 Task: Illustrate a Sci-Fi Spacecraft
Action: Mouse moved to (24, 11)
Screenshot: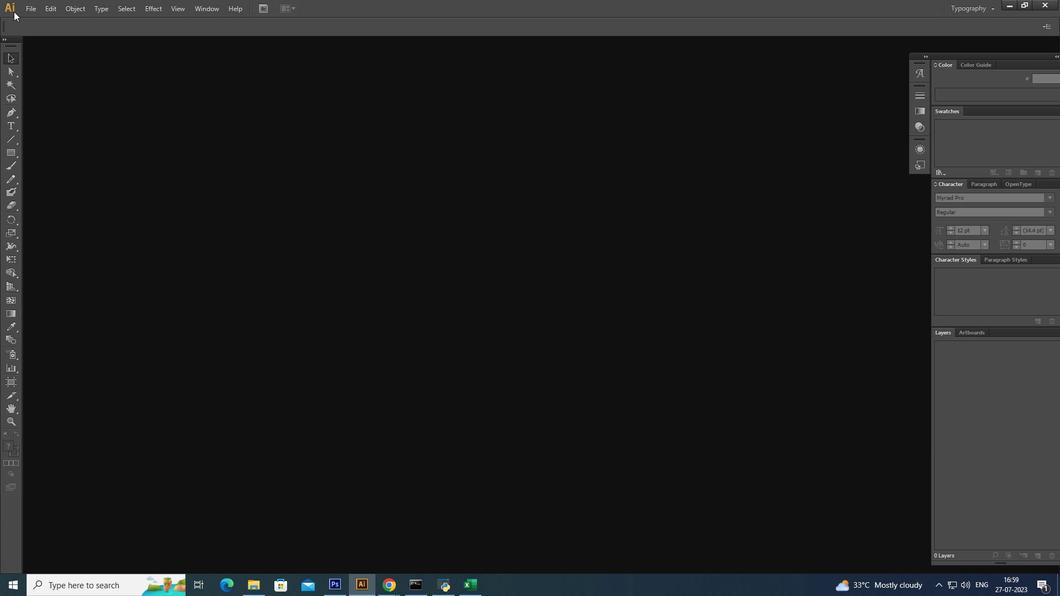 
Action: Mouse pressed left at (24, 11)
Screenshot: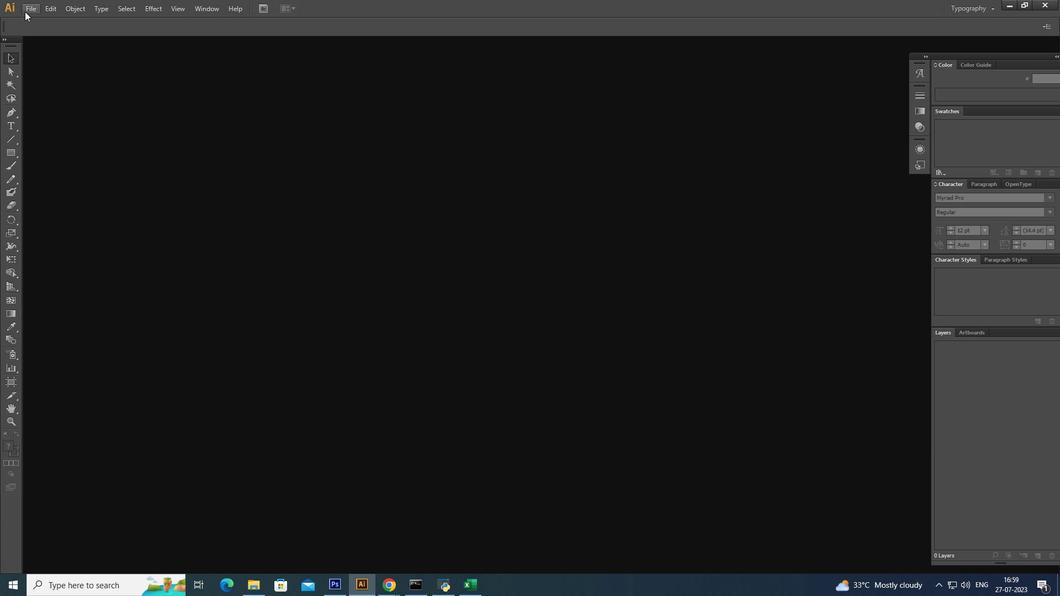 
Action: Mouse moved to (53, 19)
Screenshot: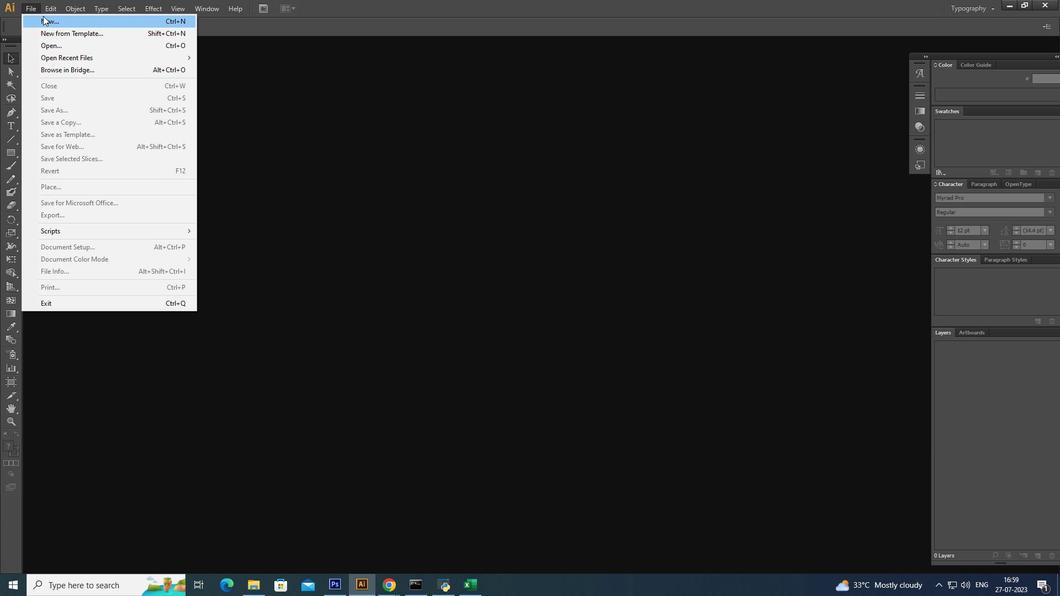 
Action: Mouse pressed left at (53, 19)
Screenshot: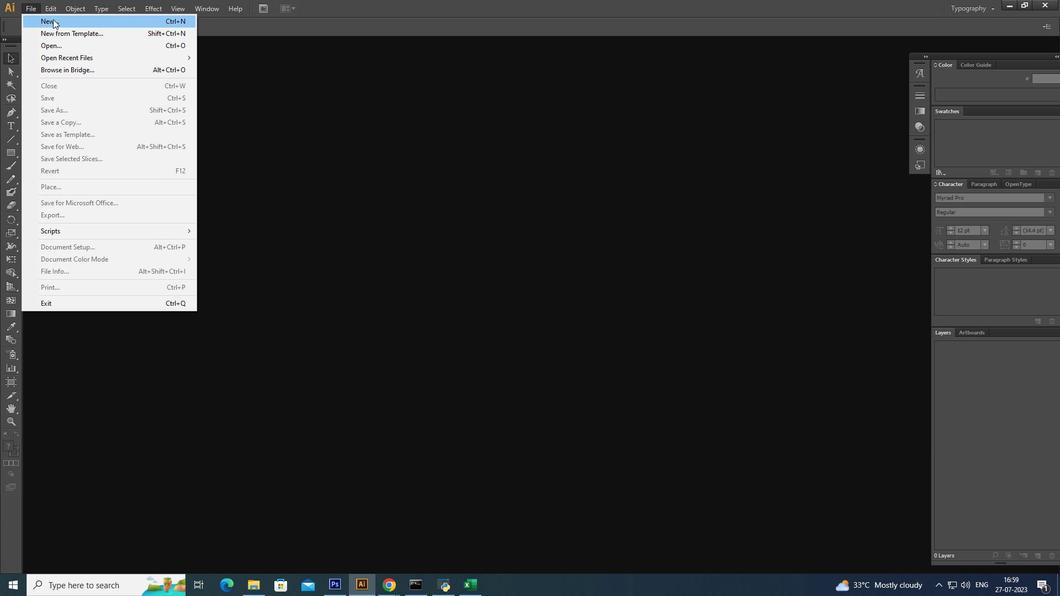 
Action: Mouse moved to (596, 392)
Screenshot: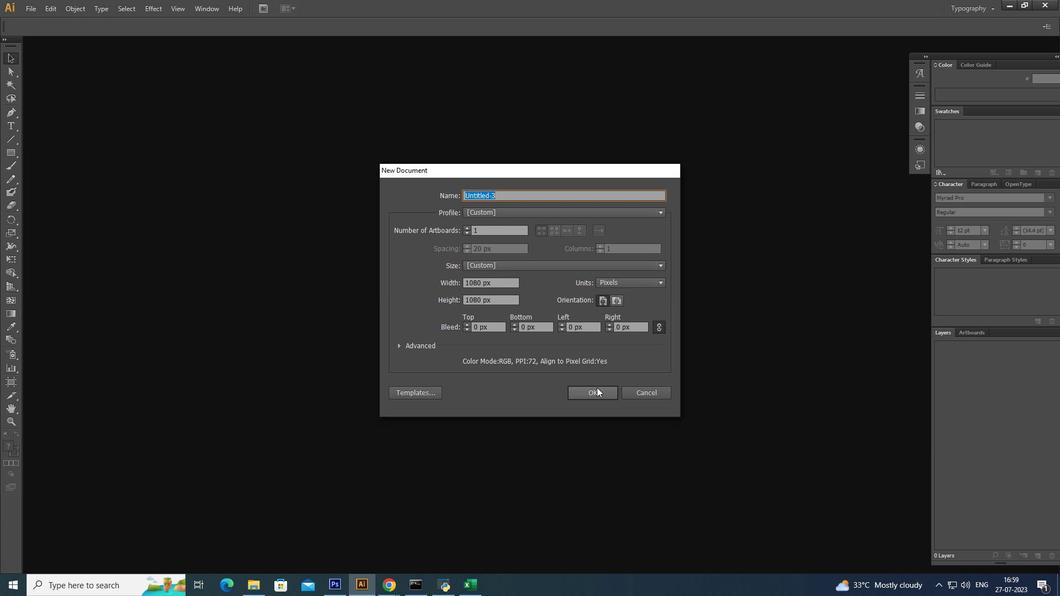 
Action: Mouse pressed left at (596, 392)
Screenshot: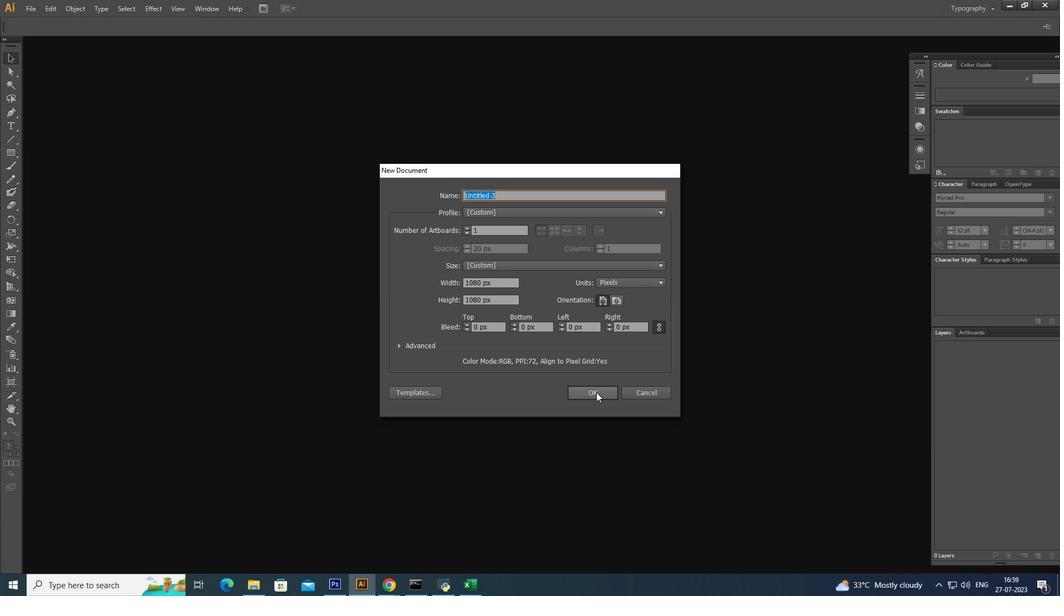 
Action: Mouse moved to (1034, 557)
Screenshot: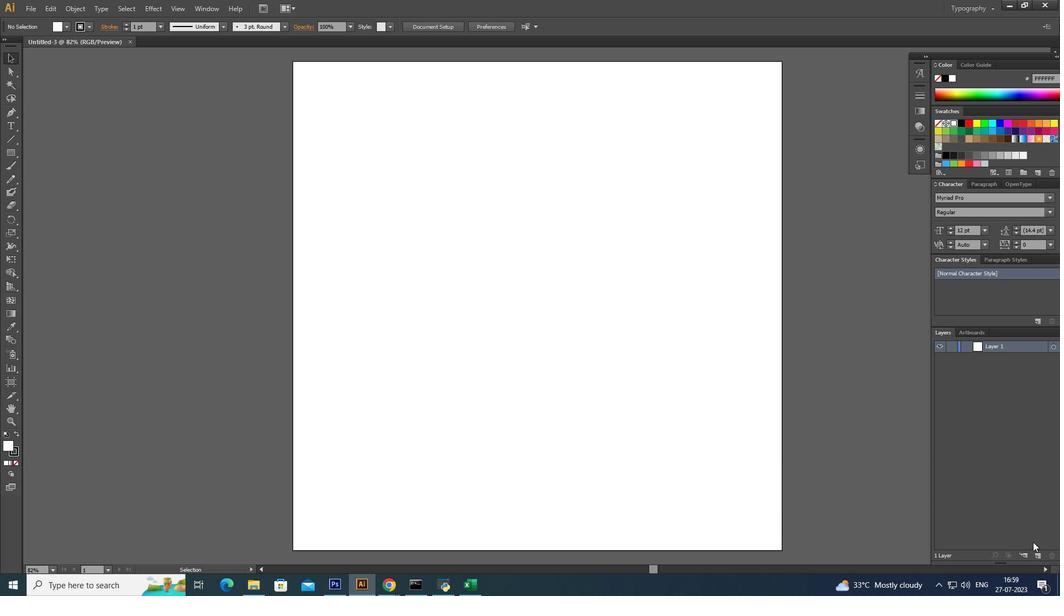 
Action: Mouse pressed left at (1034, 557)
Screenshot: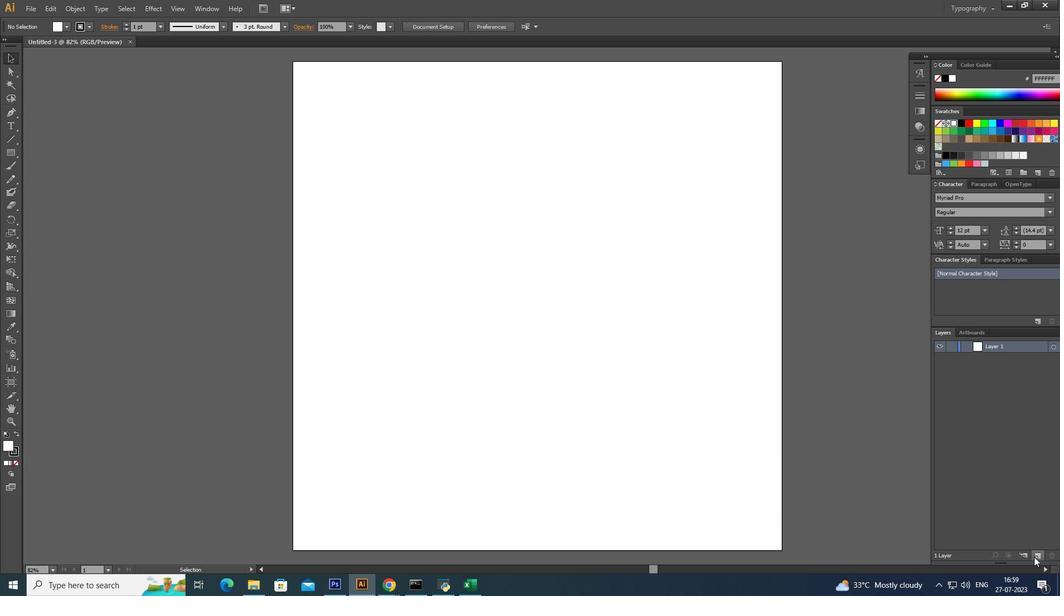 
Action: Mouse moved to (64, 27)
Screenshot: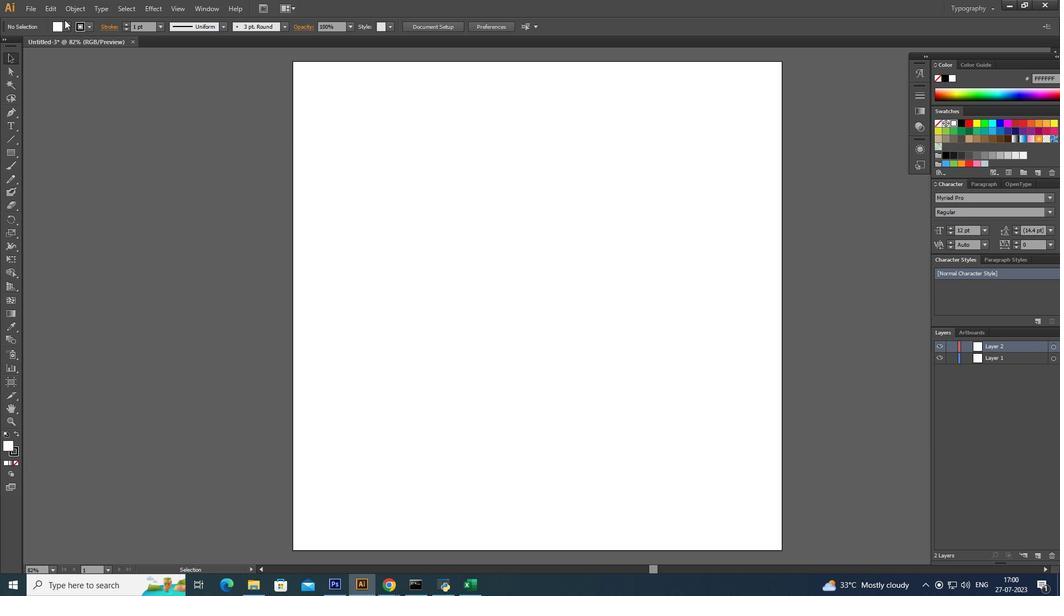 
Action: Mouse pressed left at (64, 27)
Screenshot: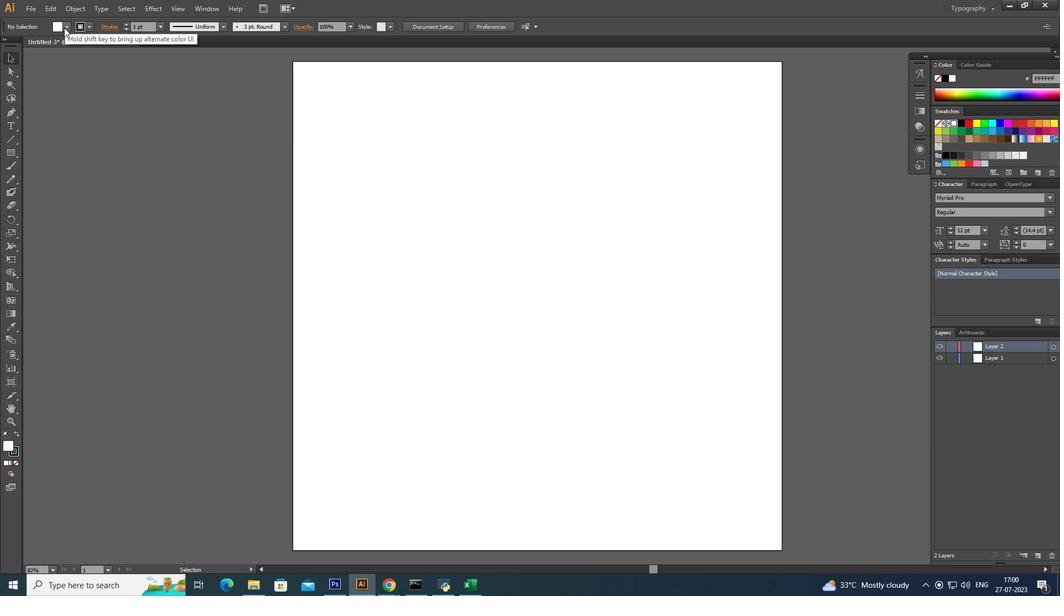 
Action: Mouse moved to (10, 44)
Screenshot: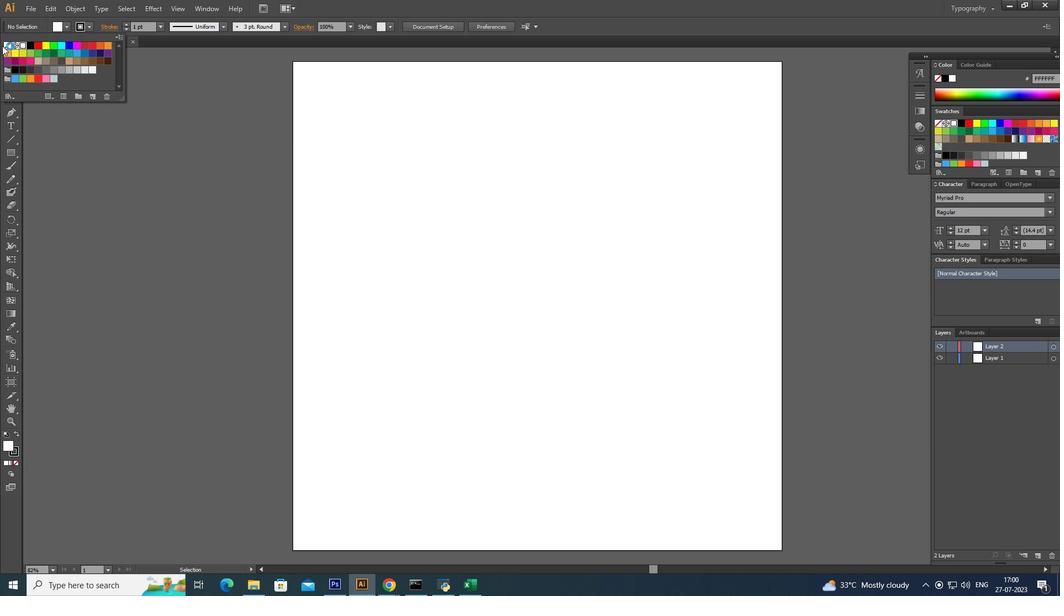 
Action: Mouse pressed left at (10, 44)
Screenshot: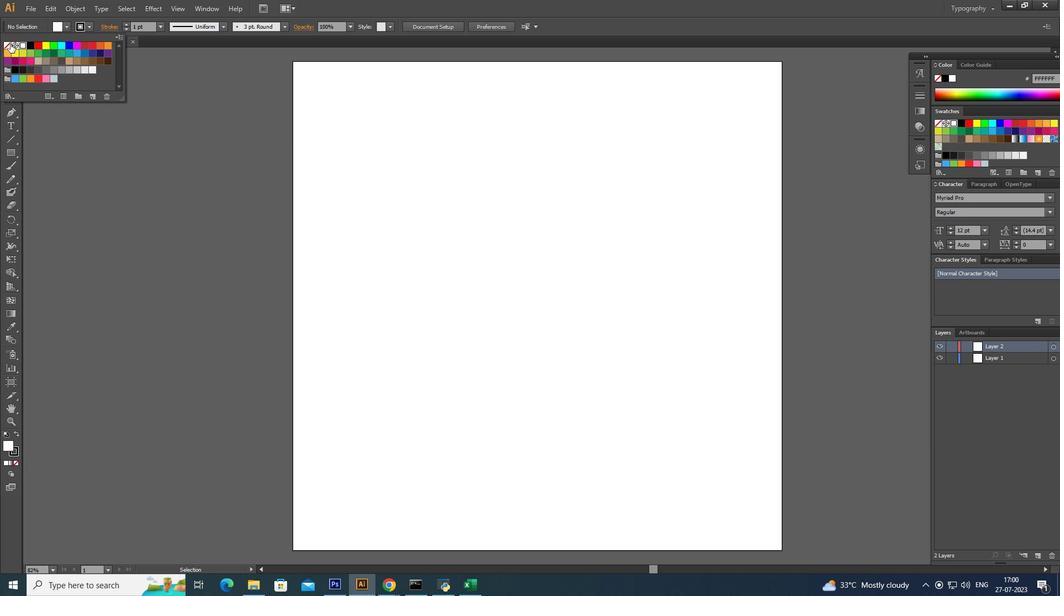 
Action: Mouse moved to (62, 25)
Screenshot: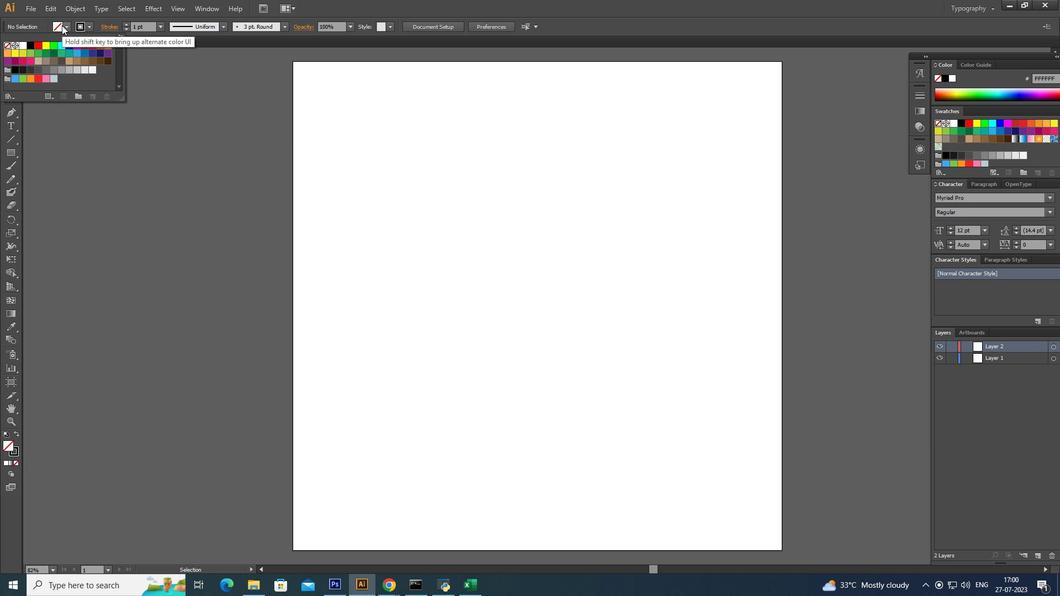 
Action: Mouse pressed left at (62, 25)
Screenshot: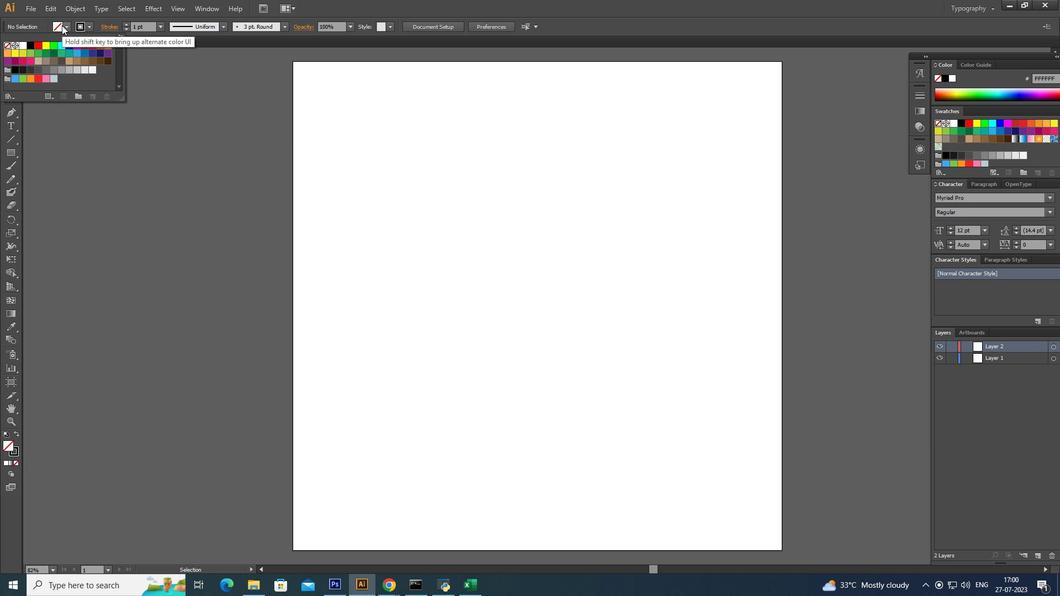 
Action: Mouse moved to (11, 151)
Screenshot: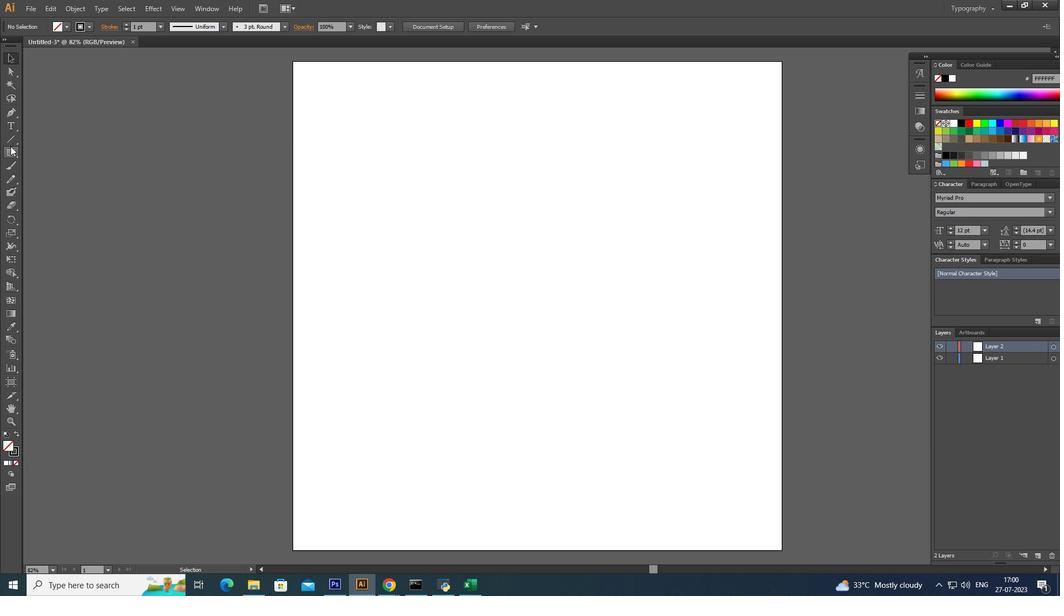 
Action: Mouse pressed left at (11, 151)
Screenshot: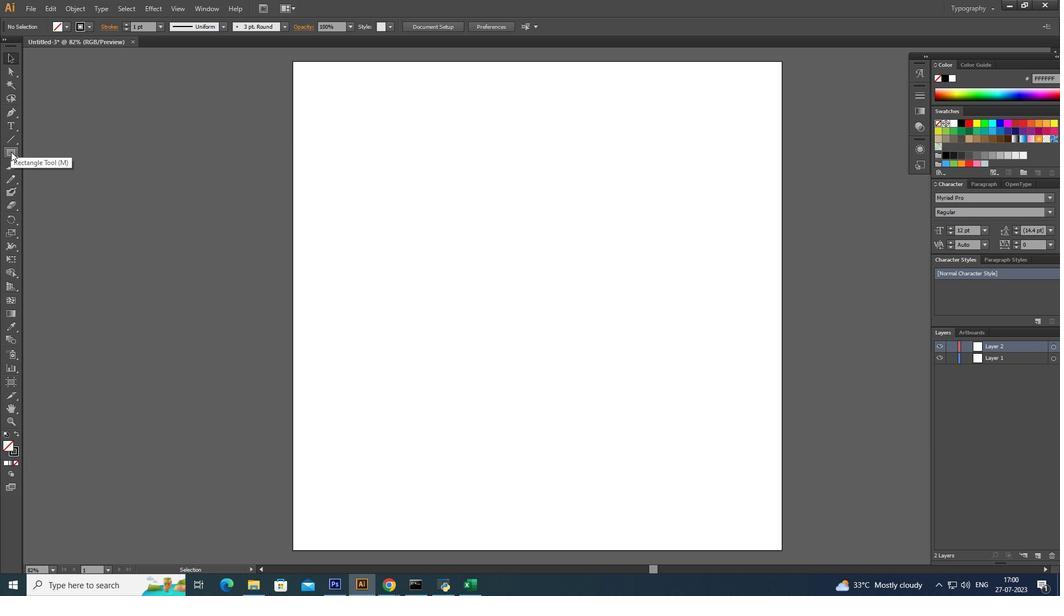 
Action: Mouse moved to (578, 197)
Screenshot: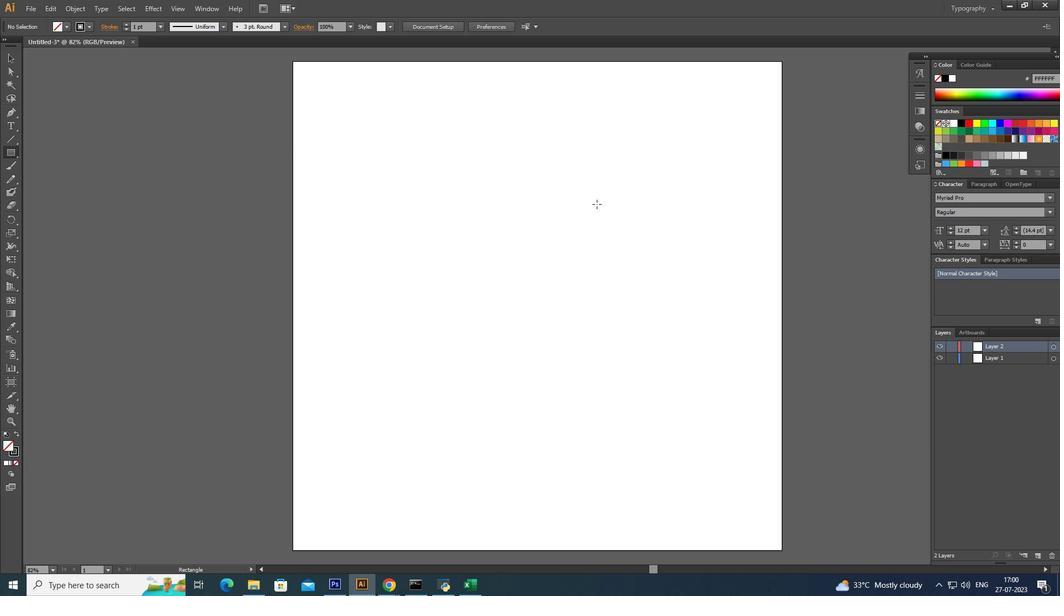 
Action: Mouse pressed left at (578, 197)
Screenshot: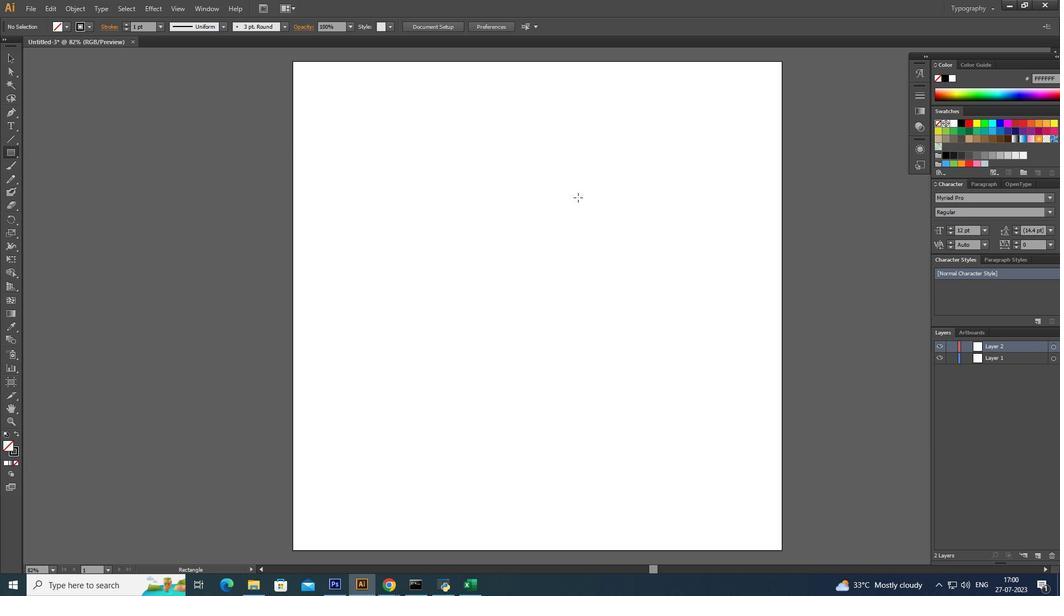 
Action: Mouse moved to (13, 56)
Screenshot: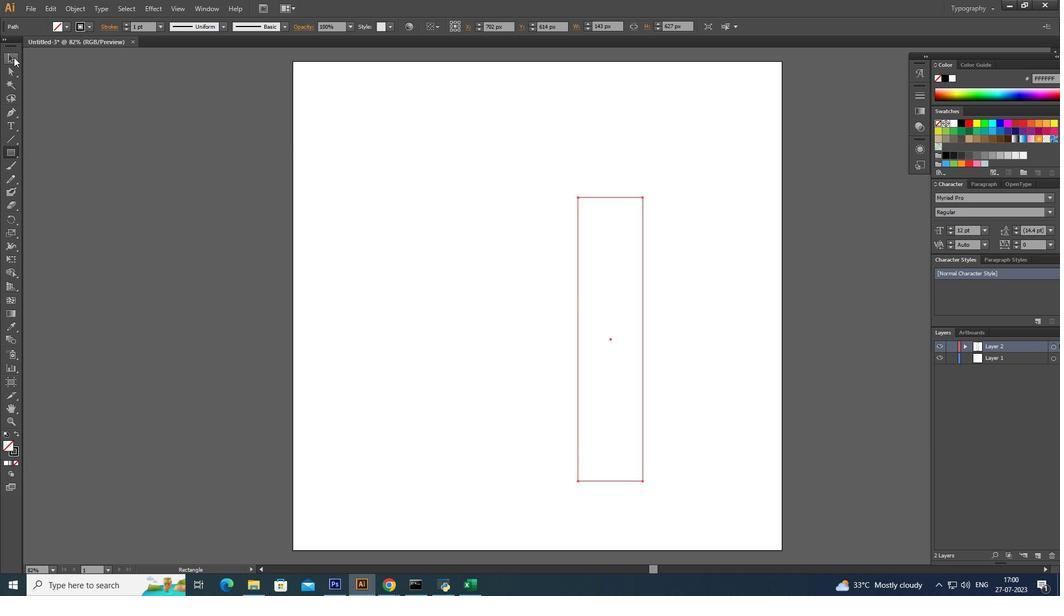 
Action: Mouse pressed left at (13, 56)
Screenshot: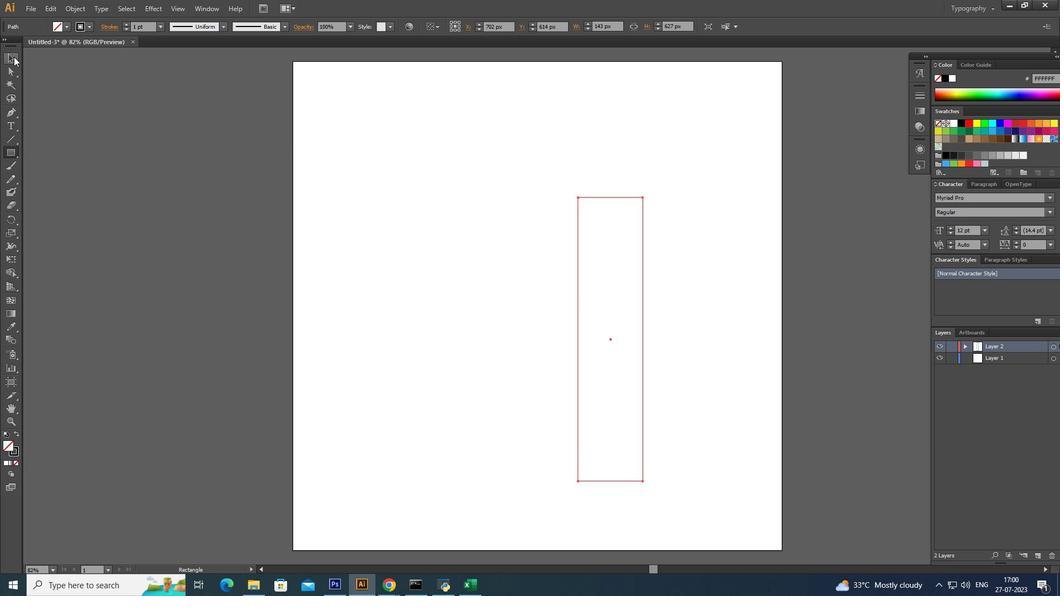 
Action: Mouse moved to (604, 241)
Screenshot: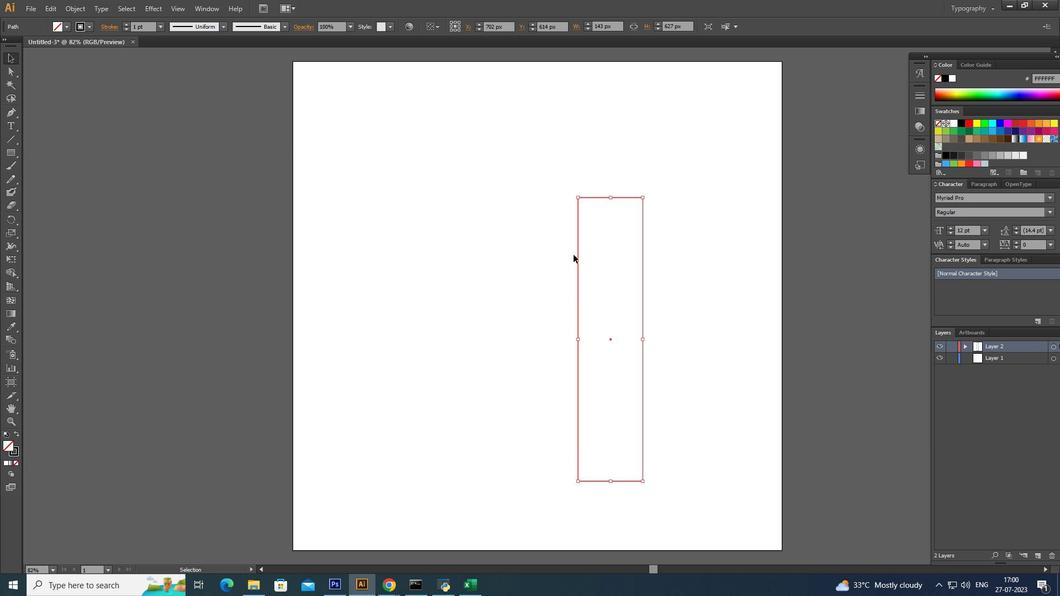 
Action: Mouse pressed left at (604, 241)
Screenshot: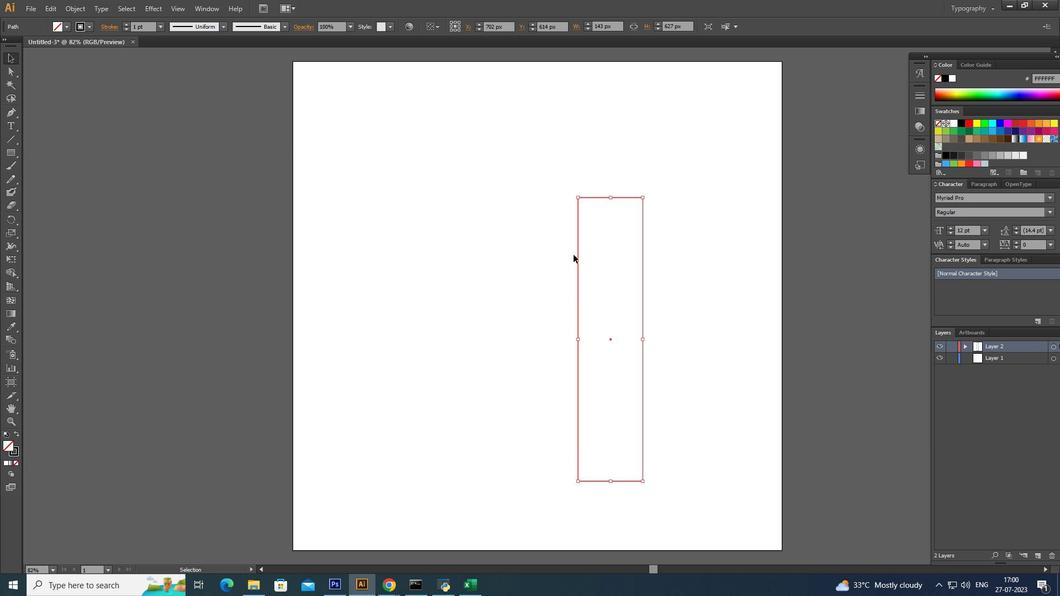 
Action: Mouse moved to (614, 195)
Screenshot: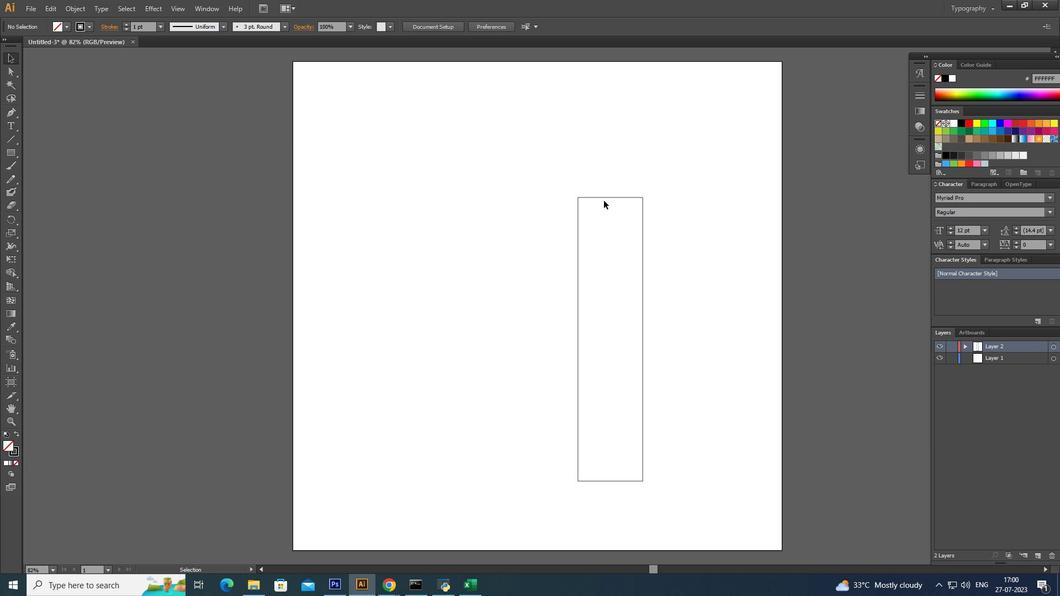 
Action: Mouse pressed left at (614, 195)
Screenshot: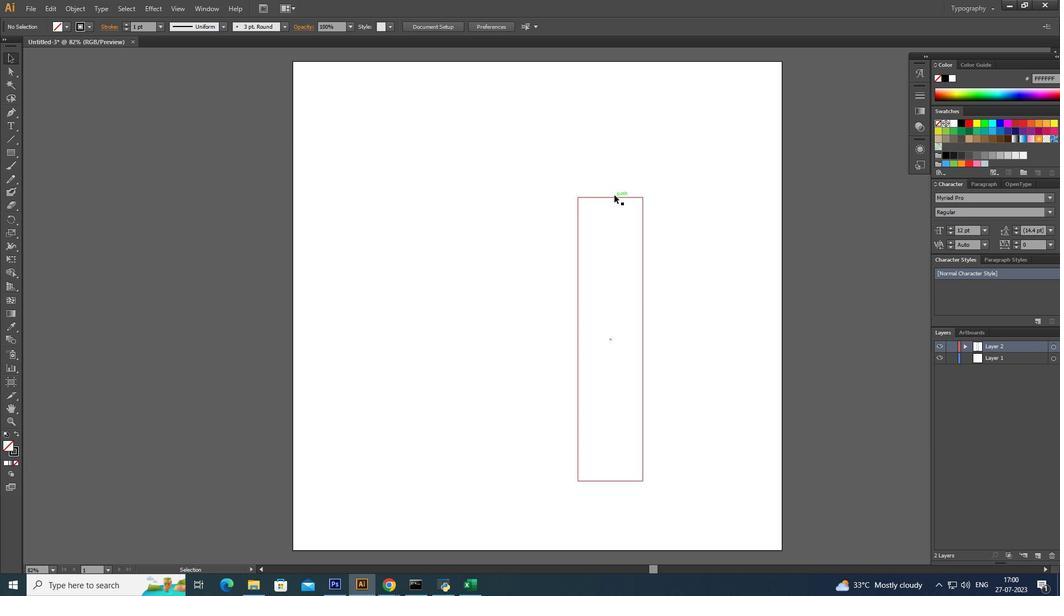 
Action: Mouse moved to (66, 24)
Screenshot: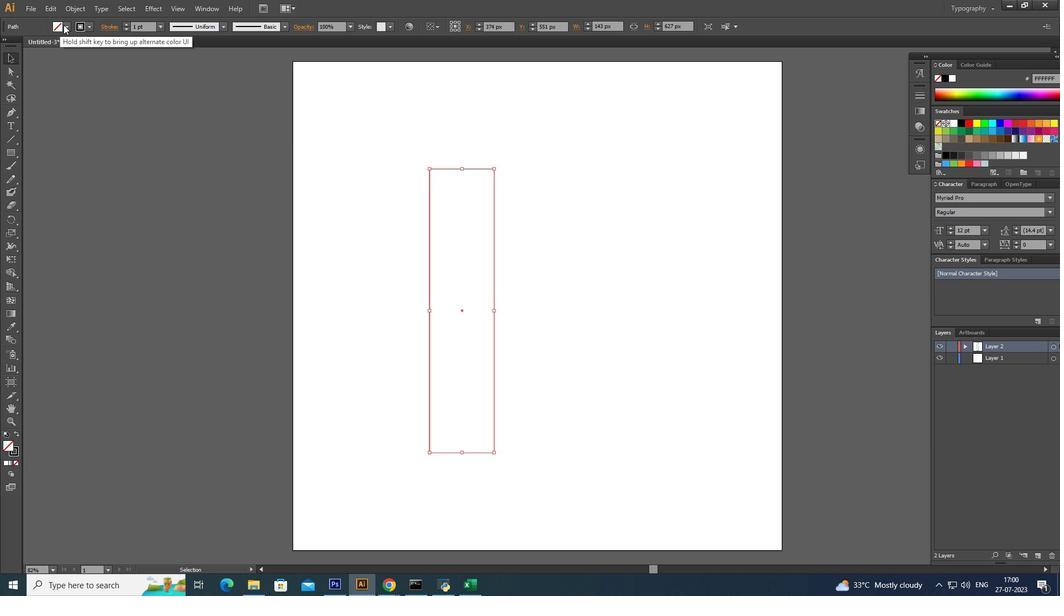 
Action: Mouse pressed left at (66, 24)
Screenshot: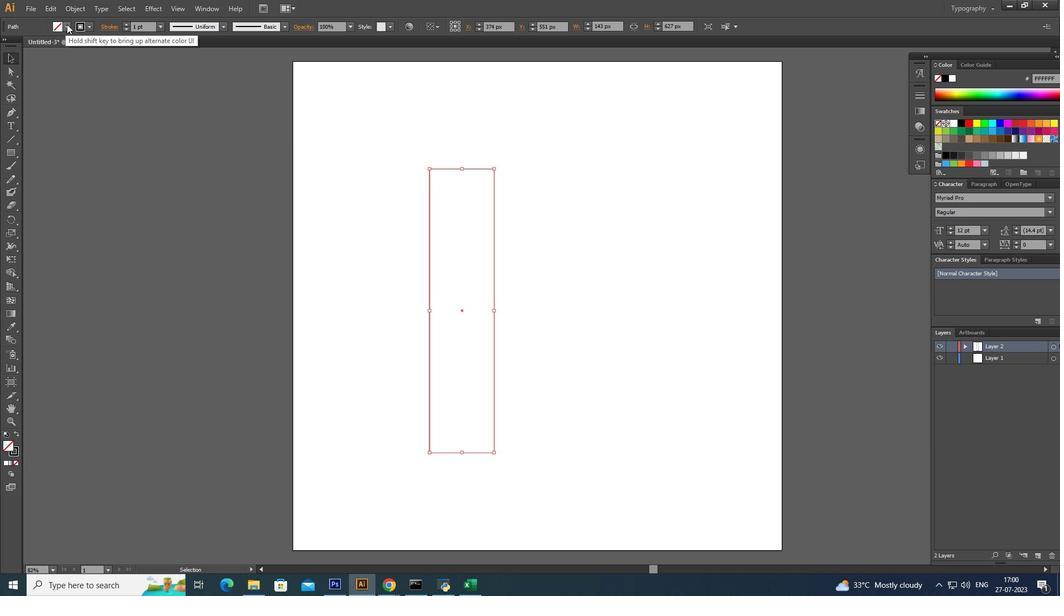 
Action: Mouse moved to (109, 43)
Screenshot: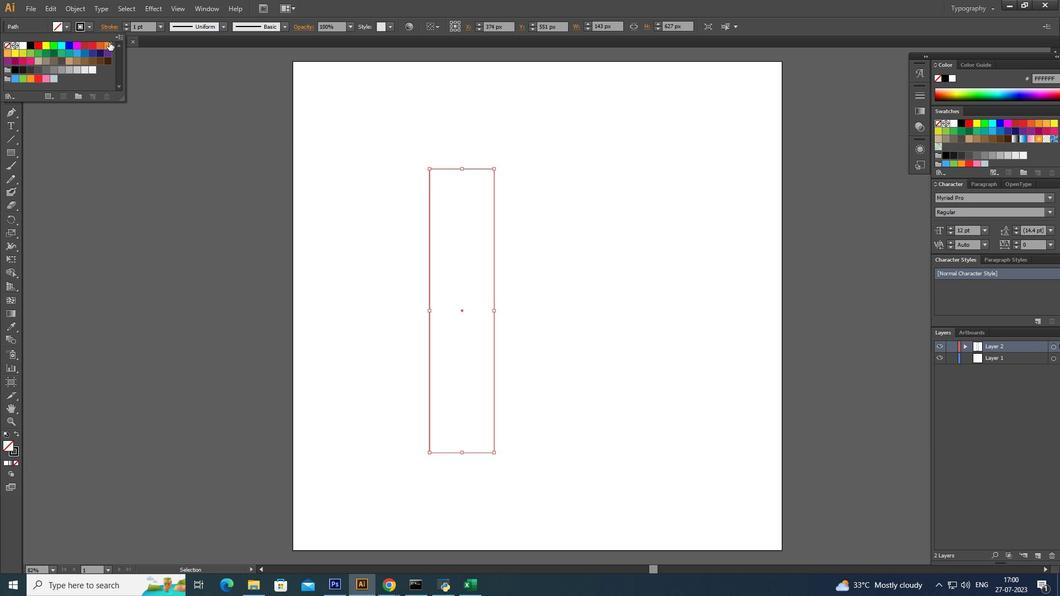 
Action: Mouse pressed left at (109, 43)
Screenshot: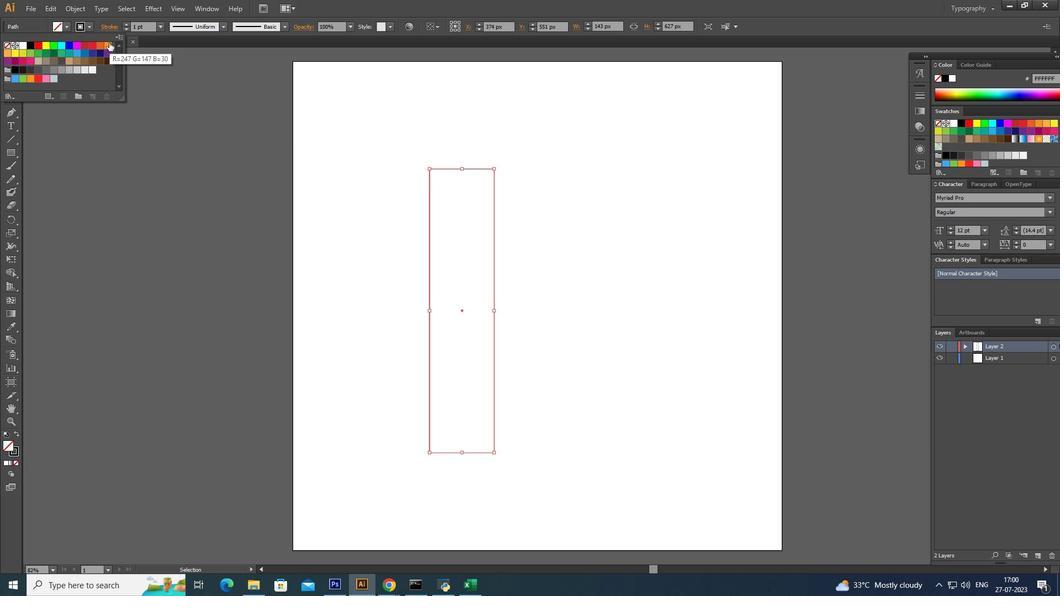 
Action: Mouse moved to (3, 53)
Screenshot: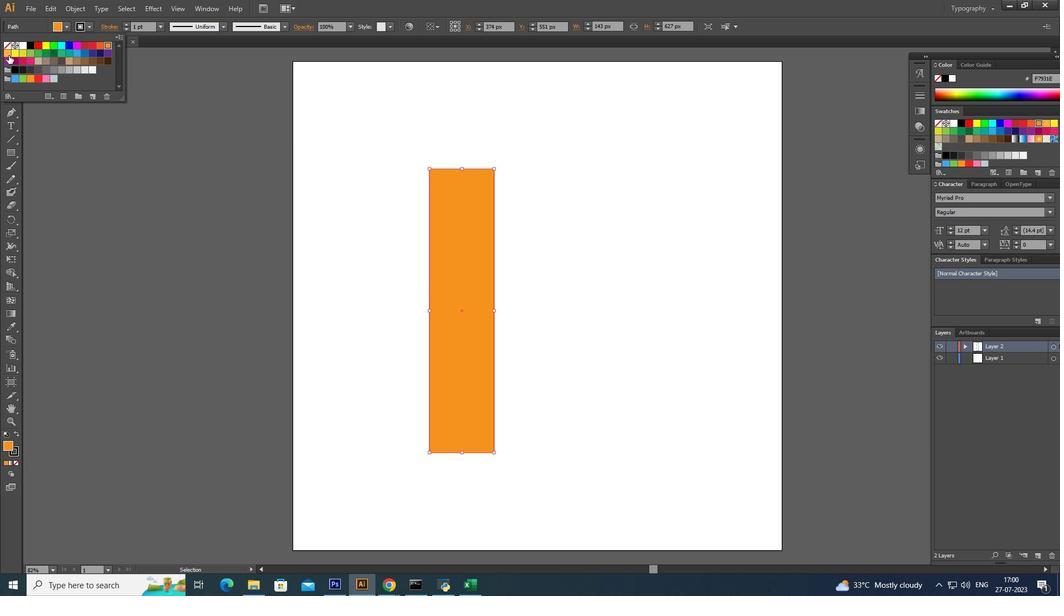 
Action: Mouse pressed left at (3, 53)
Screenshot: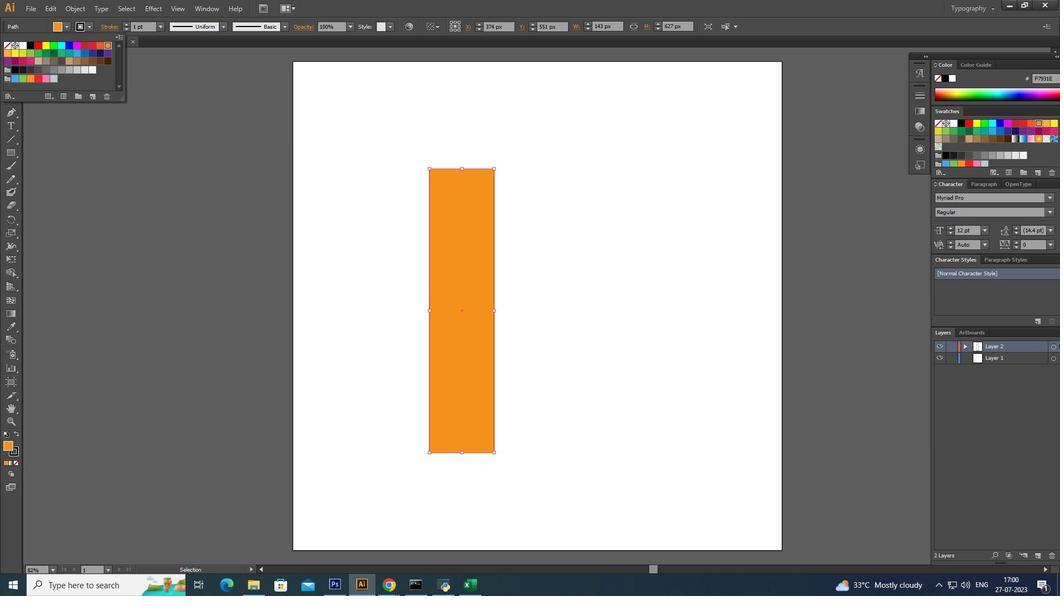
Action: Mouse moved to (66, 27)
Screenshot: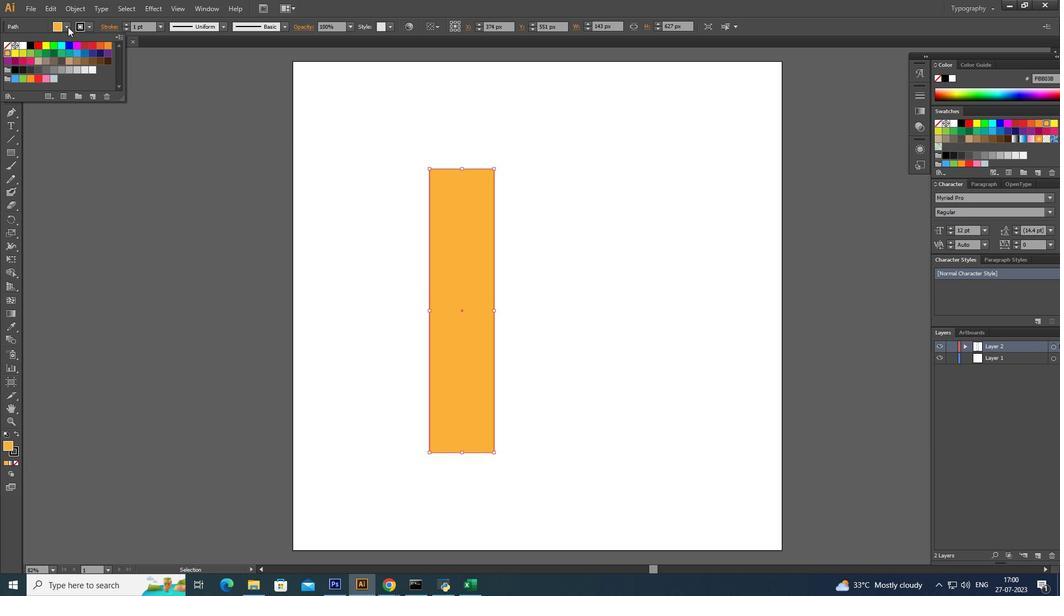 
Action: Mouse pressed left at (66, 27)
Screenshot: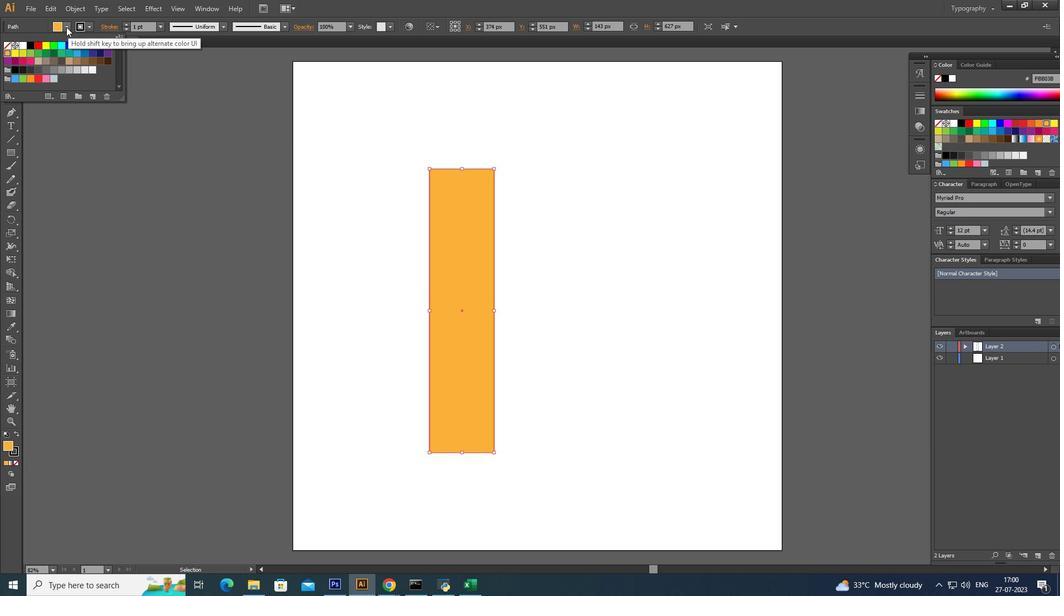
Action: Mouse moved to (87, 28)
Screenshot: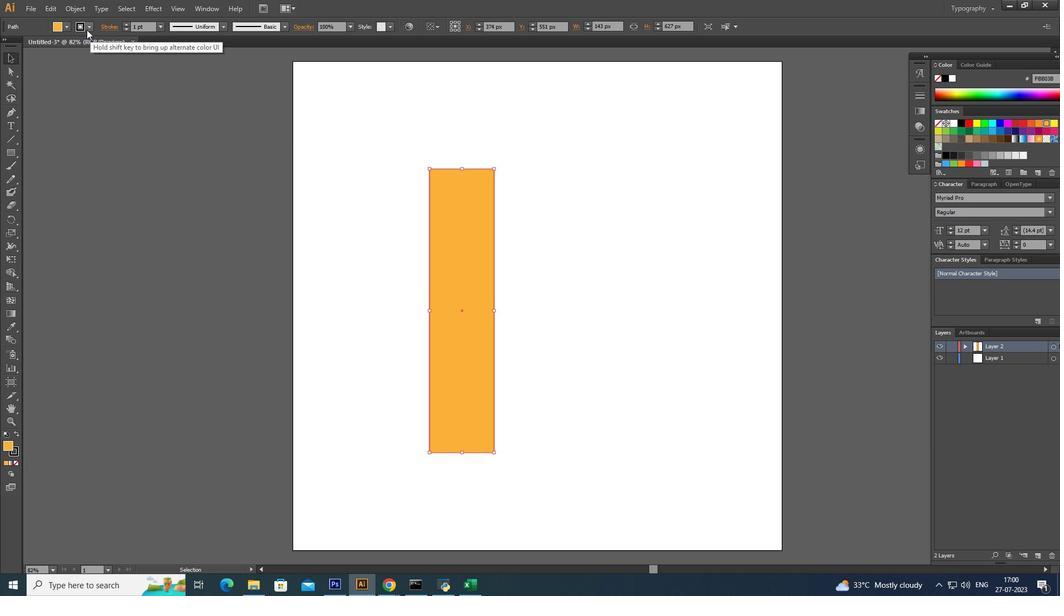 
Action: Mouse pressed left at (87, 28)
Screenshot: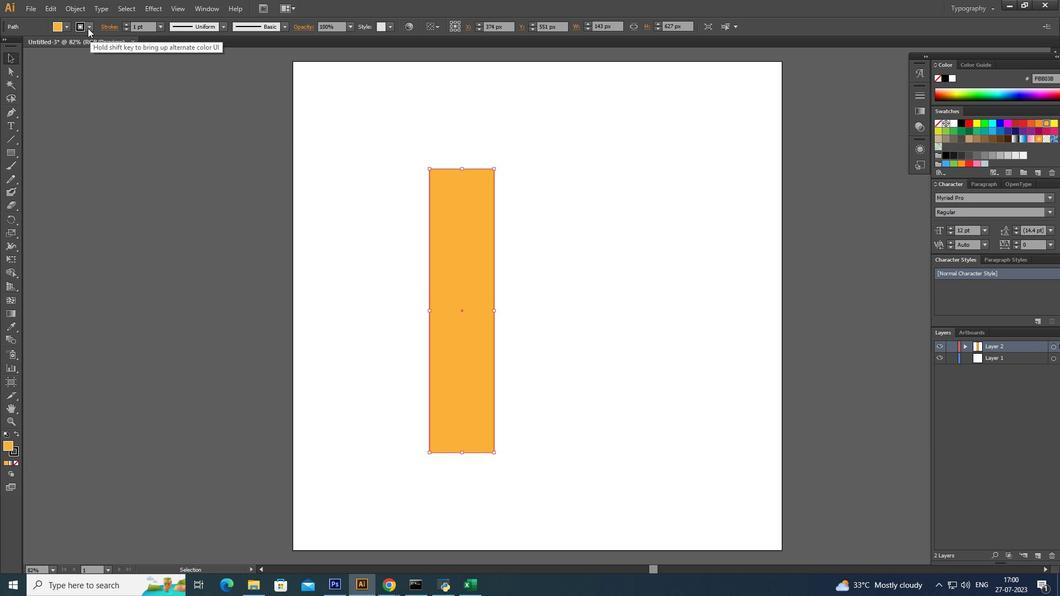
Action: Mouse moved to (5, 46)
Screenshot: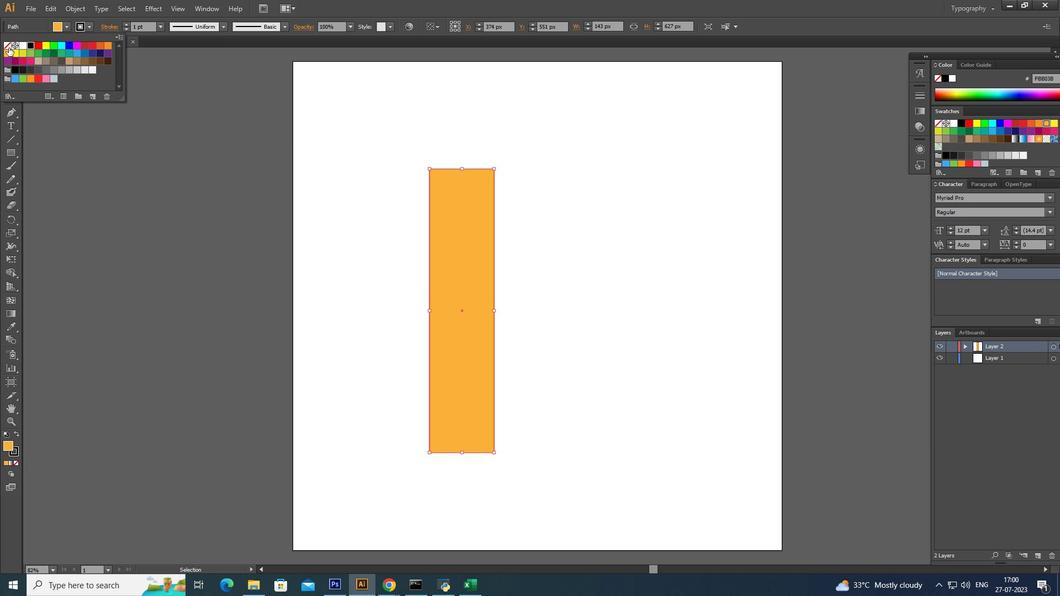 
Action: Mouse pressed left at (5, 46)
Screenshot: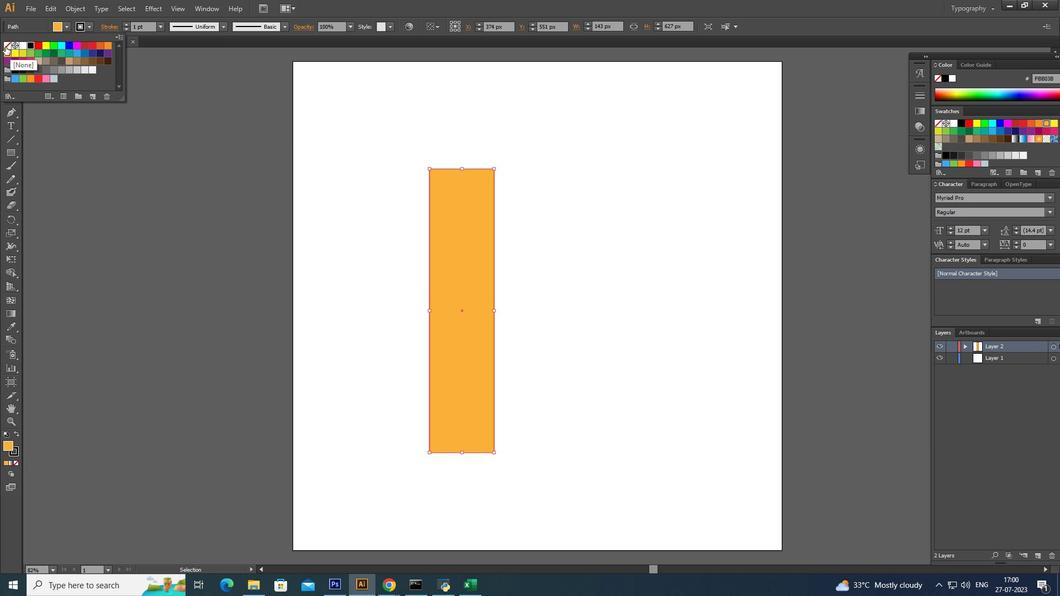 
Action: Mouse moved to (91, 23)
Screenshot: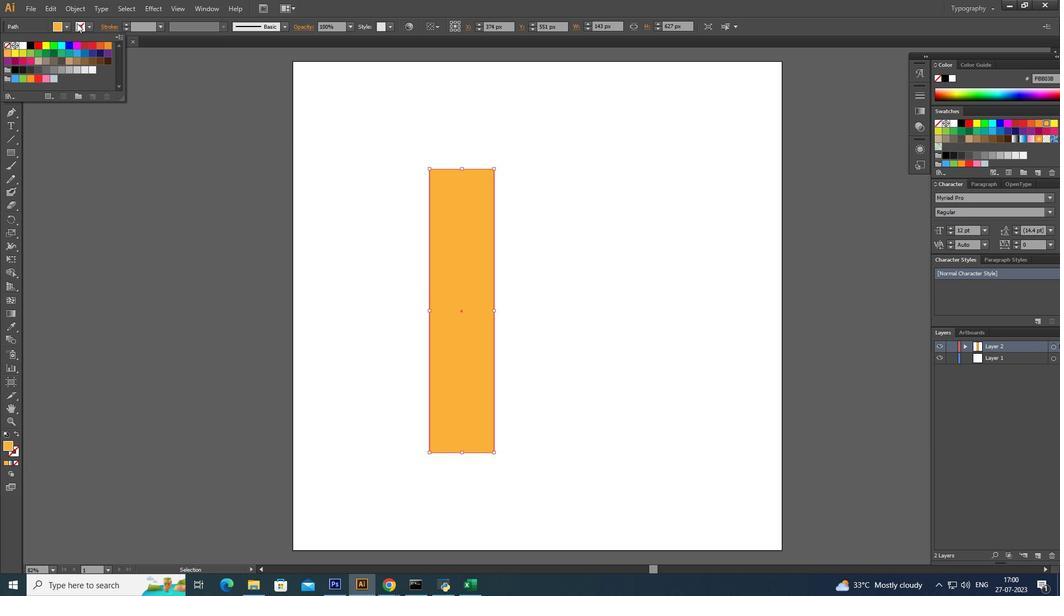 
Action: Mouse pressed left at (91, 23)
Screenshot: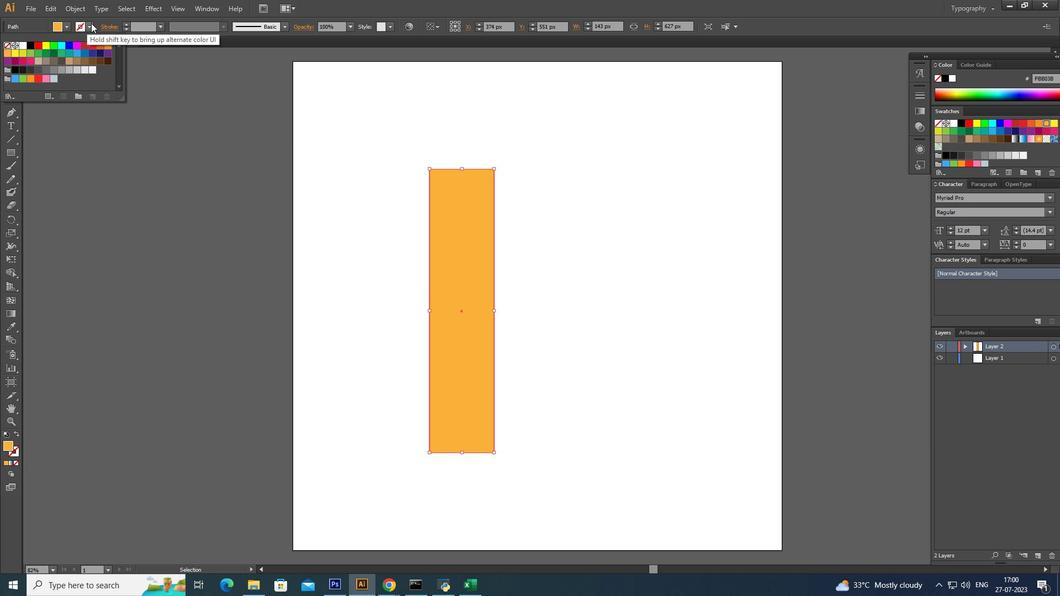 
Action: Mouse moved to (587, 187)
Screenshot: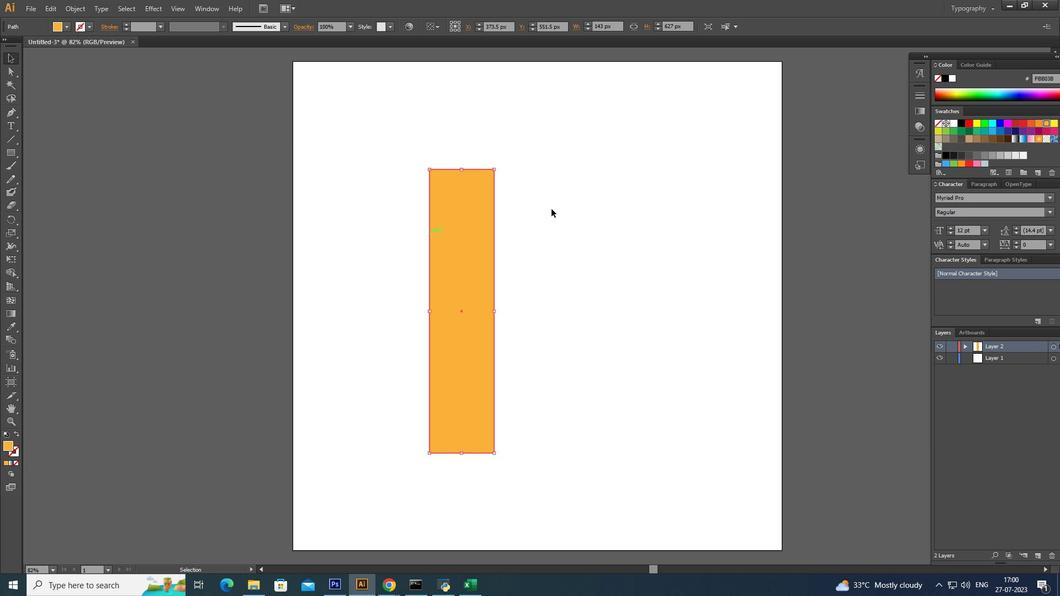 
Action: Mouse pressed left at (587, 187)
Screenshot: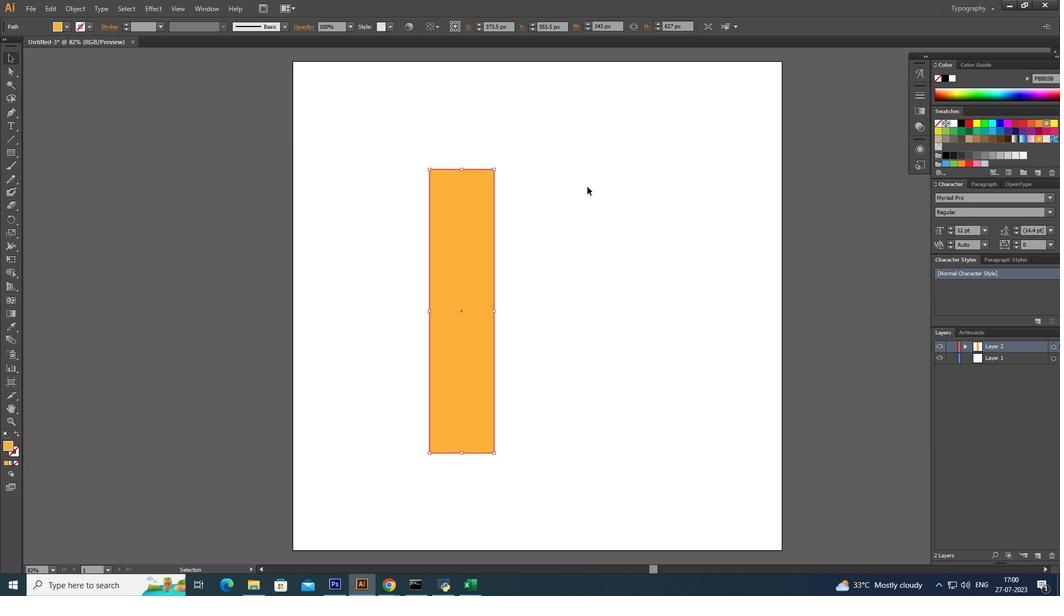 
Action: Mouse moved to (467, 201)
Screenshot: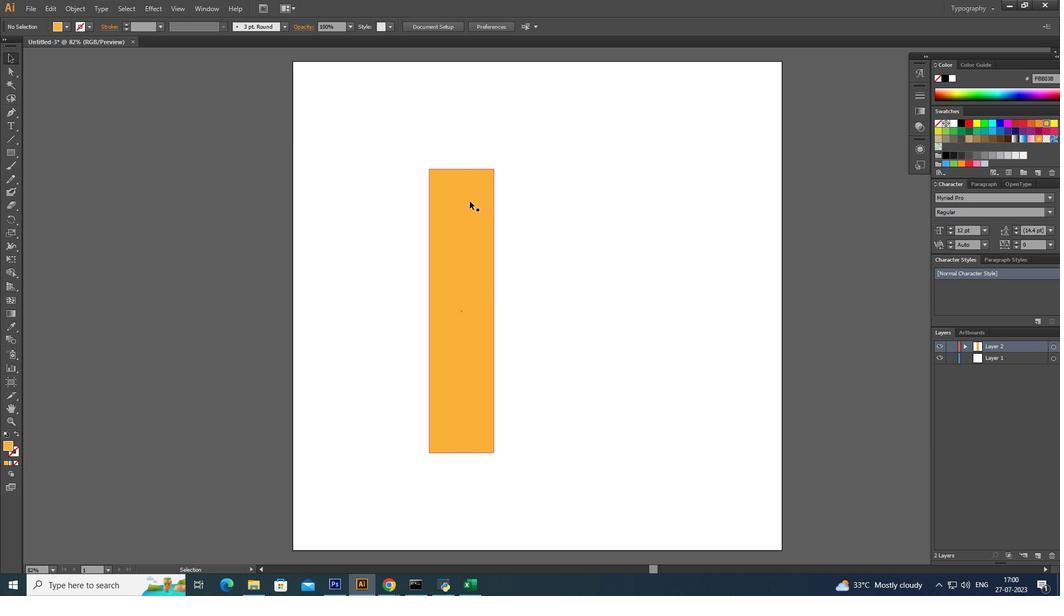 
Action: Key pressed <Key.alt_l>
Screenshot: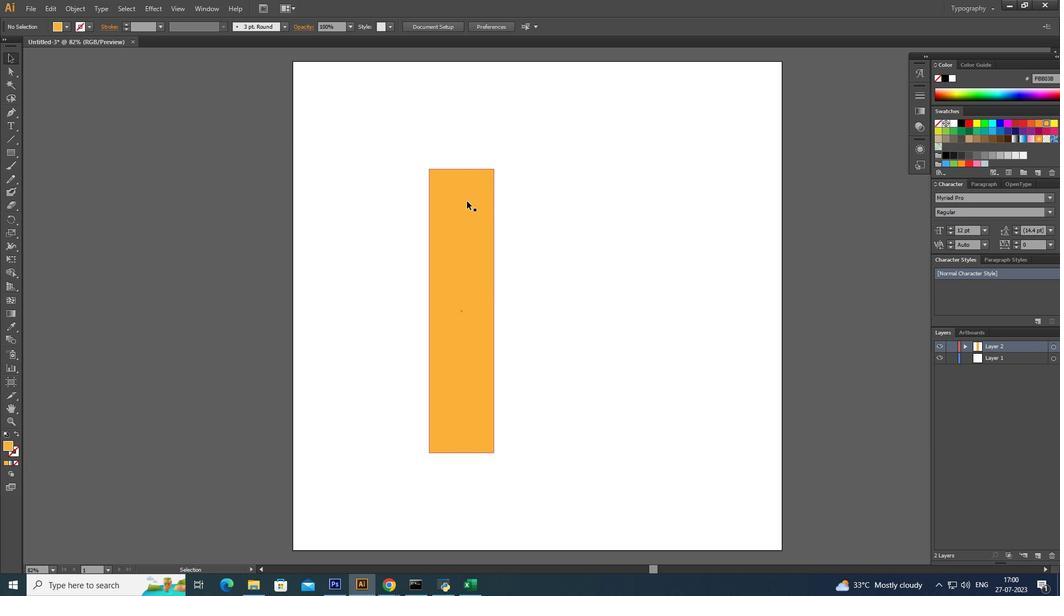 
Action: Mouse pressed left at (467, 201)
Screenshot: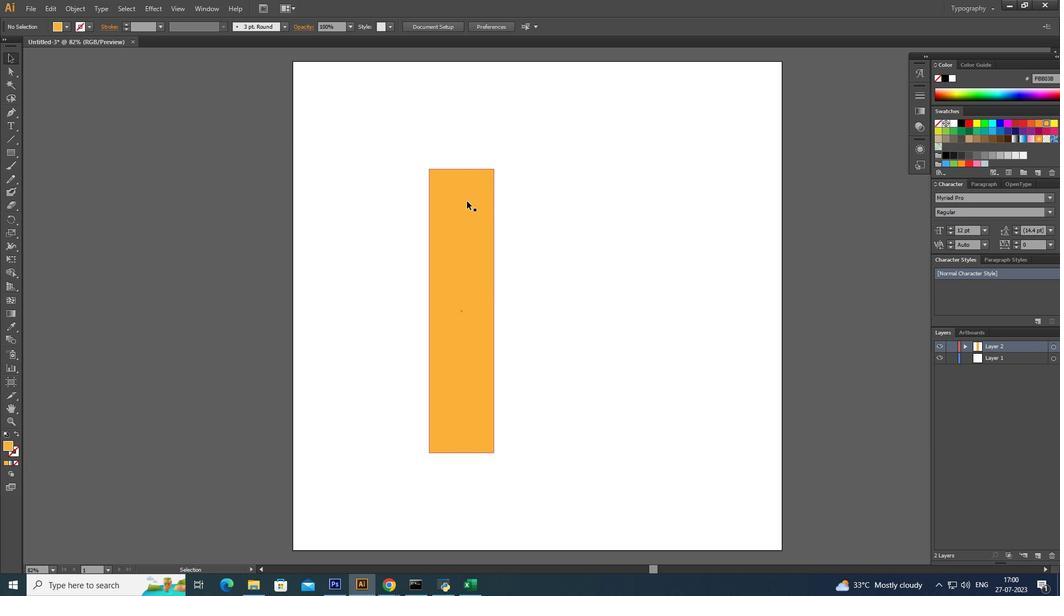 
Action: Mouse moved to (512, 197)
Screenshot: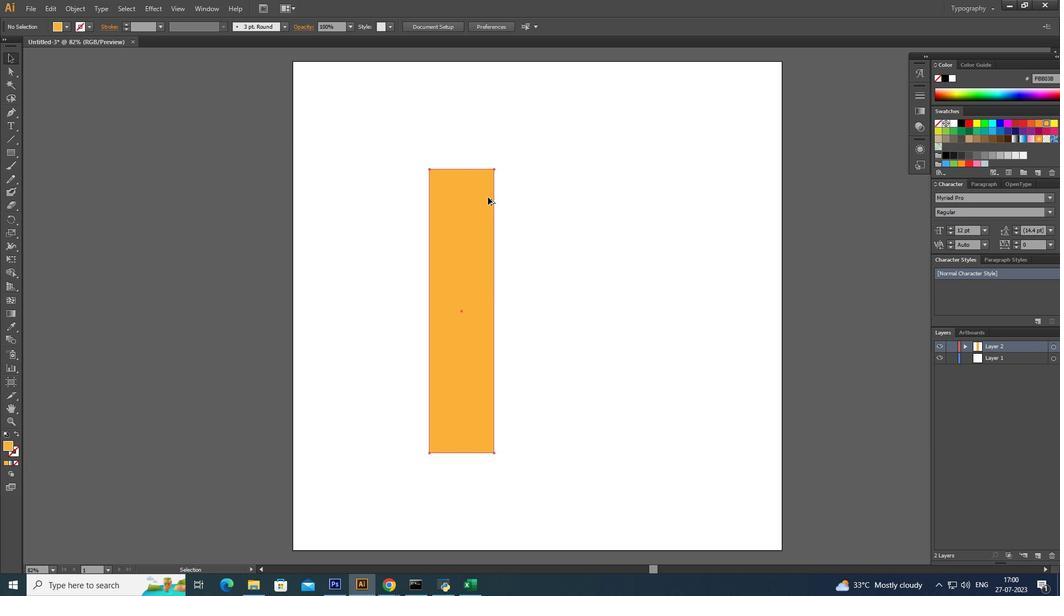 
Action: Key pressed <Key.alt_l>
Screenshot: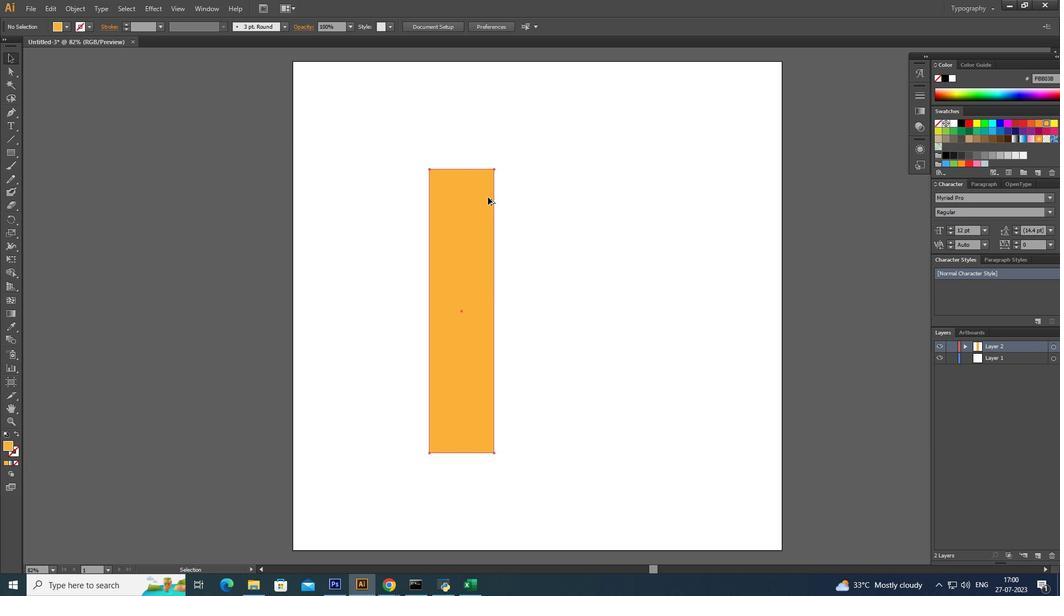 
Action: Mouse moved to (523, 197)
Screenshot: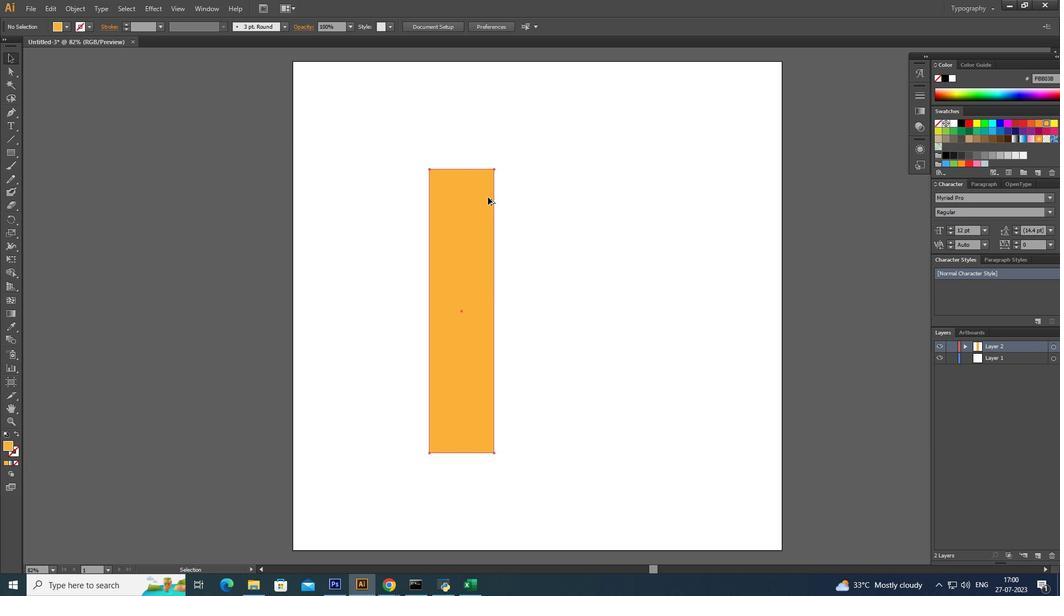 
Action: Key pressed <Key.alt_l>
Screenshot: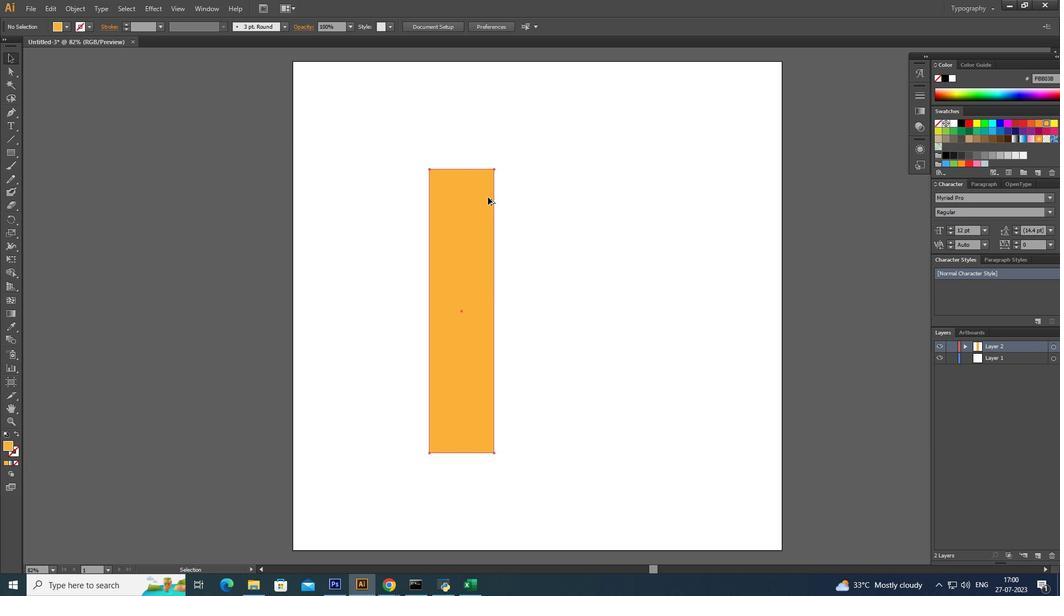 
Action: Mouse moved to (551, 197)
Screenshot: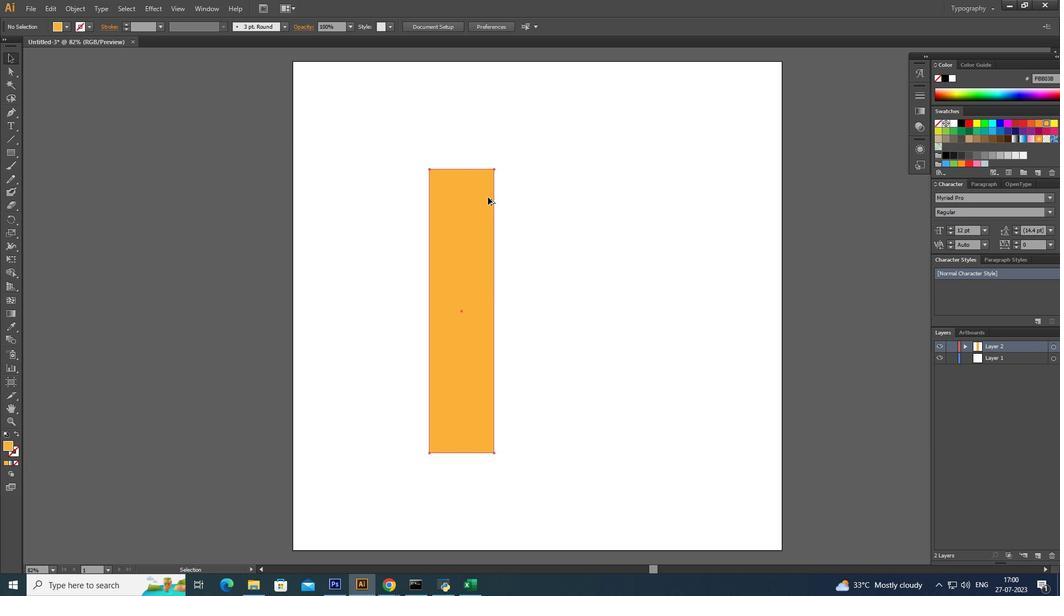 
Action: Key pressed <Key.alt_l>
Screenshot: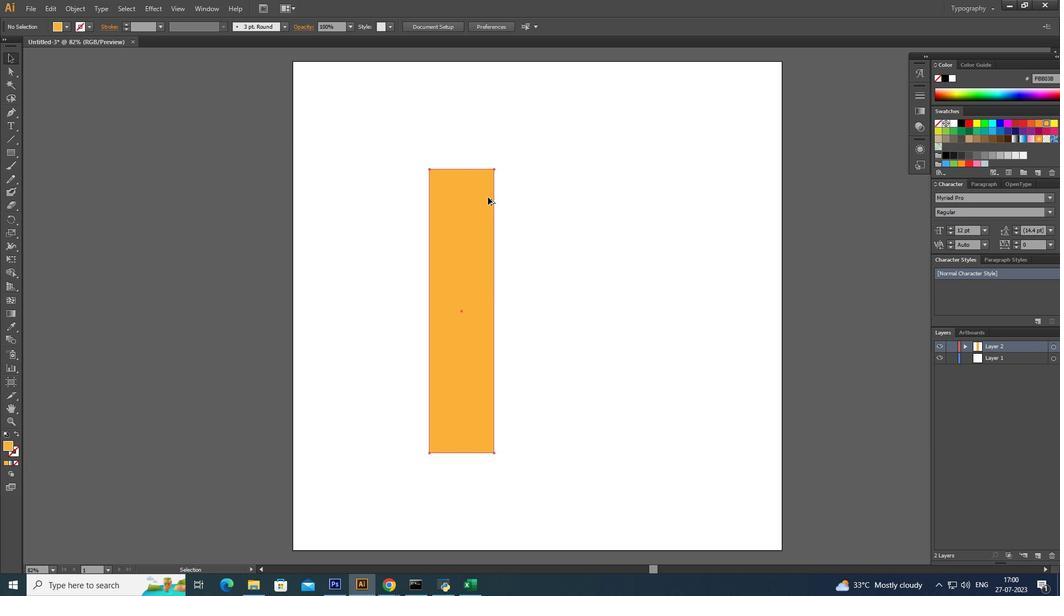 
Action: Mouse moved to (555, 197)
Screenshot: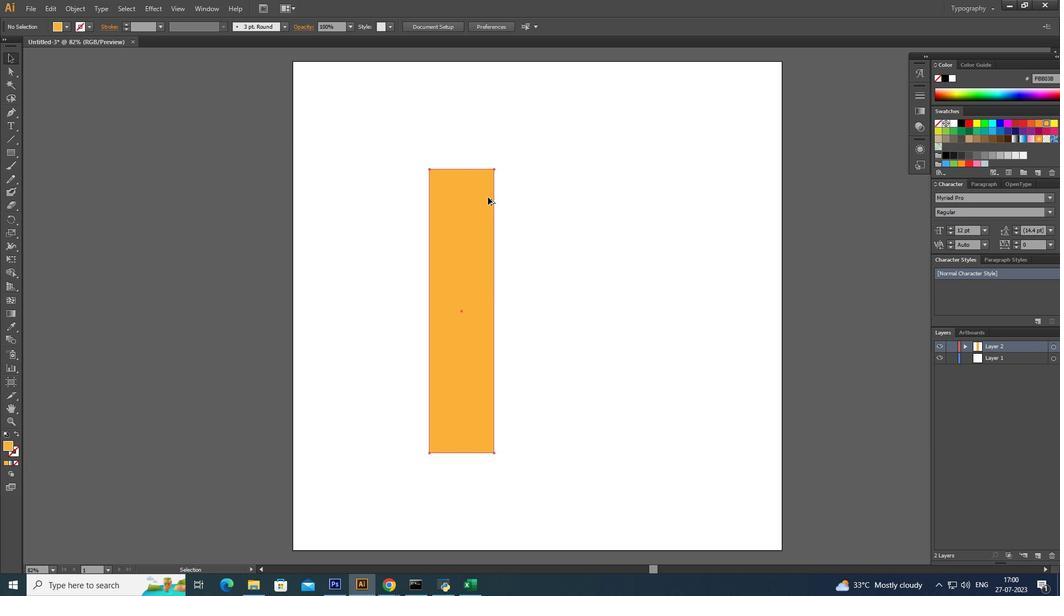
Action: Key pressed <Key.alt_l>
Screenshot: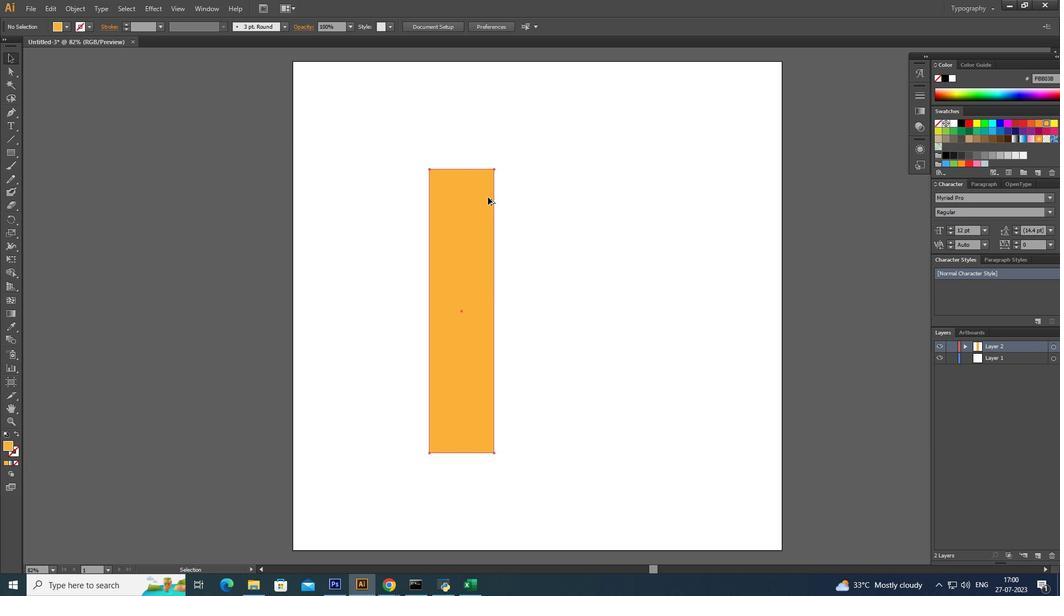 
Action: Mouse moved to (558, 197)
Screenshot: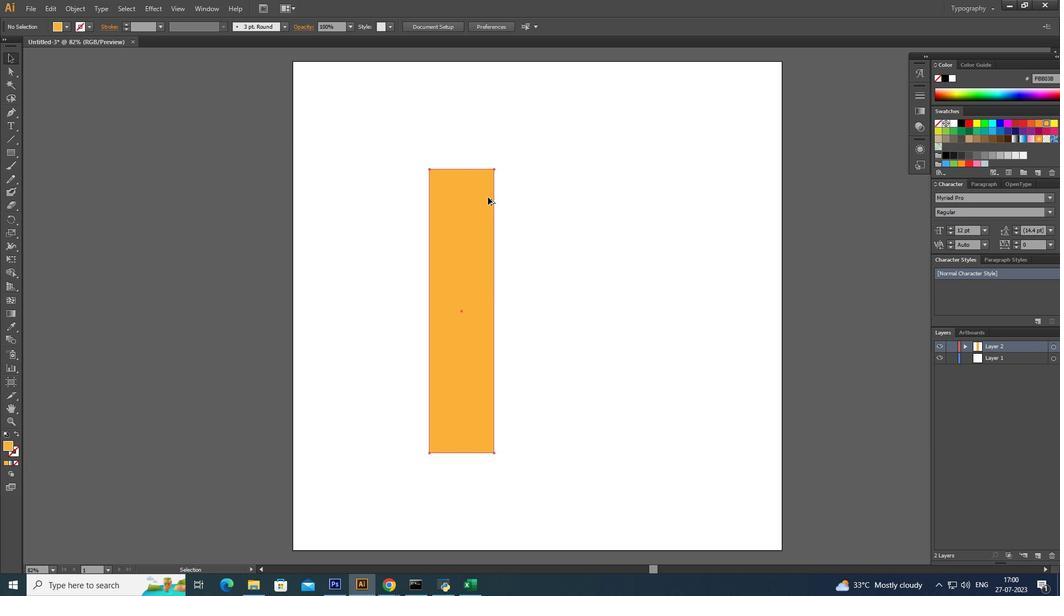 
Action: Key pressed <Key.alt_l><Key.alt_l><Key.alt_l><Key.alt_l><Key.alt_l><Key.alt_l><Key.alt_l><Key.alt_l><Key.alt_l><Key.alt_l><Key.alt_l><Key.alt_l><Key.alt_l><Key.alt_l><Key.alt_l><Key.alt_l><Key.alt_l><Key.alt_l><Key.alt_l><Key.alt_l><Key.alt_l><Key.alt_l><Key.alt_l><Key.alt_l><Key.alt_l><Key.alt_l><Key.alt_l><Key.alt_l><Key.alt_l><Key.alt_l>
Screenshot: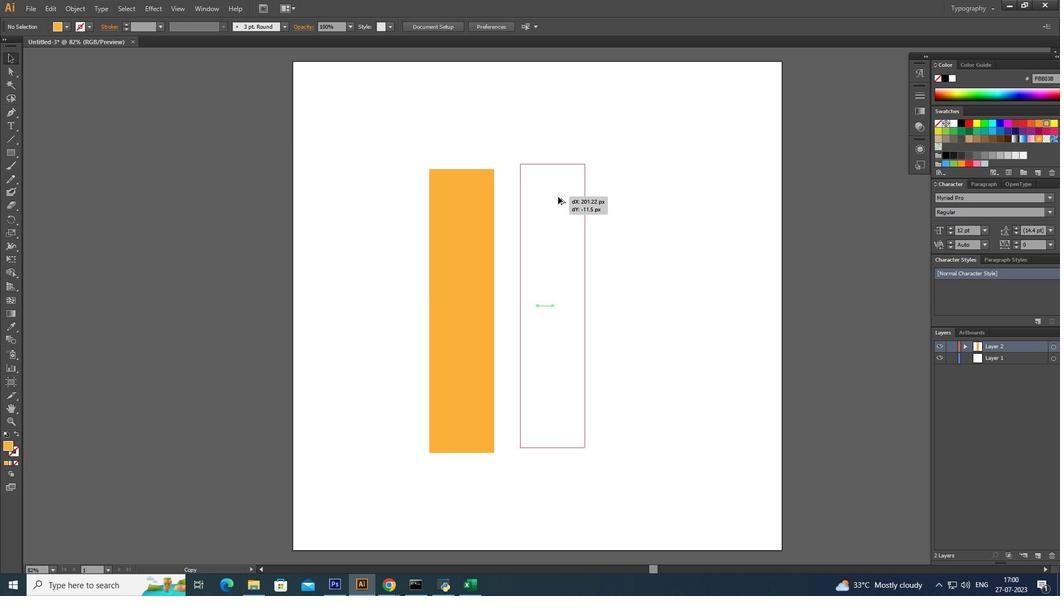 
Action: Mouse moved to (558, 197)
Screenshot: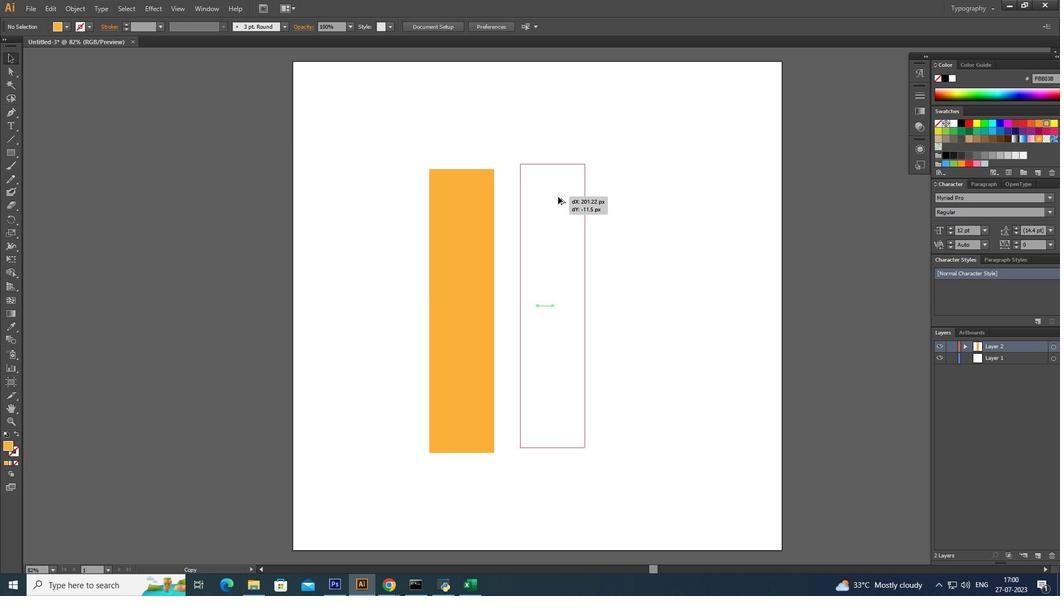 
Action: Key pressed <Key.alt_l>
Screenshot: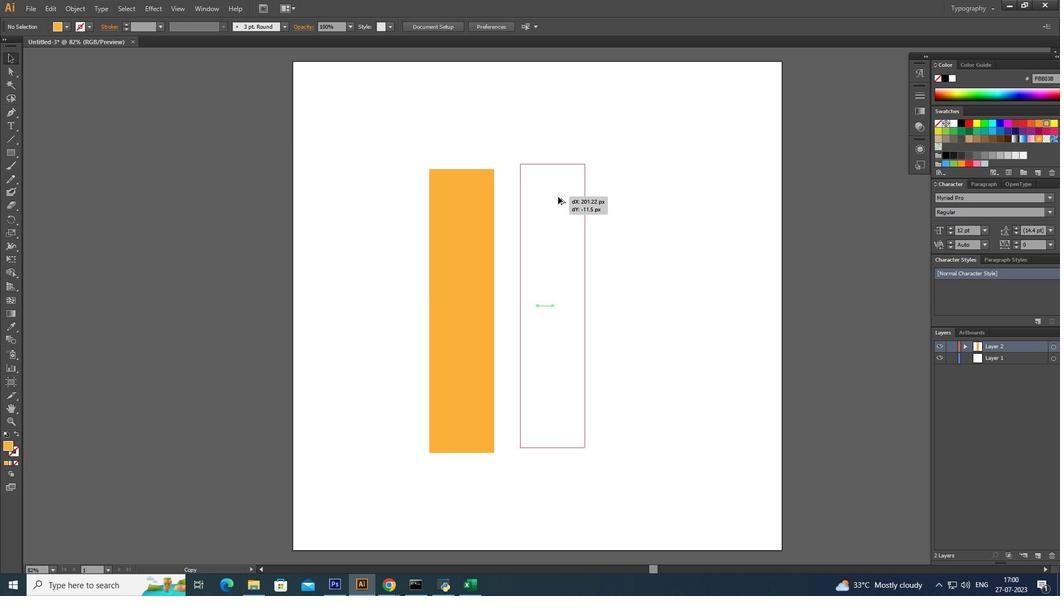 
Action: Mouse moved to (558, 200)
Screenshot: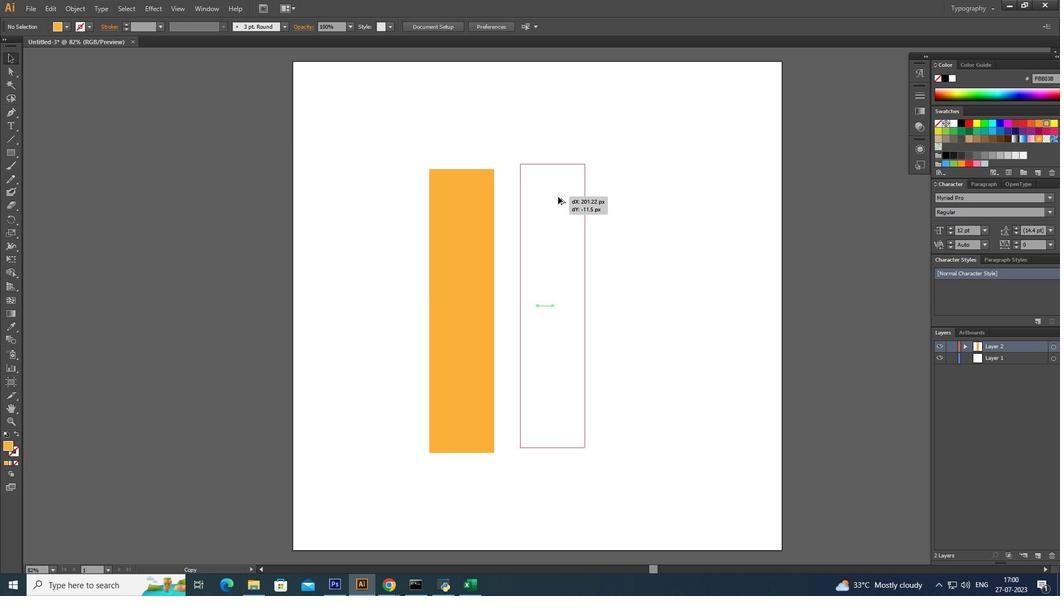 
Action: Key pressed <Key.alt_l>
Screenshot: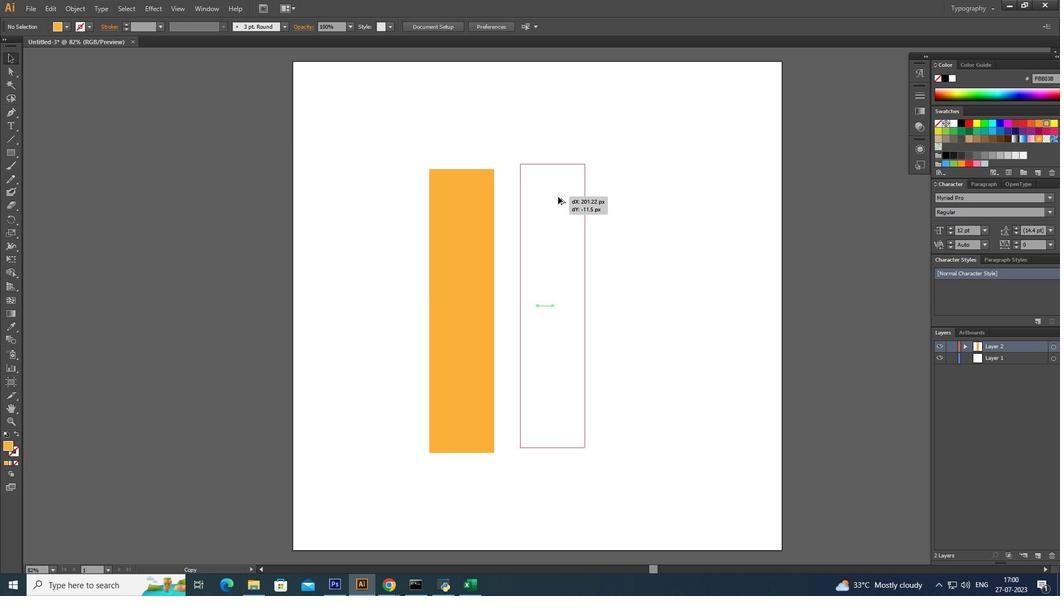 
Action: Mouse moved to (559, 200)
Screenshot: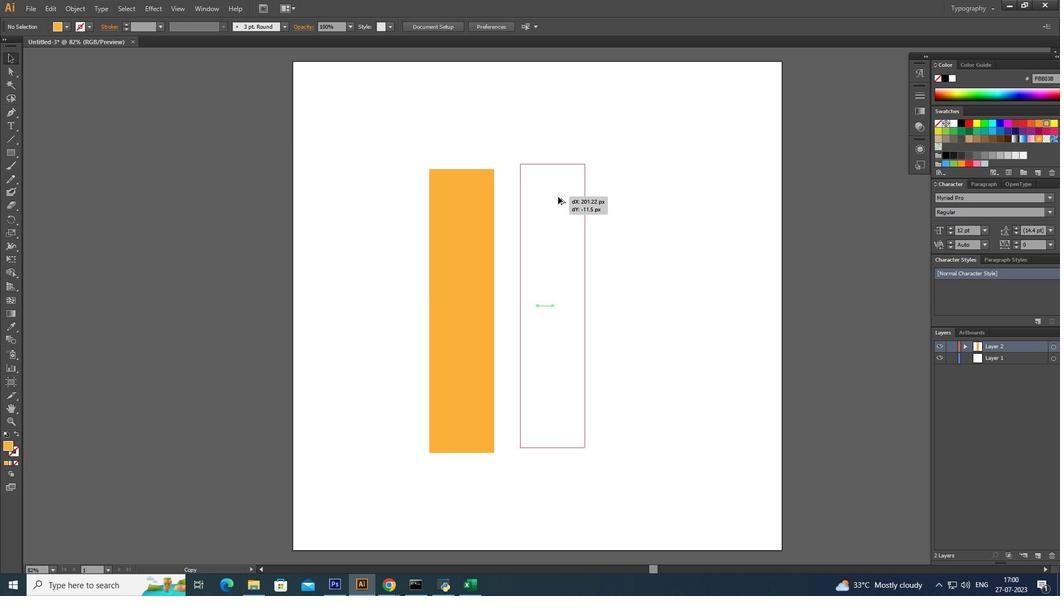 
Action: Key pressed <Key.alt_l><Key.alt_l><Key.alt_l><Key.alt_l><Key.alt_l><Key.alt_l><Key.alt_l><Key.alt_l><Key.alt_l><Key.alt_l><Key.alt_l><Key.alt_l><Key.alt_l><Key.alt_l><Key.alt_l><Key.alt_l><Key.alt_l><Key.alt_l><Key.alt_l><Key.alt_l><Key.alt_l><Key.alt_l><Key.alt_l><Key.alt_l>
Screenshot: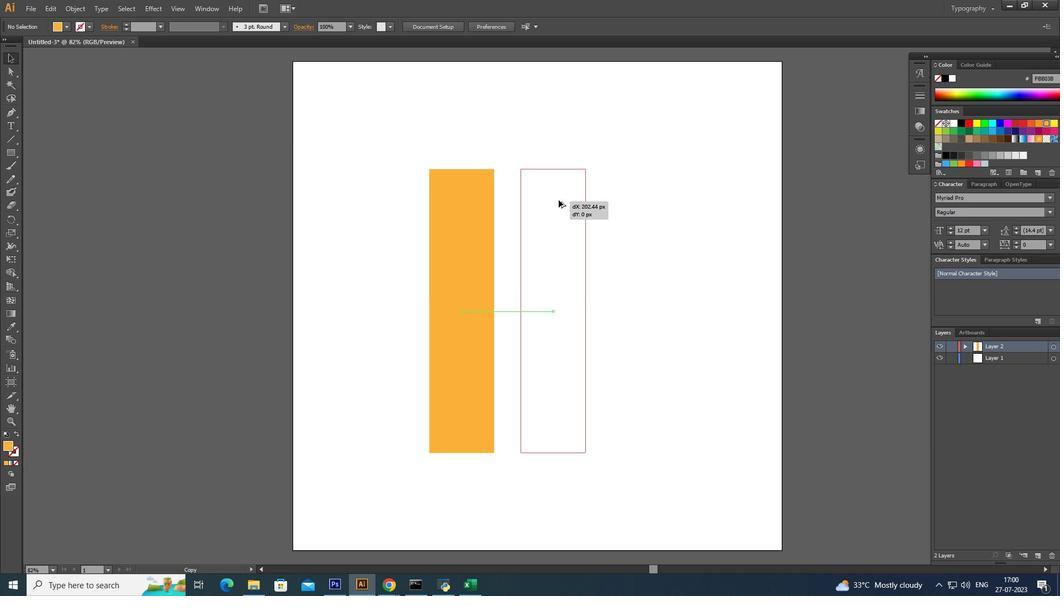 
Action: Mouse moved to (704, 188)
Screenshot: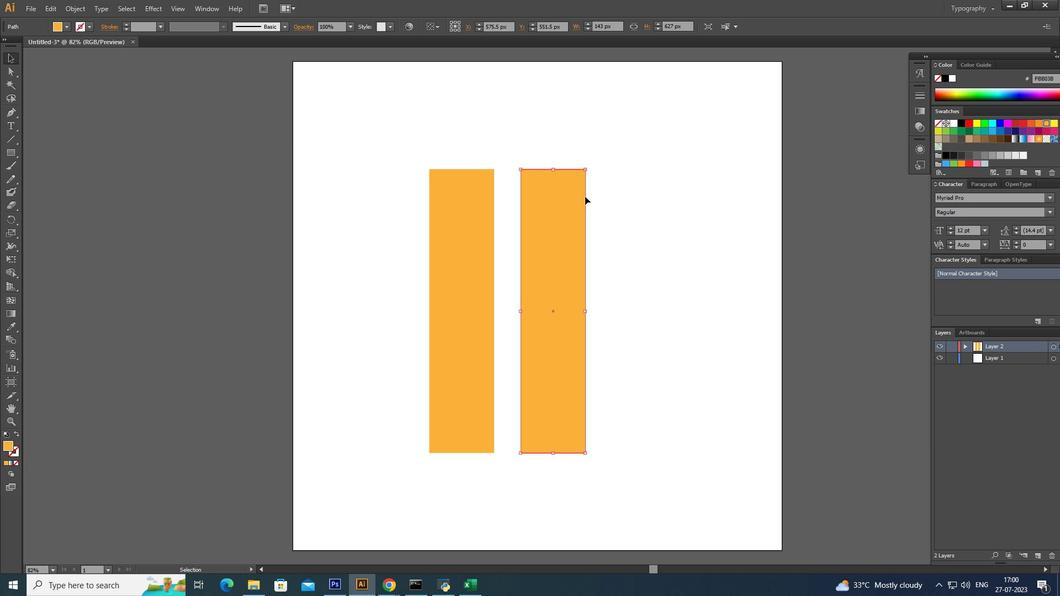 
Action: Mouse pressed left at (704, 188)
Screenshot: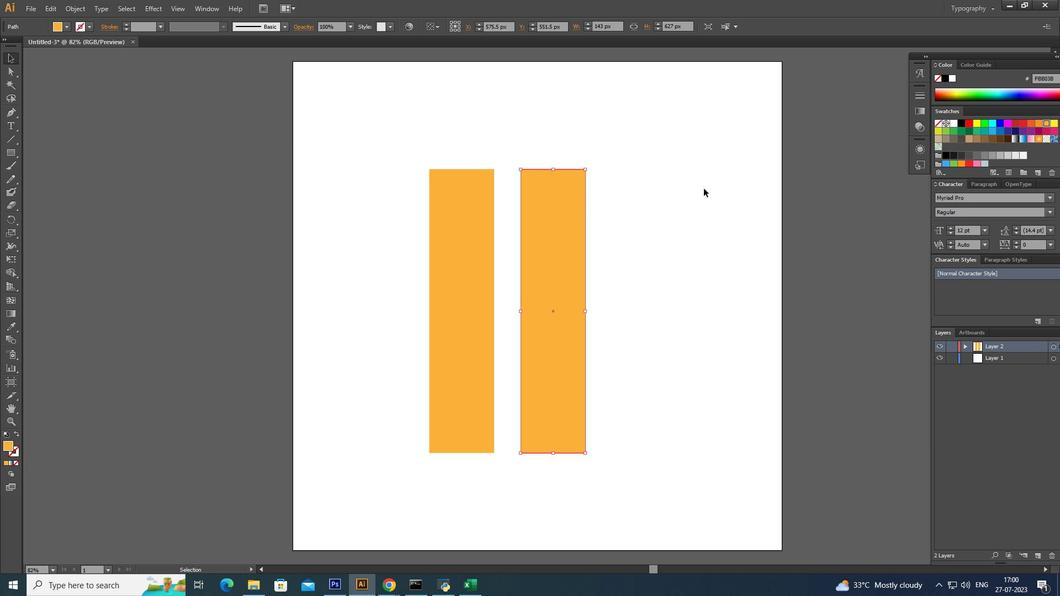 
Action: Mouse moved to (557, 180)
Screenshot: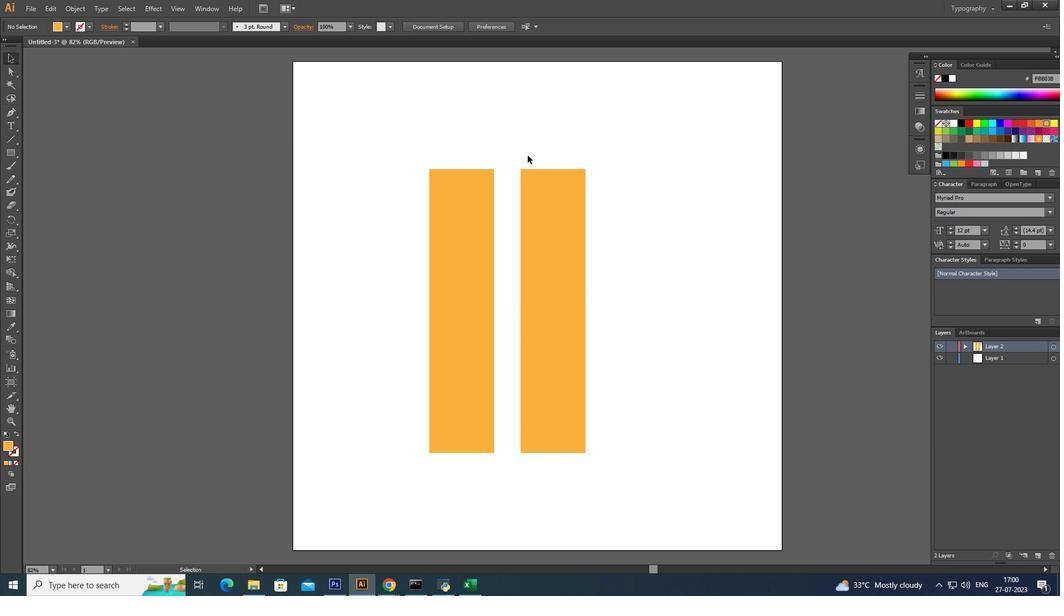 
Action: Mouse pressed left at (557, 180)
Screenshot: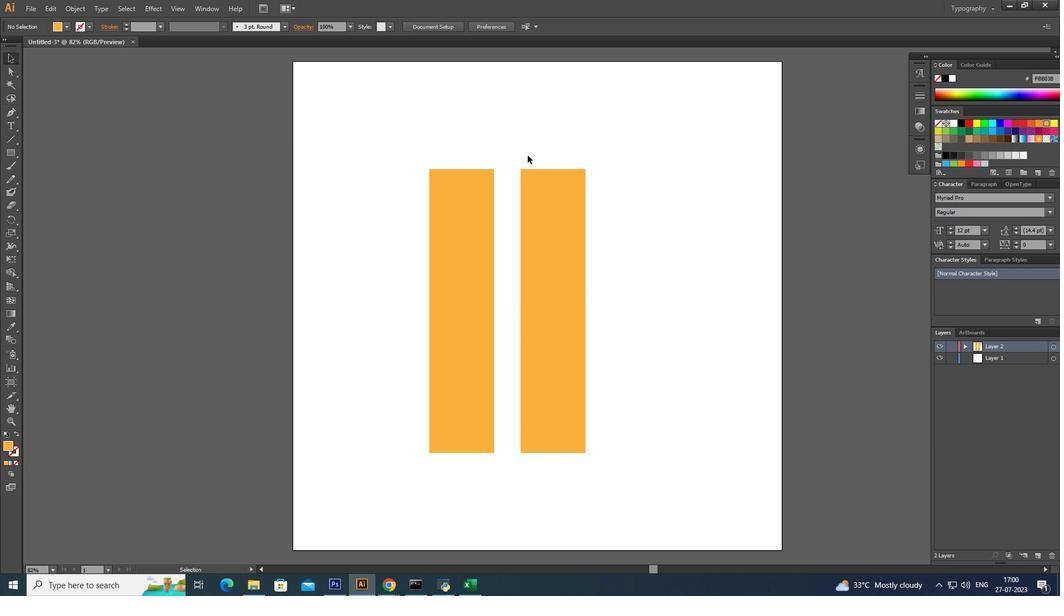 
Action: Mouse moved to (728, 190)
Screenshot: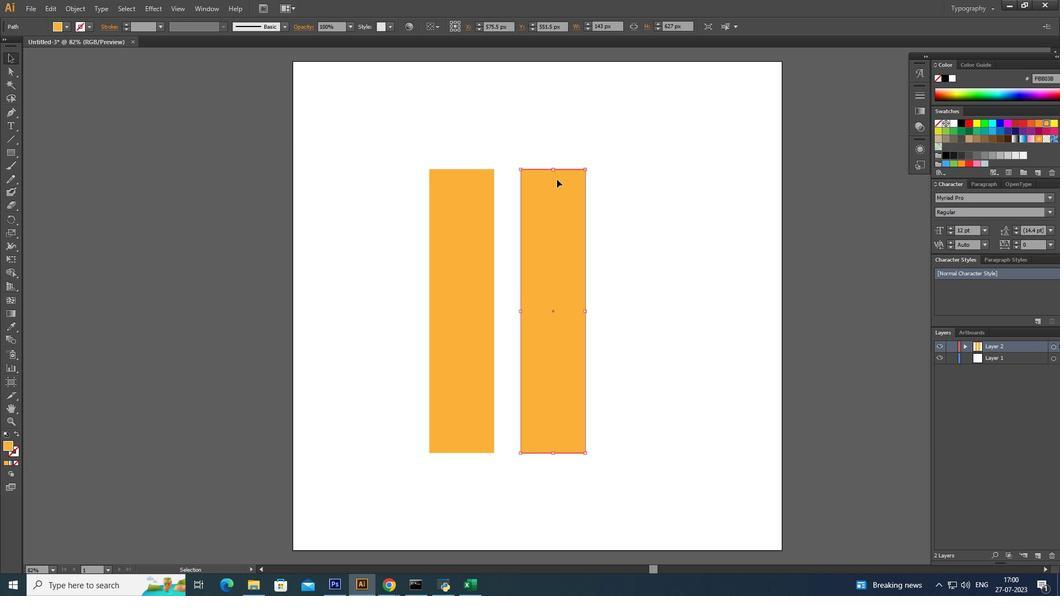 
Action: Key pressed ctrl+Z
Screenshot: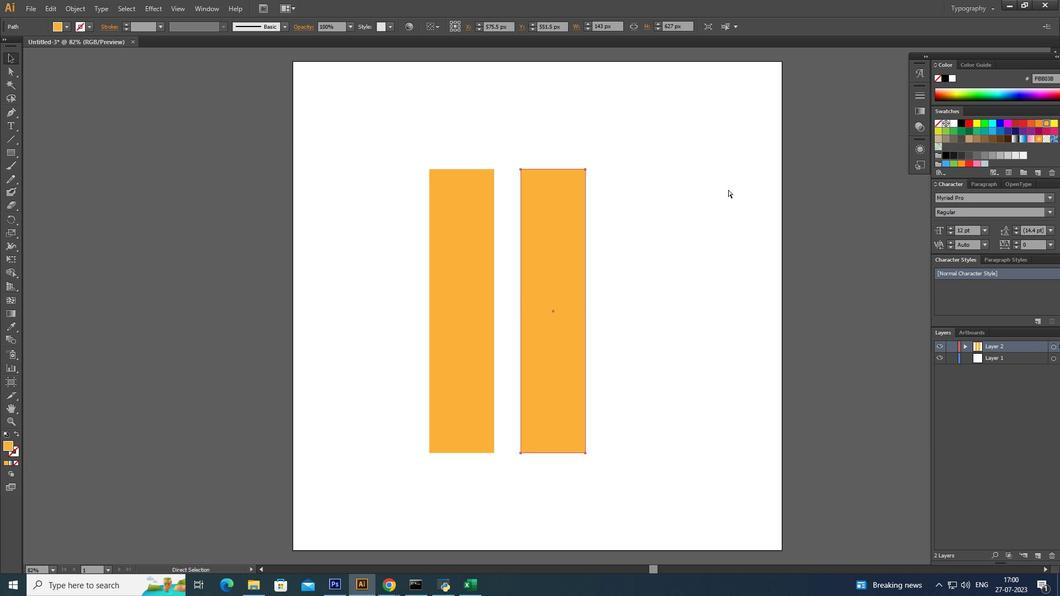 
Action: Mouse moved to (1039, 559)
Screenshot: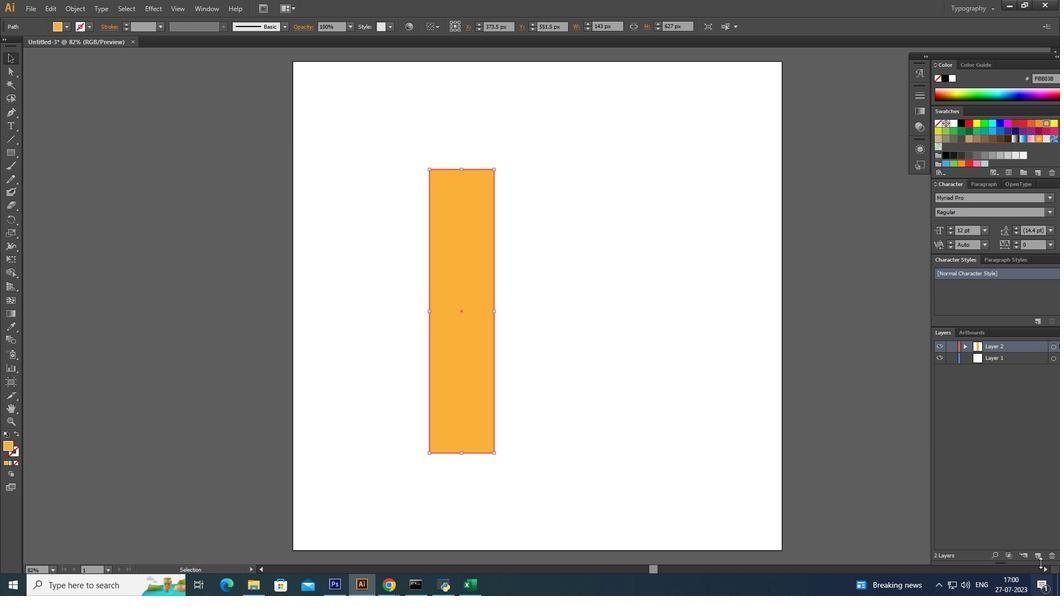 
Action: Mouse pressed left at (1039, 559)
Screenshot: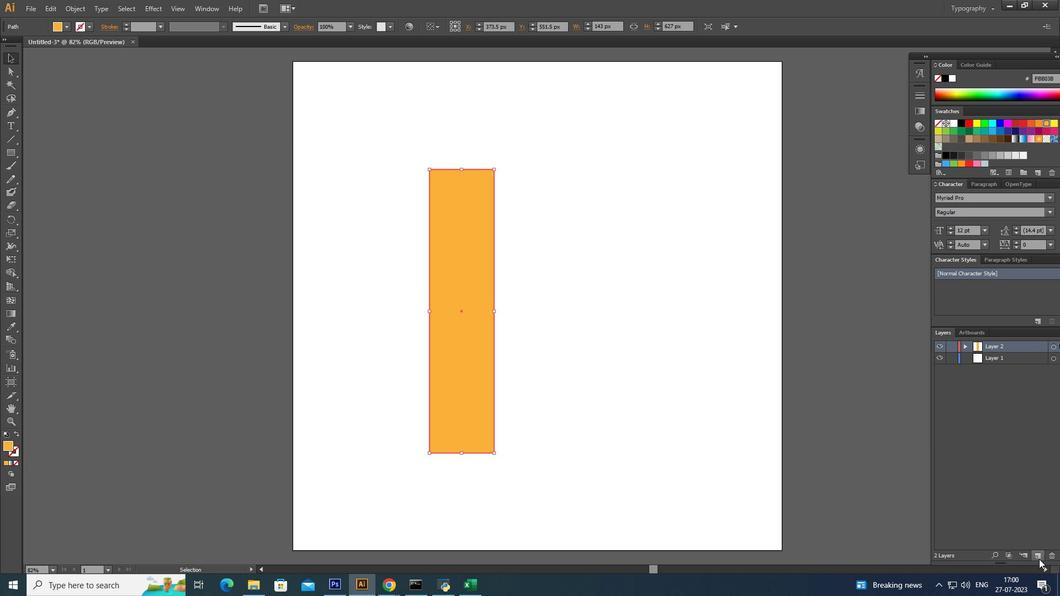 
Action: Mouse moved to (454, 282)
Screenshot: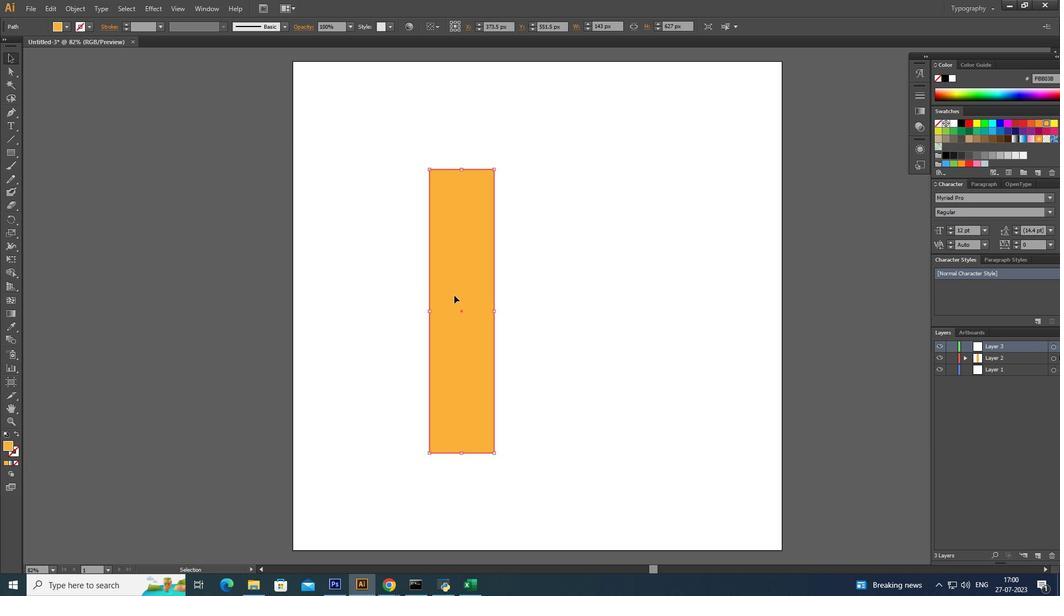 
Action: Mouse pressed left at (454, 282)
Screenshot: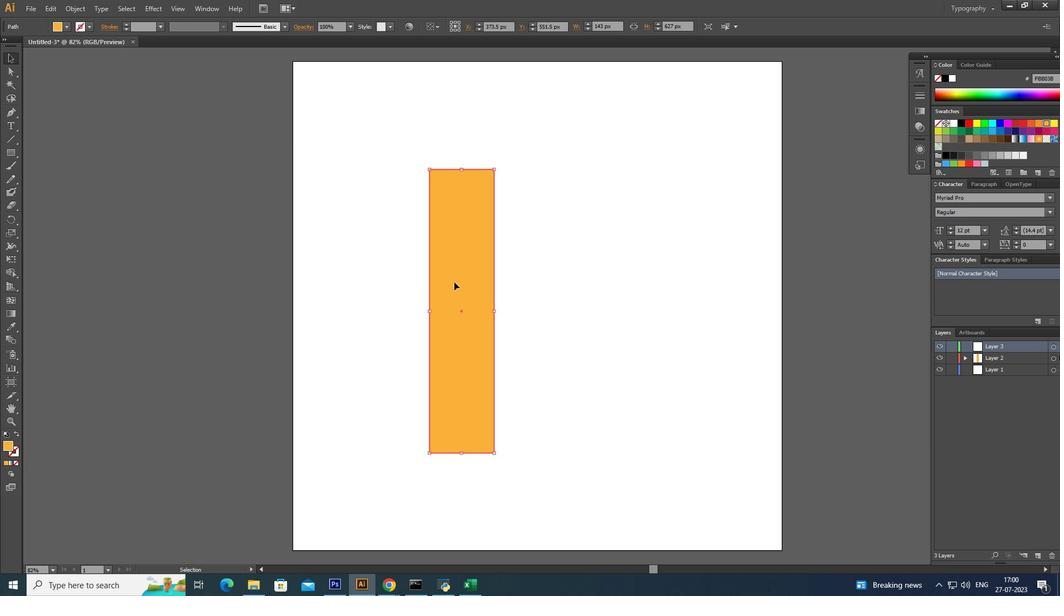 
Action: Key pressed <Key.alt_l>
Screenshot: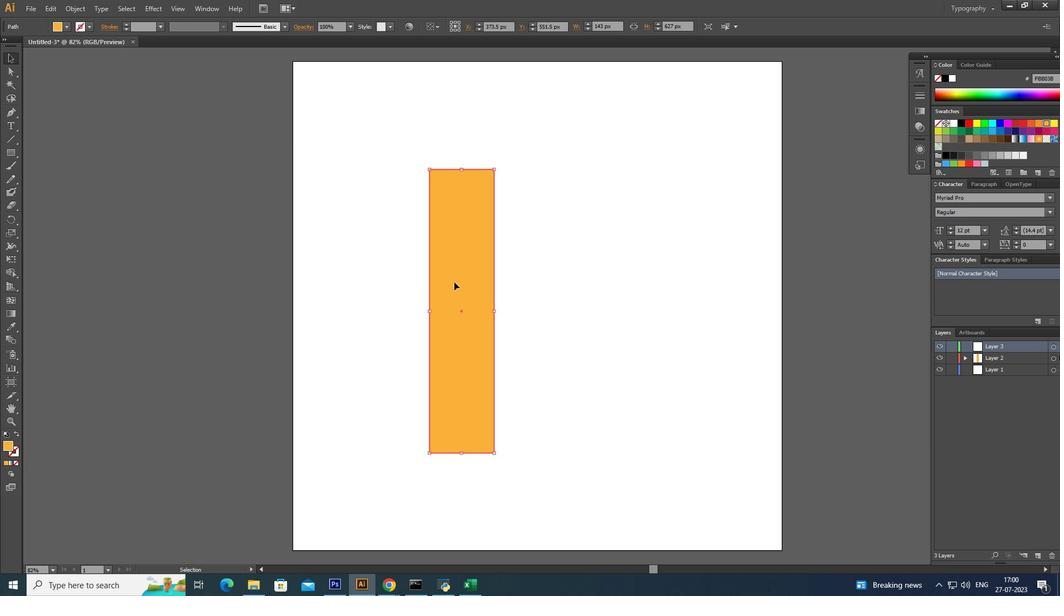 
Action: Mouse moved to (560, 272)
Screenshot: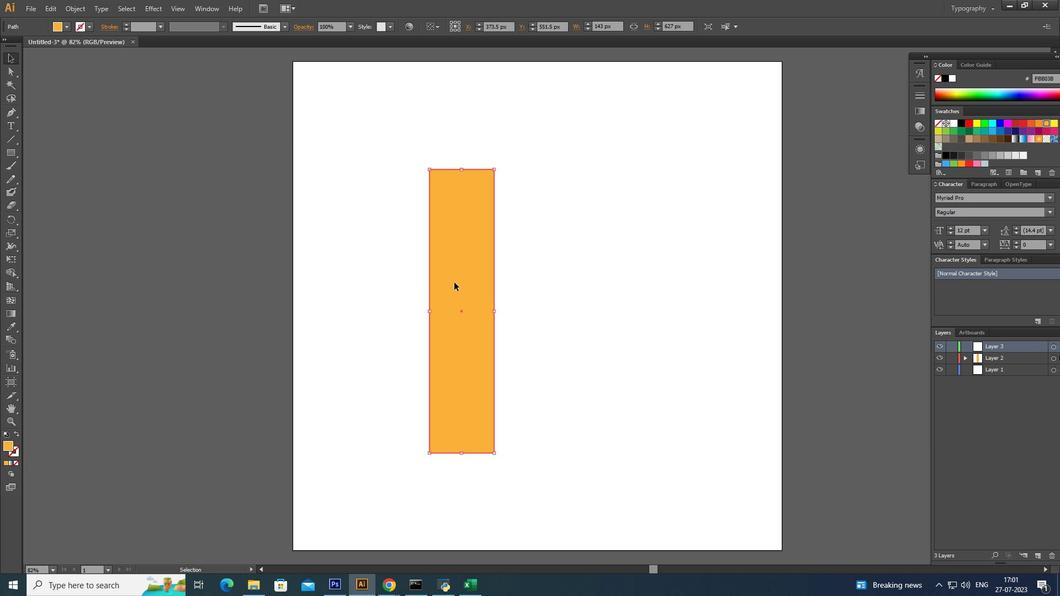 
Action: Key pressed <Key.alt_l><Key.alt_l><Key.alt_l><Key.alt_l><Key.alt_l><Key.alt_l><Key.alt_l><Key.alt_l><Key.alt_l><Key.alt_l><Key.alt_l><Key.alt_l><Key.alt_l><Key.alt_l><Key.alt_l><Key.alt_l><Key.alt_l><Key.alt_l><Key.alt_l><Key.alt_l><Key.alt_l>
Screenshot: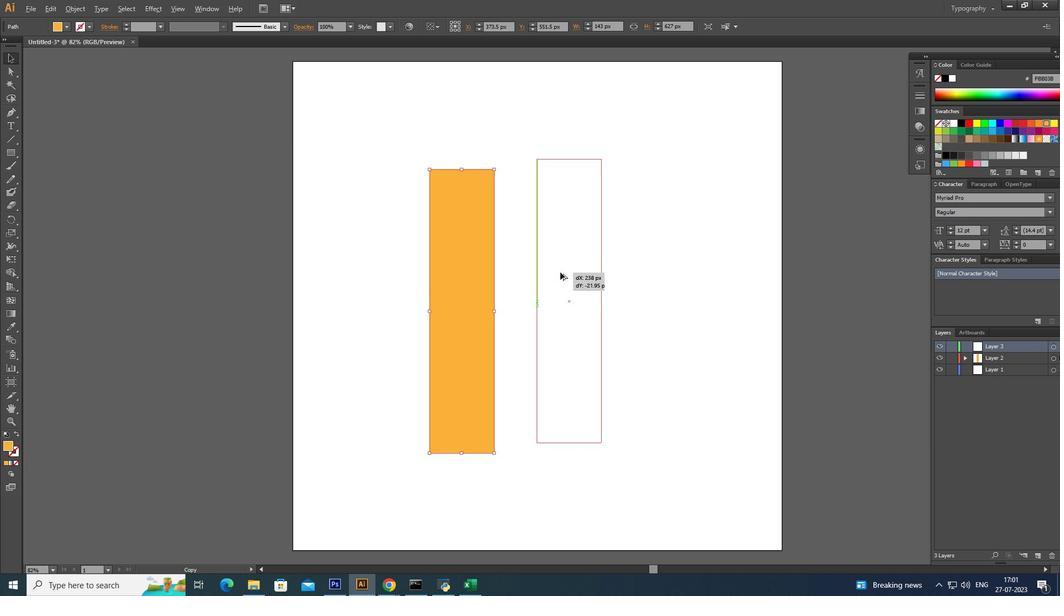 
Action: Mouse moved to (560, 272)
Screenshot: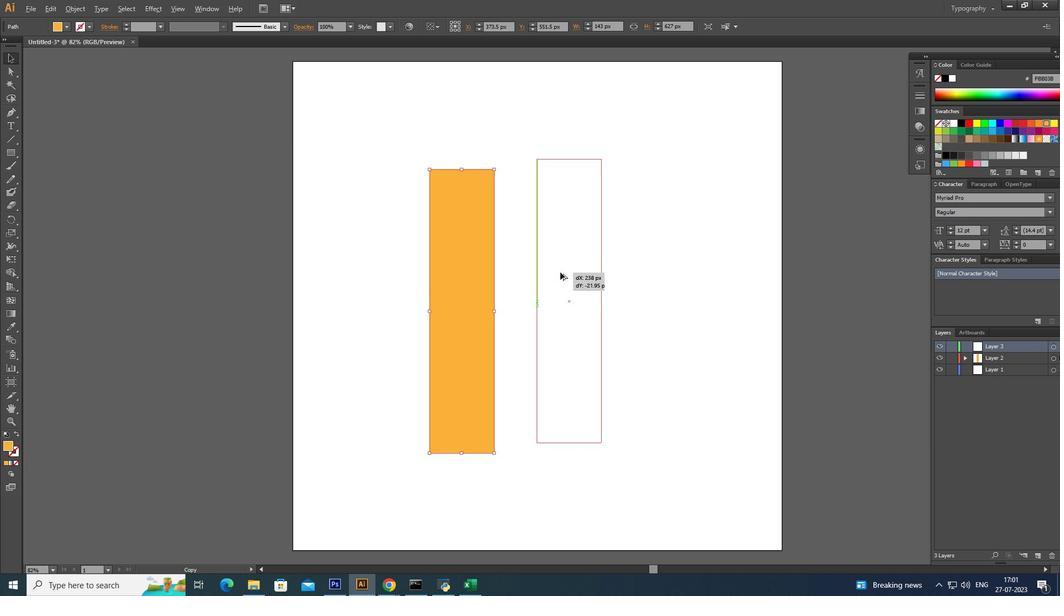 
Action: Key pressed <Key.alt_l>
Screenshot: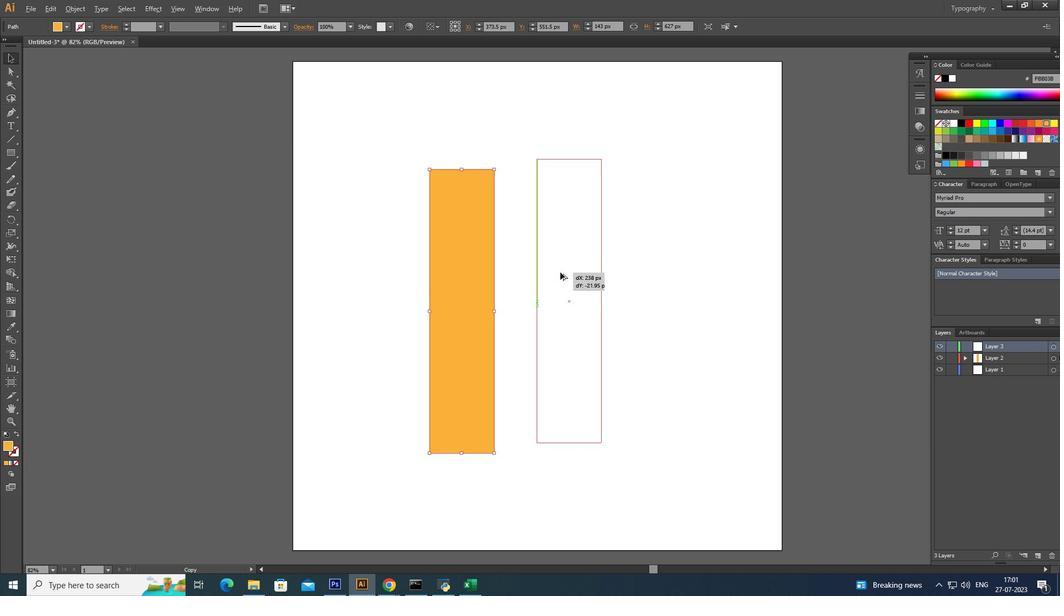
Action: Mouse moved to (560, 275)
Screenshot: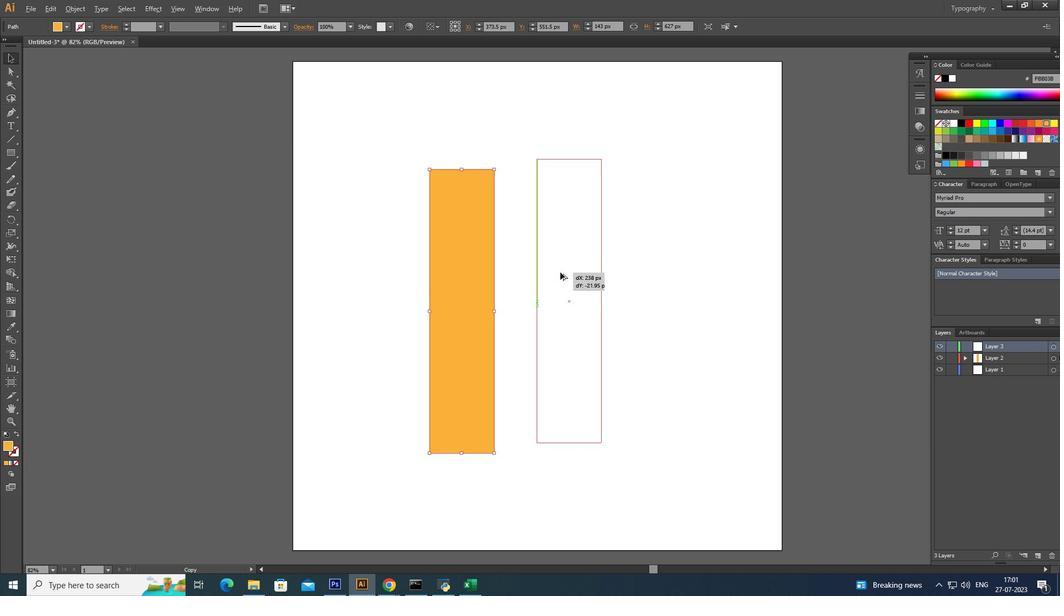 
Action: Key pressed <Key.alt_l><Key.alt_l>
Screenshot: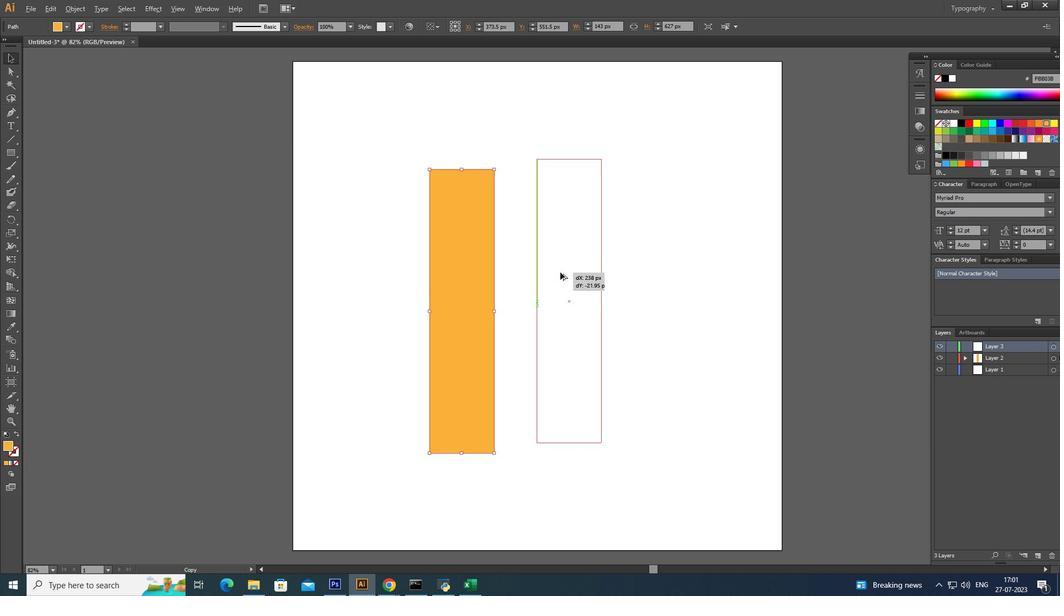 
Action: Mouse moved to (560, 277)
Screenshot: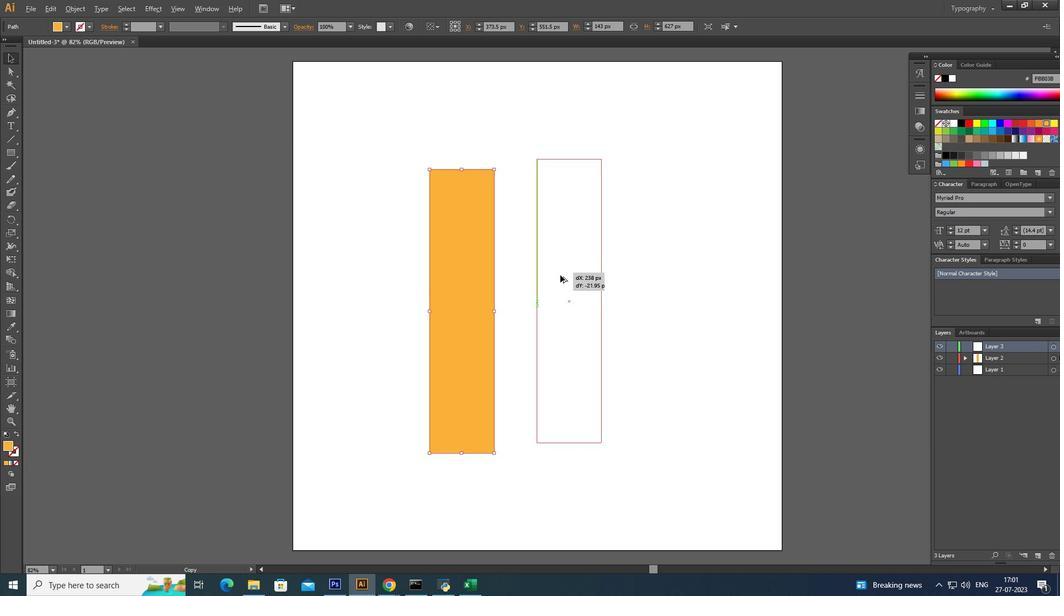 
Action: Key pressed <Key.alt_l><Key.alt_l><Key.alt_l><Key.alt_l><Key.alt_l><Key.alt_l><Key.alt_l><Key.alt_l><Key.alt_l><Key.alt_l>ctrl+Z
Screenshot: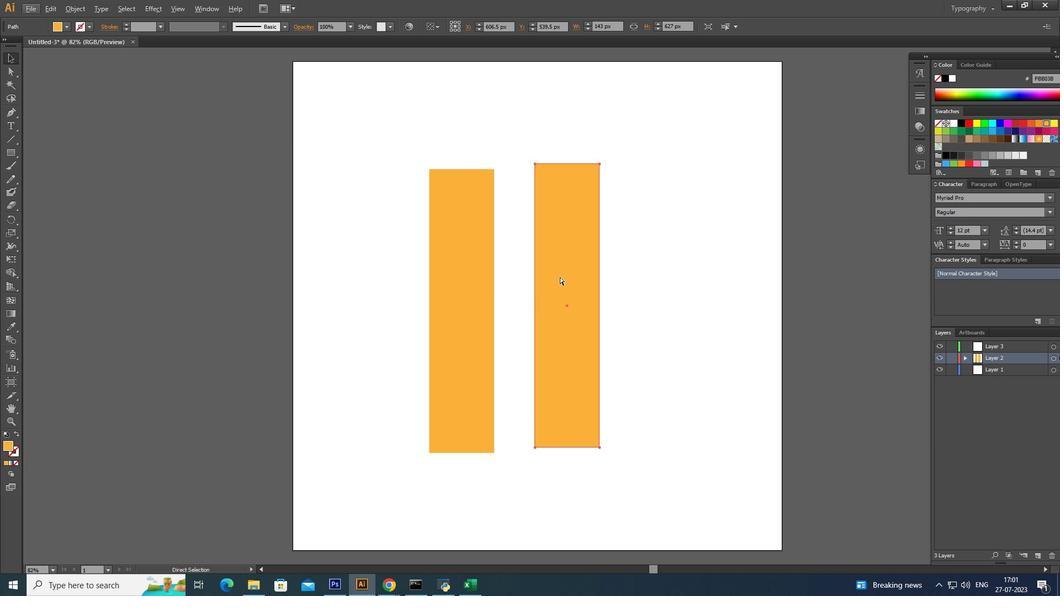 
Action: Mouse moved to (1001, 355)
Screenshot: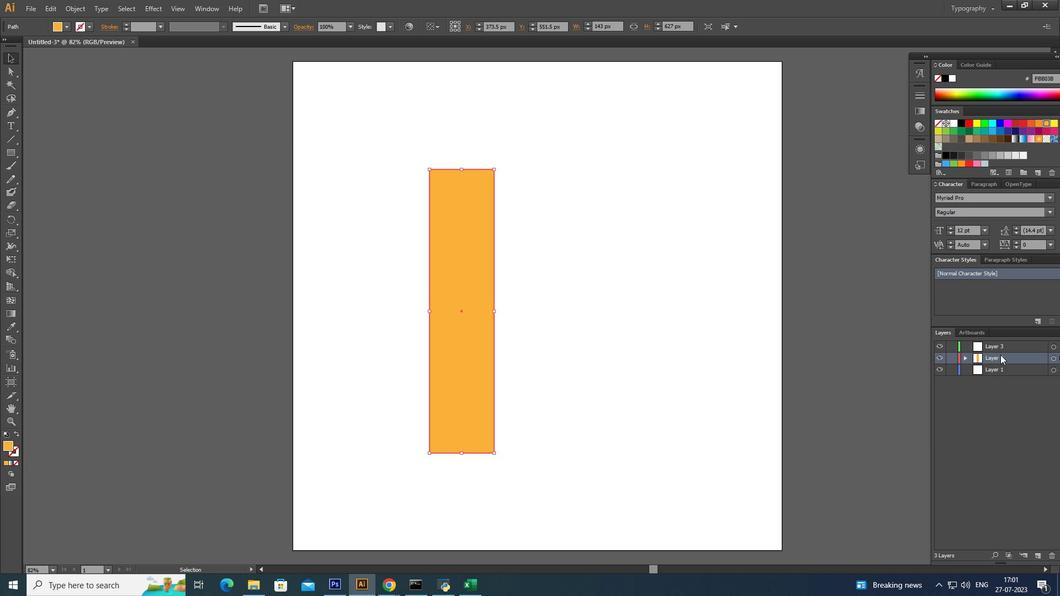 
Action: Mouse pressed left at (1001, 355)
Screenshot: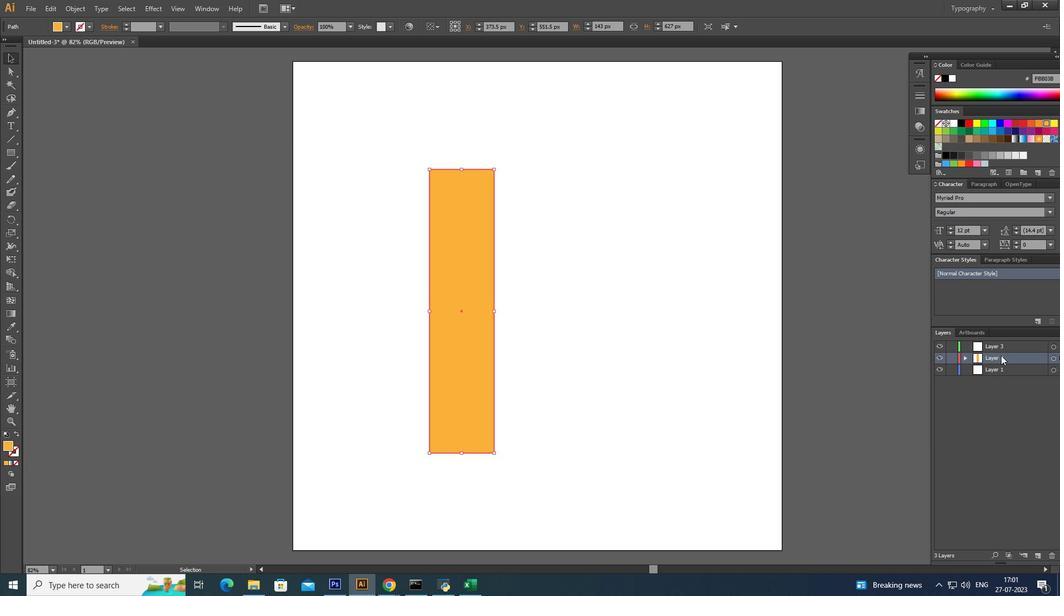 
Action: Mouse moved to (460, 262)
Screenshot: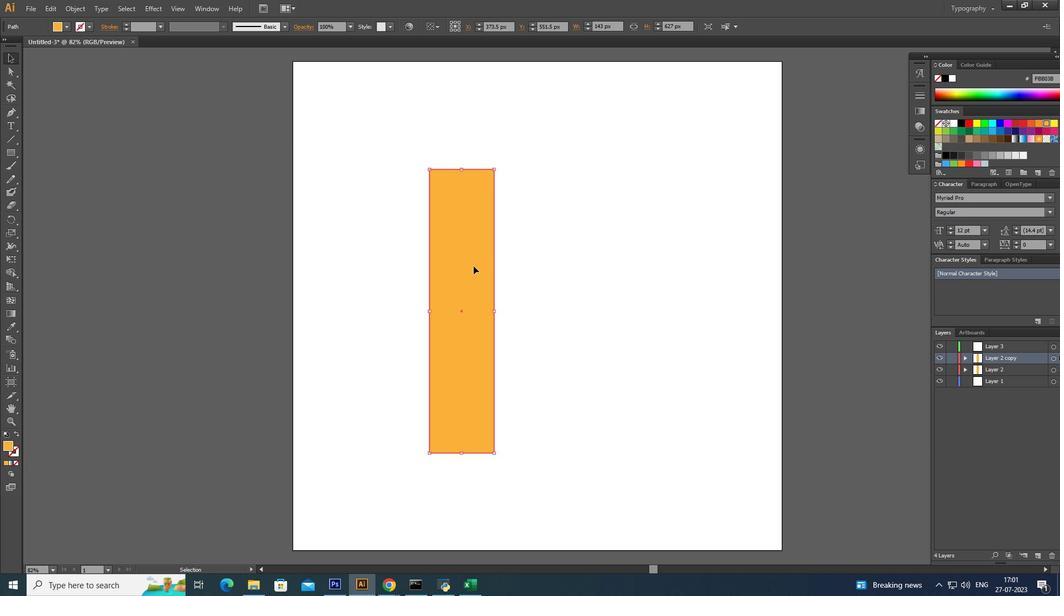 
Action: Mouse pressed left at (460, 262)
Screenshot: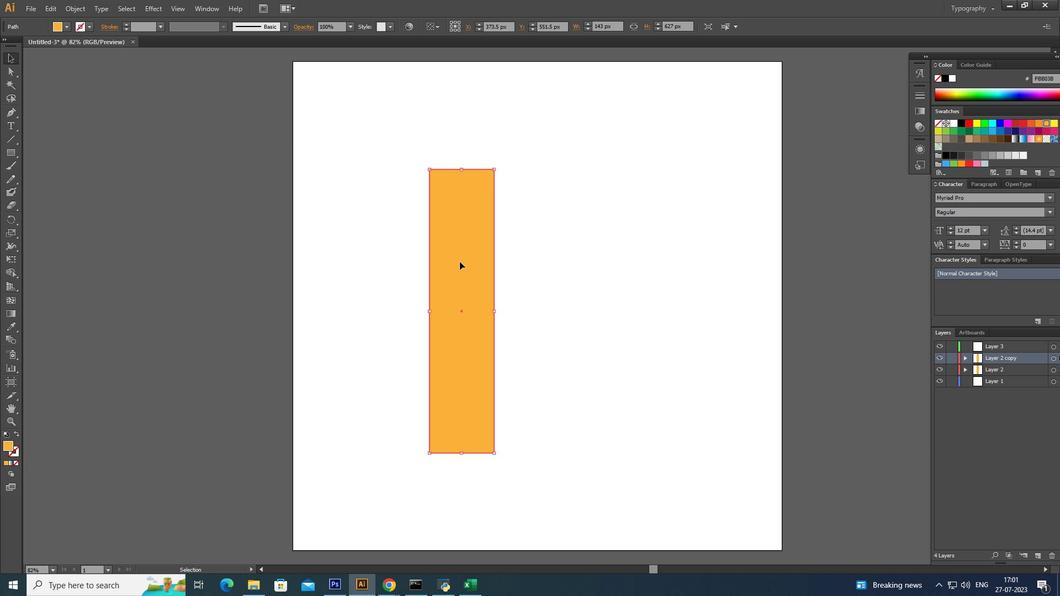 
Action: Mouse moved to (590, 313)
Screenshot: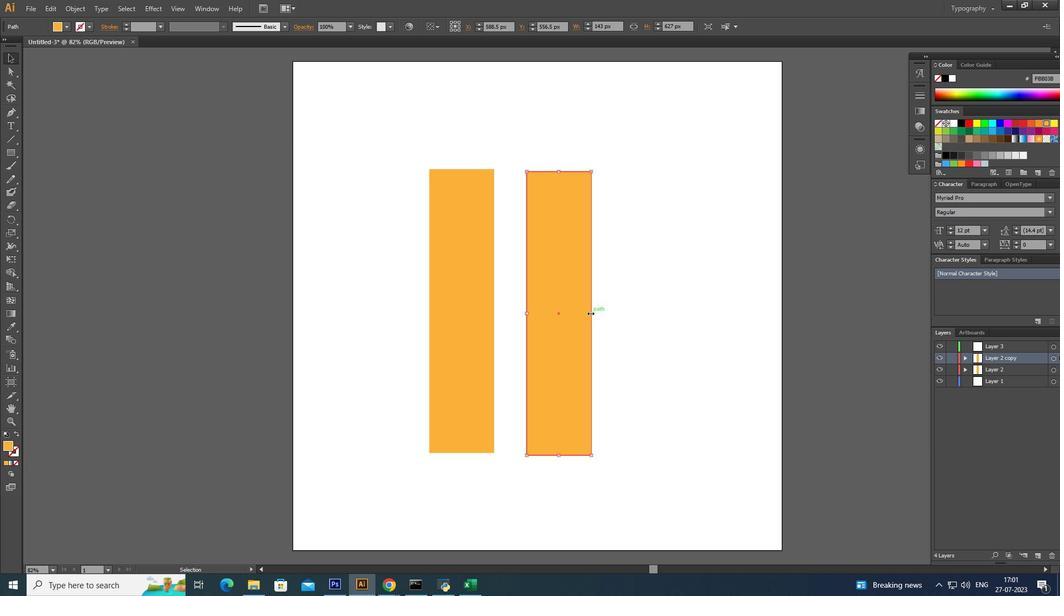 
Action: Mouse pressed left at (590, 313)
Screenshot: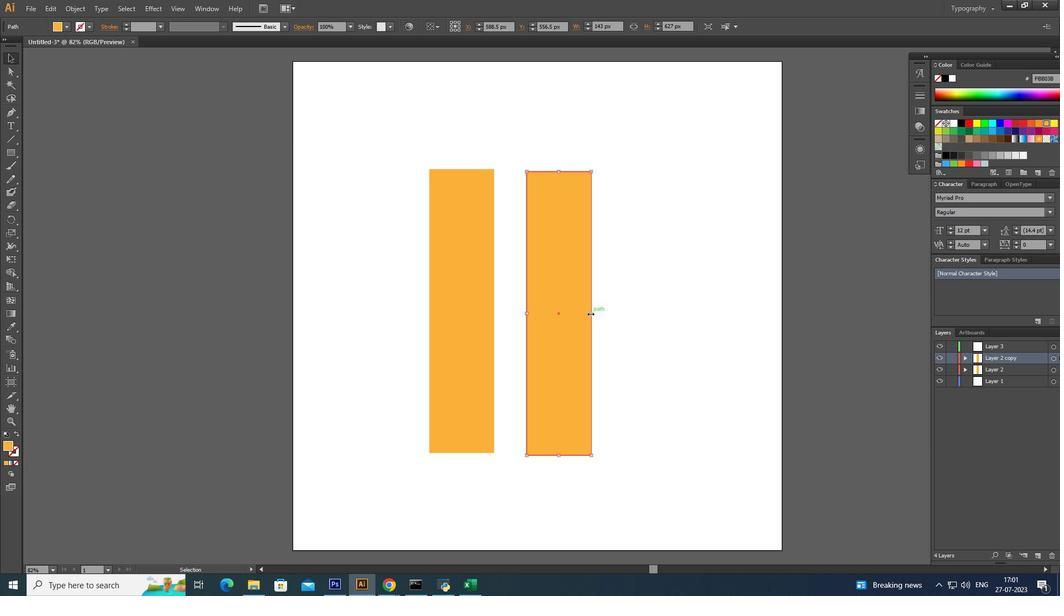 
Action: Mouse moved to (535, 261)
Screenshot: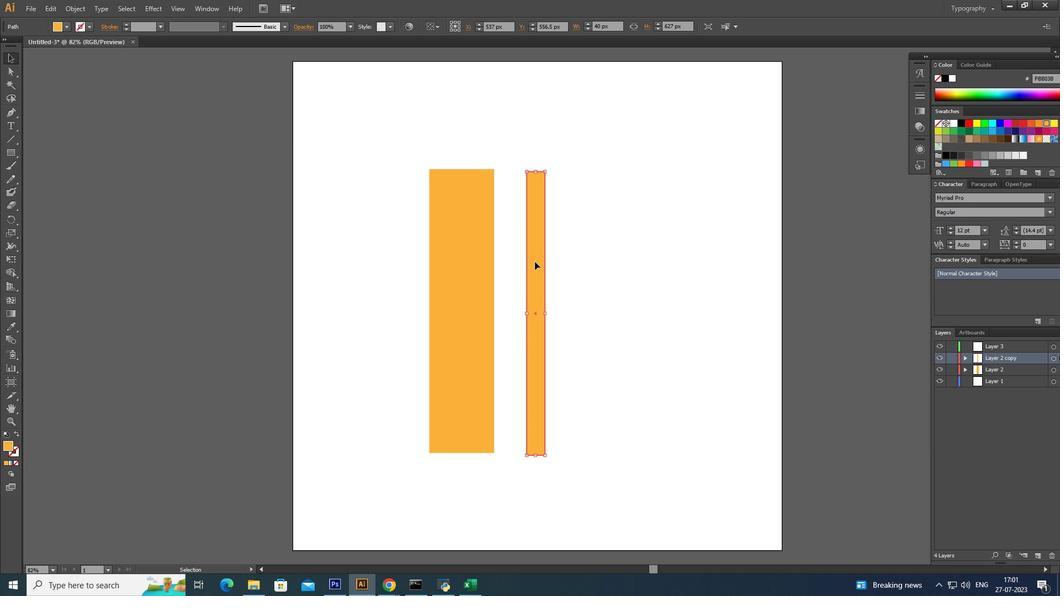 
Action: Mouse pressed left at (535, 261)
Screenshot: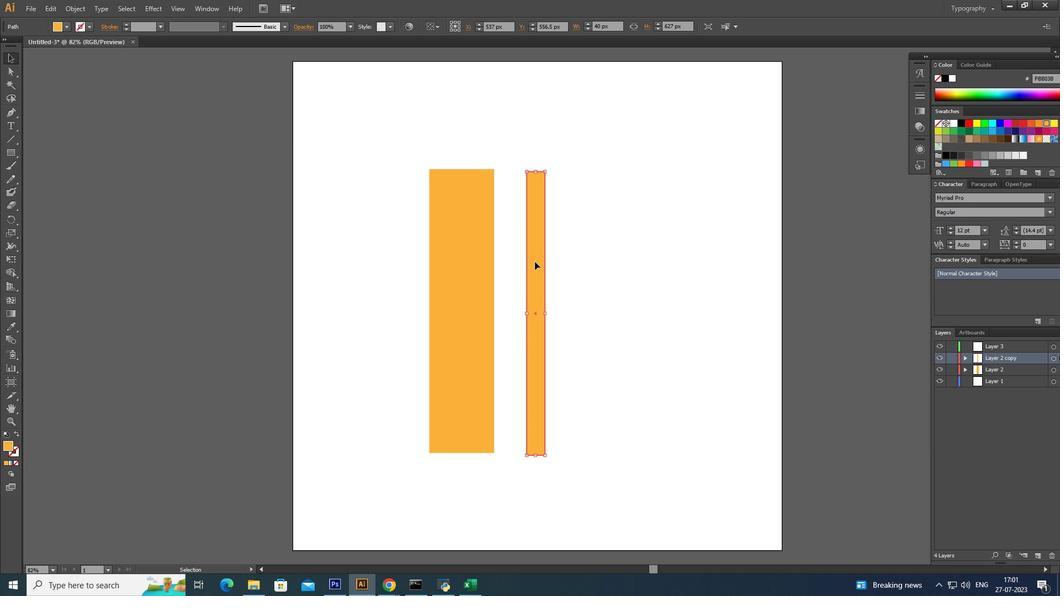 
Action: Mouse moved to (483, 260)
Screenshot: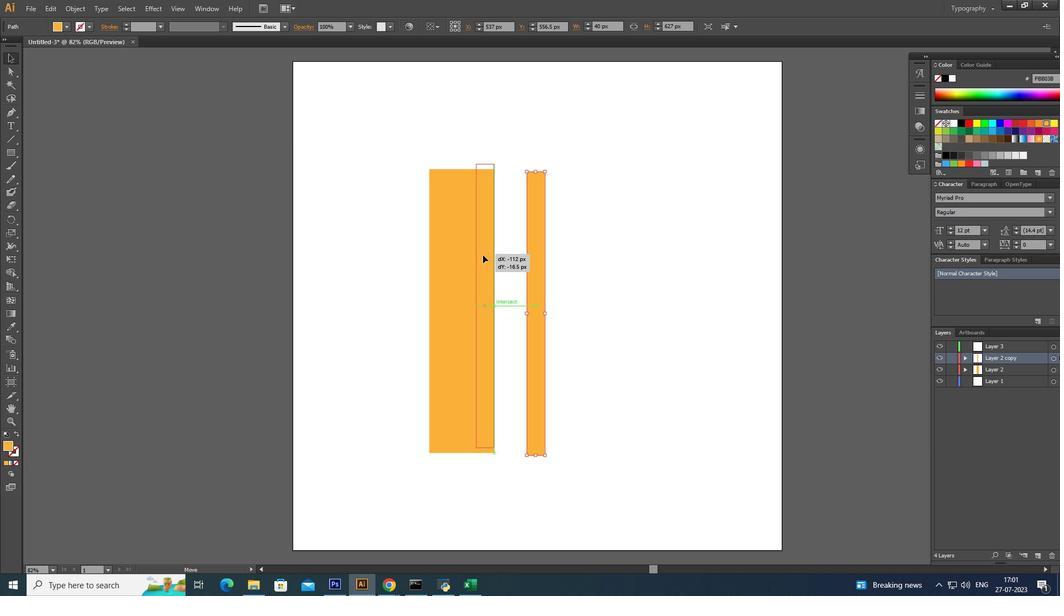 
Action: Mouse pressed left at (483, 260)
Screenshot: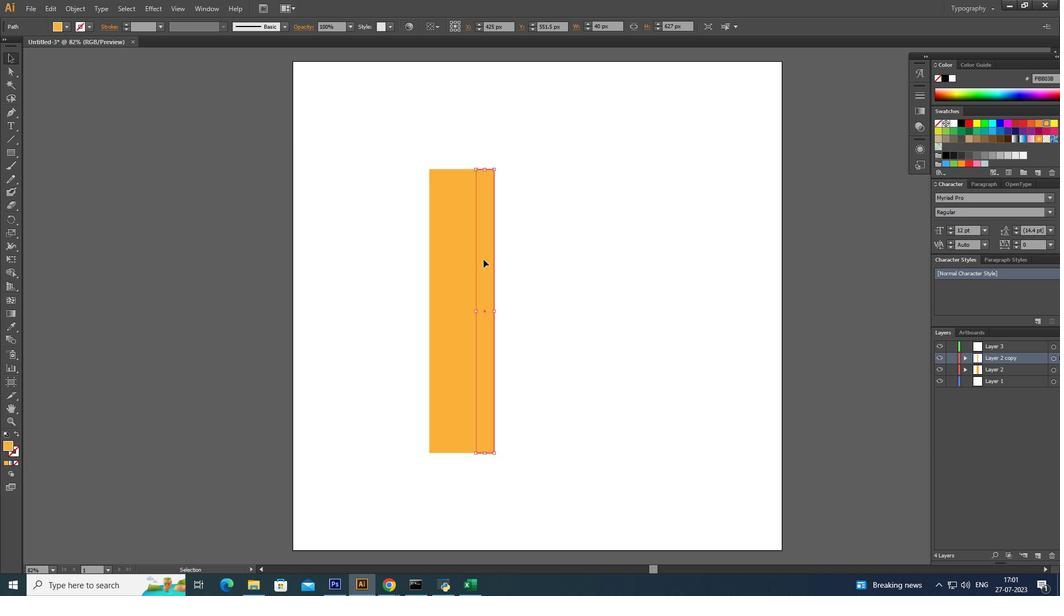 
Action: Mouse moved to (1010, 356)
Screenshot: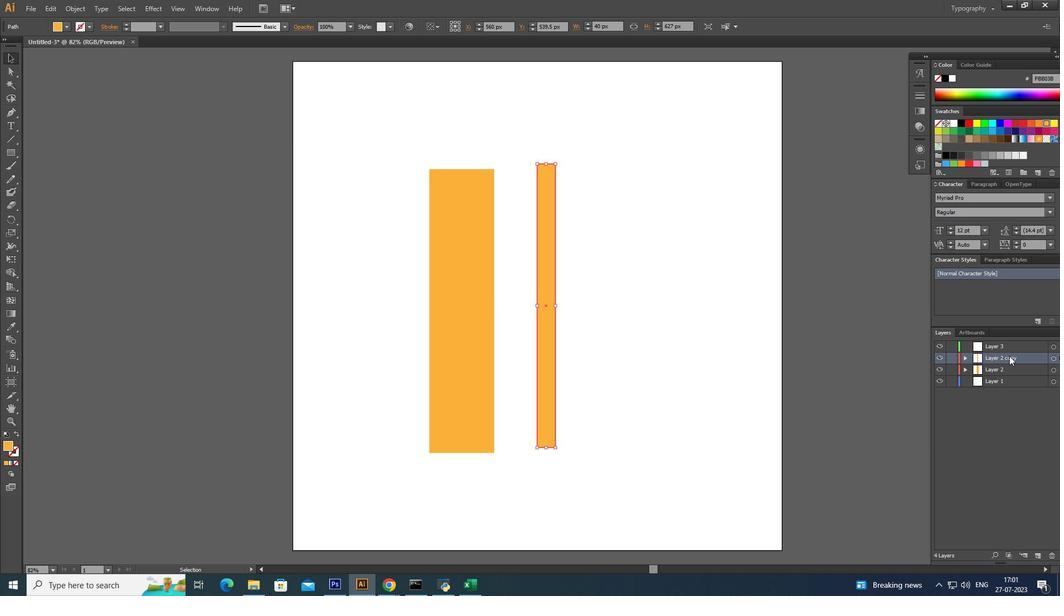 
Action: Mouse pressed left at (1010, 356)
Screenshot: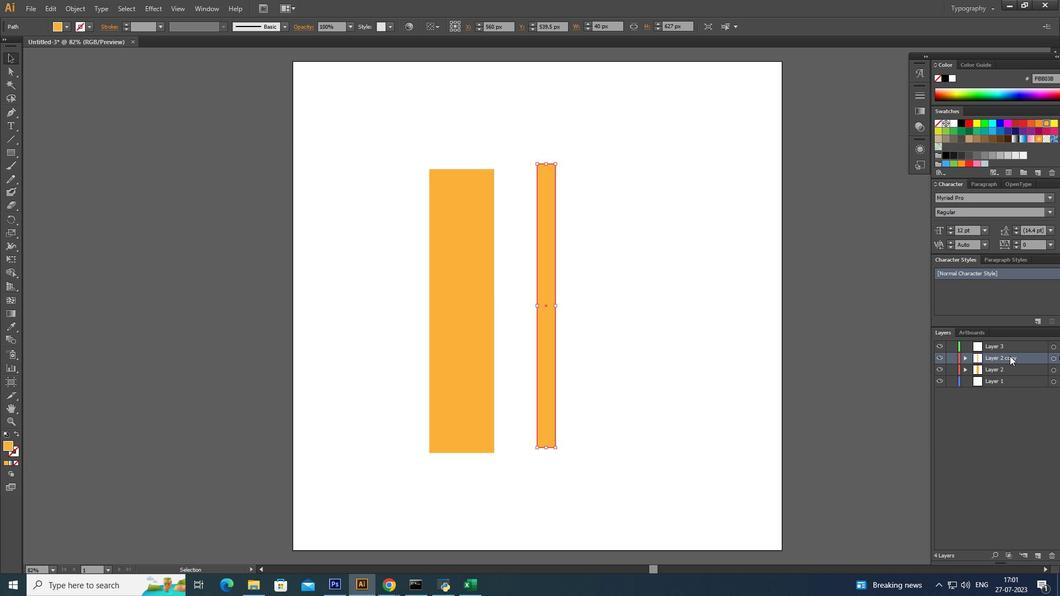 
Action: Mouse moved to (545, 251)
Screenshot: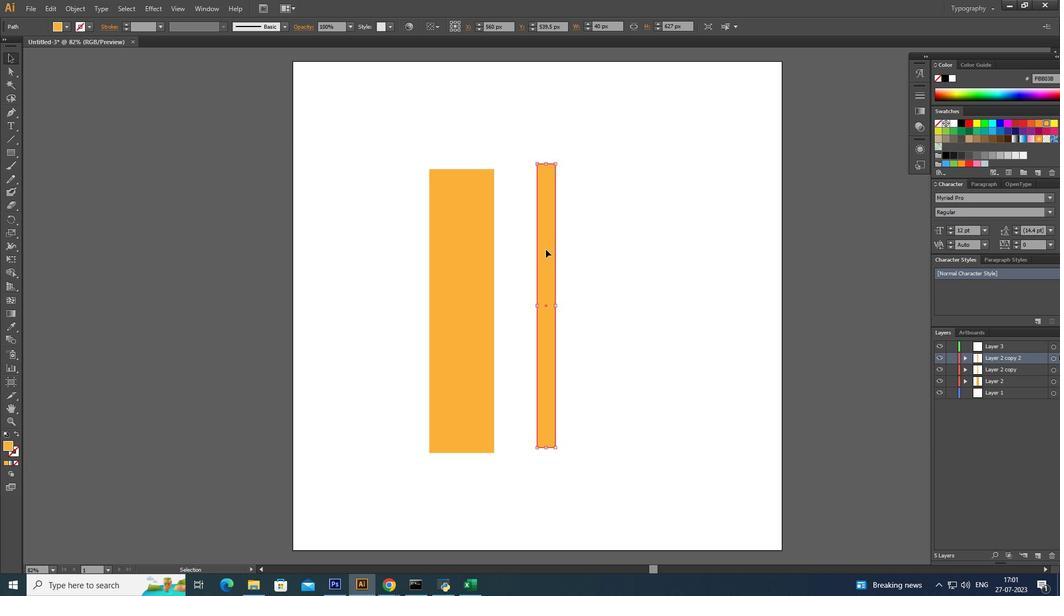 
Action: Mouse pressed left at (545, 251)
Screenshot: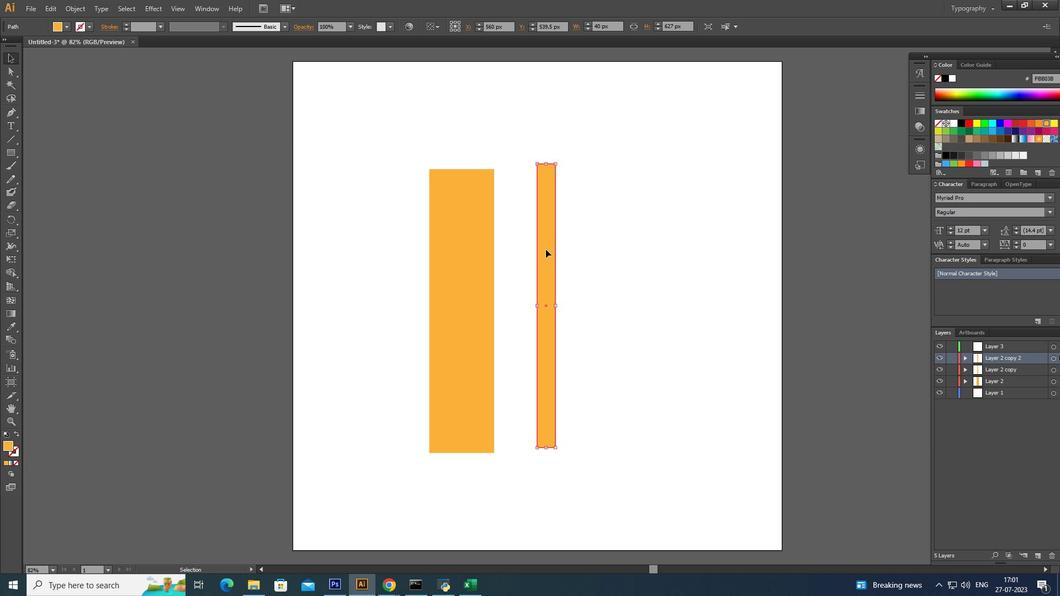 
Action: Mouse moved to (64, 25)
Screenshot: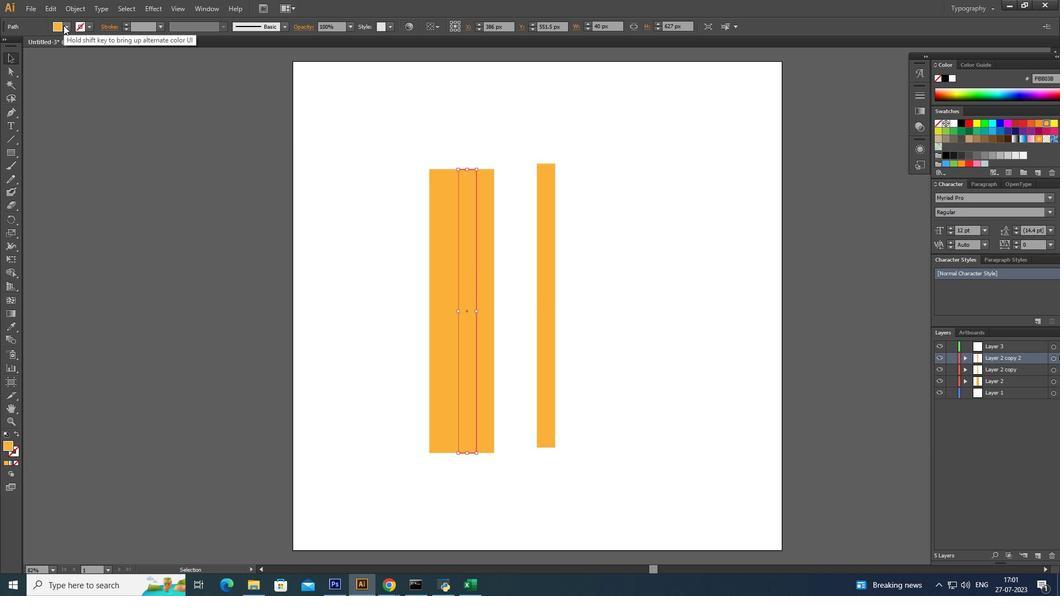 
Action: Mouse pressed left at (64, 25)
Screenshot: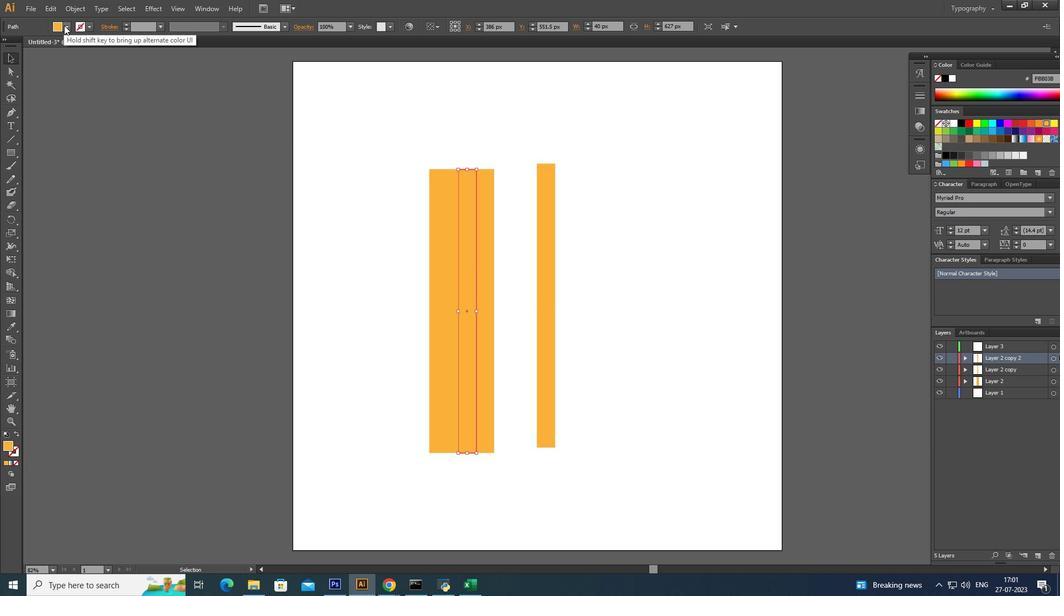 
Action: Mouse moved to (108, 47)
Screenshot: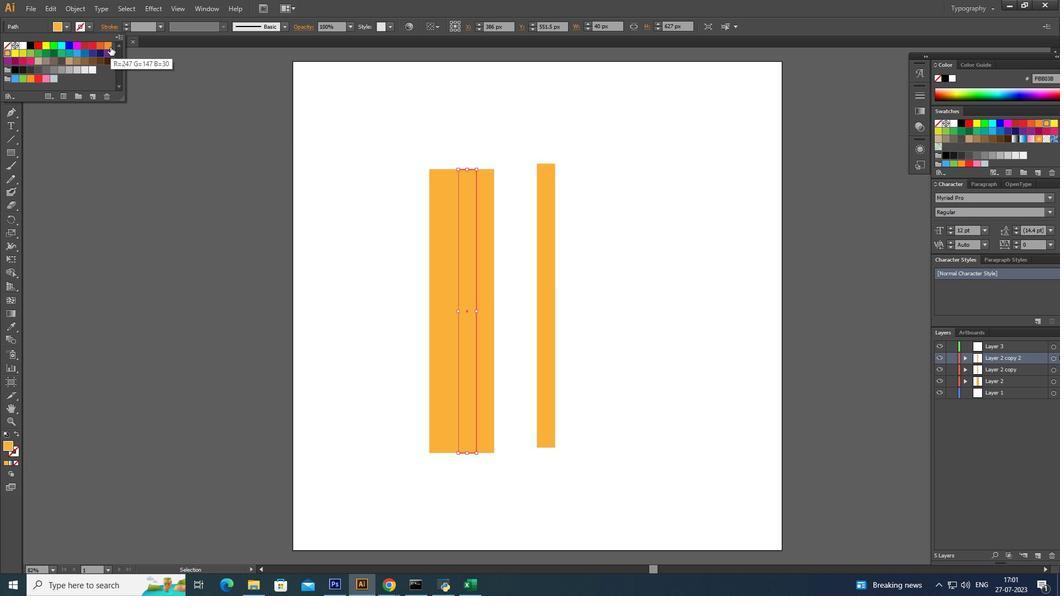 
Action: Mouse pressed left at (108, 47)
Screenshot: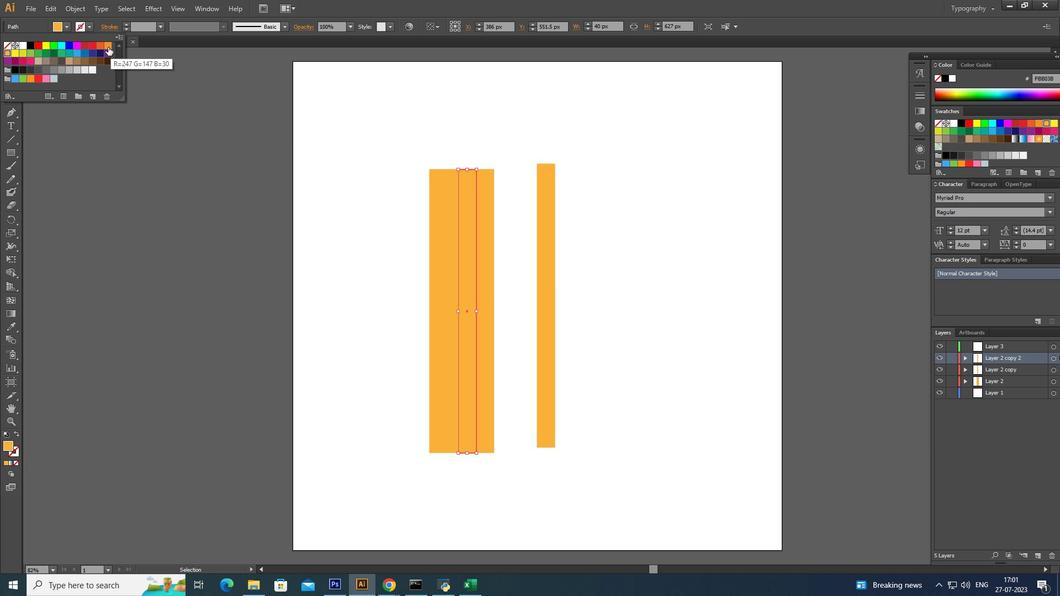 
Action: Mouse moved to (602, 168)
Screenshot: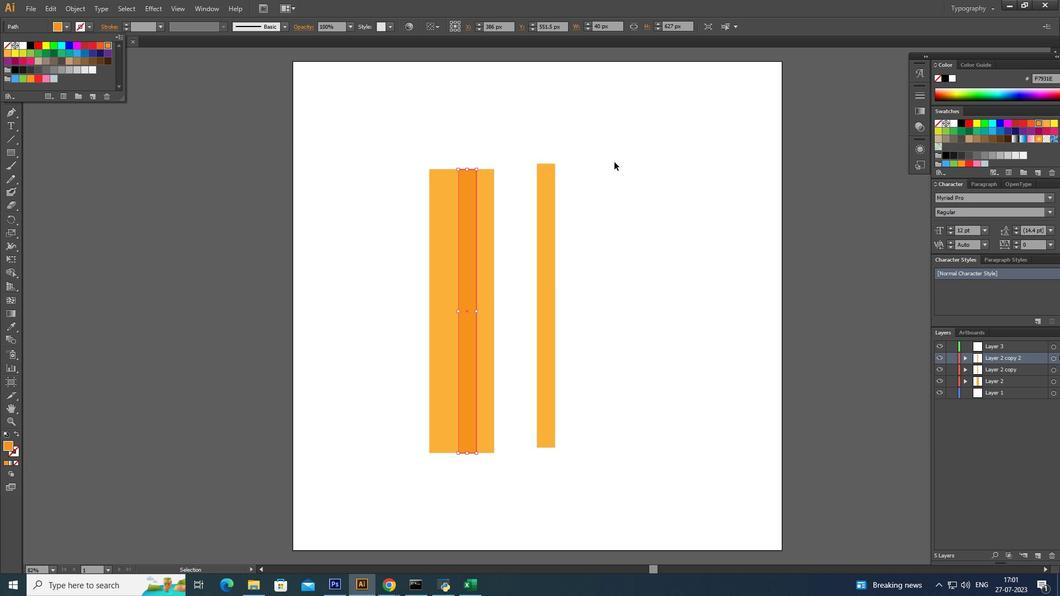 
Action: Mouse pressed left at (602, 168)
Screenshot: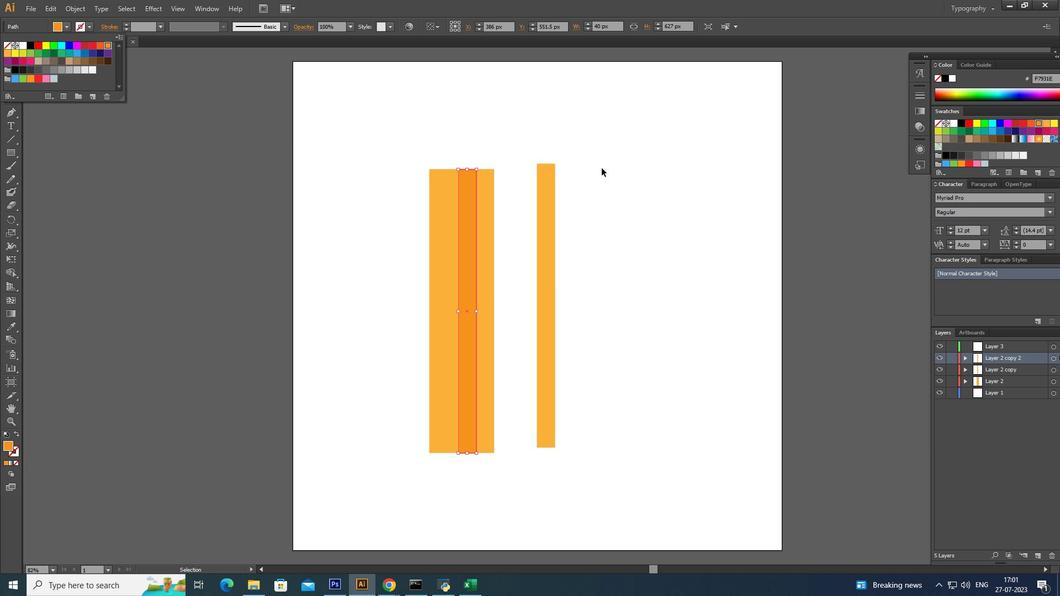 
Action: Mouse moved to (549, 225)
Screenshot: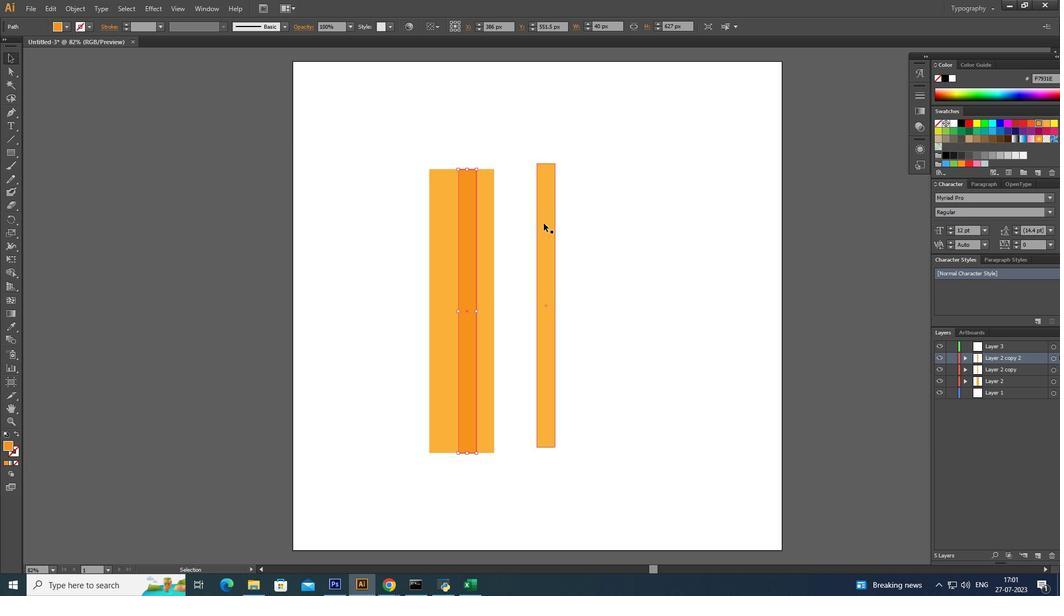 
Action: Mouse pressed left at (549, 225)
Screenshot: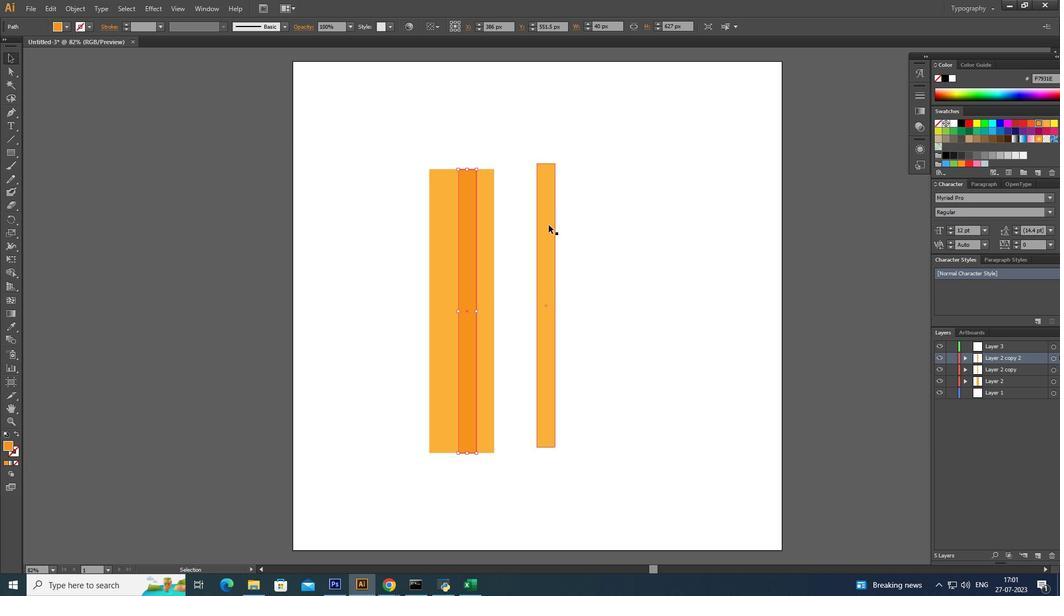 
Action: Mouse moved to (70, 23)
Screenshot: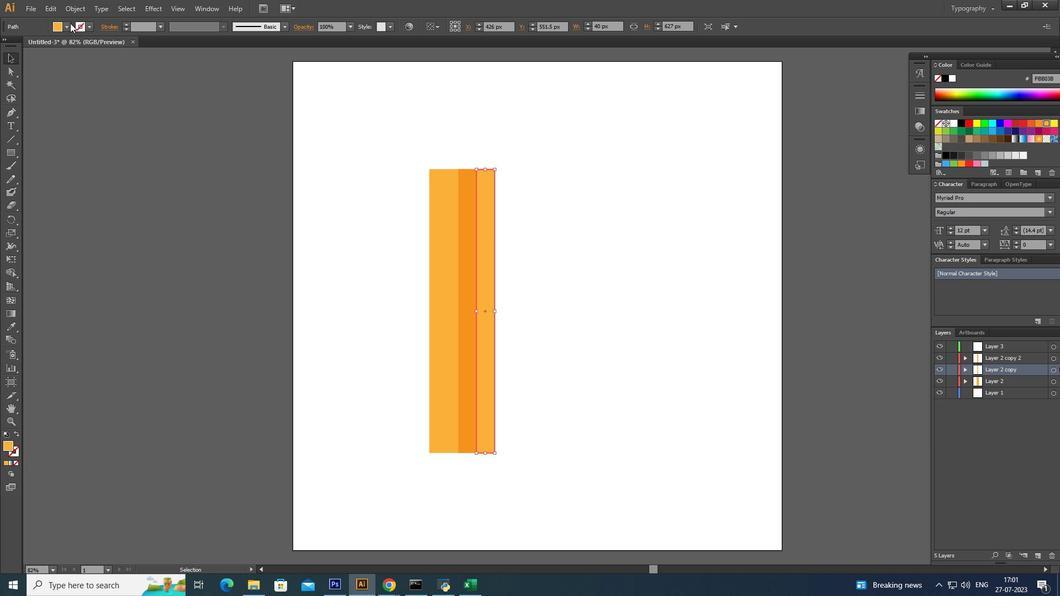 
Action: Mouse pressed left at (70, 23)
Screenshot: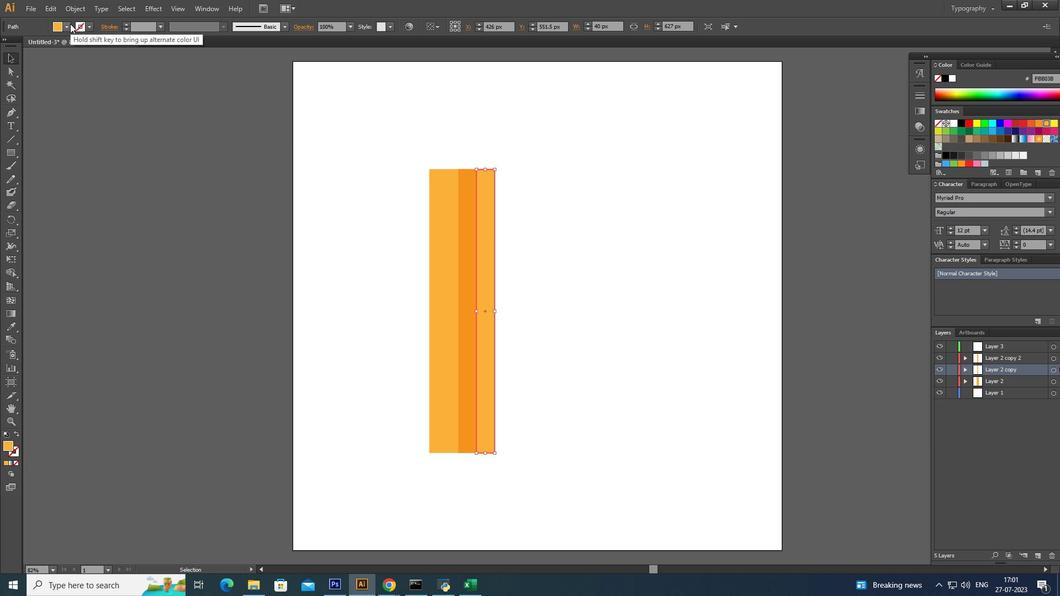 
Action: Mouse moved to (99, 45)
Screenshot: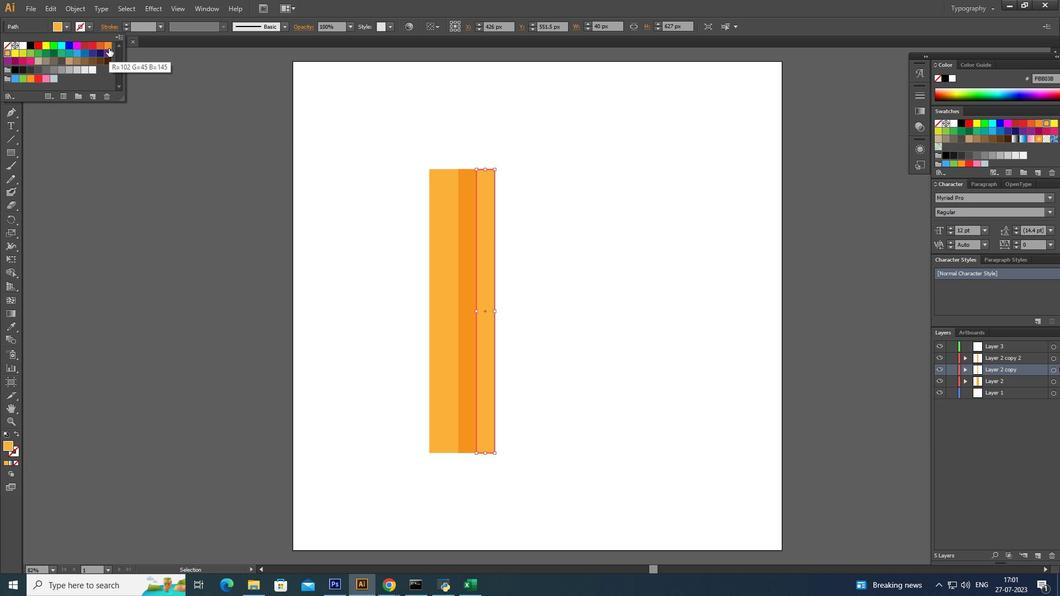 
Action: Mouse pressed left at (99, 45)
Screenshot: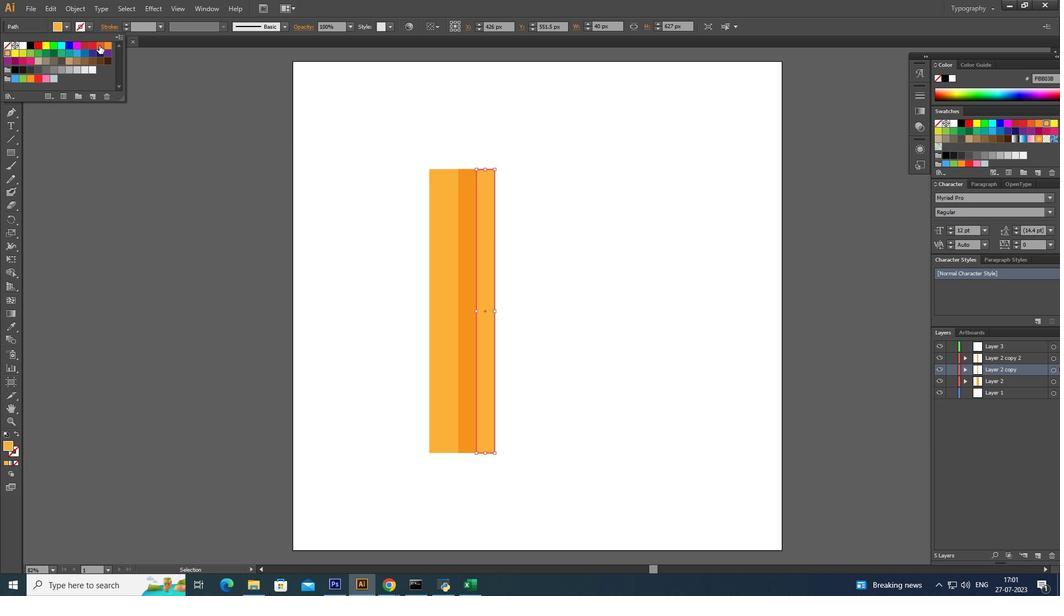 
Action: Mouse moved to (106, 46)
Screenshot: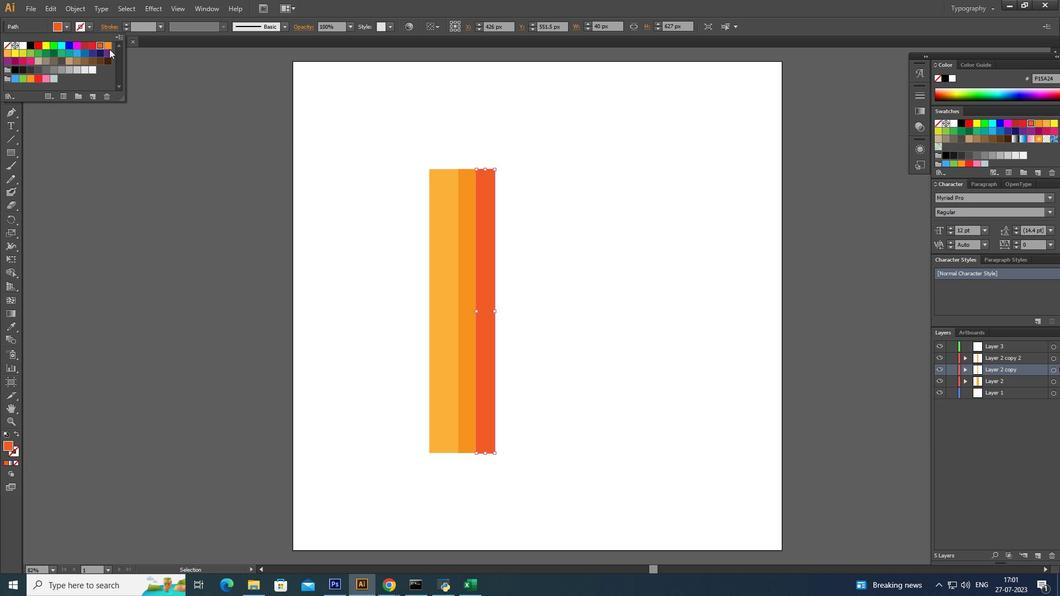 
Action: Mouse pressed left at (106, 46)
Screenshot: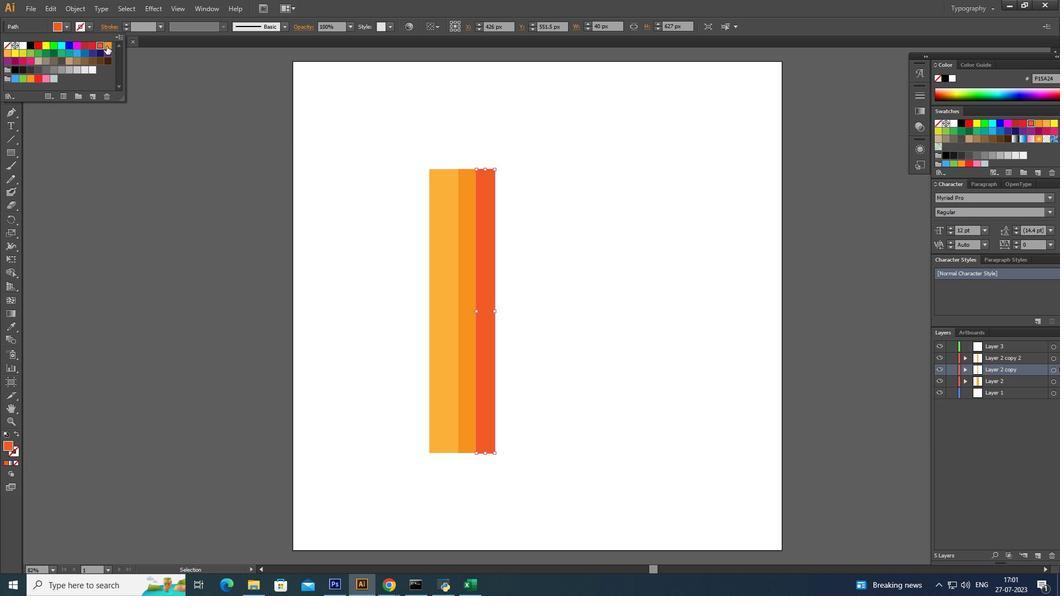 
Action: Mouse pressed left at (106, 46)
Screenshot: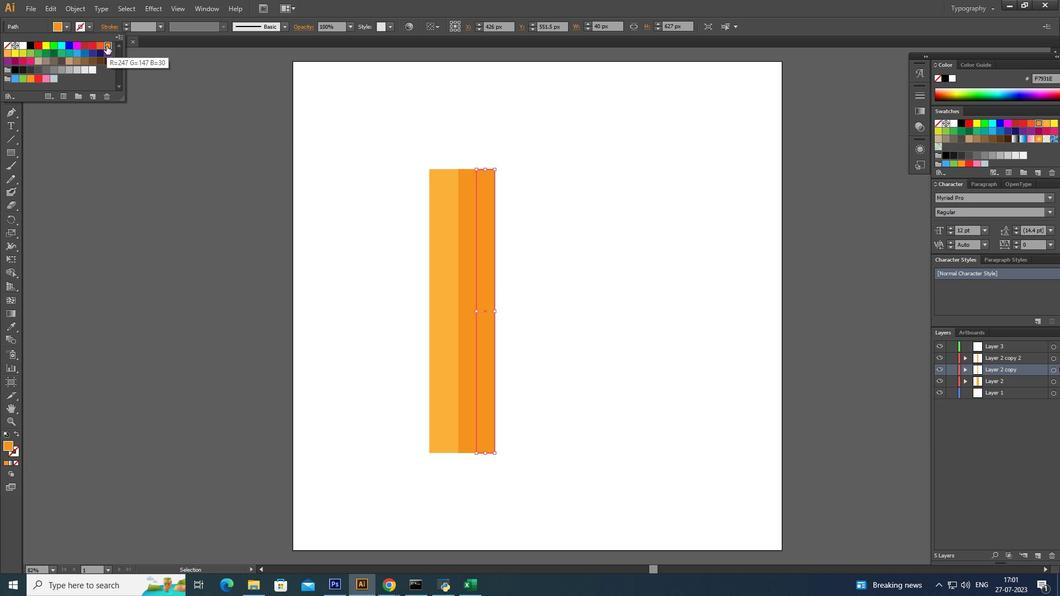 
Action: Mouse pressed left at (106, 46)
Screenshot: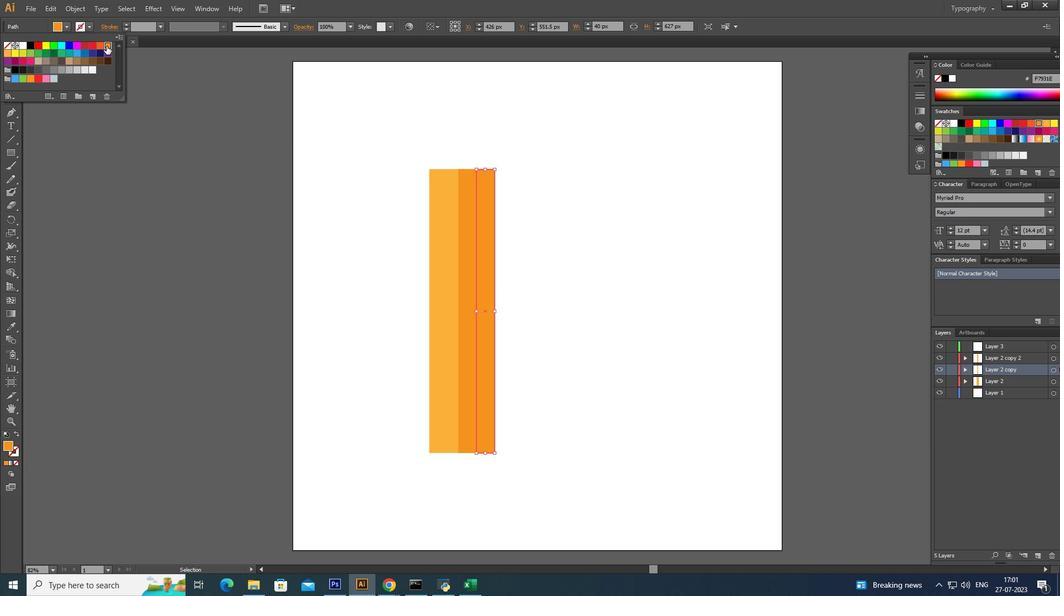 
Action: Mouse pressed left at (106, 46)
Screenshot: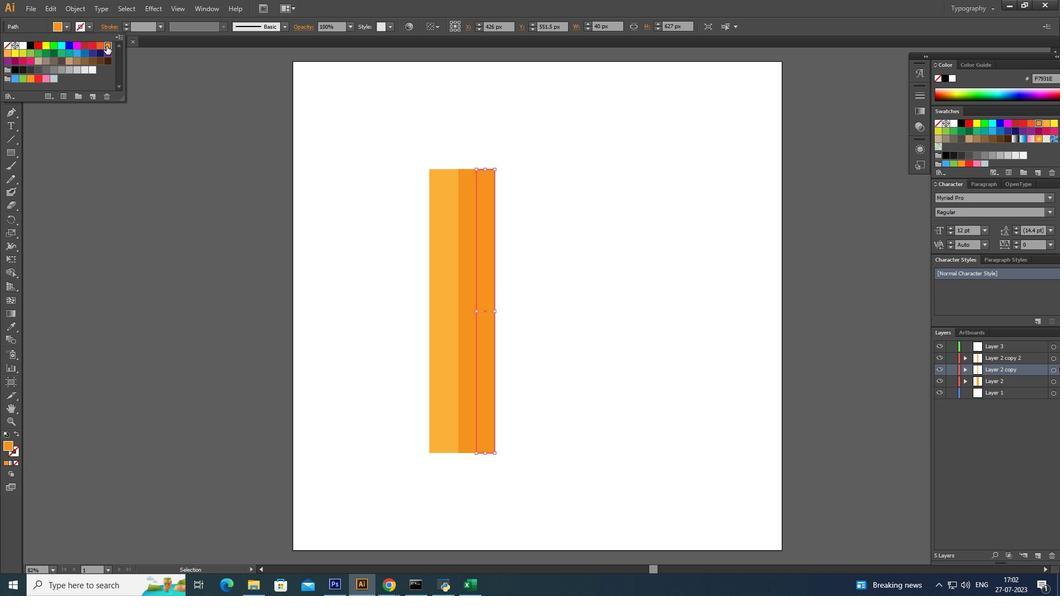 
Action: Mouse pressed left at (106, 46)
Screenshot: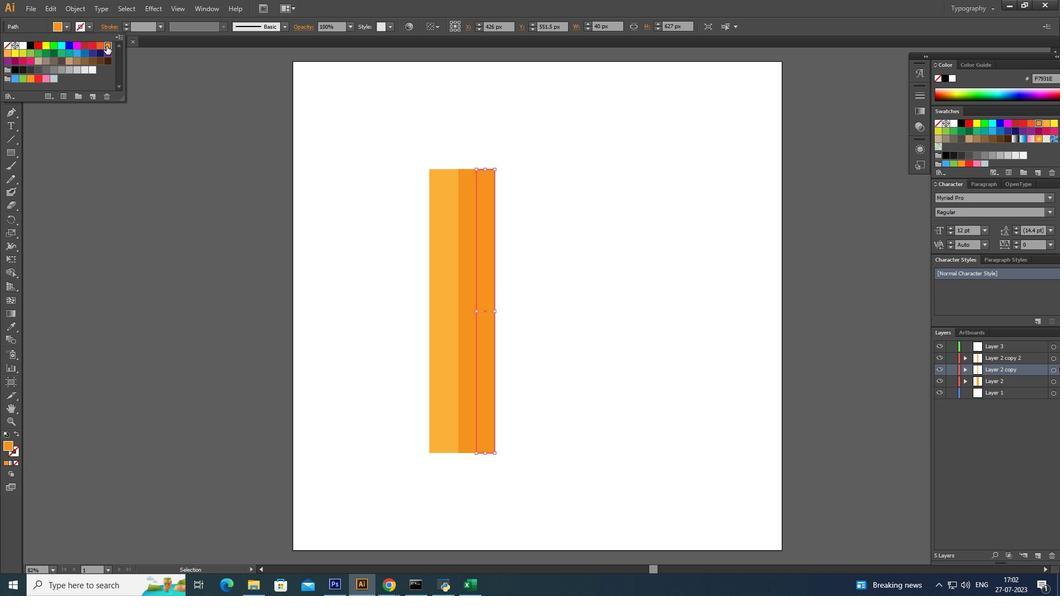 
Action: Mouse moved to (469, 289)
Screenshot: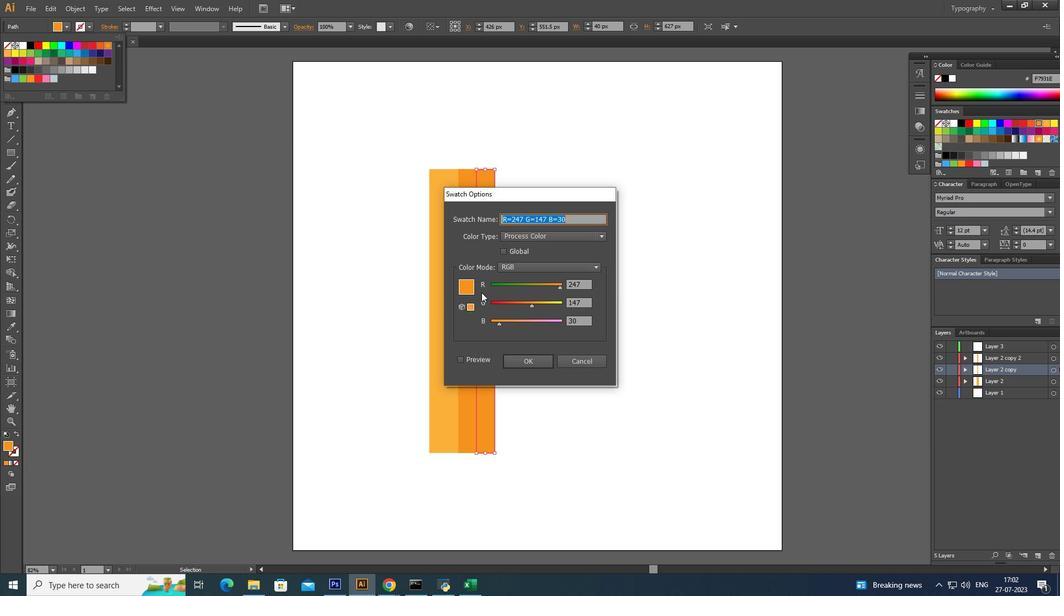 
Action: Mouse pressed left at (469, 289)
Screenshot: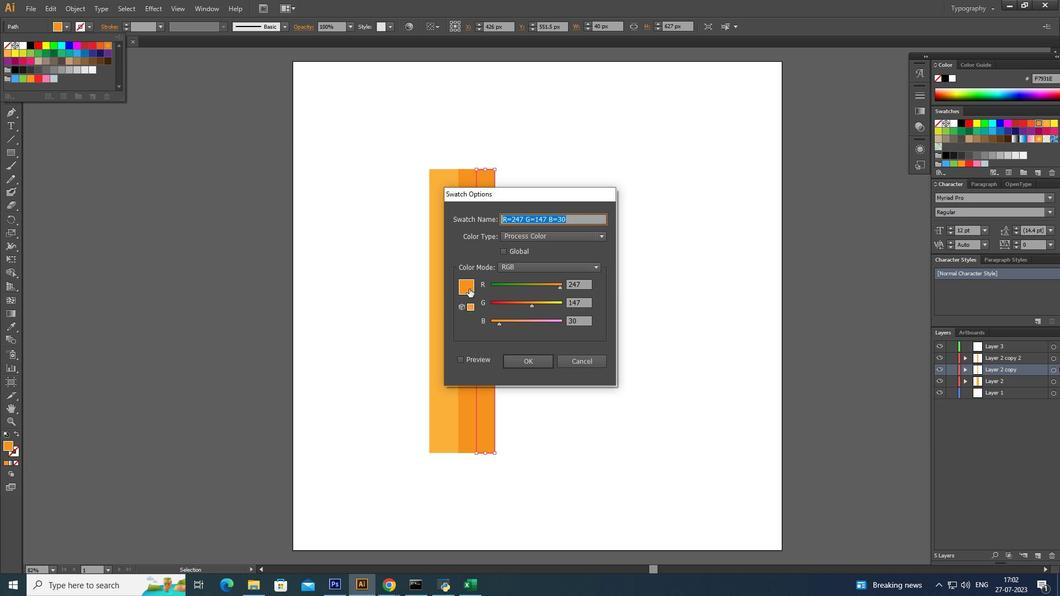 
Action: Mouse pressed left at (469, 289)
Screenshot: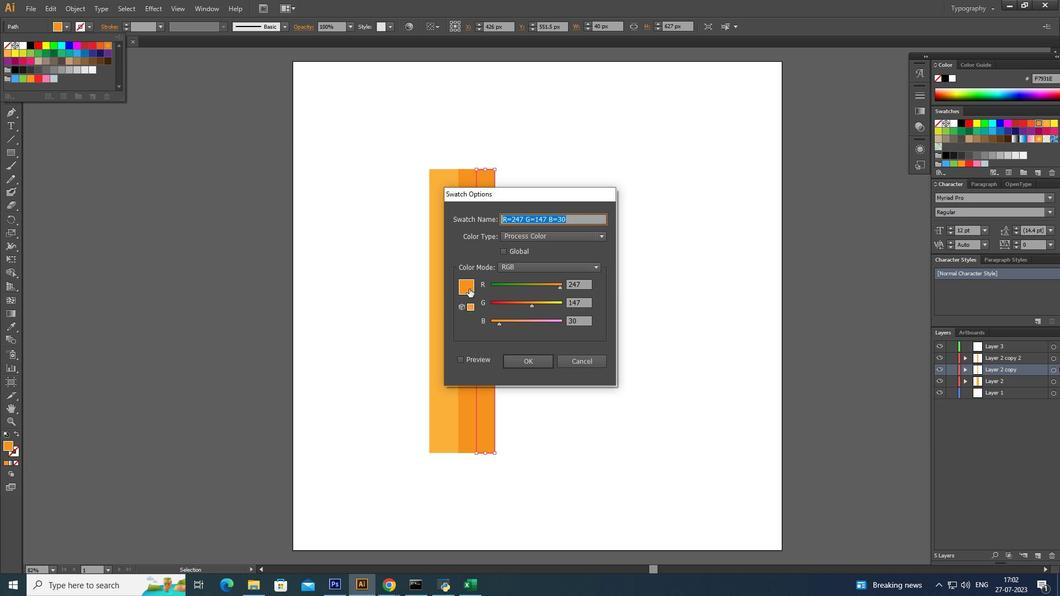 
Action: Mouse moved to (591, 361)
Screenshot: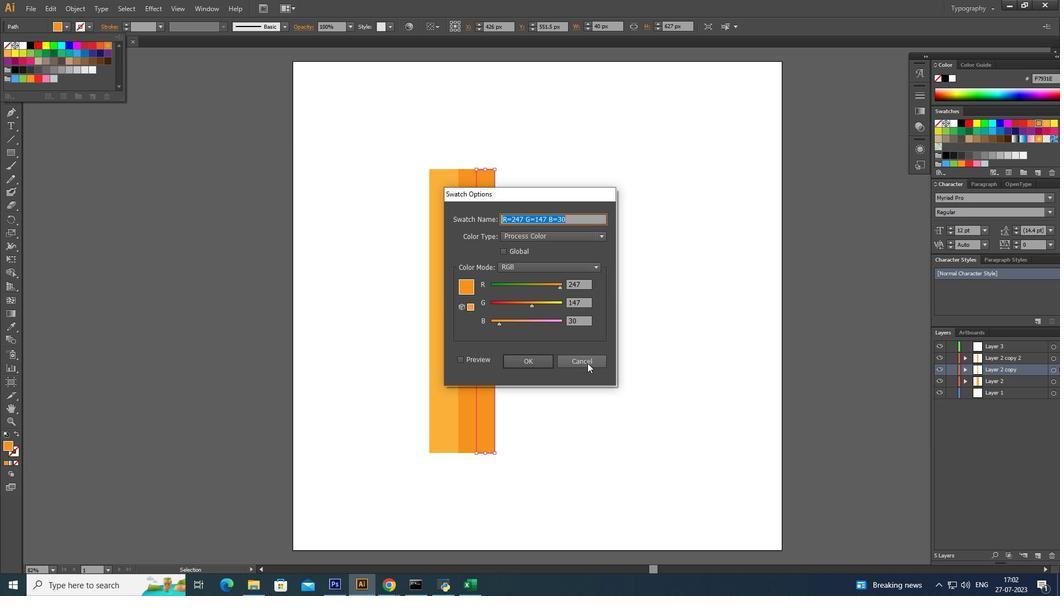 
Action: Mouse pressed left at (591, 361)
Screenshot: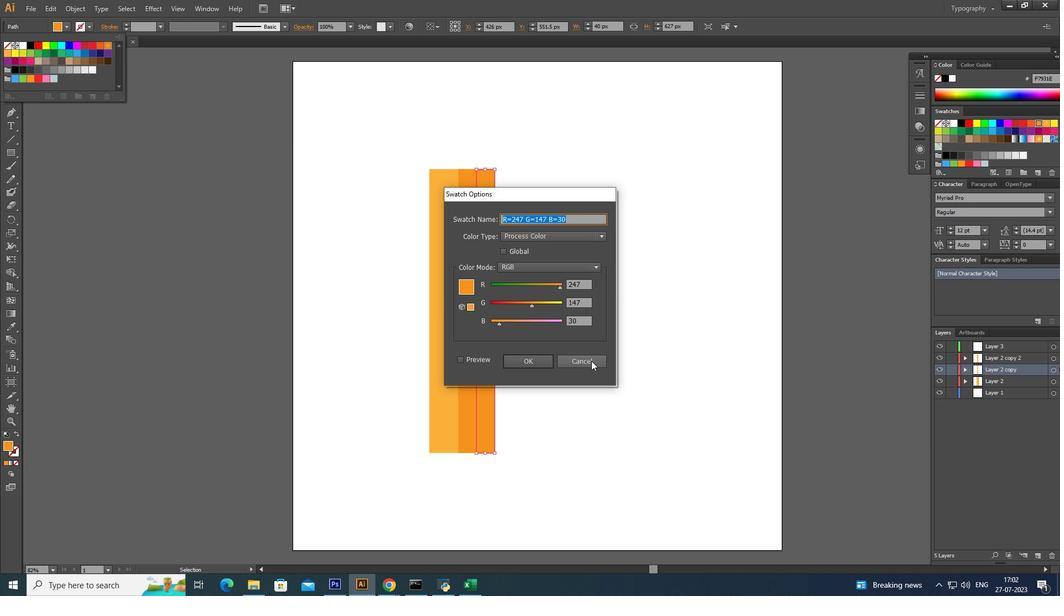 
Action: Mouse moved to (954, 93)
Screenshot: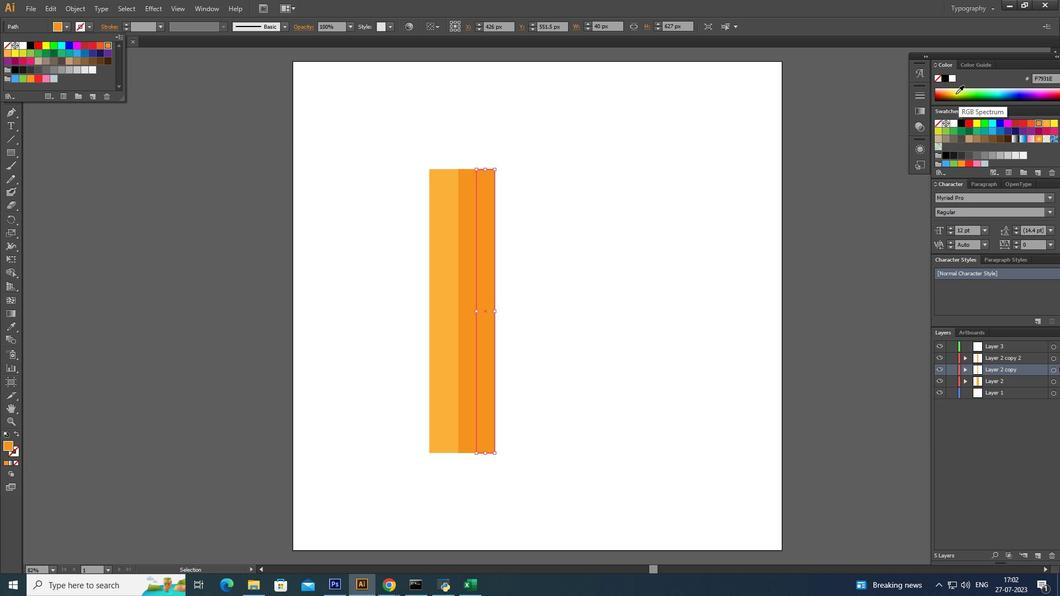 
Action: Mouse pressed left at (954, 93)
Screenshot: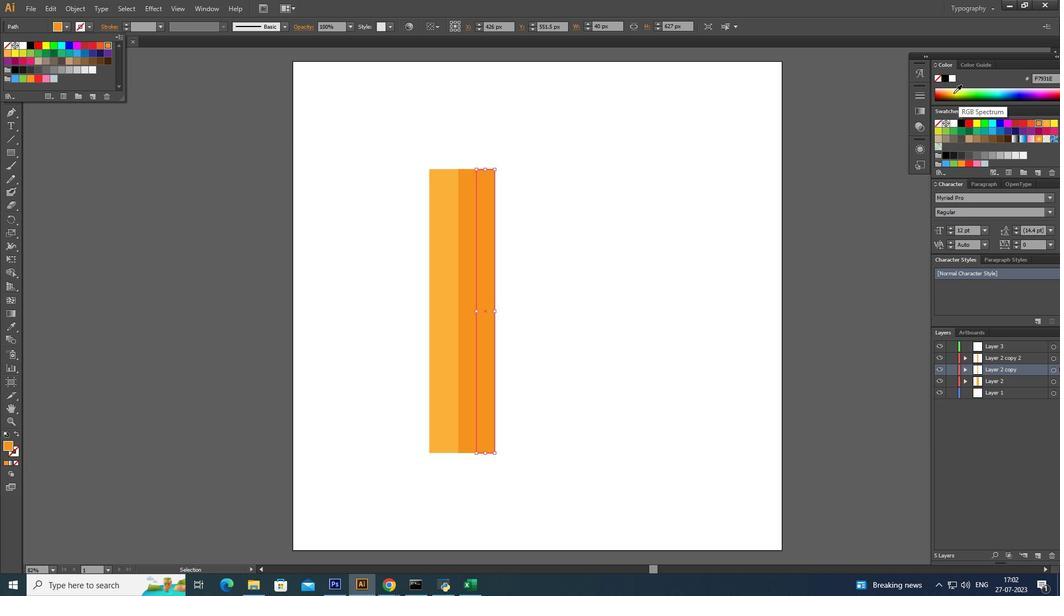 
Action: Mouse moved to (944, 95)
Screenshot: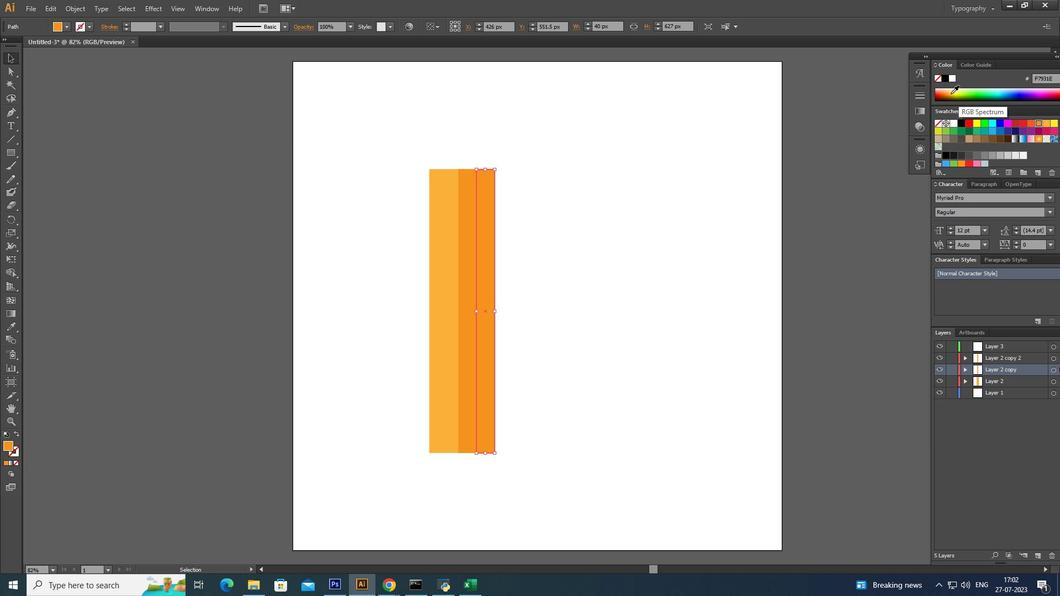 
Action: Mouse pressed left at (944, 95)
Screenshot: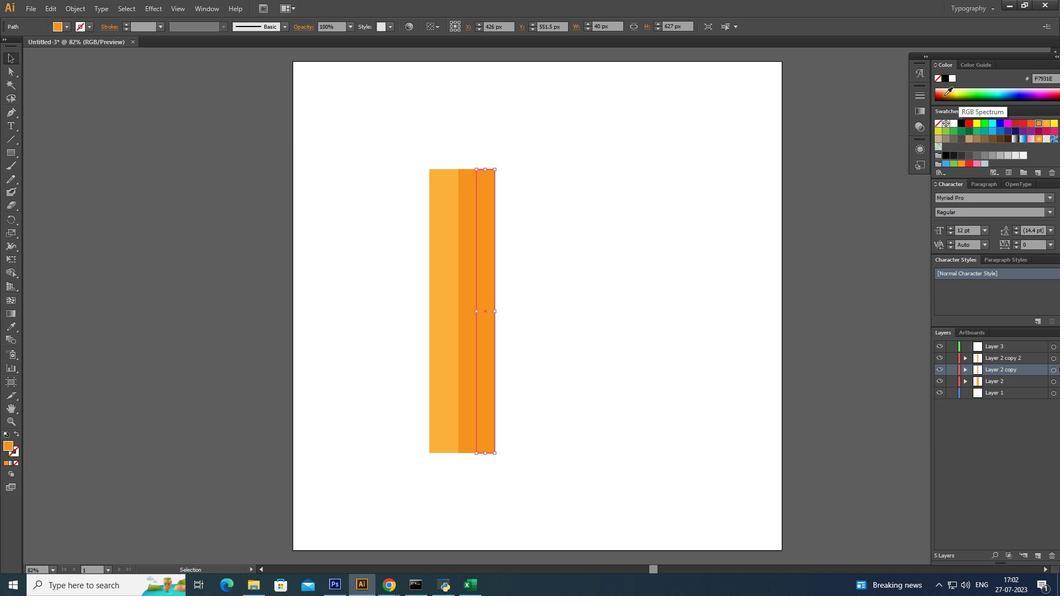 
Action: Mouse moved to (945, 95)
Screenshot: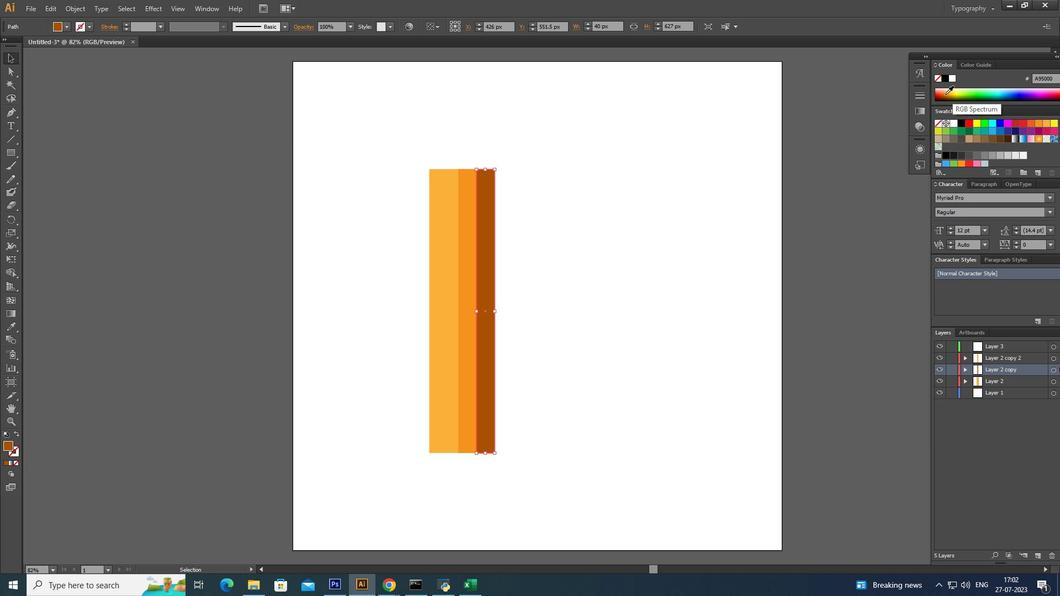 
Action: Mouse pressed left at (945, 95)
Screenshot: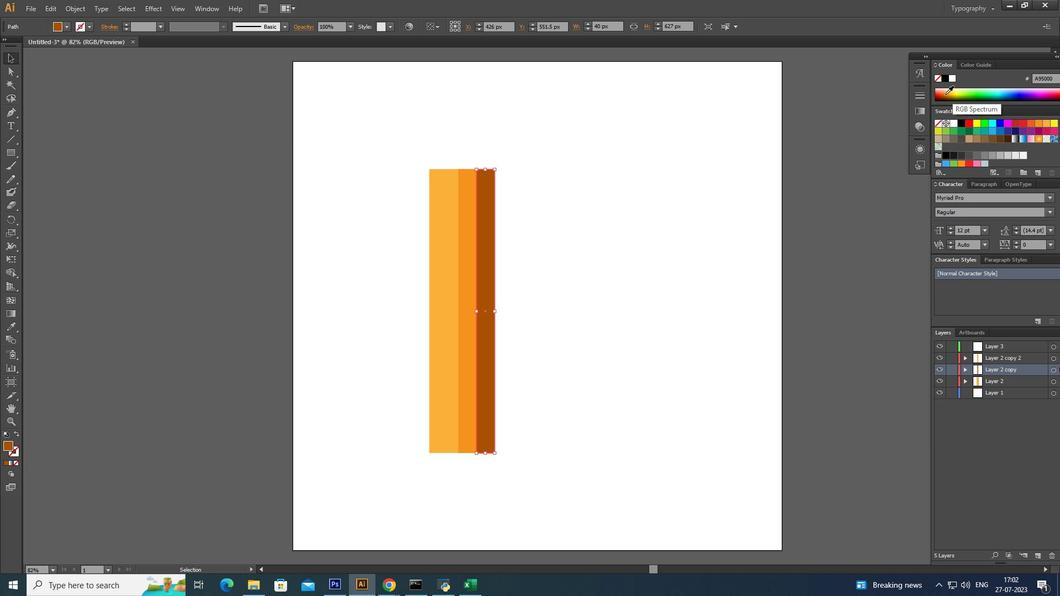 
Action: Mouse moved to (949, 95)
Screenshot: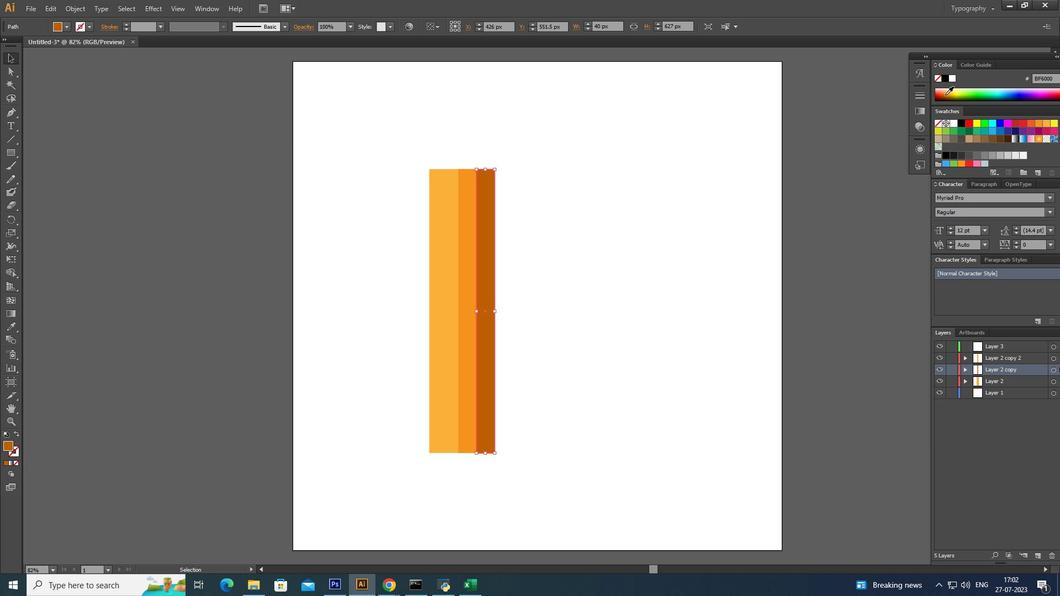
Action: Mouse pressed left at (949, 95)
Screenshot: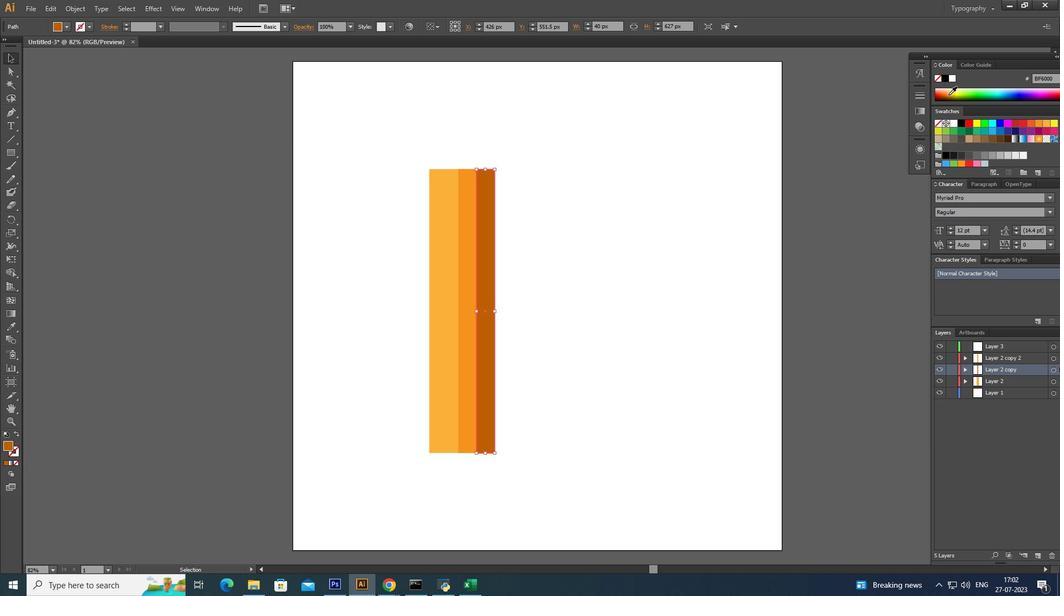 
Action: Mouse pressed left at (949, 95)
Screenshot: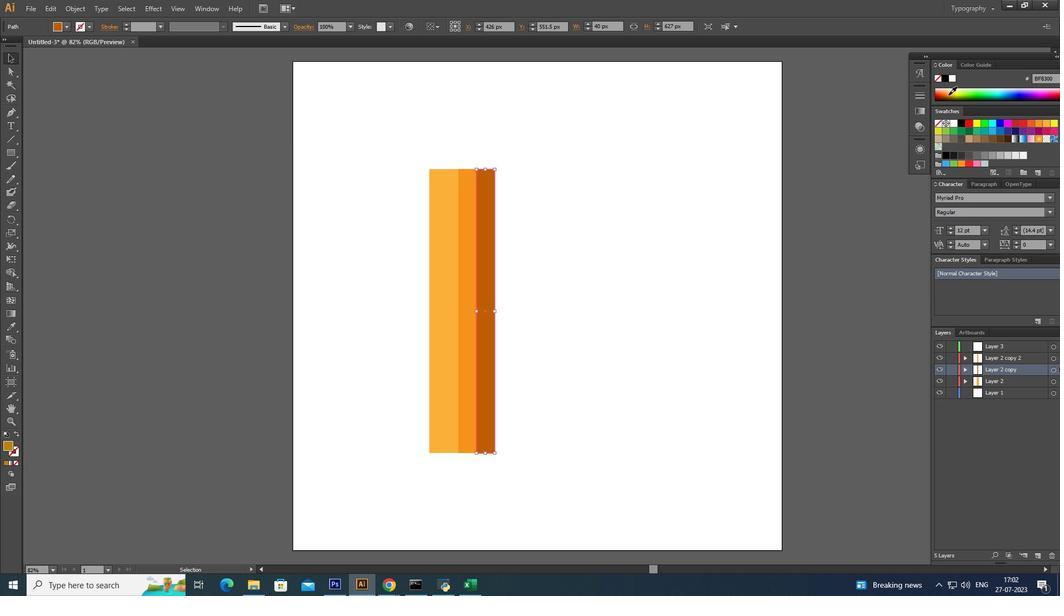 
Action: Mouse moved to (1039, 126)
Screenshot: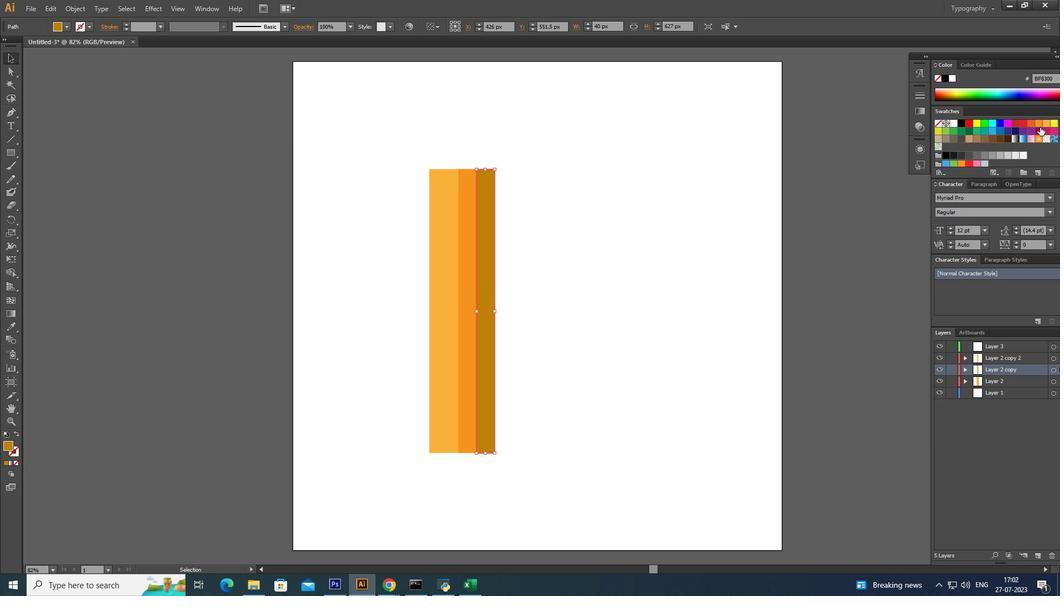 
Action: Mouse pressed left at (1039, 126)
Screenshot: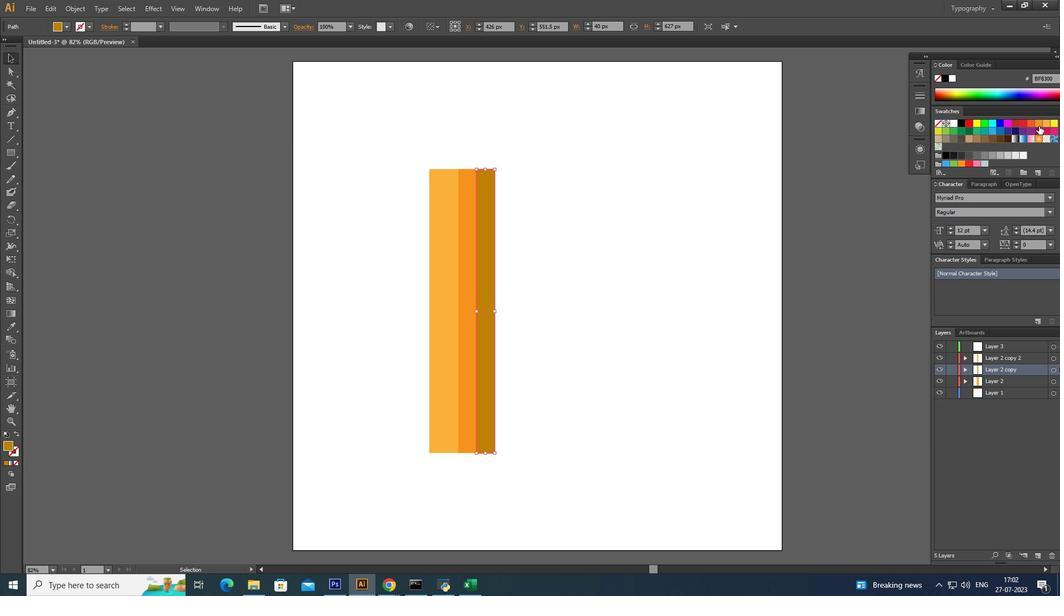 
Action: Mouse moved to (1030, 123)
Screenshot: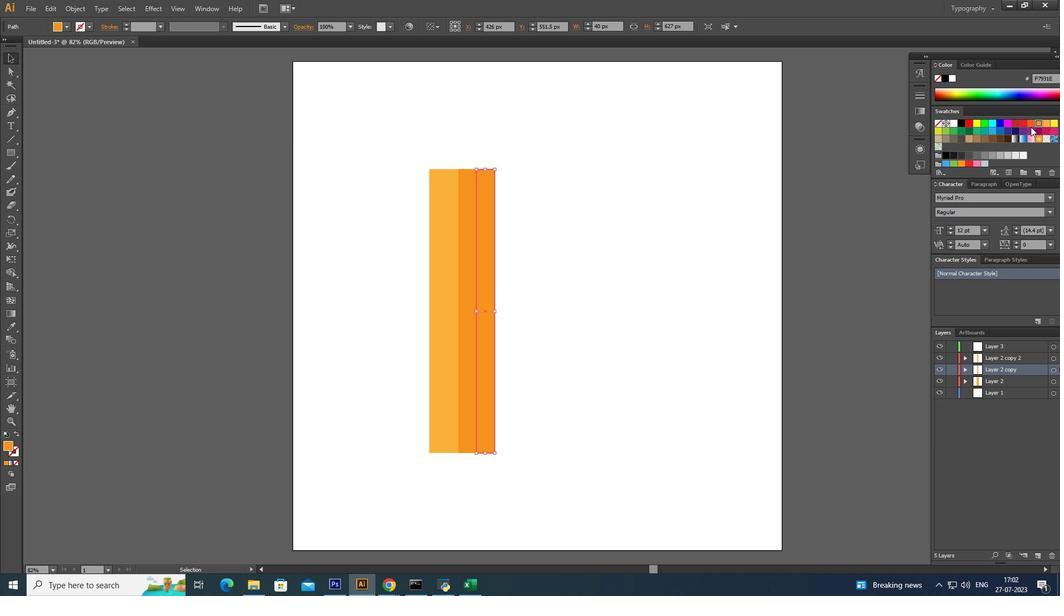 
Action: Mouse pressed left at (1030, 123)
Screenshot: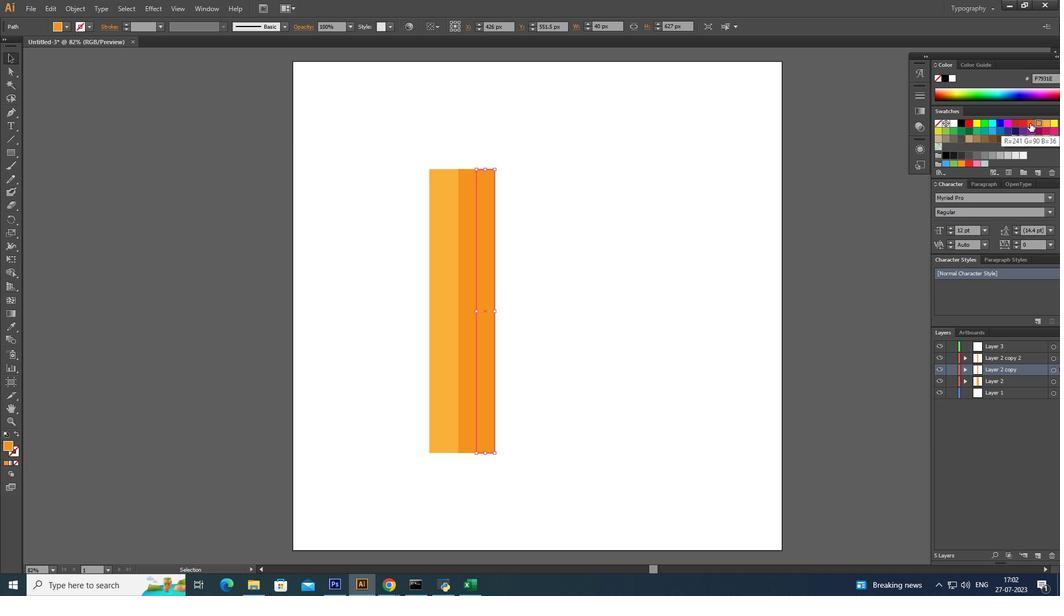 
Action: Mouse moved to (946, 96)
Screenshot: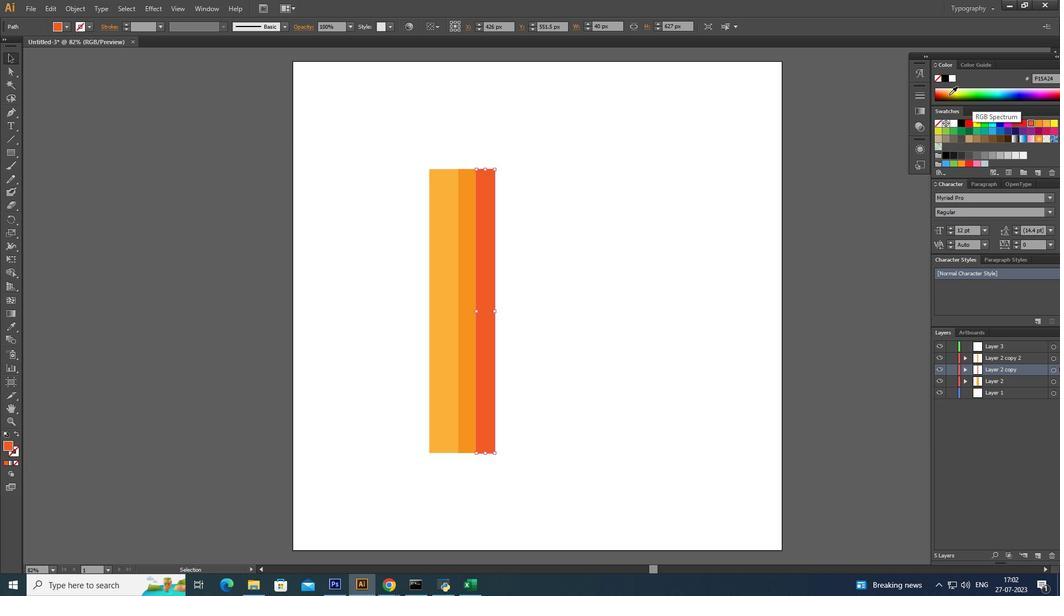 
Action: Mouse pressed left at (946, 96)
Screenshot: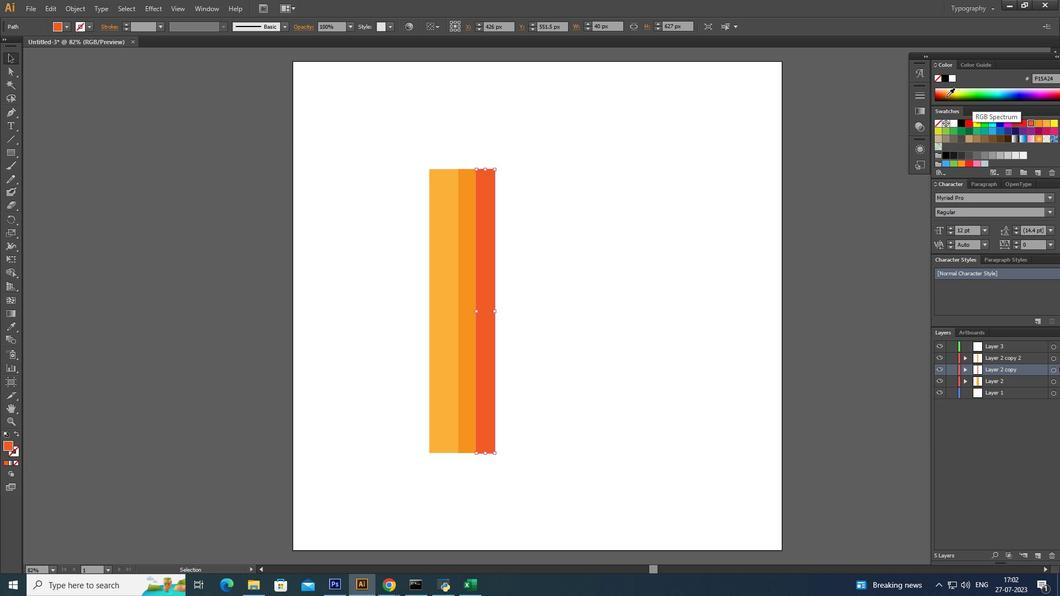 
Action: Mouse moved to (951, 92)
Screenshot: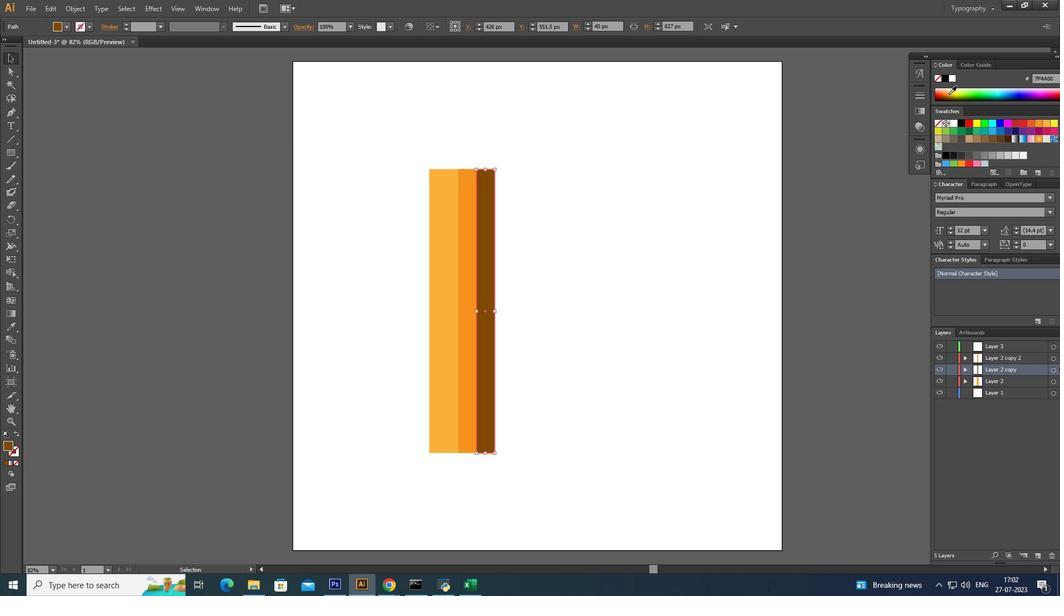 
Action: Mouse pressed left at (951, 92)
Screenshot: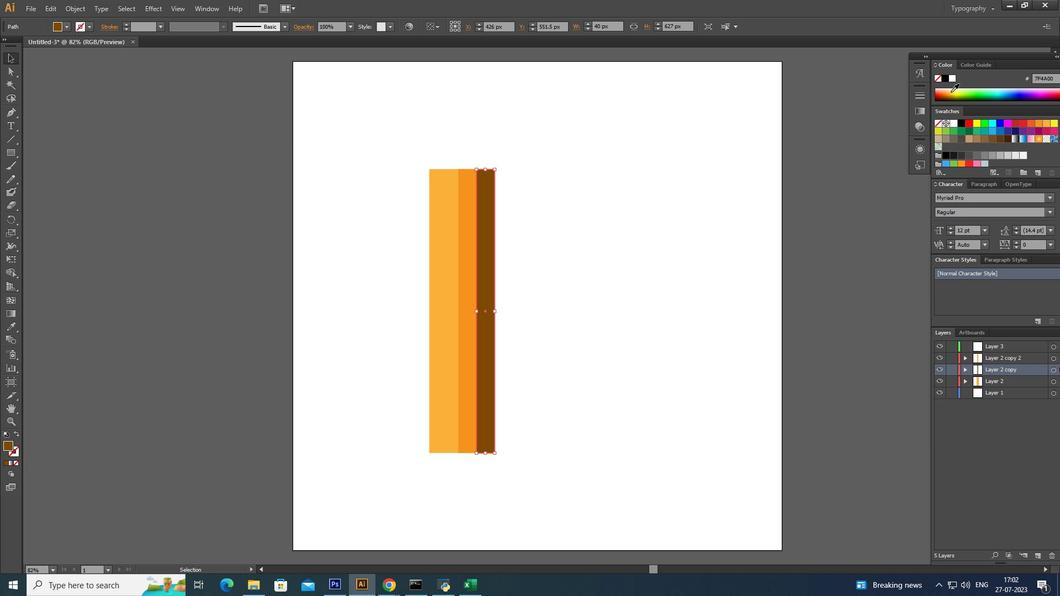 
Action: Mouse moved to (945, 92)
Screenshot: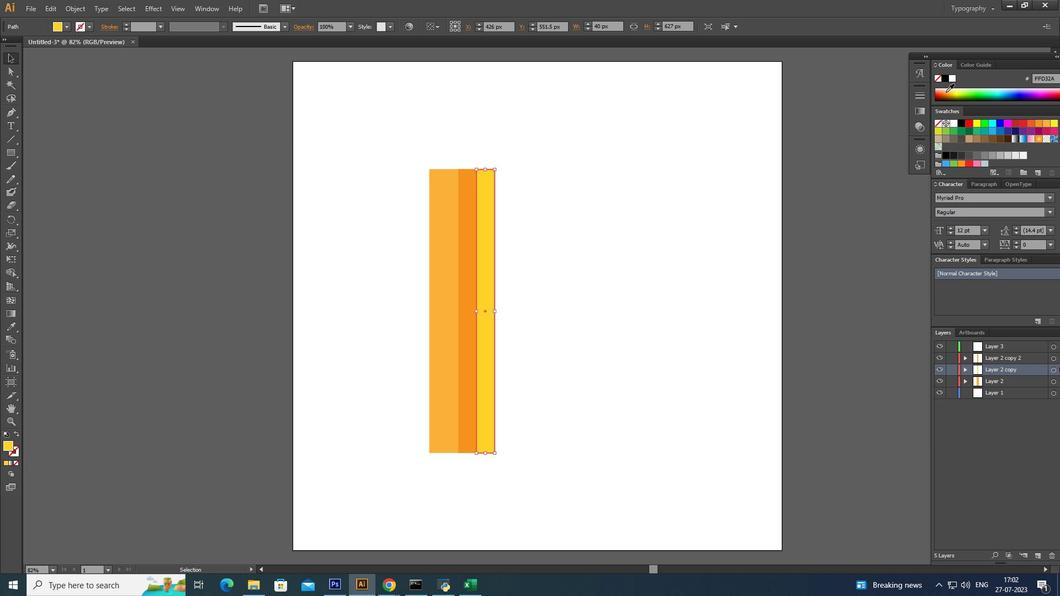 
Action: Mouse pressed left at (945, 92)
Screenshot: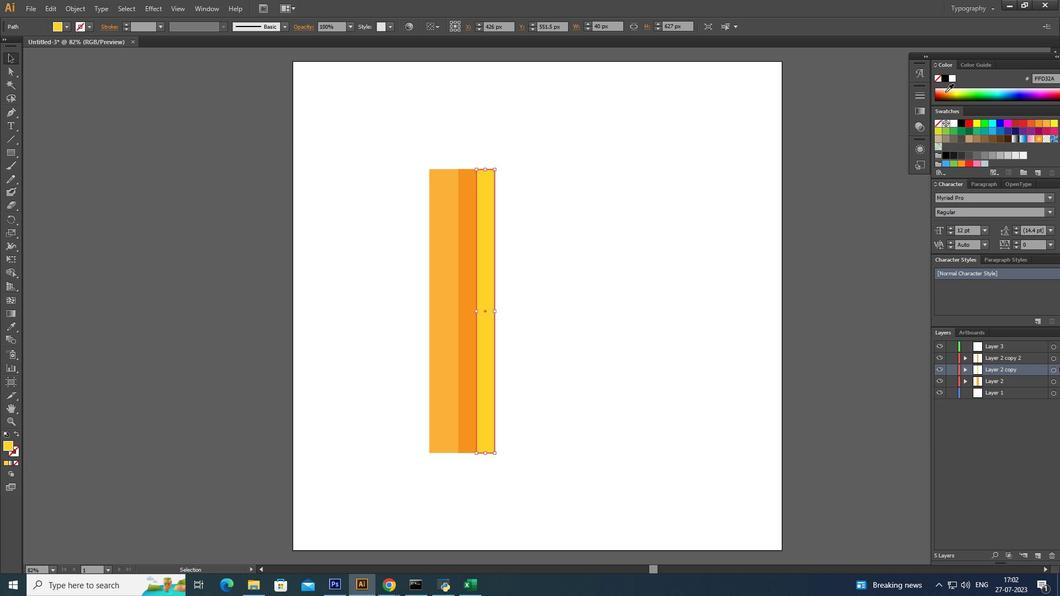 
Action: Mouse moved to (946, 90)
Screenshot: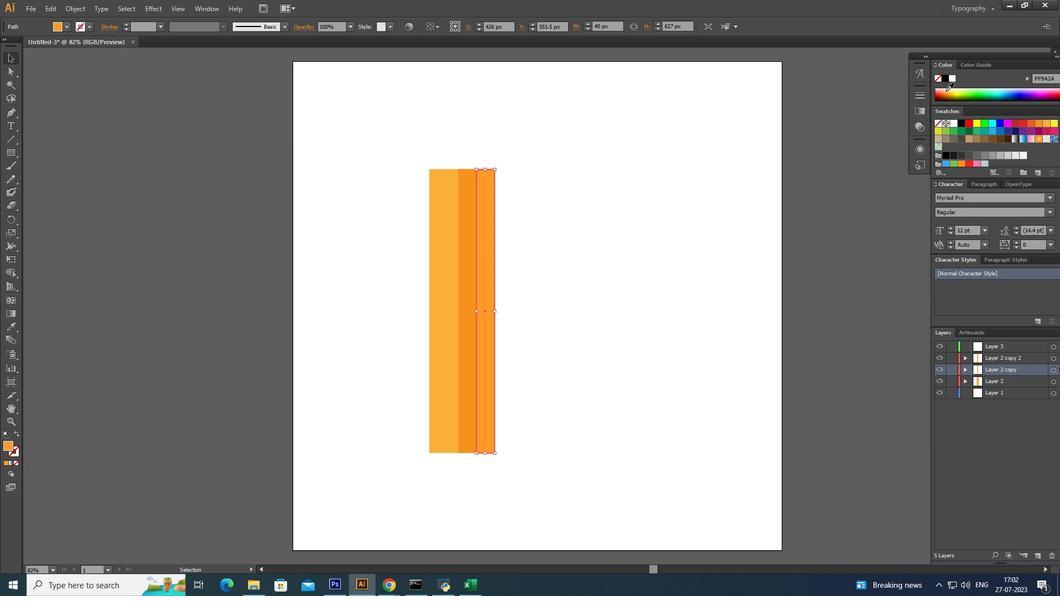 
Action: Mouse pressed left at (946, 90)
Screenshot: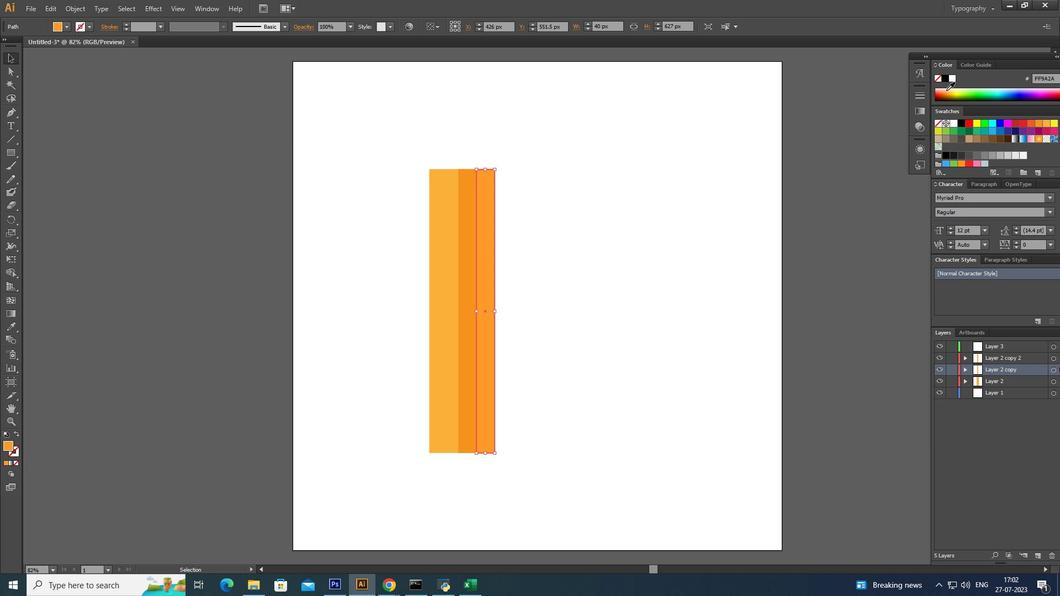 
Action: Mouse moved to (947, 95)
Screenshot: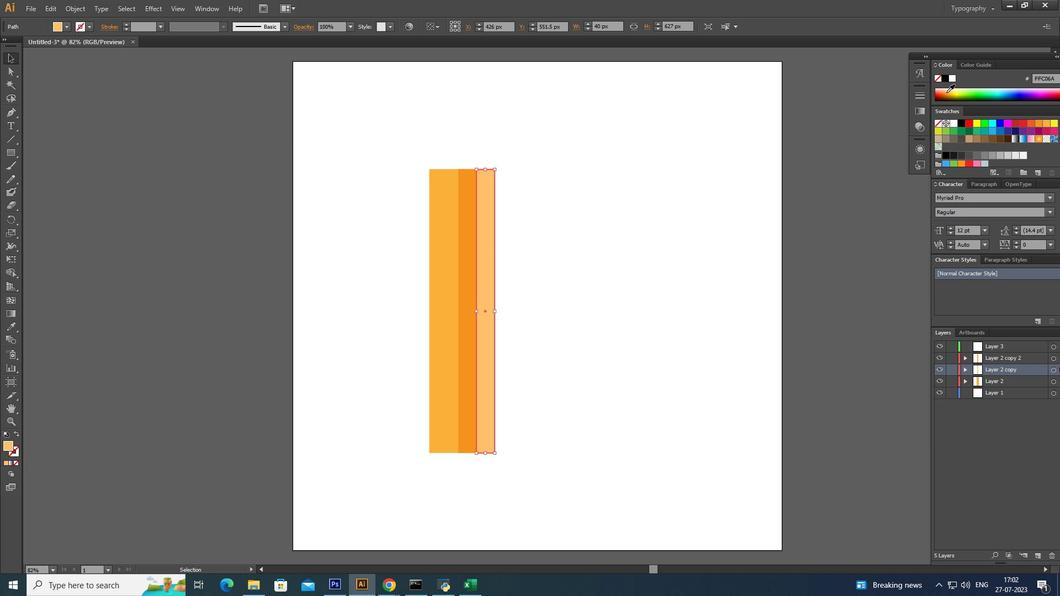 
Action: Mouse pressed left at (947, 95)
Screenshot: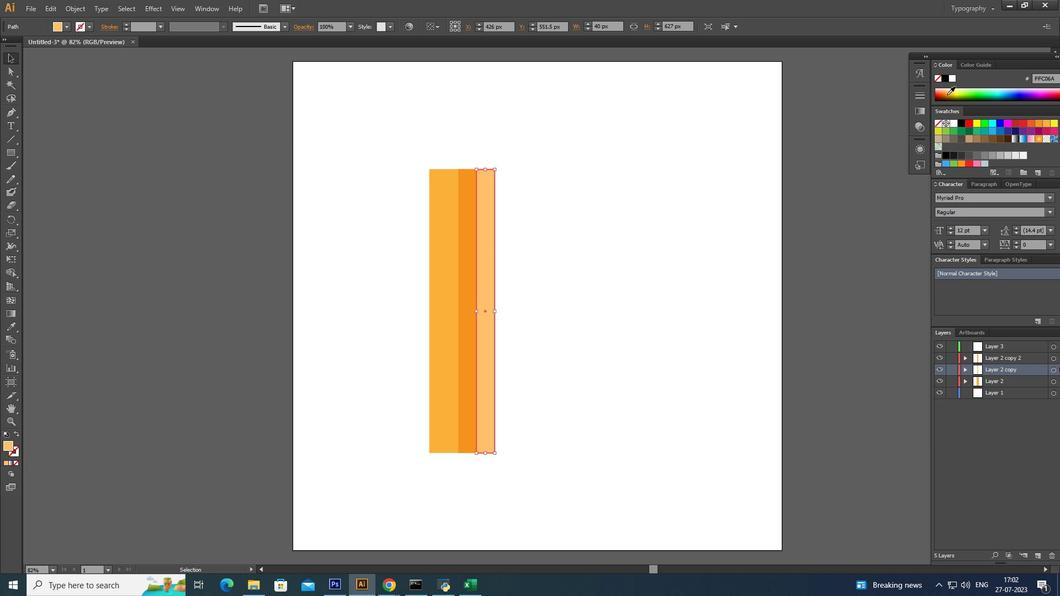 
Action: Mouse moved to (702, 178)
Screenshot: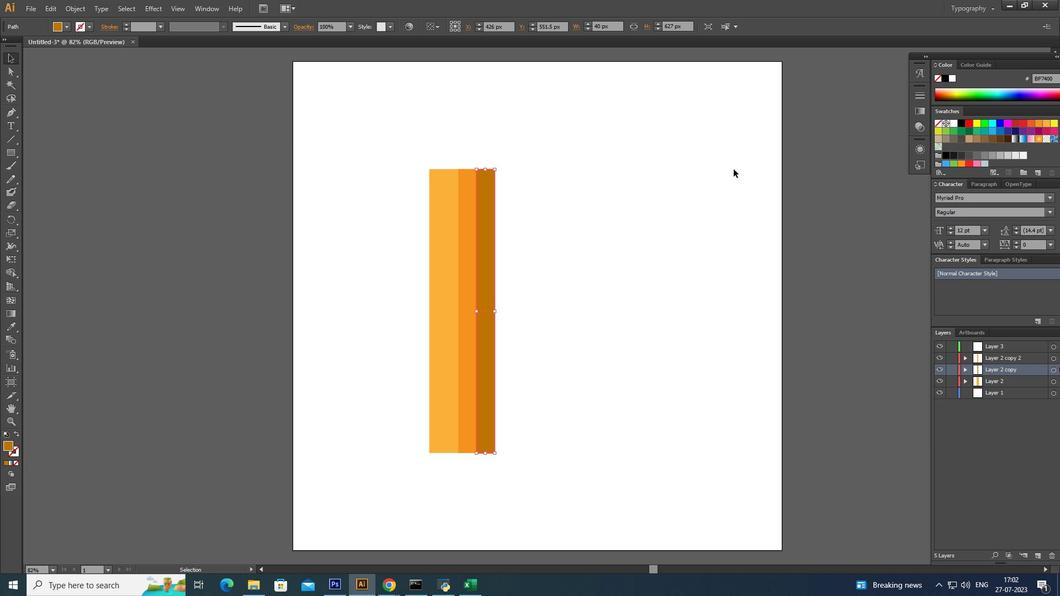 
Action: Mouse pressed left at (702, 178)
Screenshot: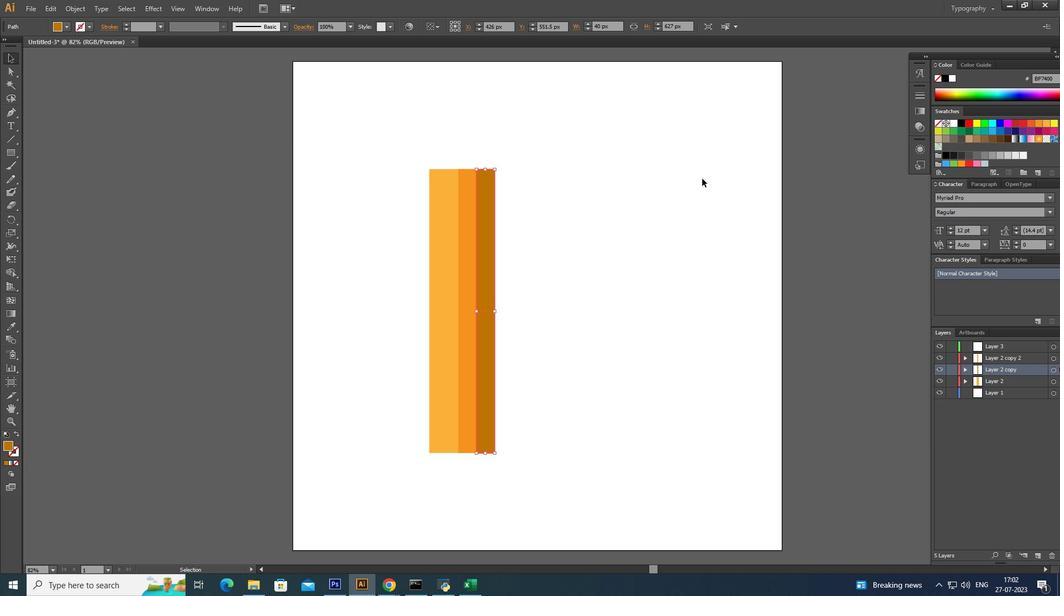
Action: Mouse moved to (407, 159)
Screenshot: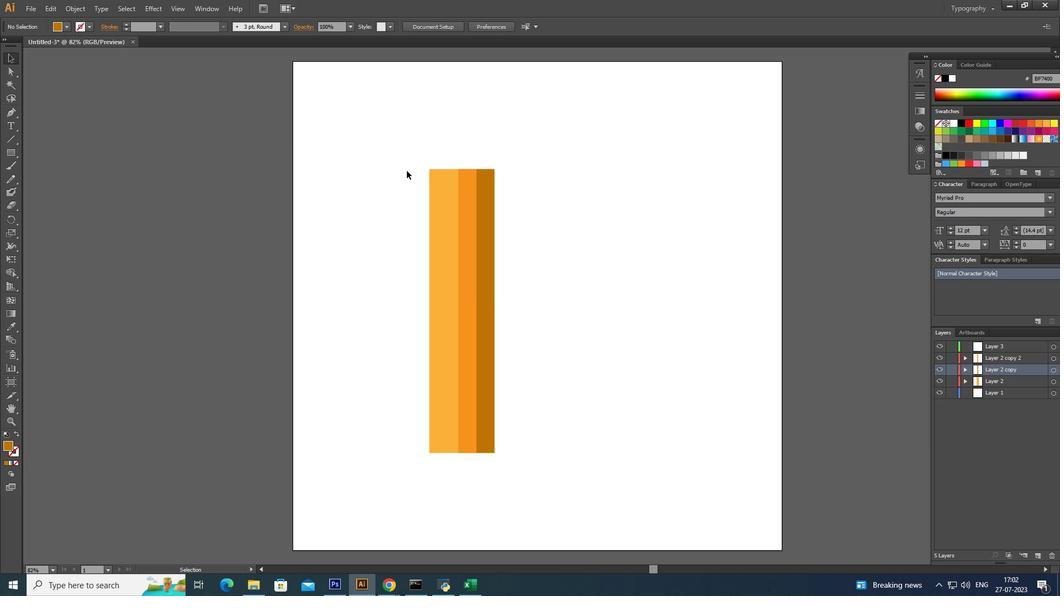 
Action: Mouse pressed left at (407, 159)
Screenshot: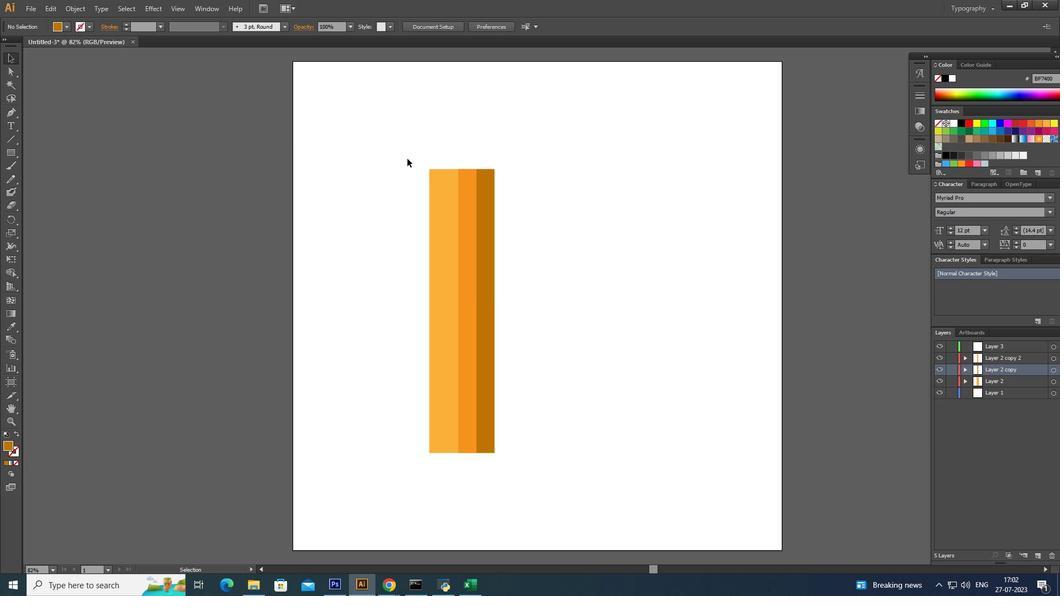 
Action: Mouse moved to (463, 216)
Screenshot: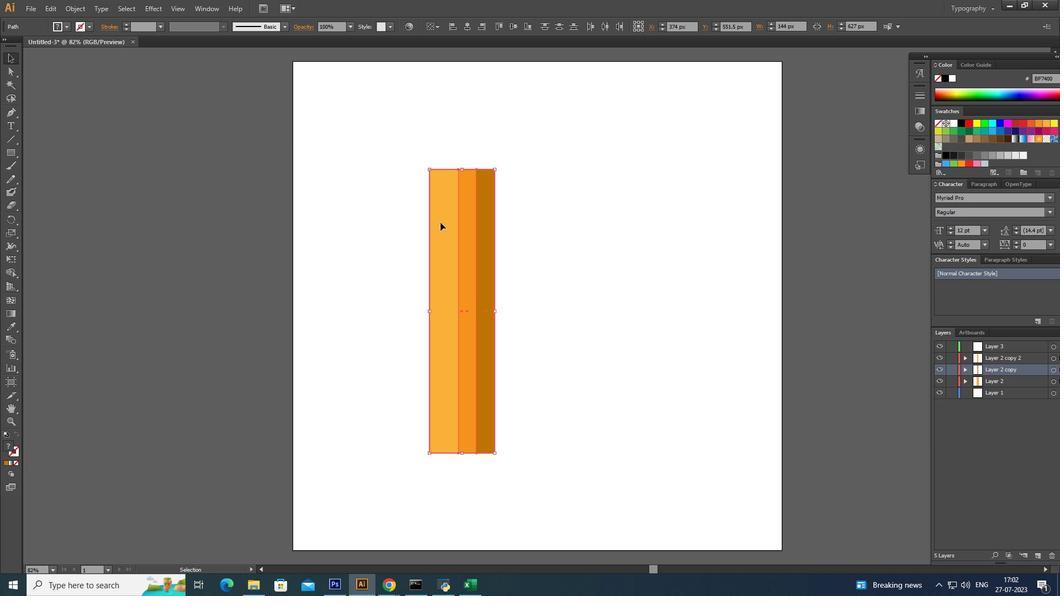 
Action: Mouse pressed left at (463, 216)
Screenshot: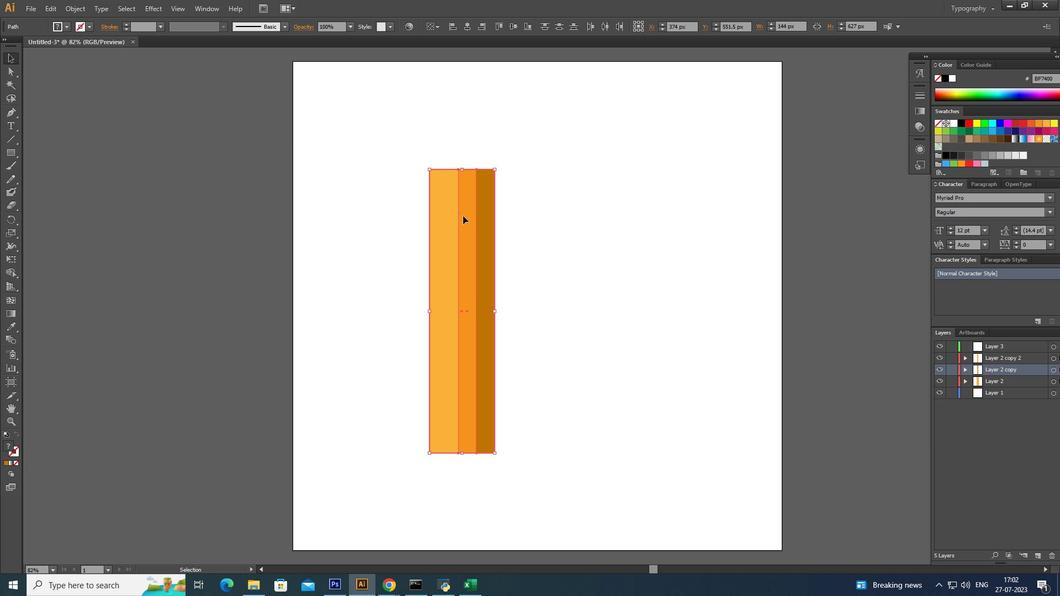 
Action: Key pressed <Key.alt_l>
Screenshot: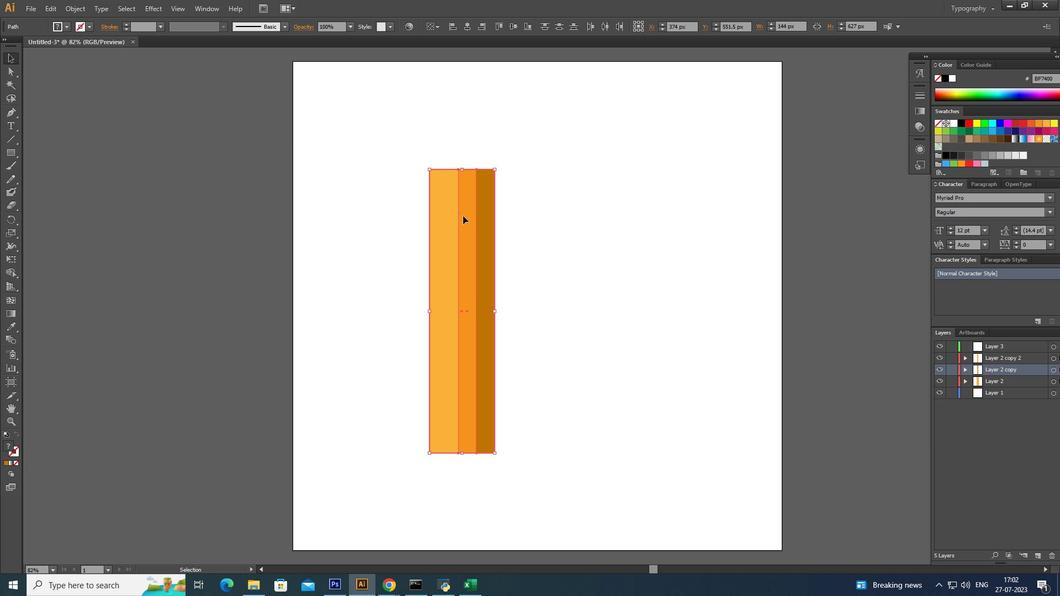 
Action: Mouse moved to (582, 216)
Screenshot: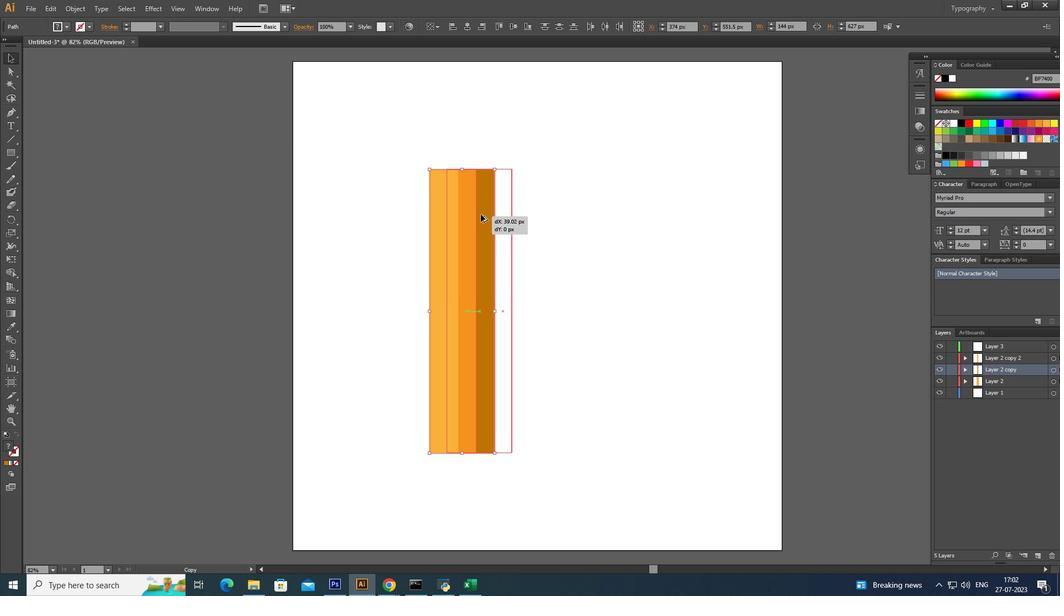 
Action: Key pressed <Key.alt_l>
Screenshot: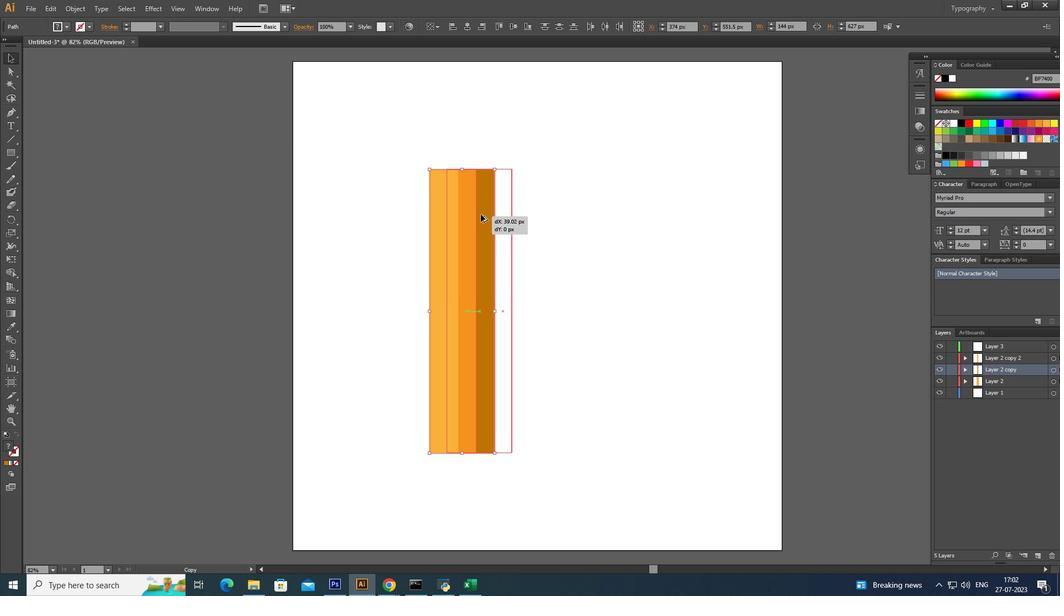
Action: Mouse moved to (596, 216)
Screenshot: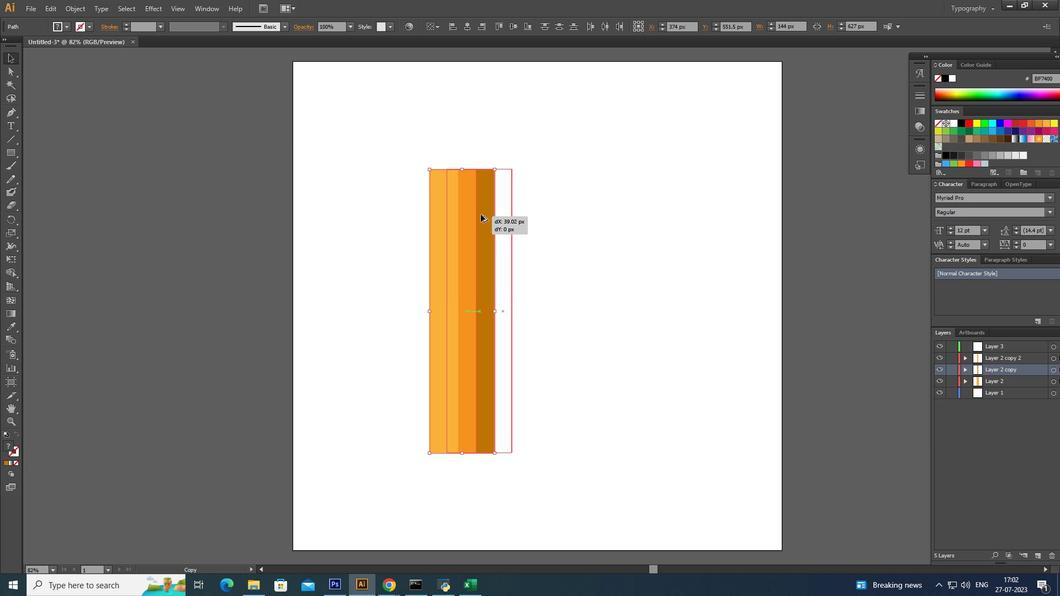 
Action: Key pressed <Key.alt_l>
Screenshot: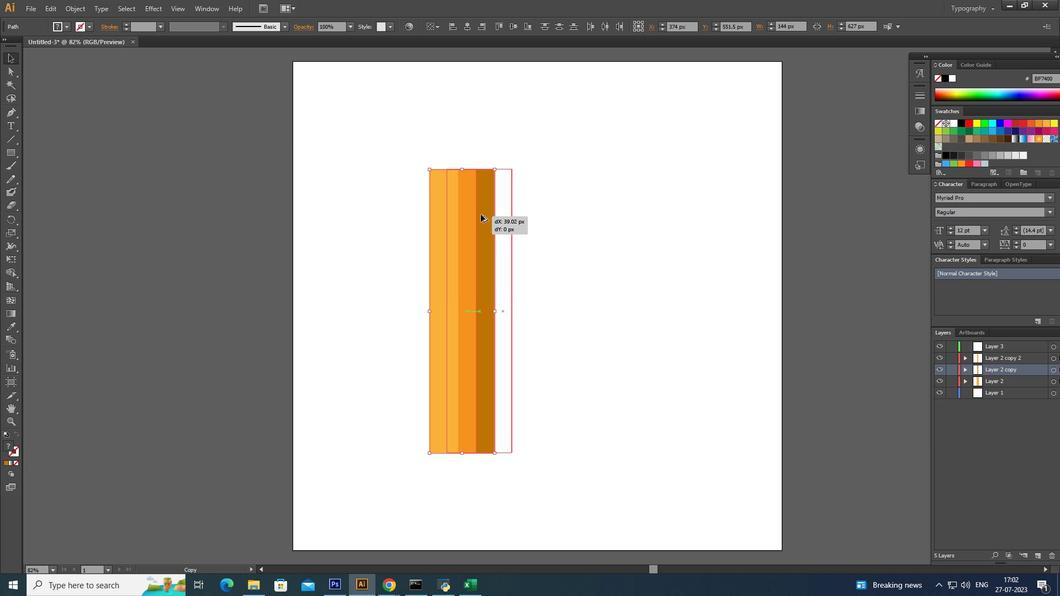 
Action: Mouse moved to (618, 214)
Screenshot: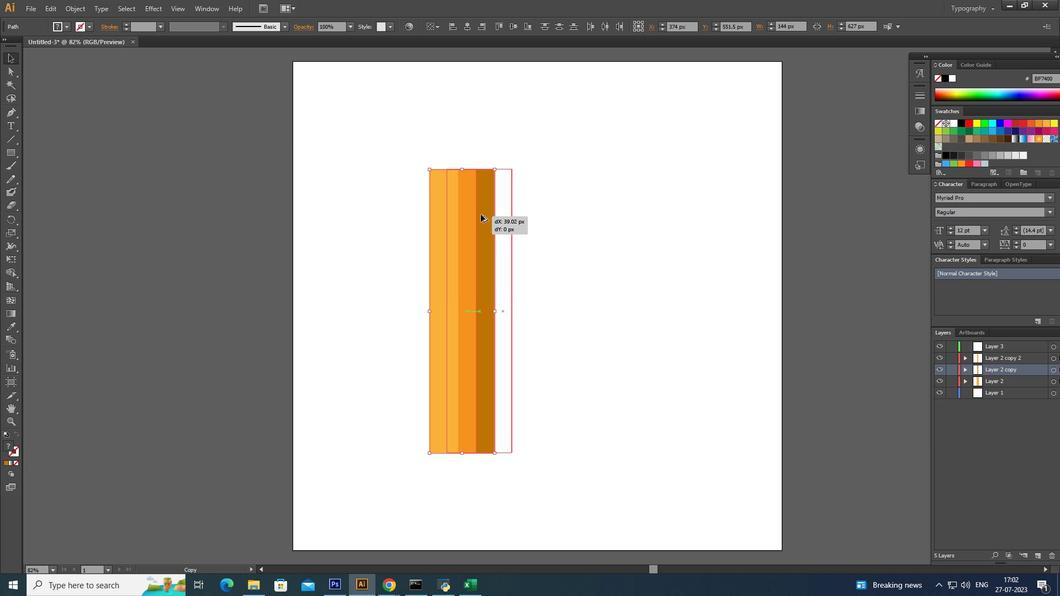 
Action: Key pressed <Key.alt_l>
Screenshot: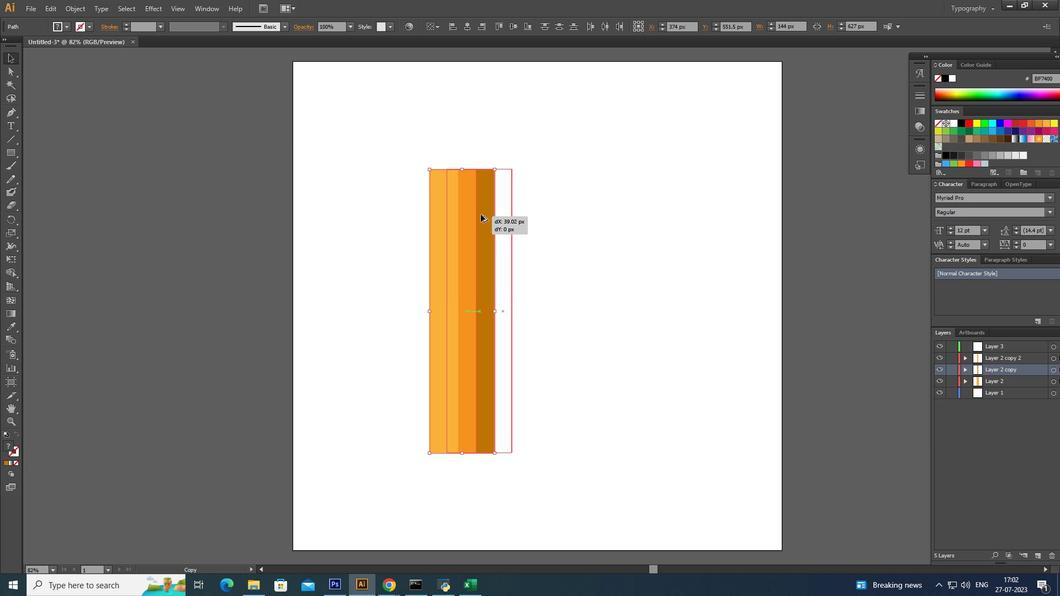 
Action: Mouse moved to (621, 214)
Screenshot: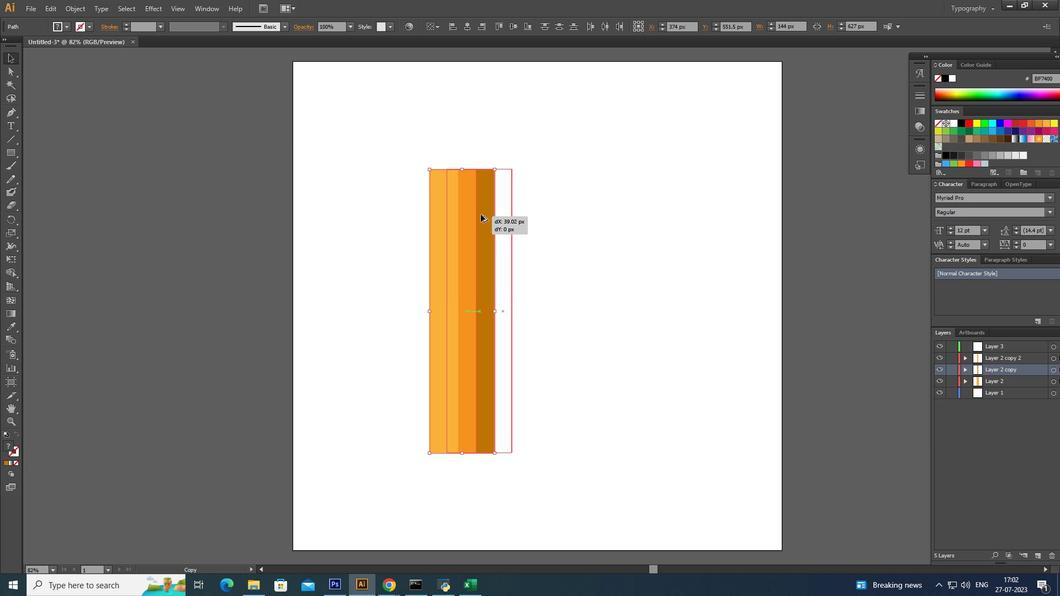 
Action: Key pressed <Key.alt_l><Key.alt_l><Key.alt_l><Key.alt_l><Key.alt_l><Key.alt_l><Key.alt_l><Key.alt_l><Key.alt_l><Key.alt_l><Key.alt_l><Key.alt_l><Key.alt_l><Key.alt_l>
Screenshot: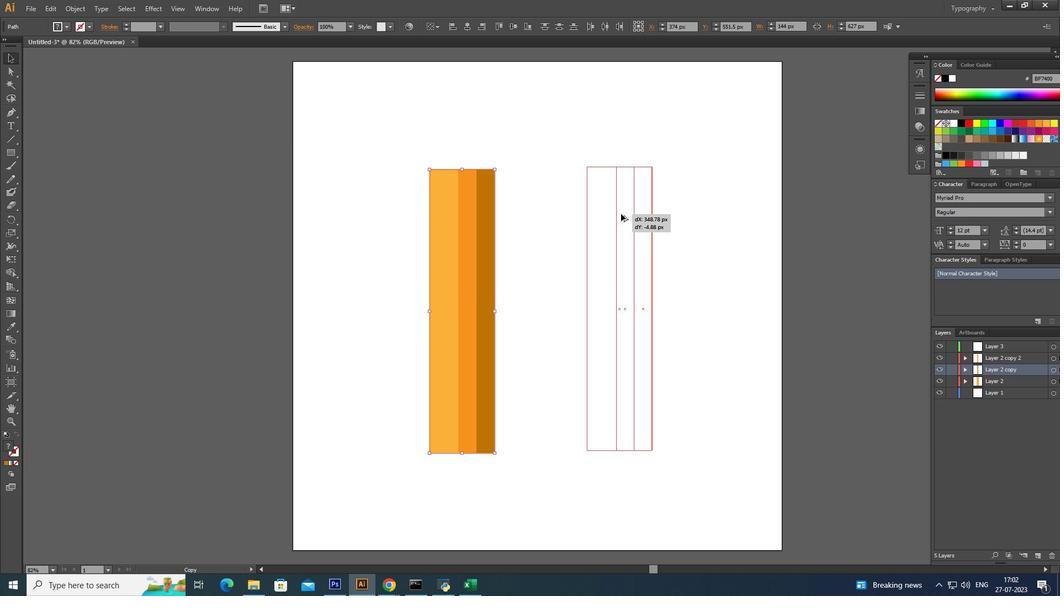 
Action: Mouse moved to (622, 452)
Screenshot: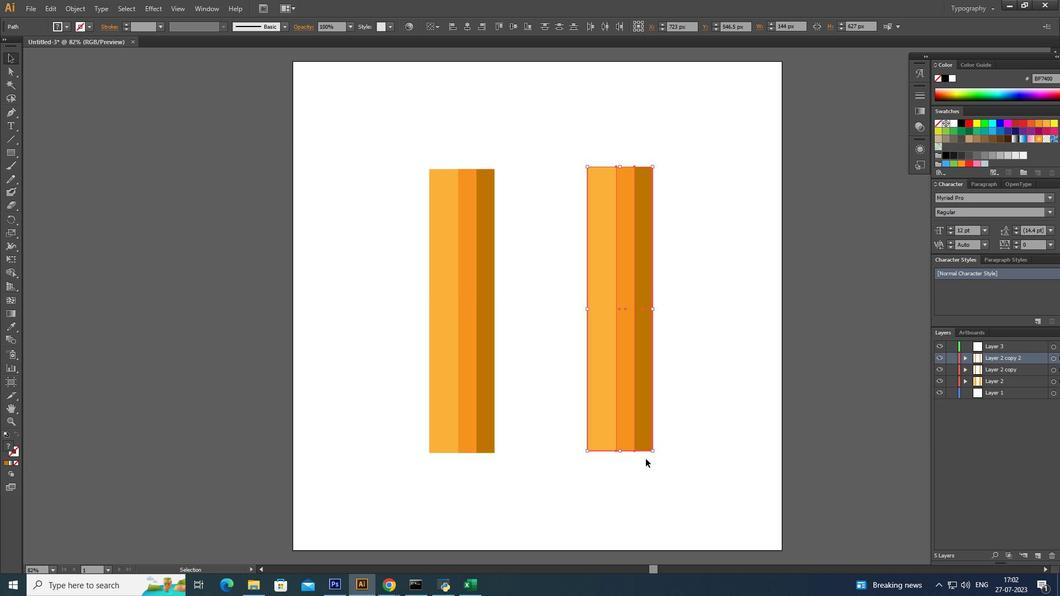 
Action: Mouse pressed left at (622, 452)
Screenshot: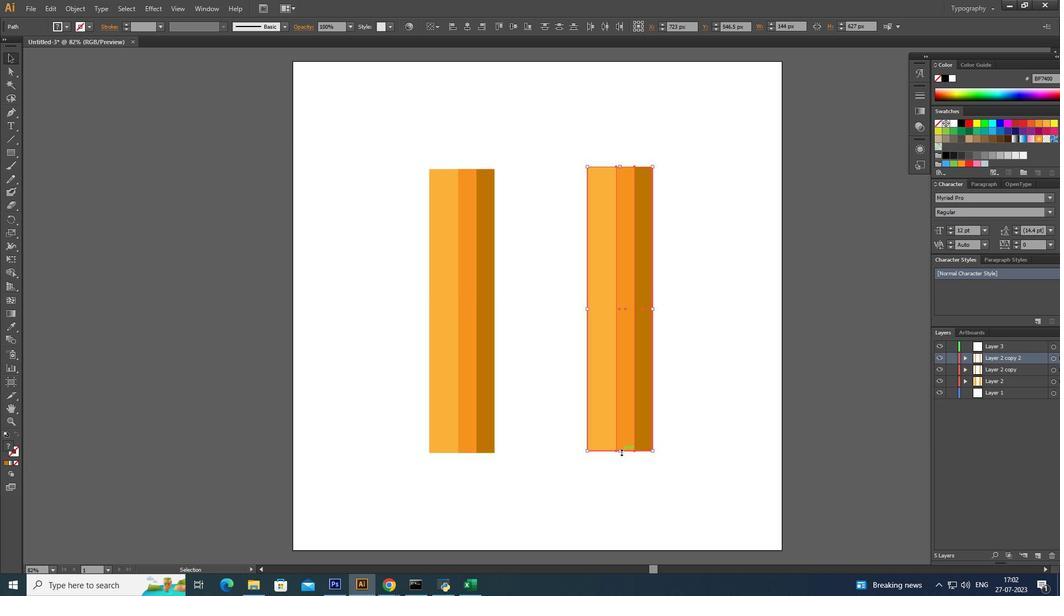 
Action: Mouse moved to (11, 69)
Screenshot: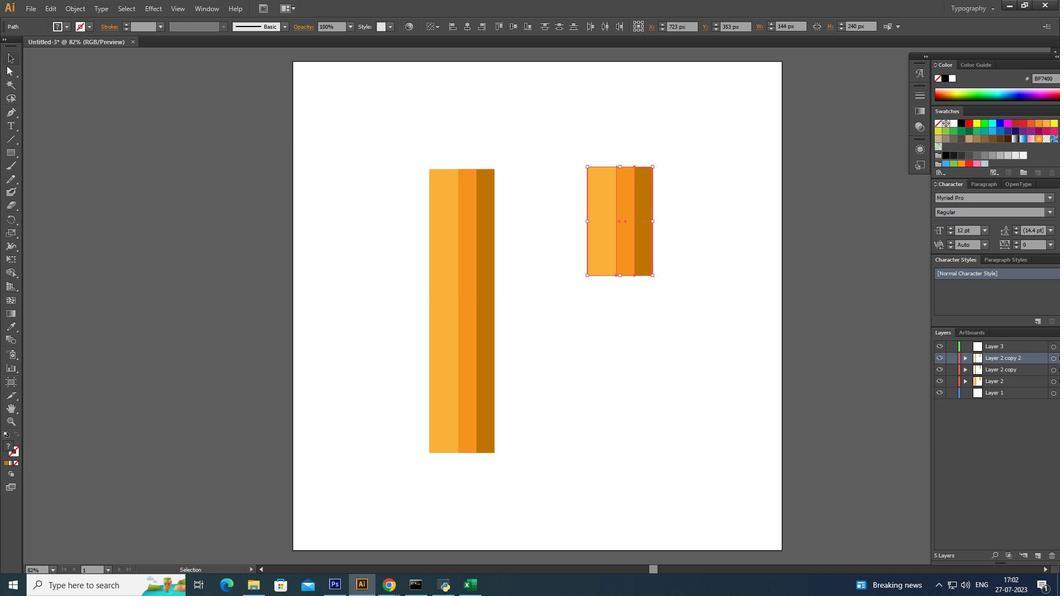 
Action: Mouse pressed left at (11, 69)
Screenshot: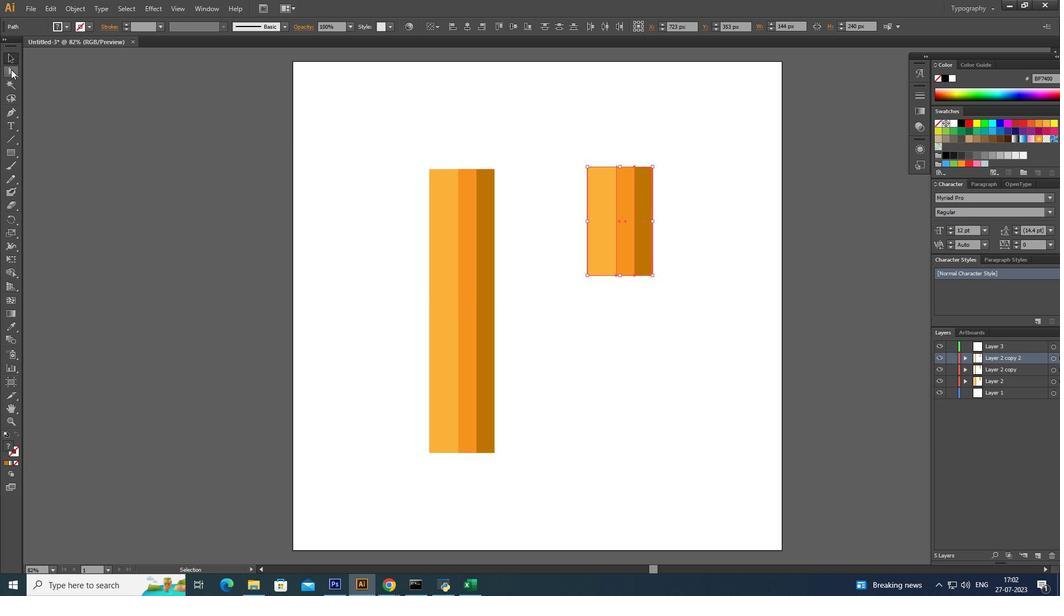 
Action: Mouse moved to (95, 72)
Screenshot: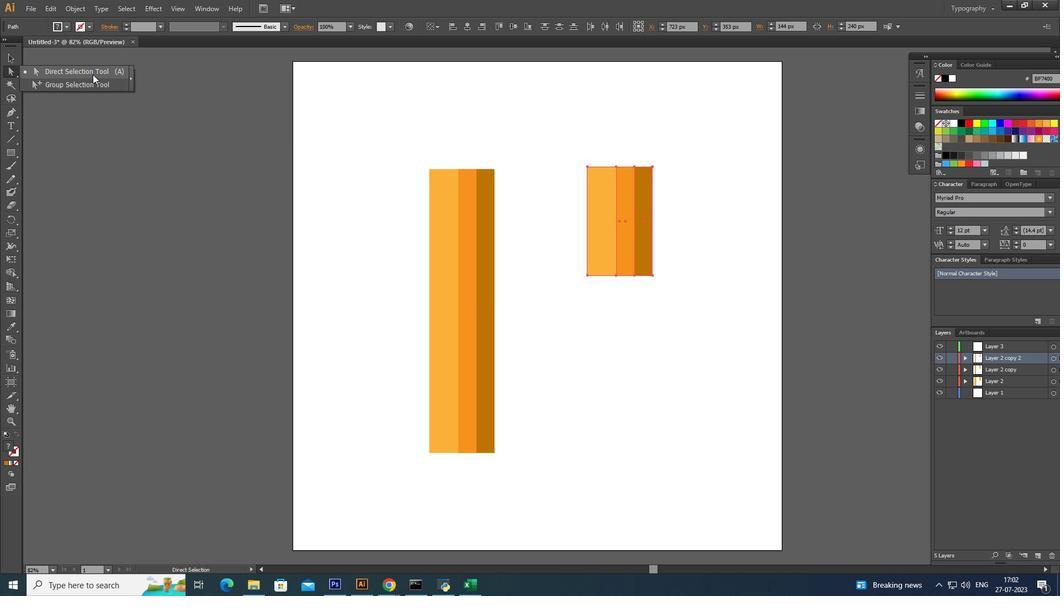 
Action: Mouse pressed left at (95, 72)
Screenshot: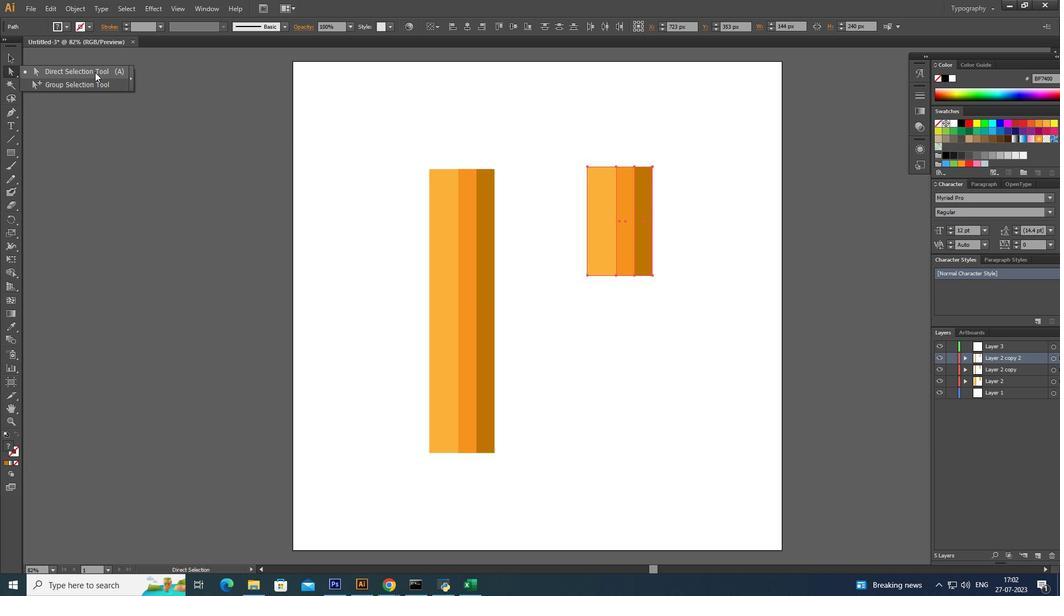 
Action: Mouse moved to (586, 166)
Screenshot: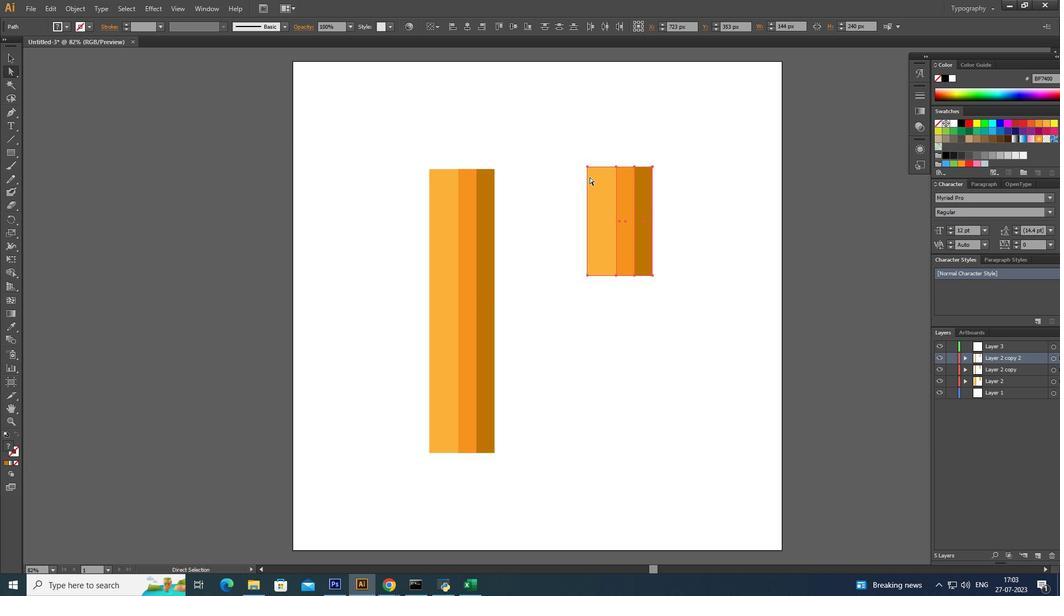 
Action: Mouse pressed left at (586, 166)
Screenshot: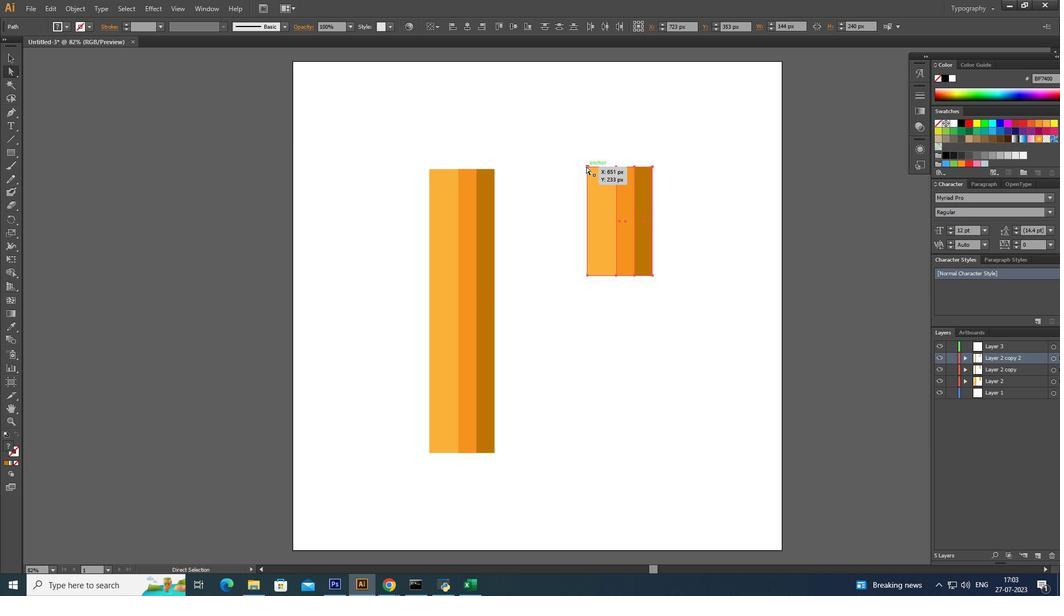 
Action: Mouse moved to (14, 68)
Screenshot: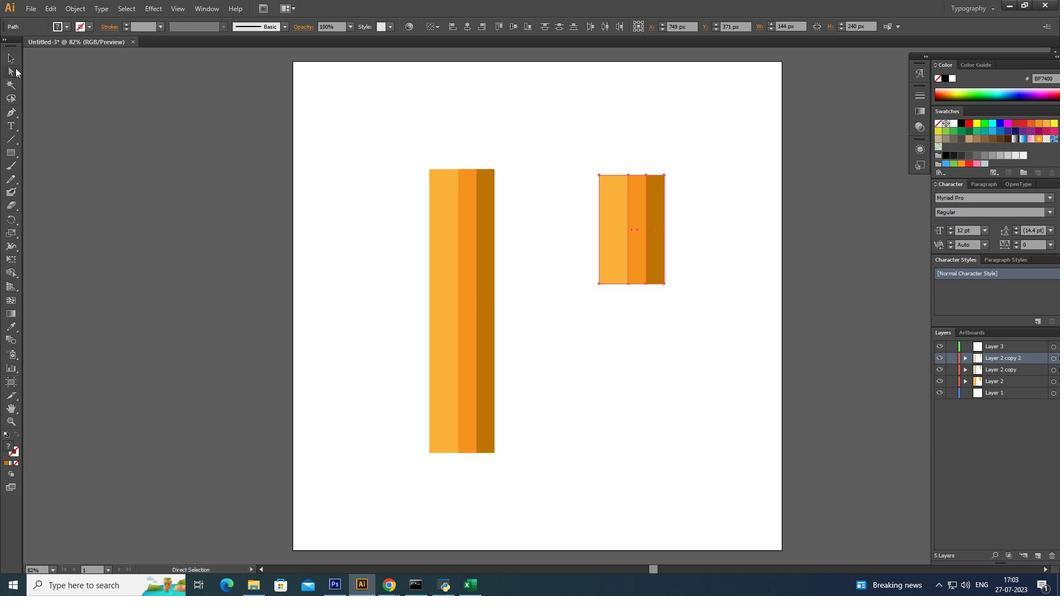 
Action: Mouse pressed left at (14, 68)
Screenshot: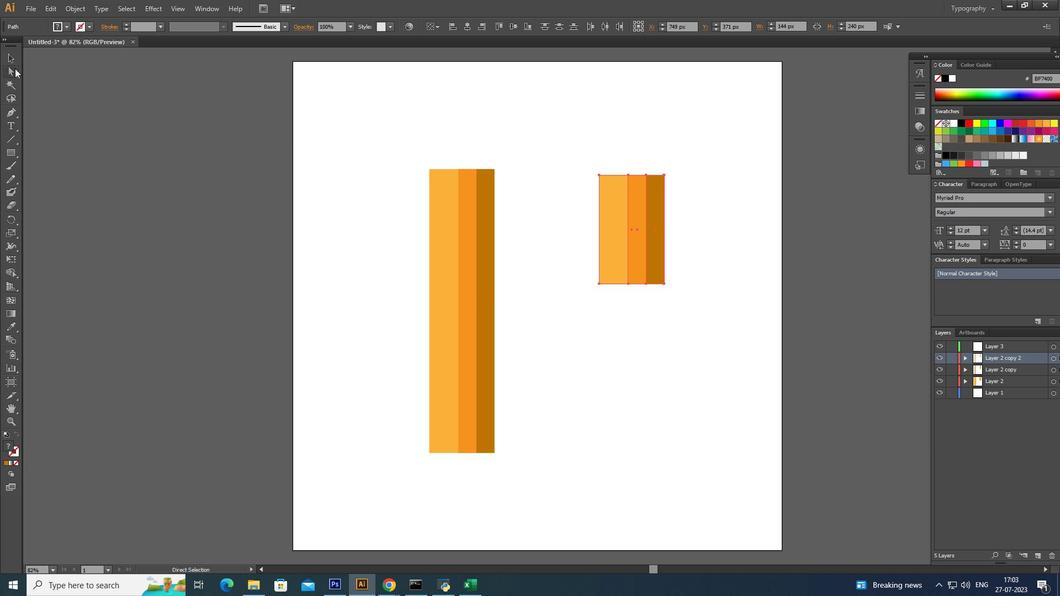 
Action: Mouse moved to (70, 82)
Screenshot: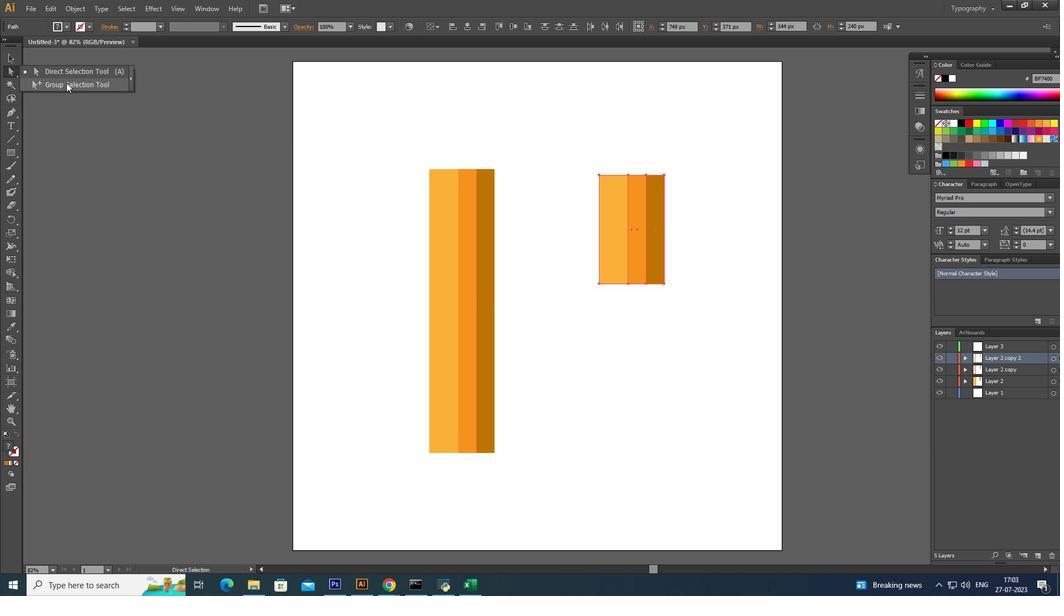 
Action: Mouse pressed left at (70, 82)
Screenshot: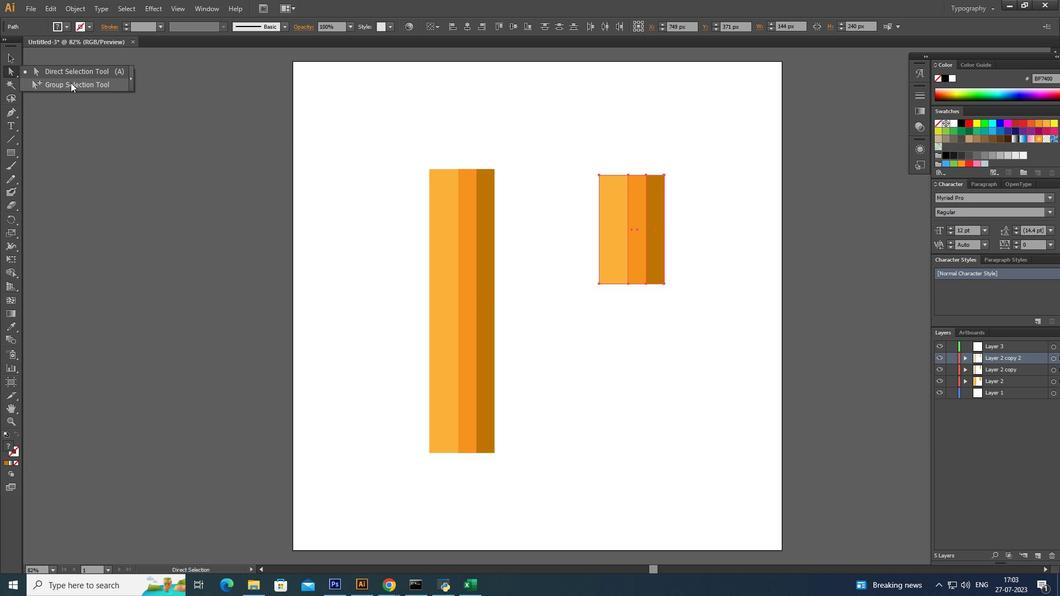 
Action: Mouse moved to (626, 175)
Screenshot: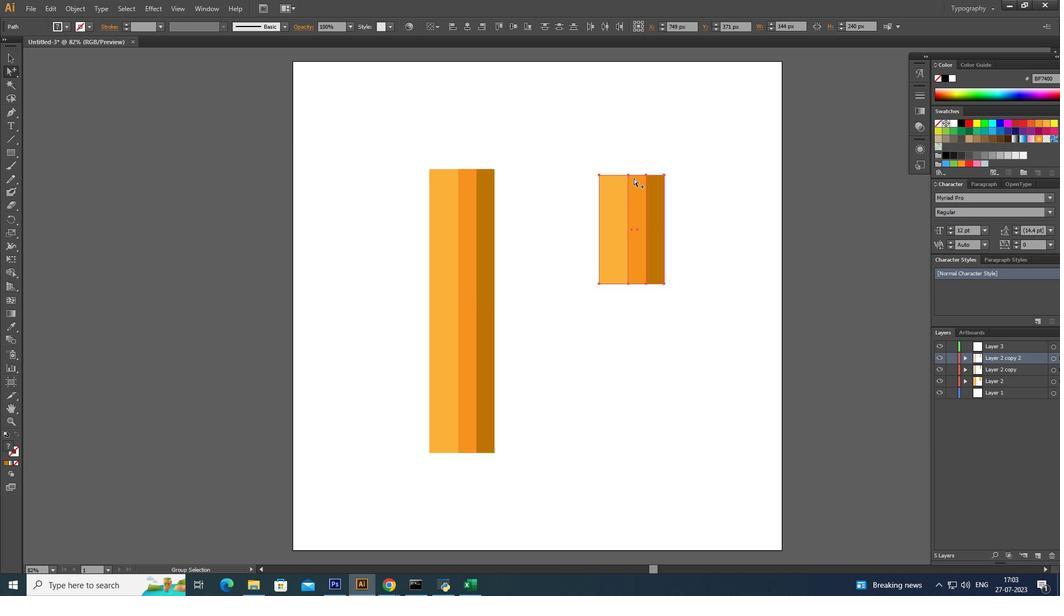 
Action: Mouse pressed left at (626, 175)
Screenshot: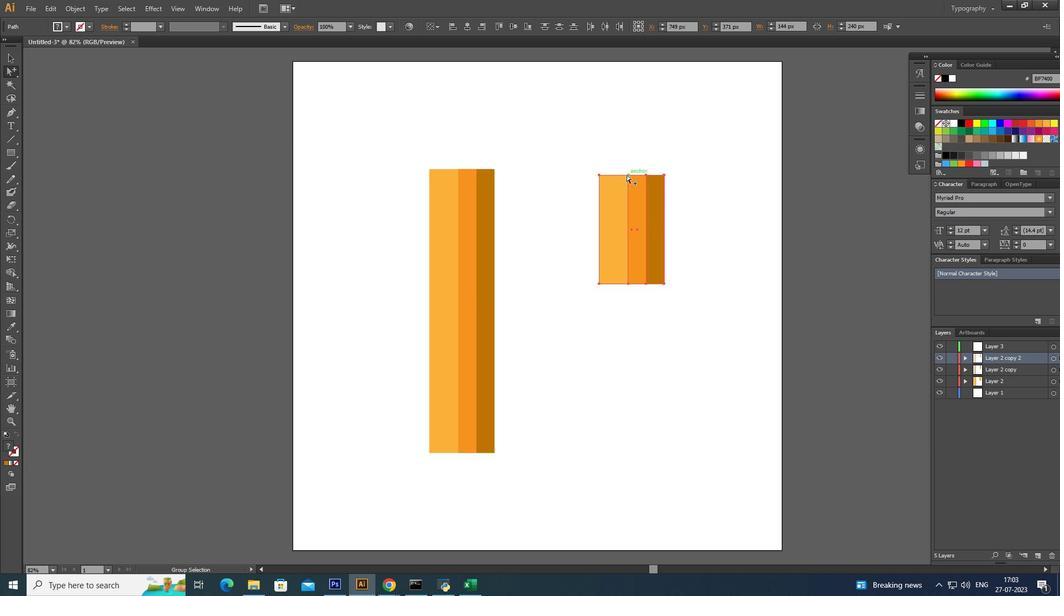 
Action: Mouse moved to (621, 189)
Screenshot: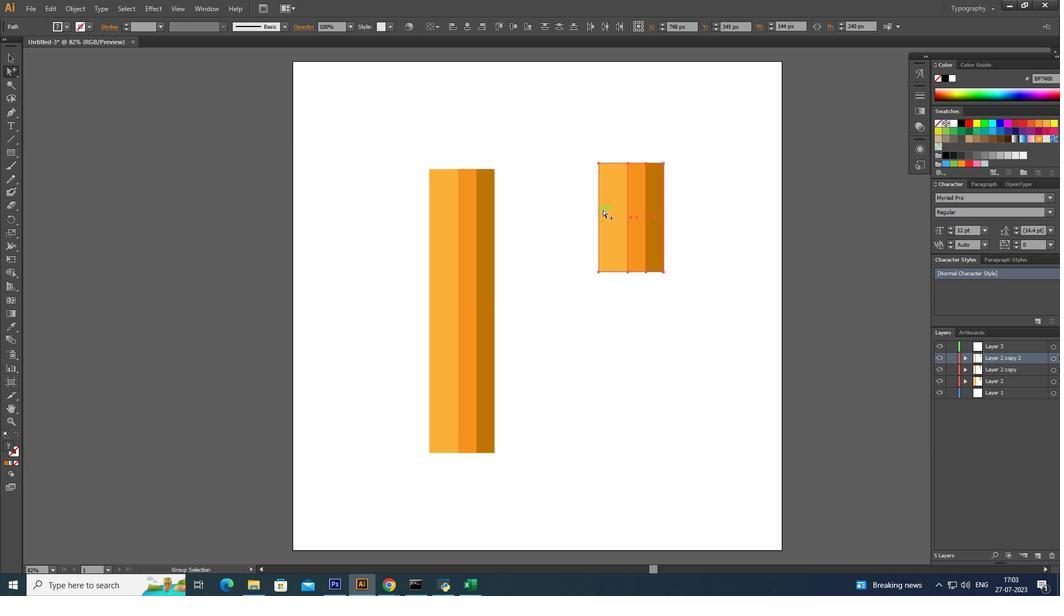 
Action: Mouse pressed left at (621, 189)
Screenshot: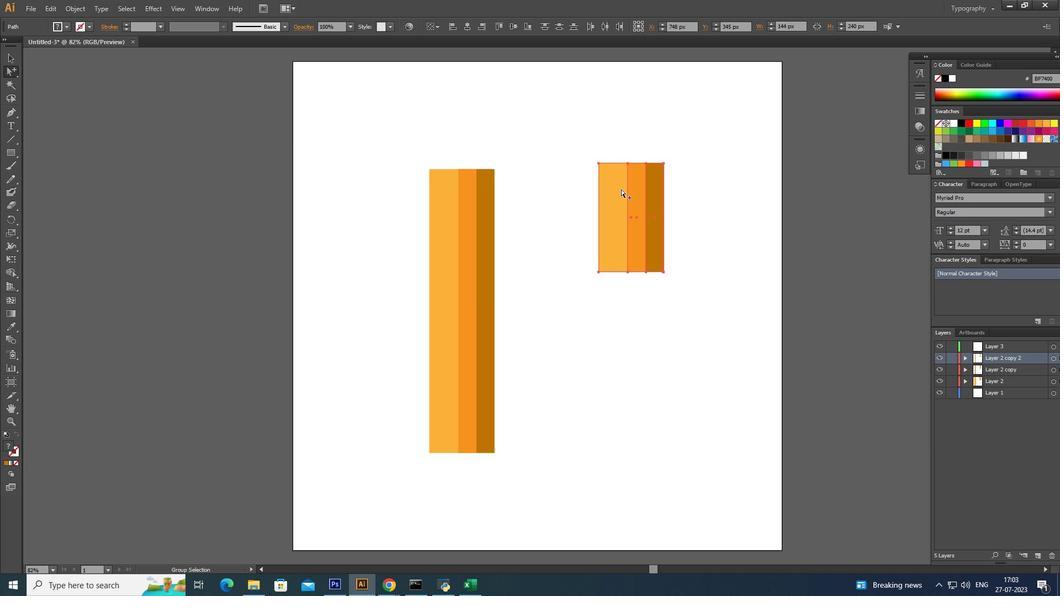 
Action: Mouse pressed left at (621, 189)
Screenshot: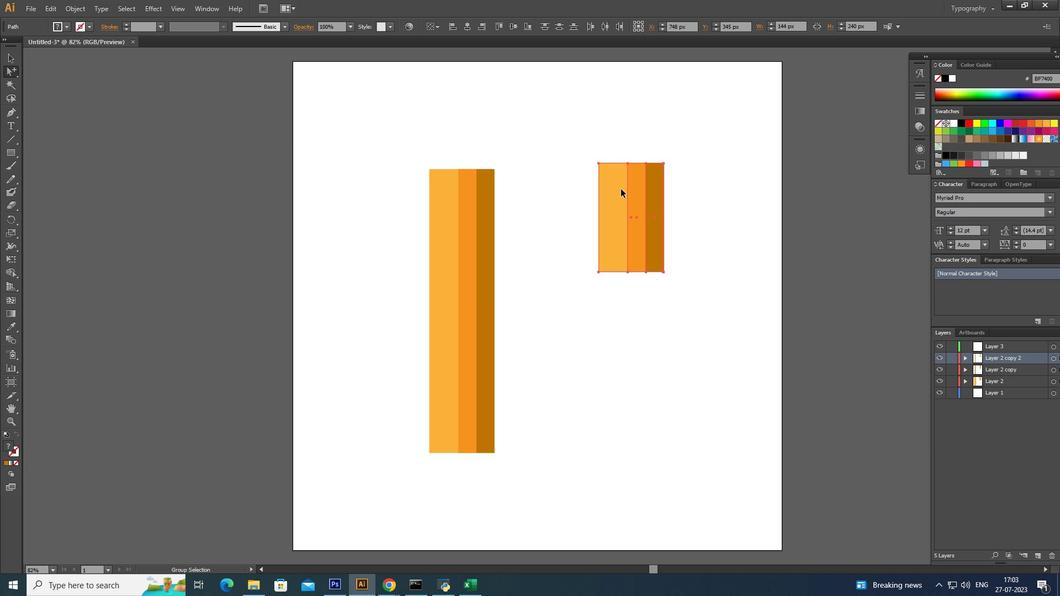 
Action: Mouse moved to (9, 58)
Screenshot: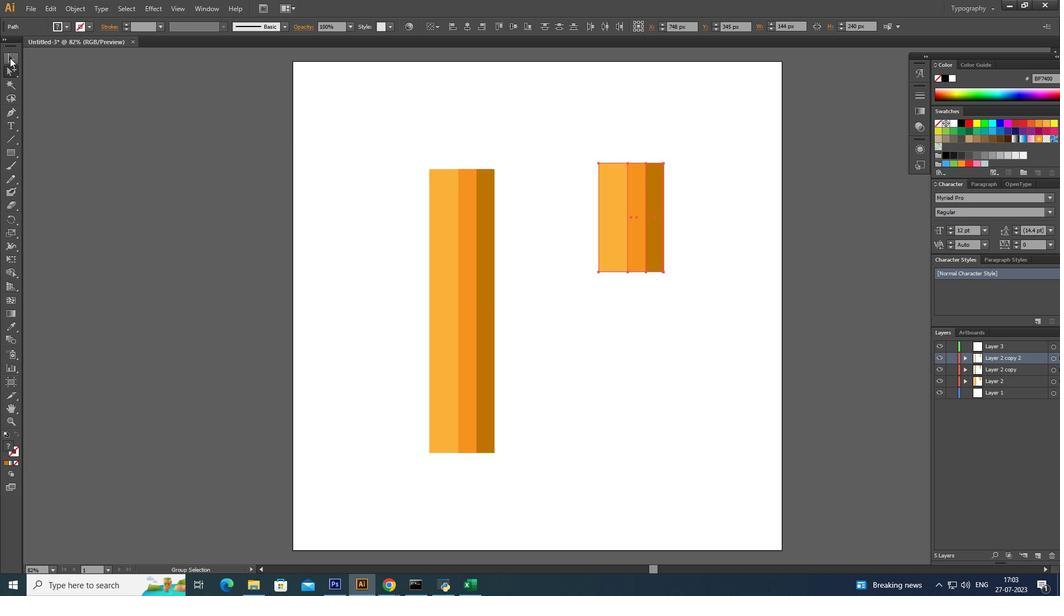 
Action: Mouse pressed left at (9, 58)
Screenshot: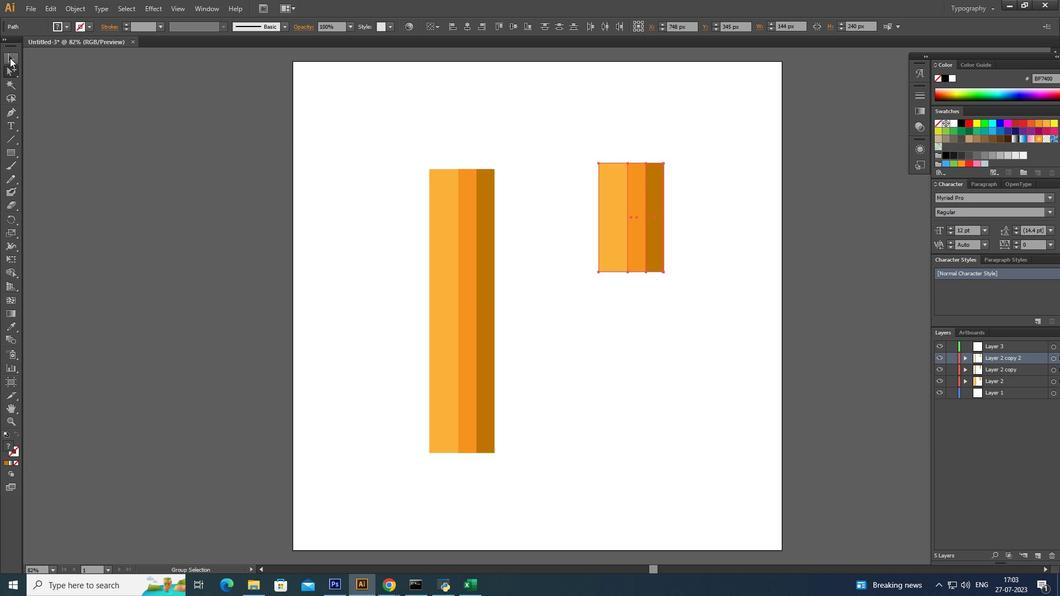 
Action: Mouse moved to (628, 195)
Screenshot: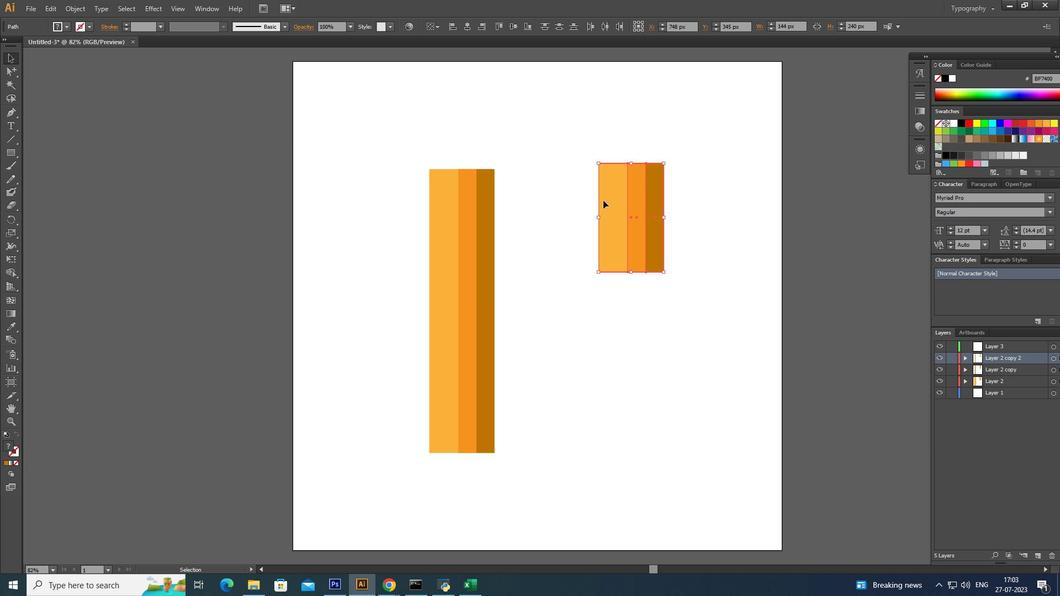 
Action: Mouse pressed left at (628, 195)
Screenshot: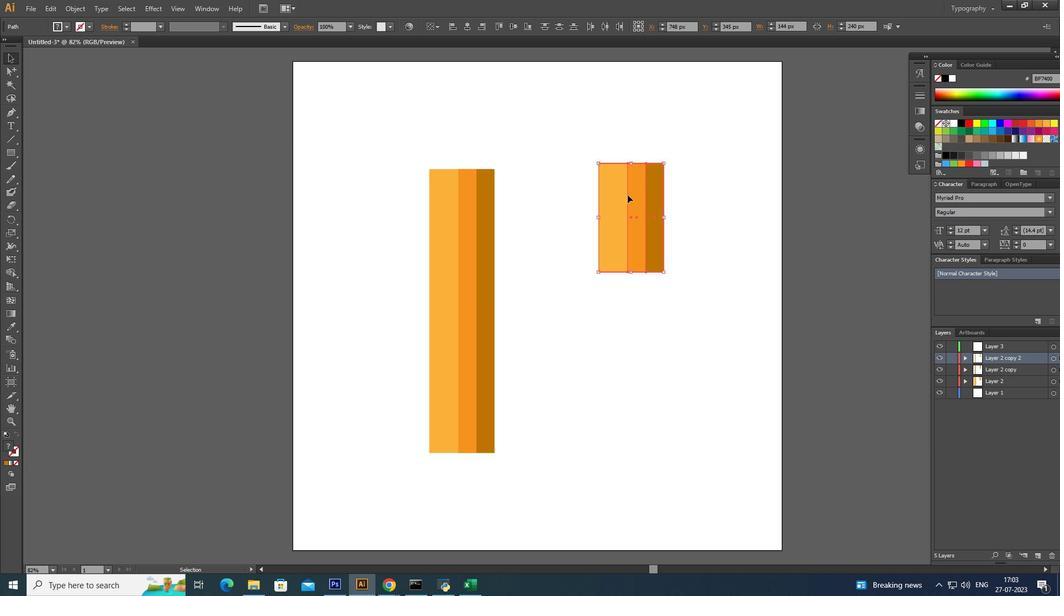 
Action: Mouse moved to (552, 164)
Screenshot: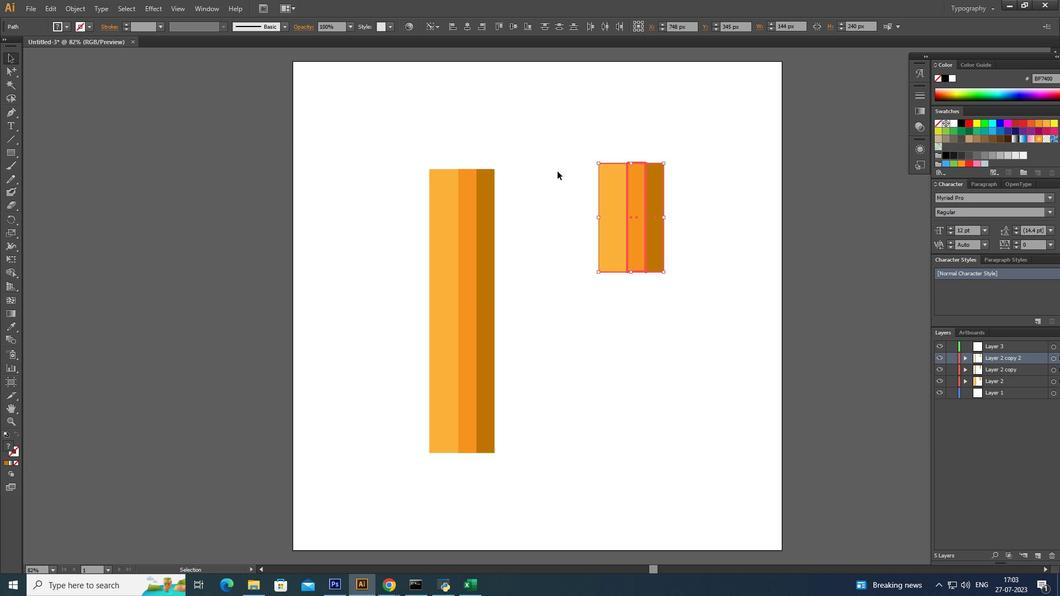 
Action: Key pressed ctrl+Z<'\x1a'><'\x1a'><'\x1a'>
Screenshot: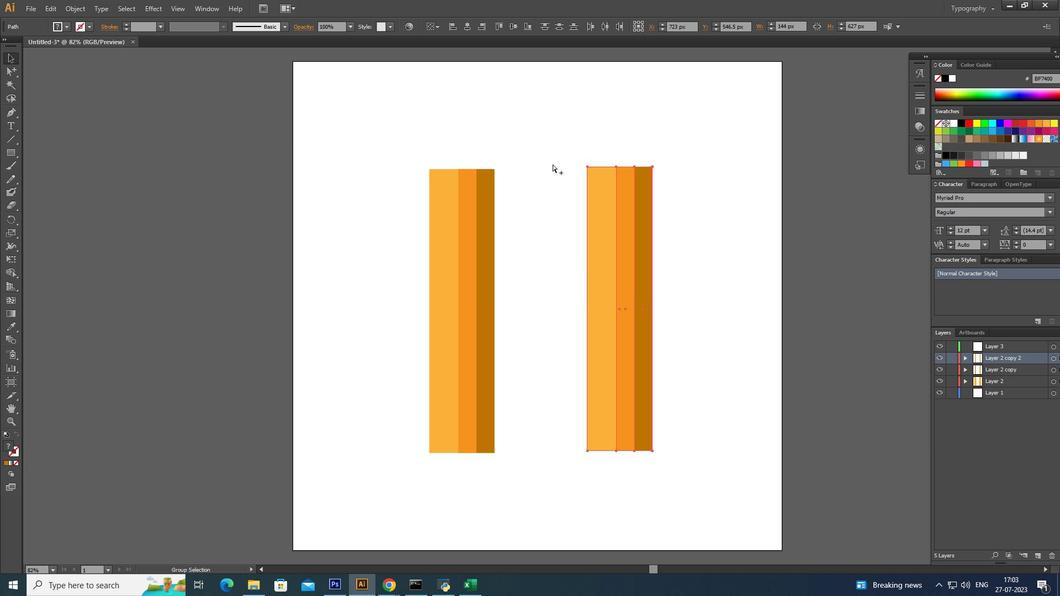 
Action: Mouse pressed left at (552, 164)
Screenshot: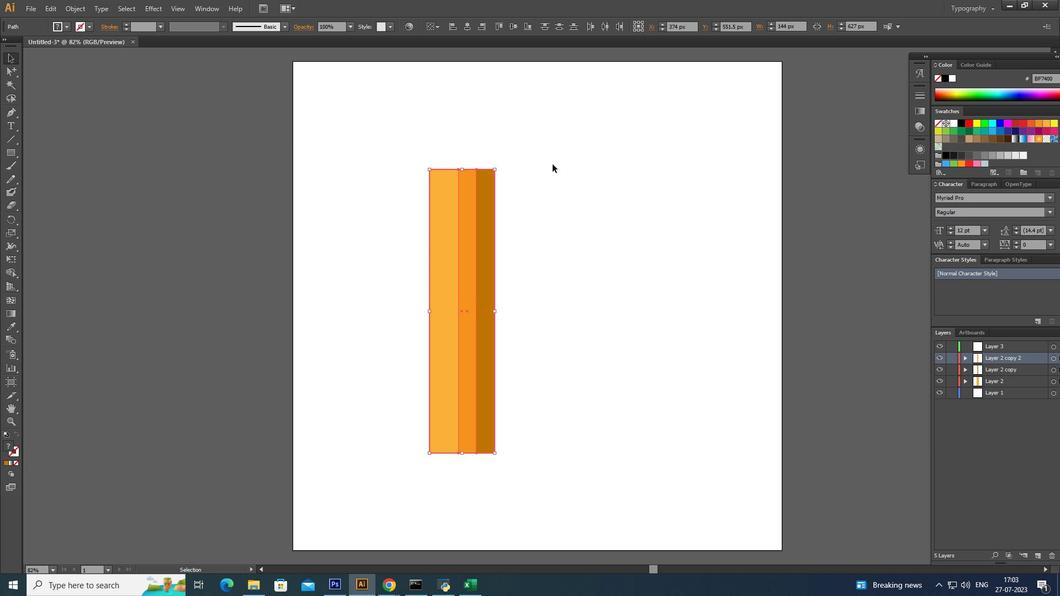 
Action: Mouse moved to (1040, 554)
Screenshot: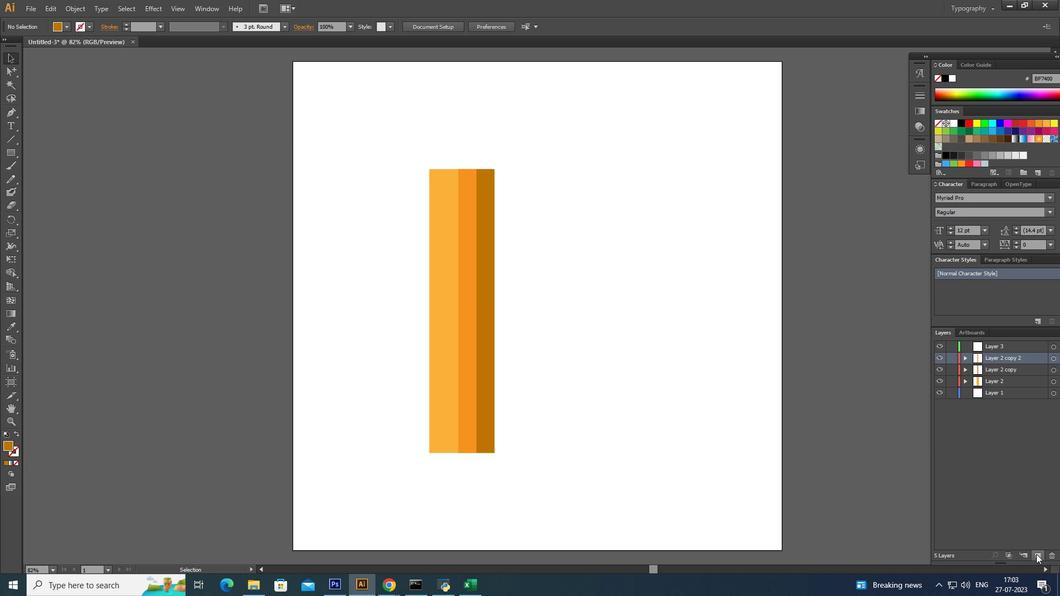 
Action: Mouse pressed left at (1040, 554)
Screenshot: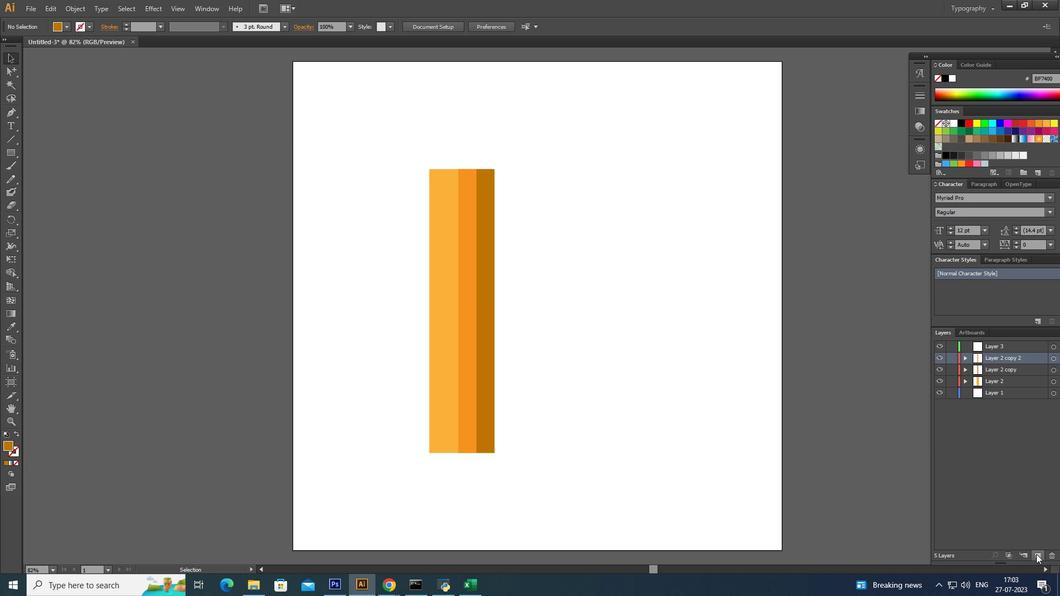 
Action: Mouse moved to (11, 116)
Screenshot: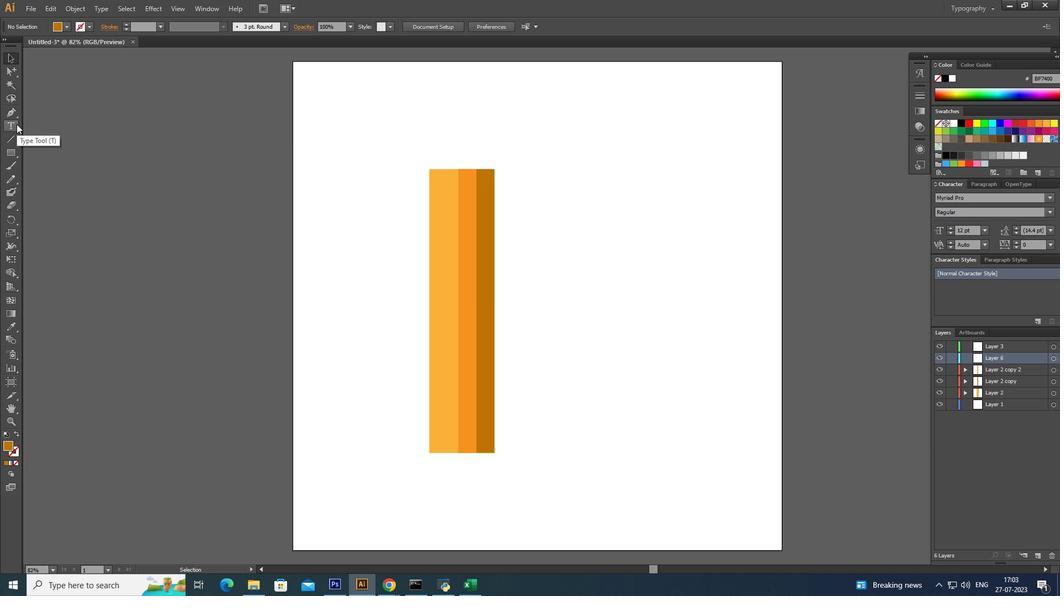 
Action: Mouse pressed left at (11, 116)
Screenshot: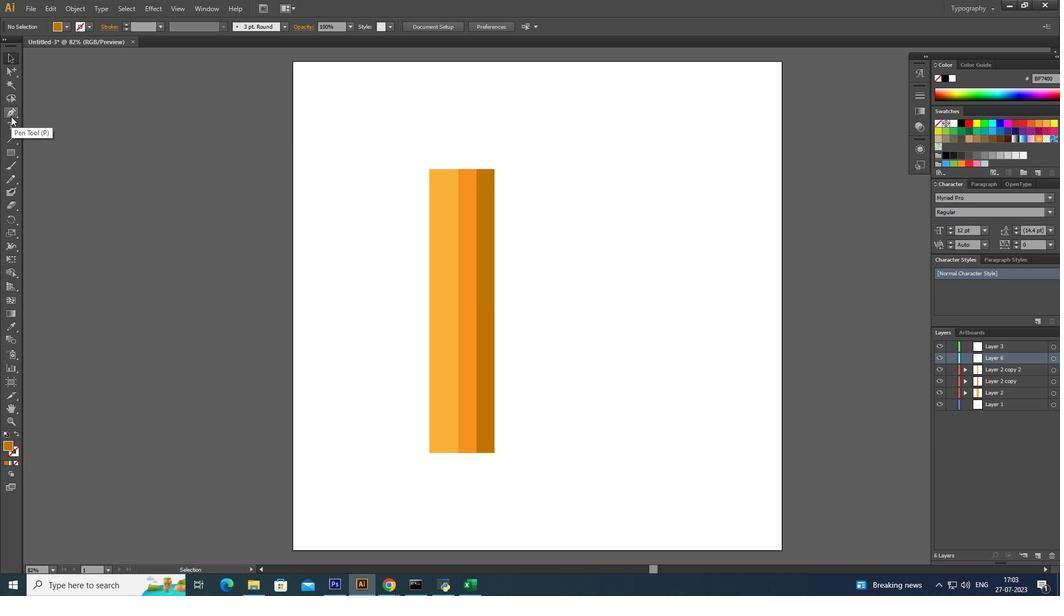 
Action: Mouse moved to (647, 157)
Screenshot: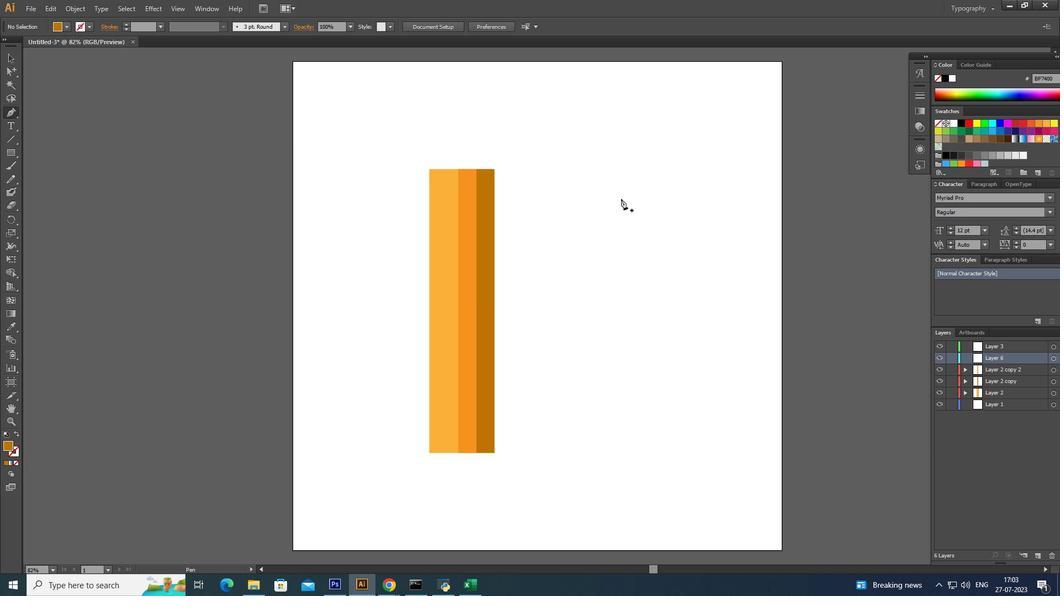
Action: Mouse pressed left at (647, 157)
Screenshot: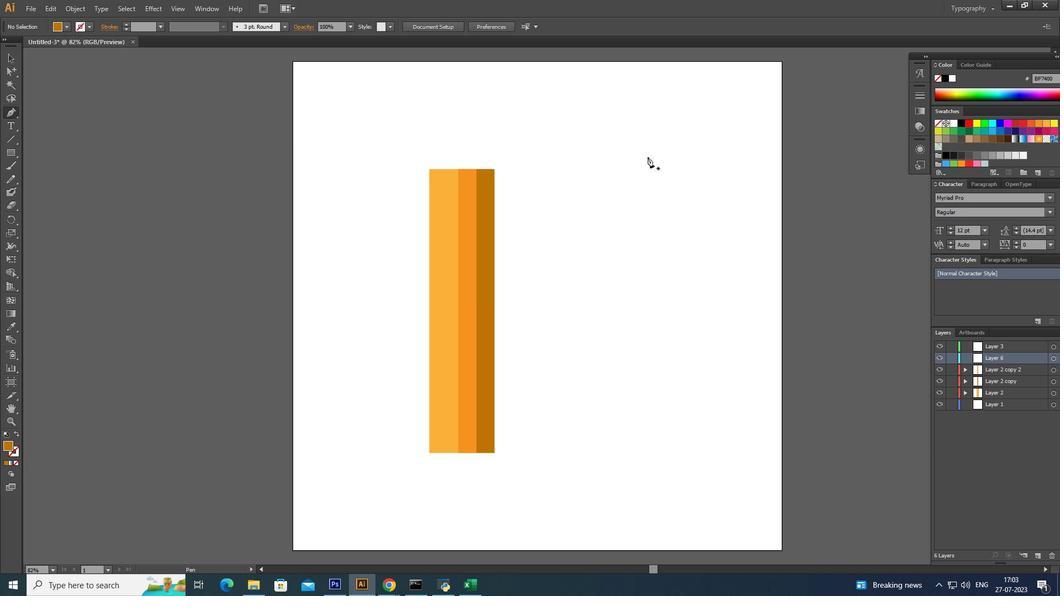 
Action: Mouse moved to (635, 218)
Screenshot: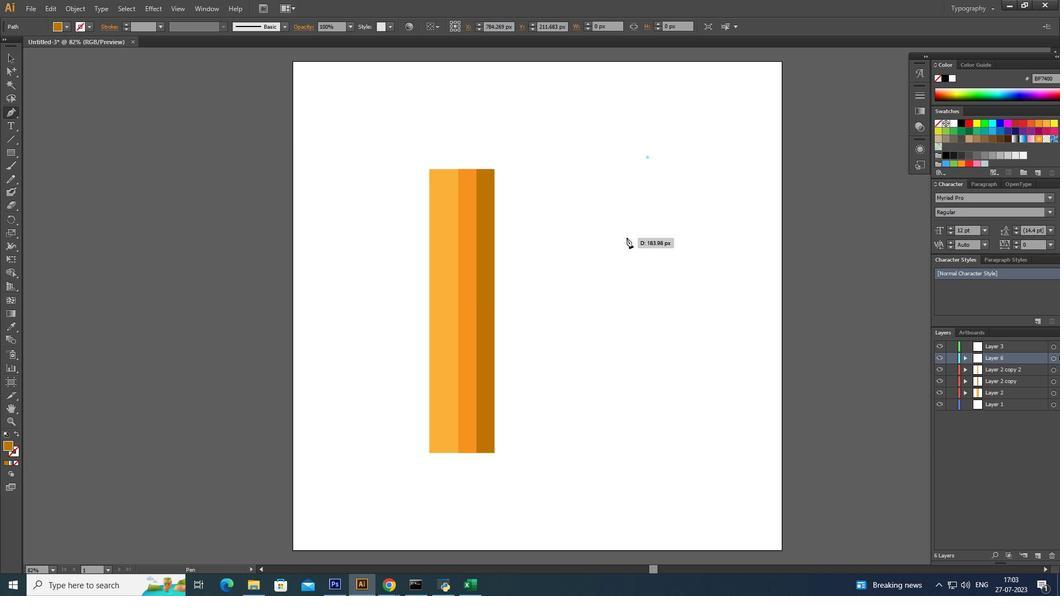 
Action: Mouse pressed left at (635, 218)
Screenshot: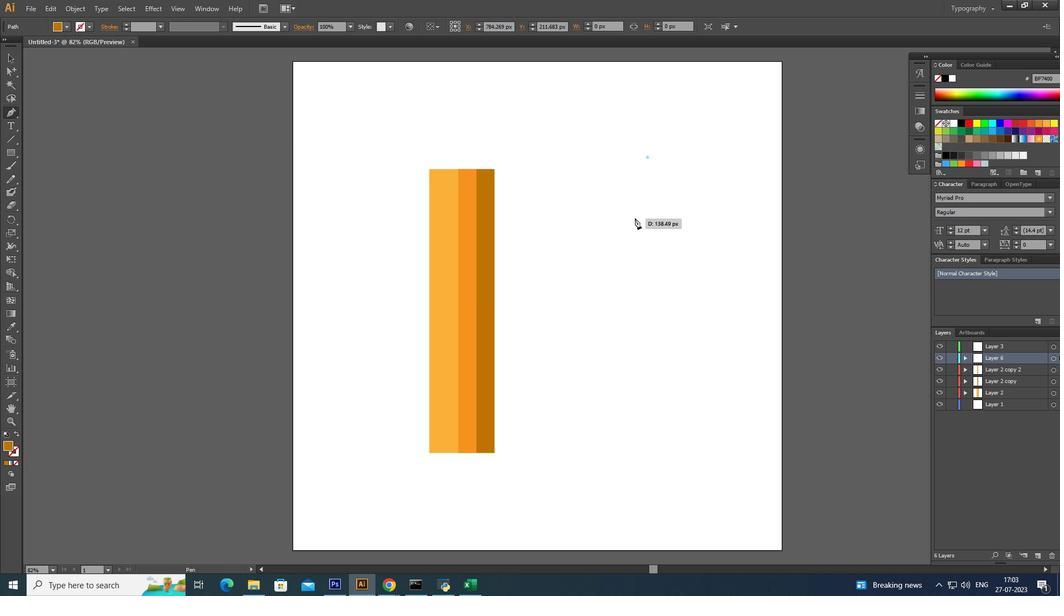 
Action: Mouse moved to (592, 284)
Screenshot: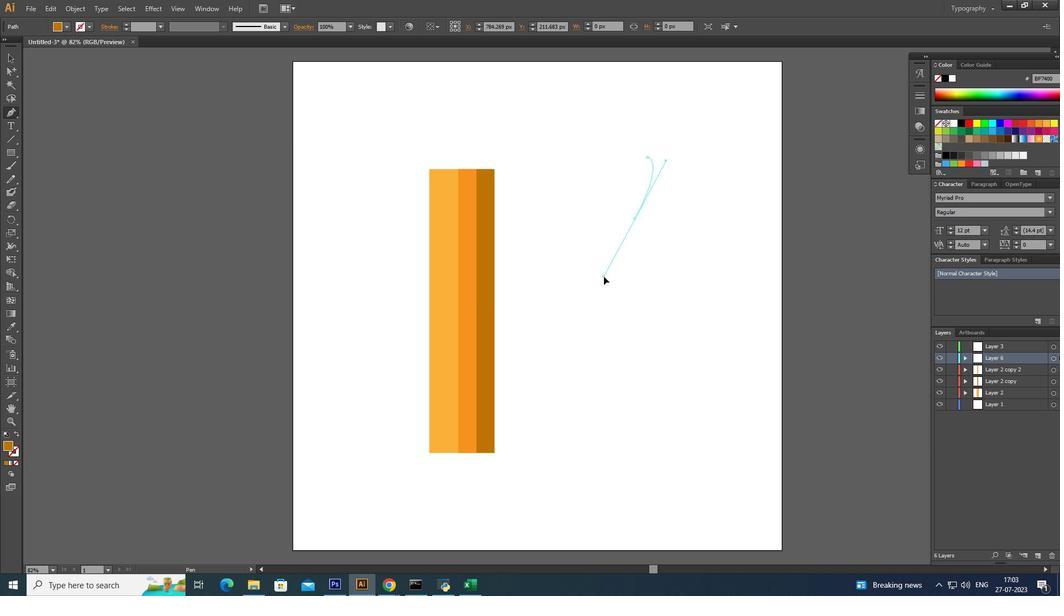 
Action: Key pressed ctrl+Z
Screenshot: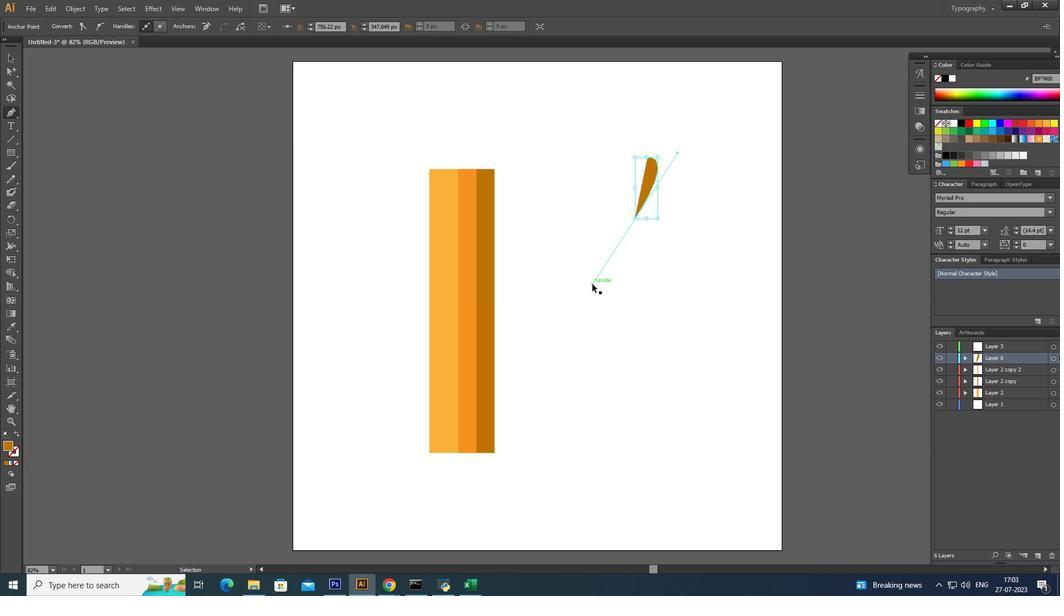 
Action: Mouse moved to (631, 186)
Screenshot: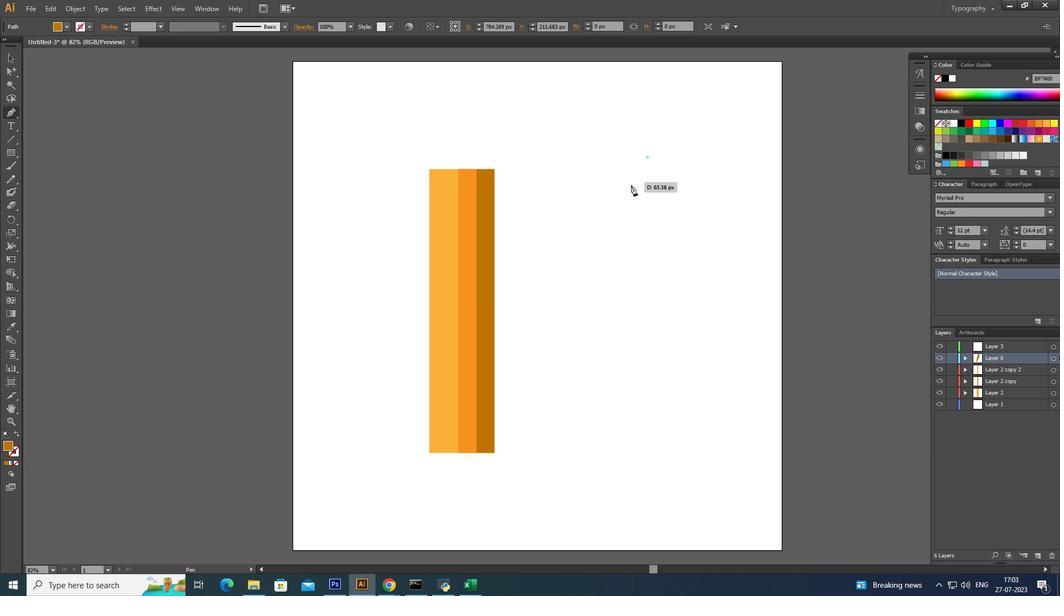 
Action: Mouse pressed left at (631, 186)
Screenshot: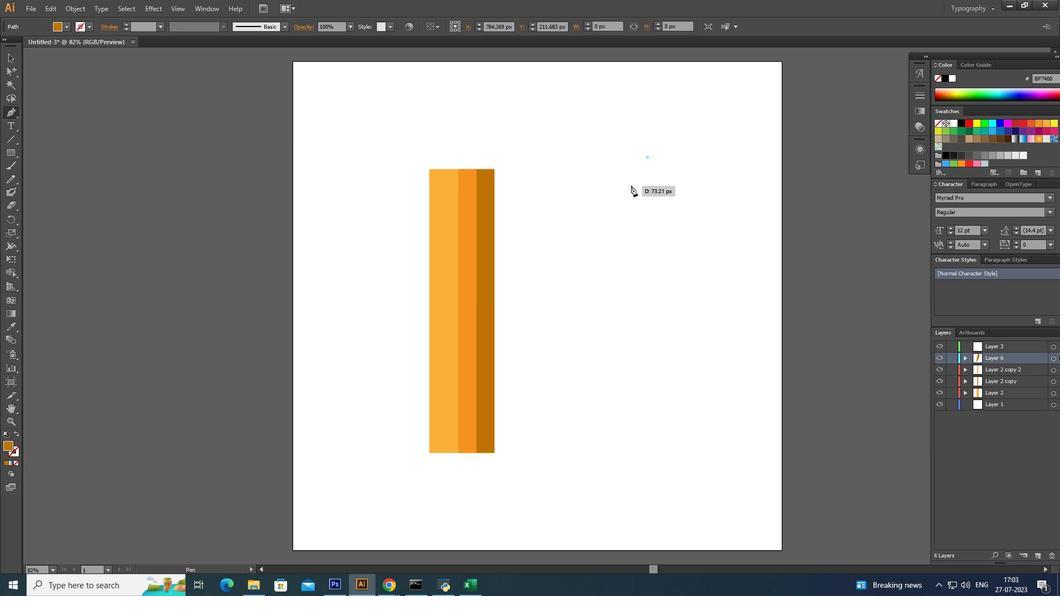 
Action: Mouse moved to (630, 185)
Screenshot: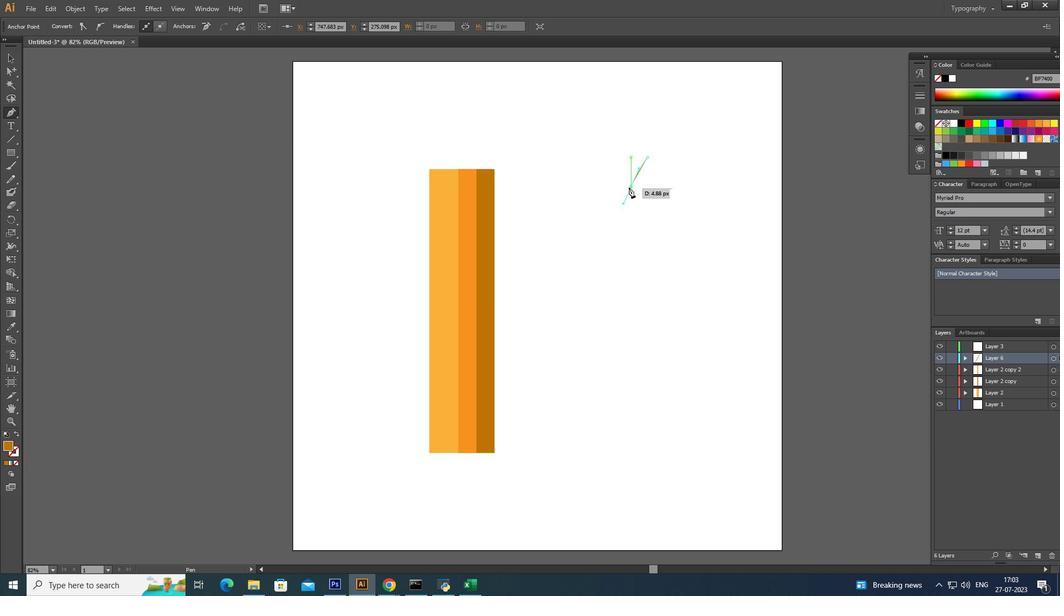 
Action: Mouse pressed left at (630, 185)
Screenshot: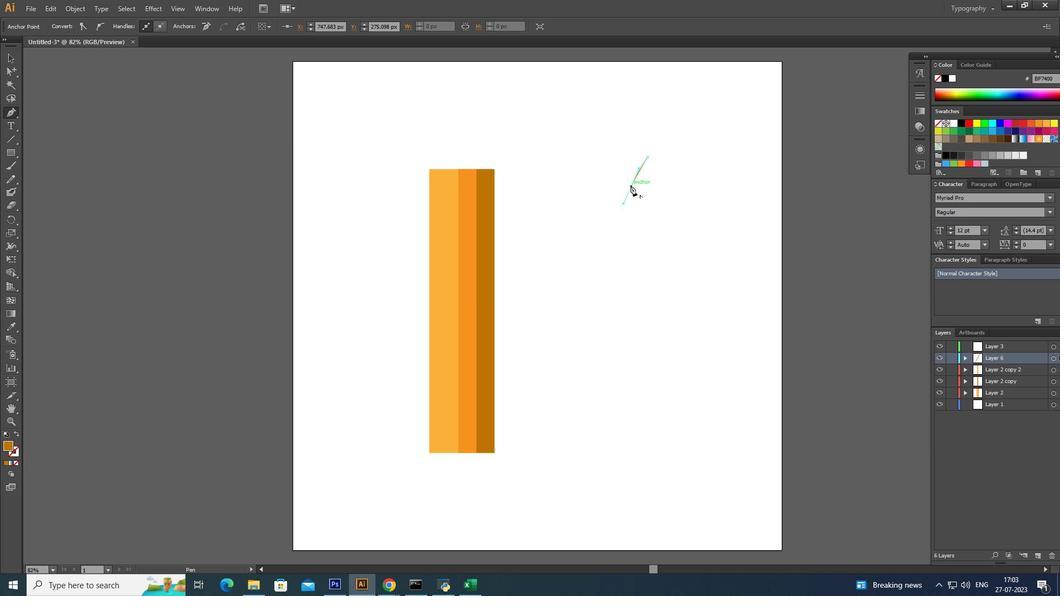 
Action: Key pressed <Key.alt_l>
Screenshot: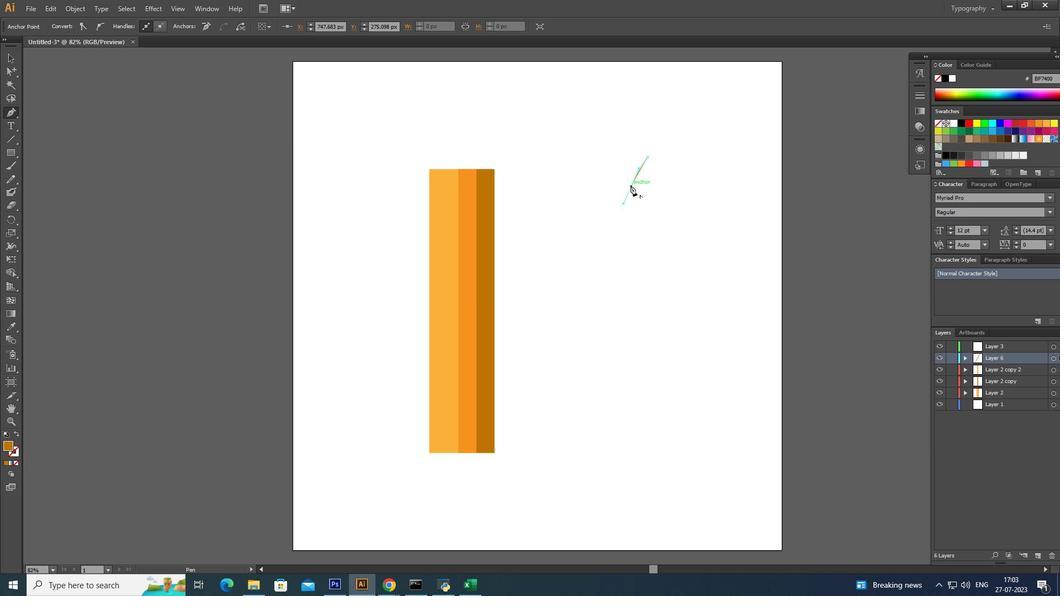 
Action: Mouse moved to (630, 220)
Screenshot: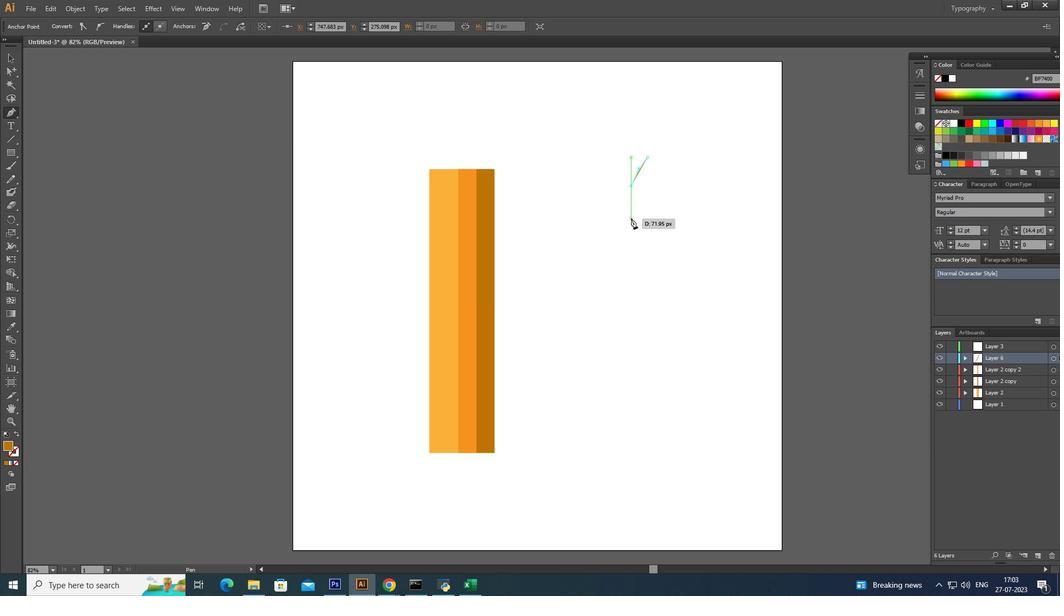 
Action: Mouse pressed left at (630, 220)
Screenshot: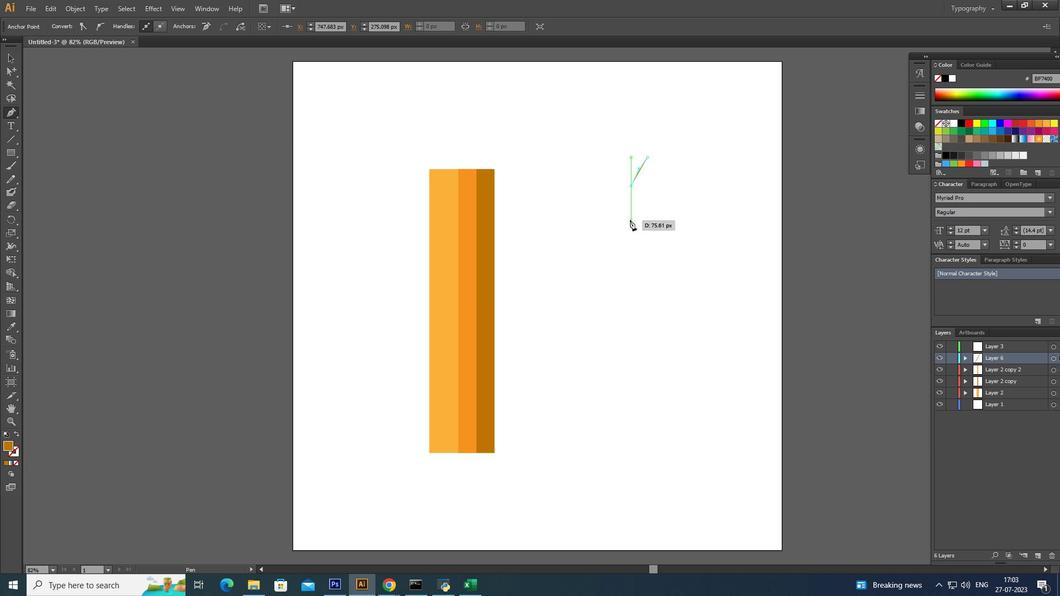 
Action: Mouse moved to (632, 217)
Screenshot: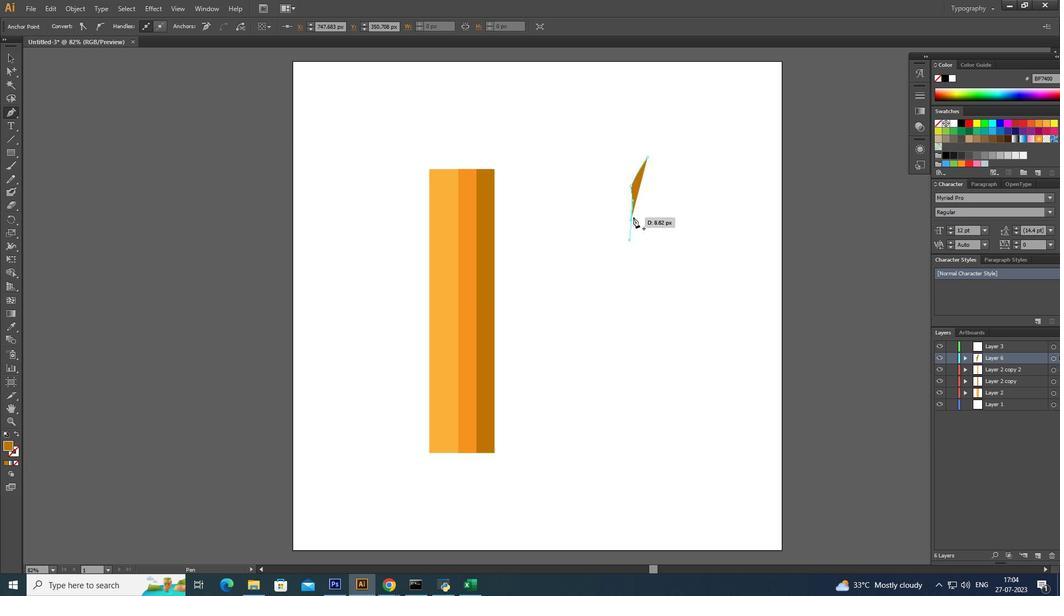 
Action: Key pressed <Key.alt_l> 5, 394)
Screenshot: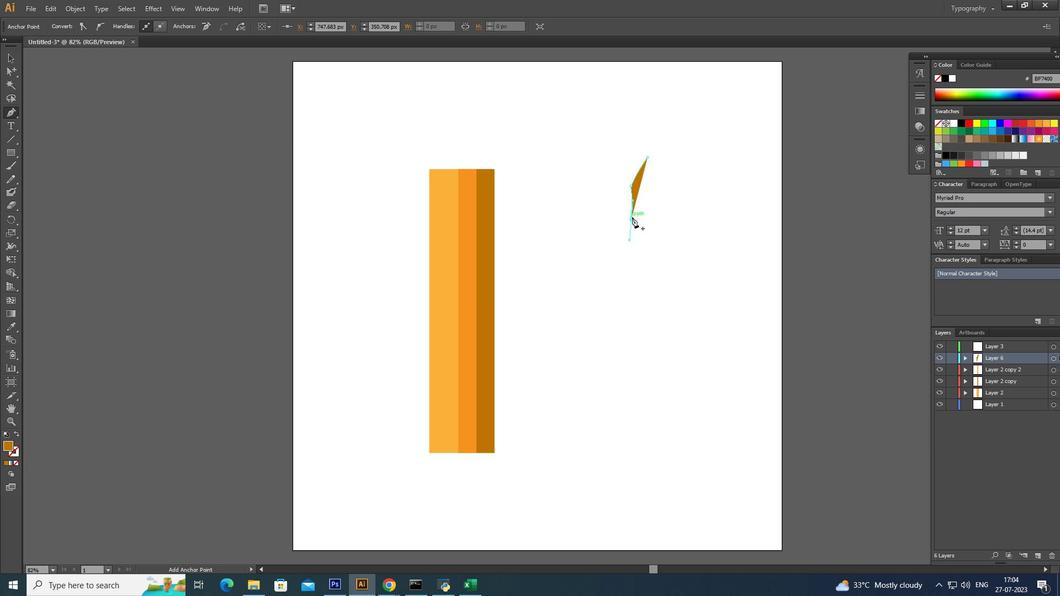 
Action: Mouse moved to (638, 311)
Screenshot: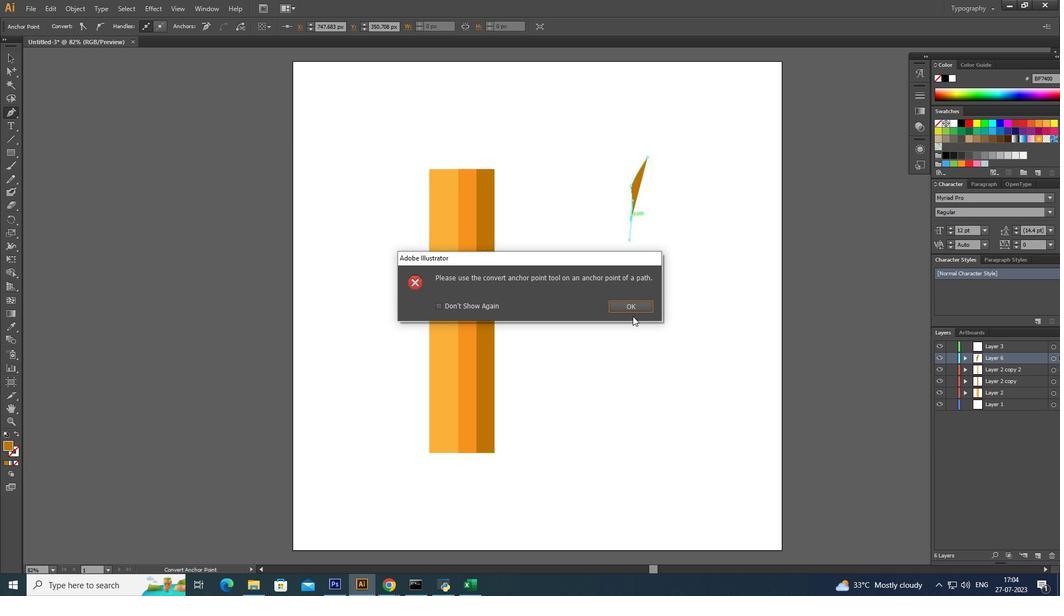 
Action: Mouse pressed left at (638, 311)
Screenshot: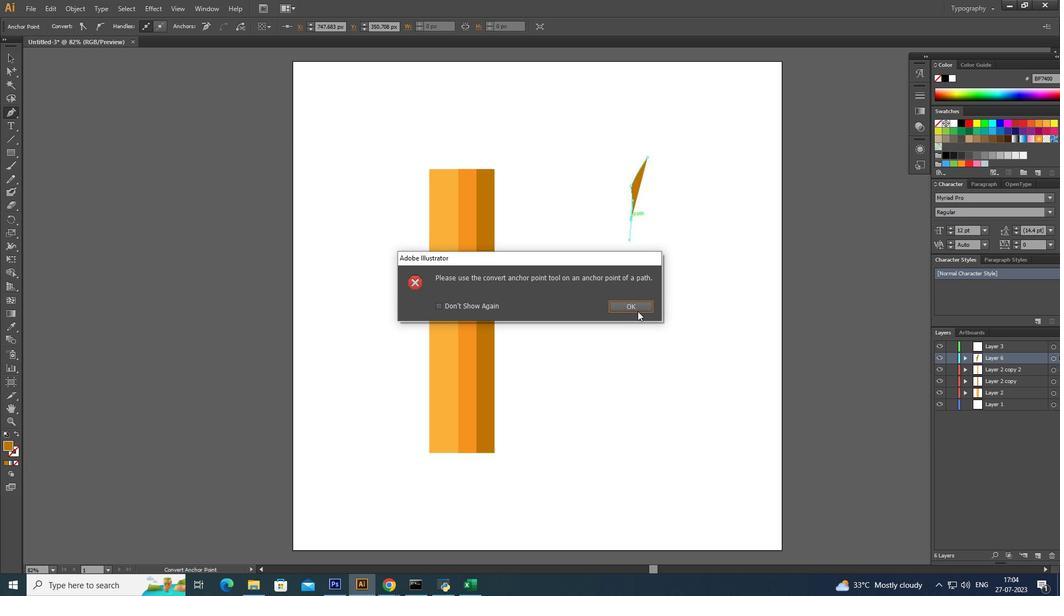 
Action: Mouse moved to (631, 218)
Screenshot: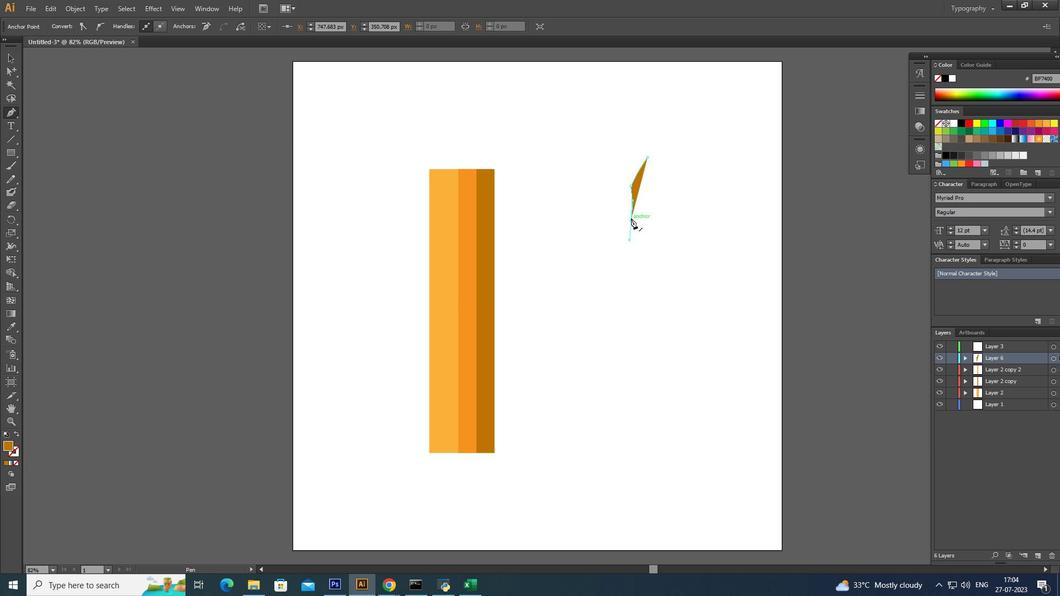 
Action: Mouse pressed left at (631, 218)
Screenshot: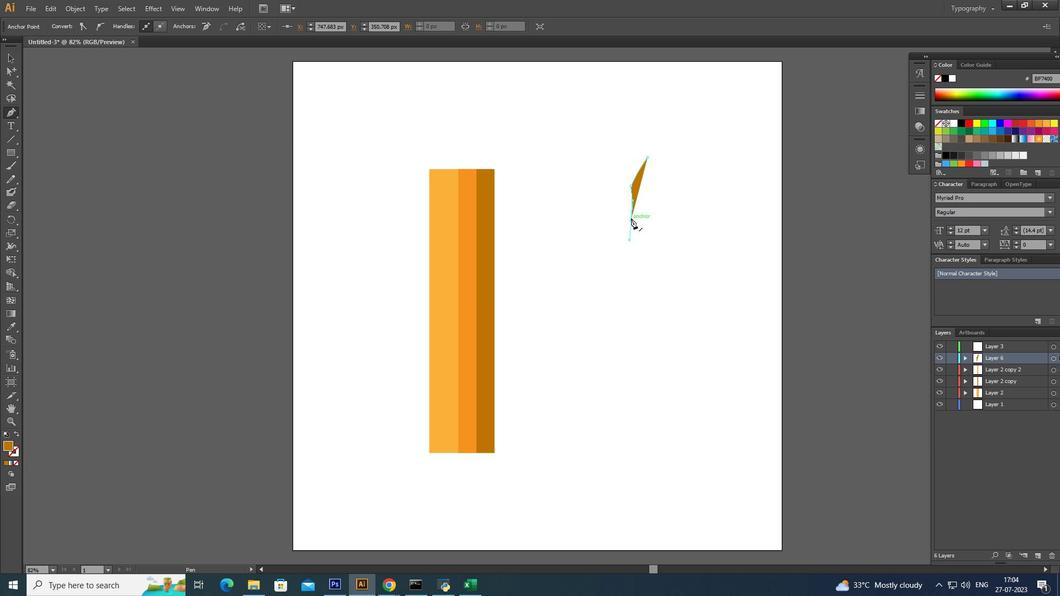 
Action: Key pressed <Key.alt_l>
Screenshot: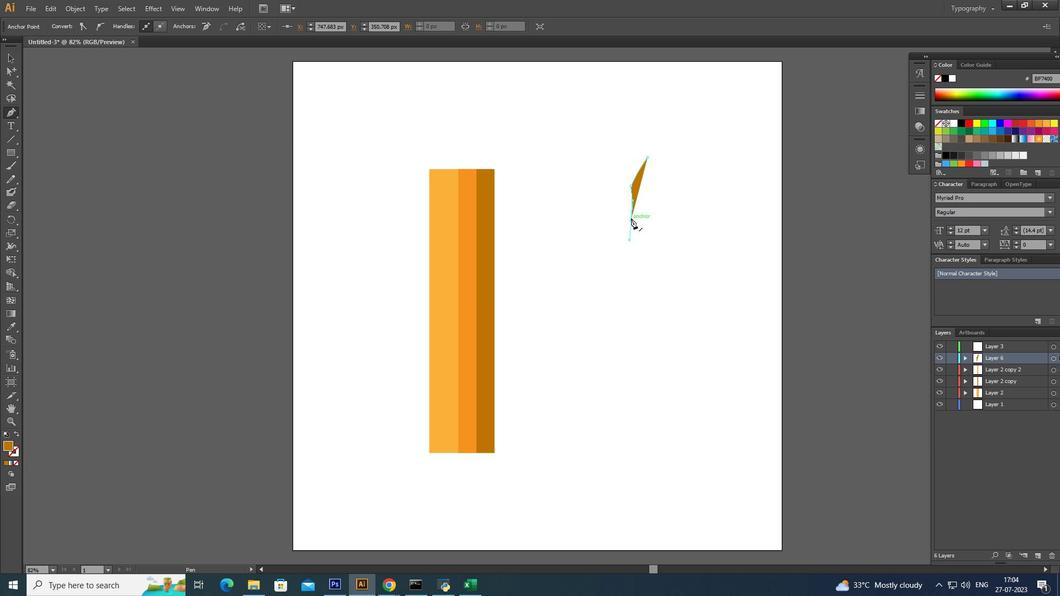
Action: Mouse moved to (673, 218)
Screenshot: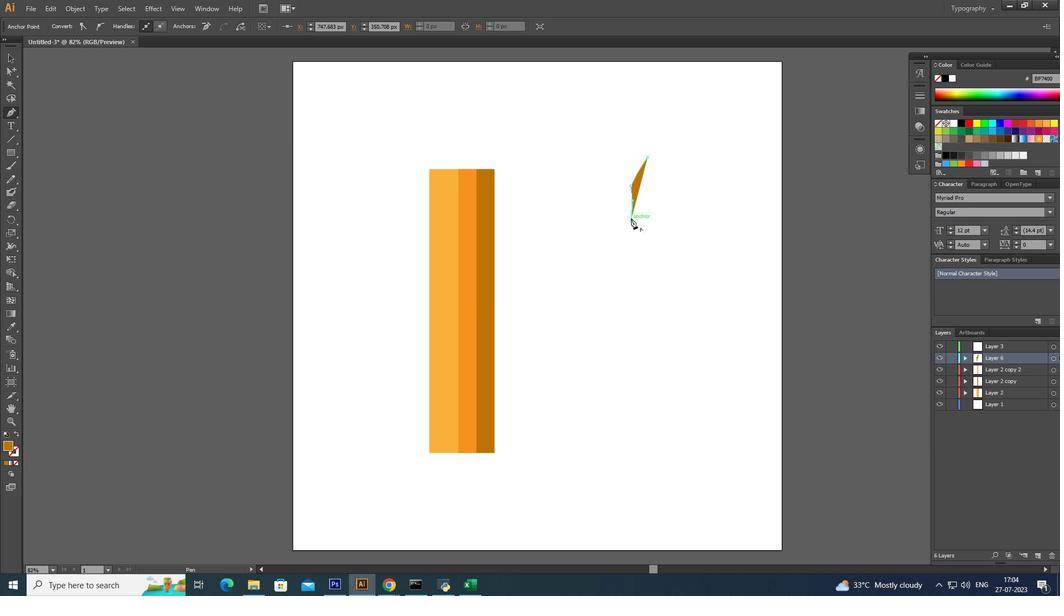 
Action: Mouse pressed left at (673, 218)
Screenshot: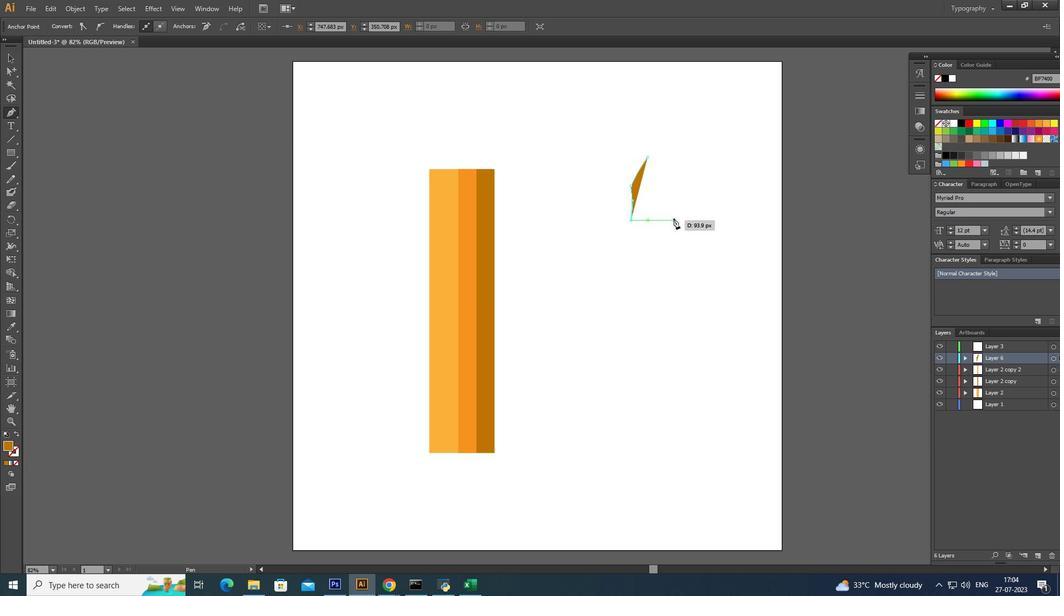 
Action: Mouse moved to (675, 180)
Screenshot: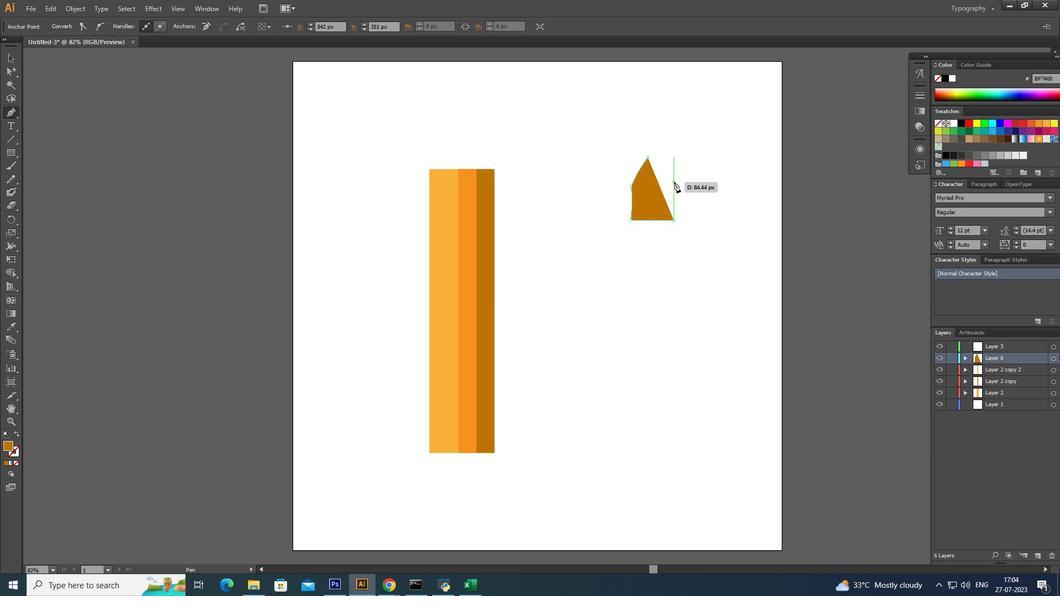 
Action: Mouse pressed left at (675, 180)
Screenshot: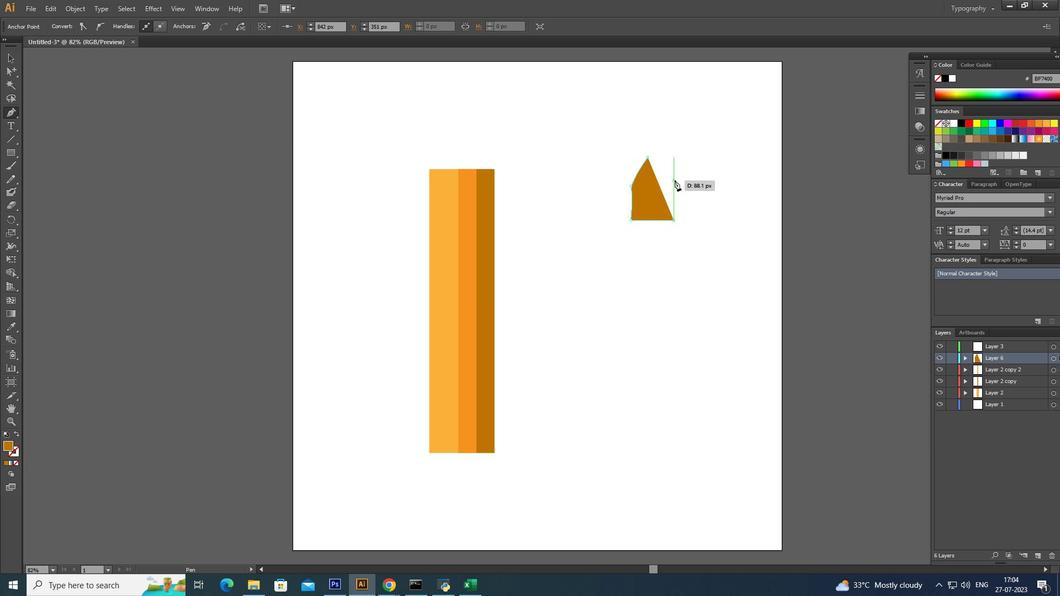 
Action: Mouse moved to (648, 158)
Screenshot: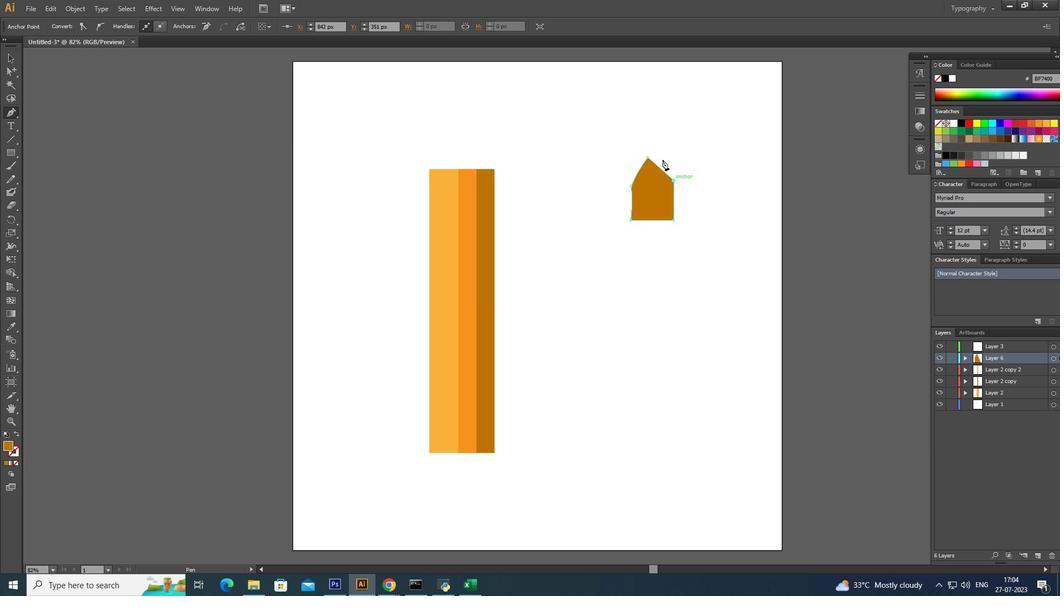 
Action: Mouse pressed left at (648, 158)
Screenshot: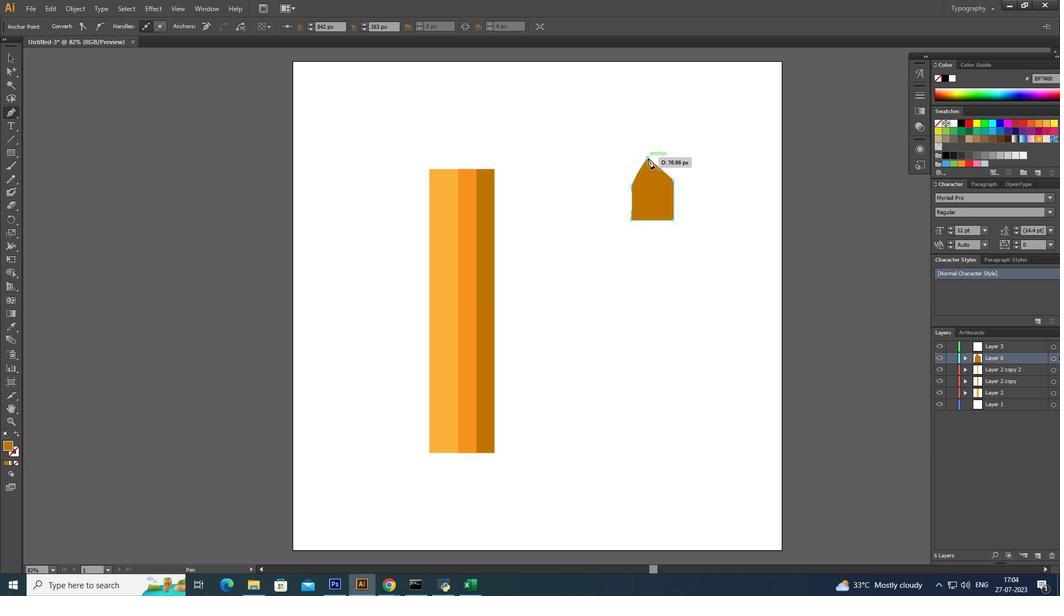 
Action: Mouse moved to (11, 55)
Screenshot: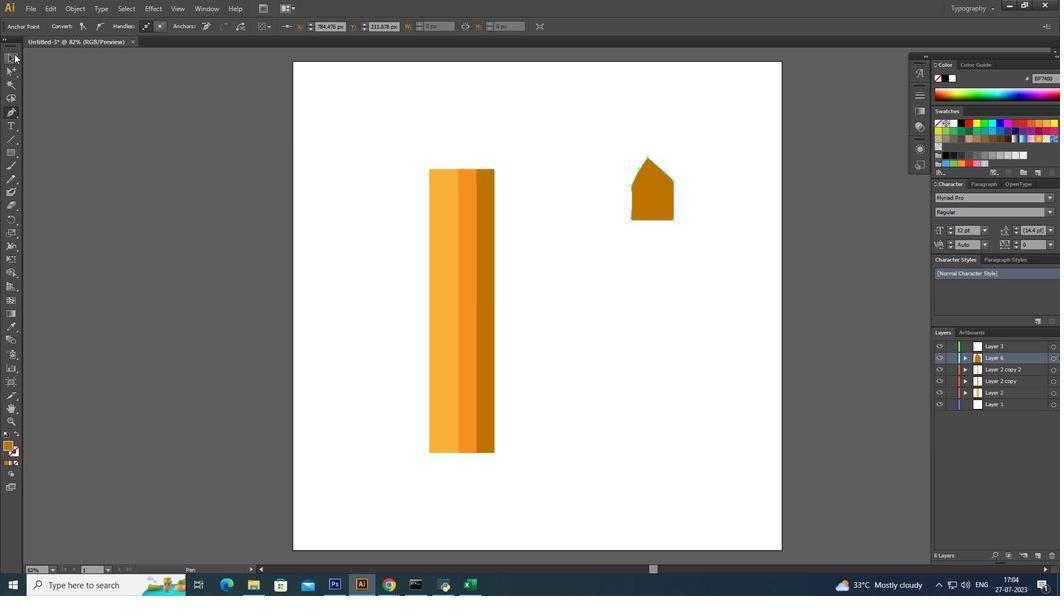 
Action: Mouse pressed left at (11, 55)
Screenshot: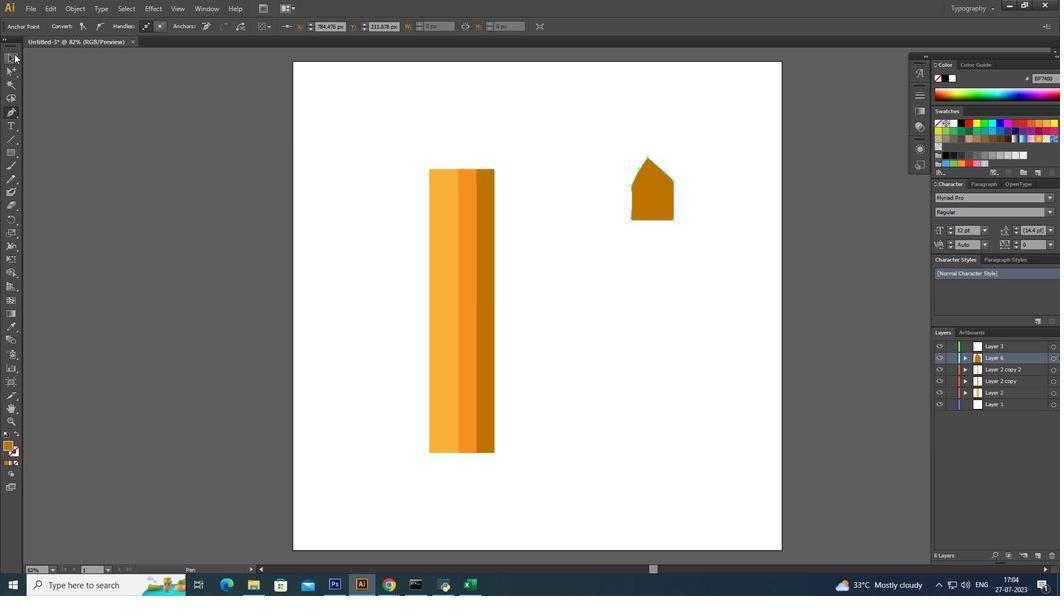 
Action: Mouse moved to (649, 157)
Screenshot: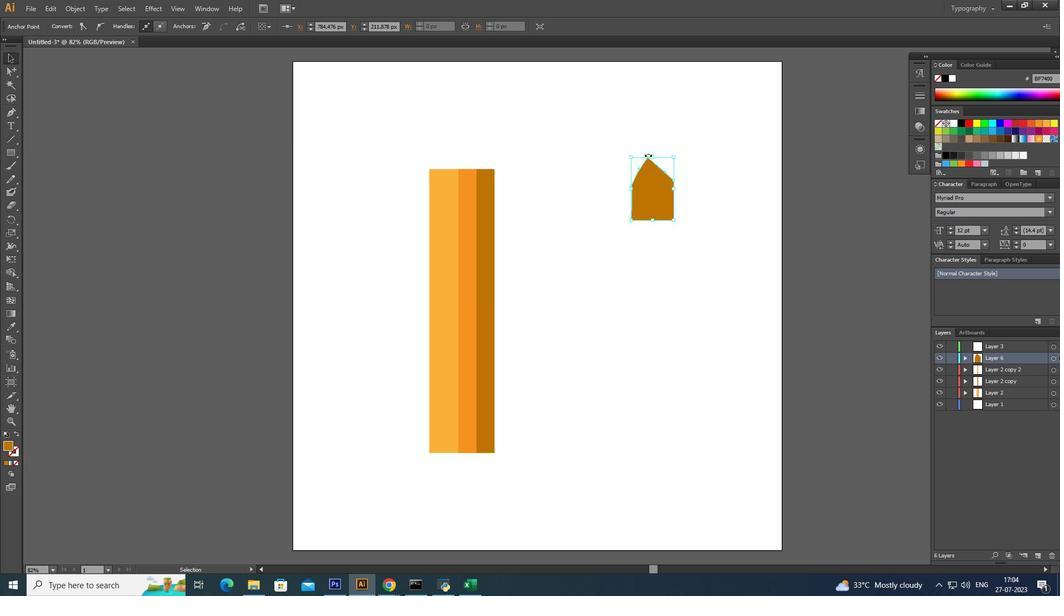 
Action: Mouse pressed left at (649, 157)
Screenshot: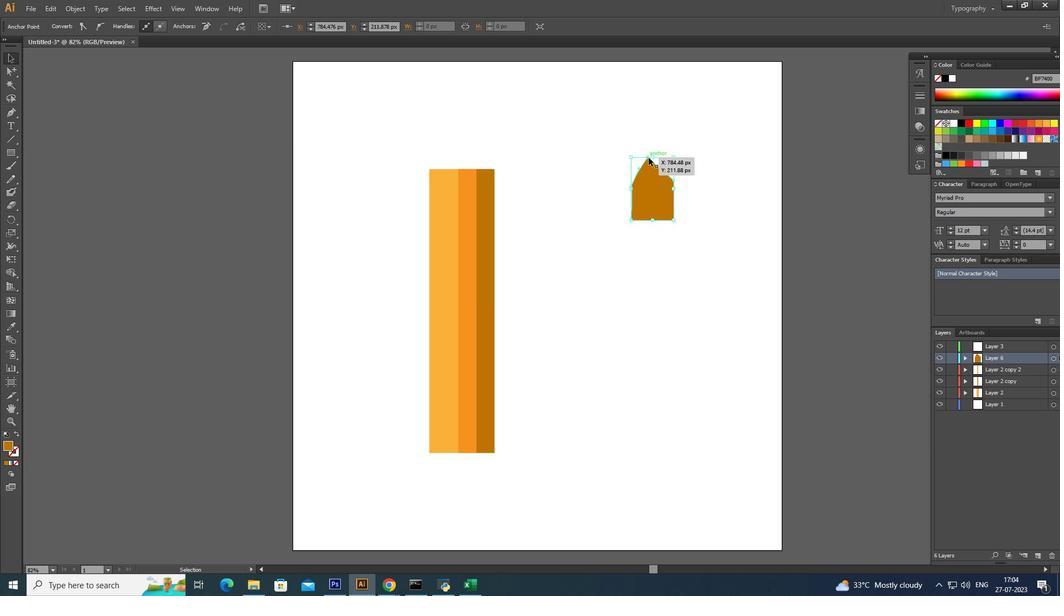 
Action: Mouse moved to (673, 248)
Screenshot: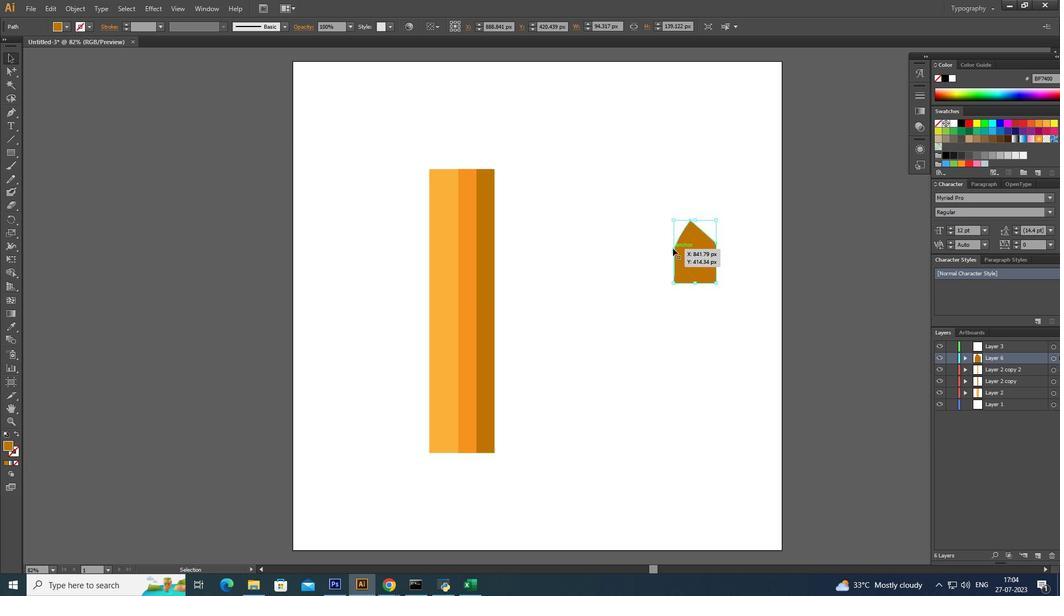 
Action: Mouse pressed left at (673, 248)
Screenshot: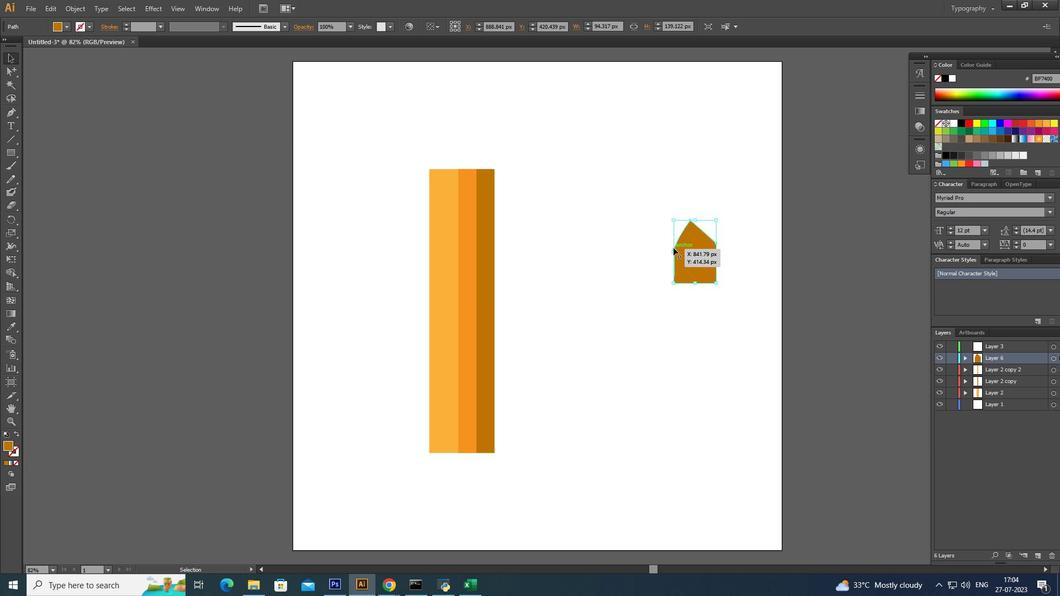 
Action: Mouse pressed left at (673, 248)
Screenshot: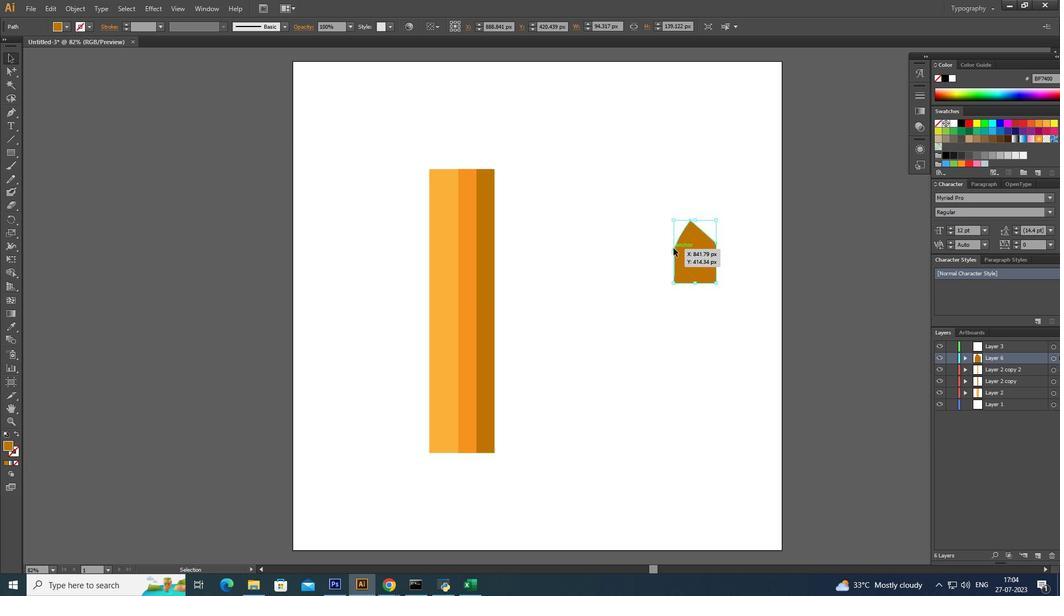 
Action: Mouse pressed left at (673, 248)
Screenshot: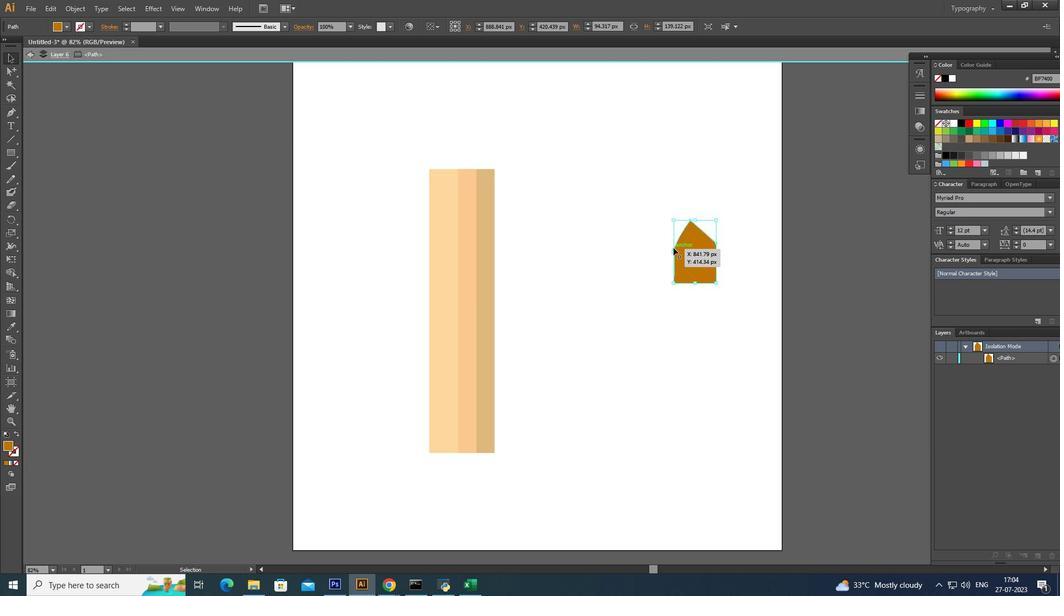 
Action: Mouse moved to (673, 249)
Screenshot: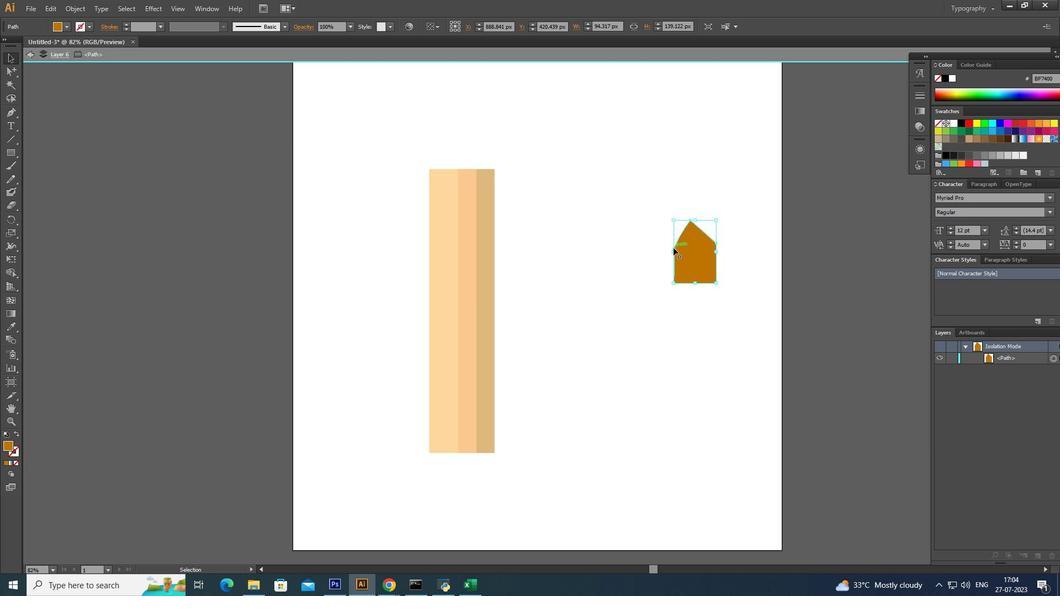 
Action: Mouse pressed left at (673, 249)
Screenshot: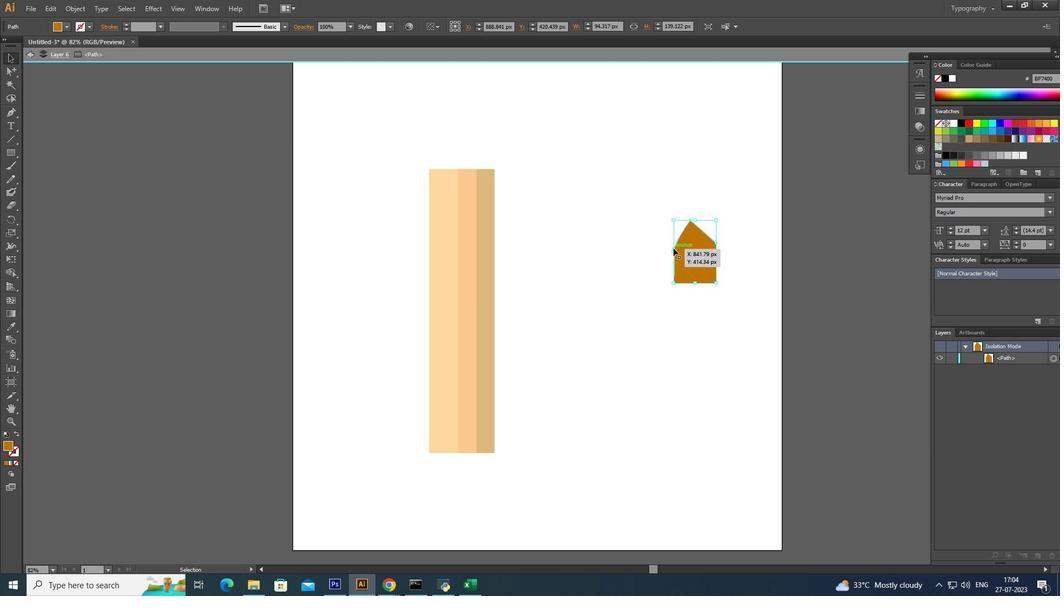 
Action: Mouse pressed left at (673, 249)
Screenshot: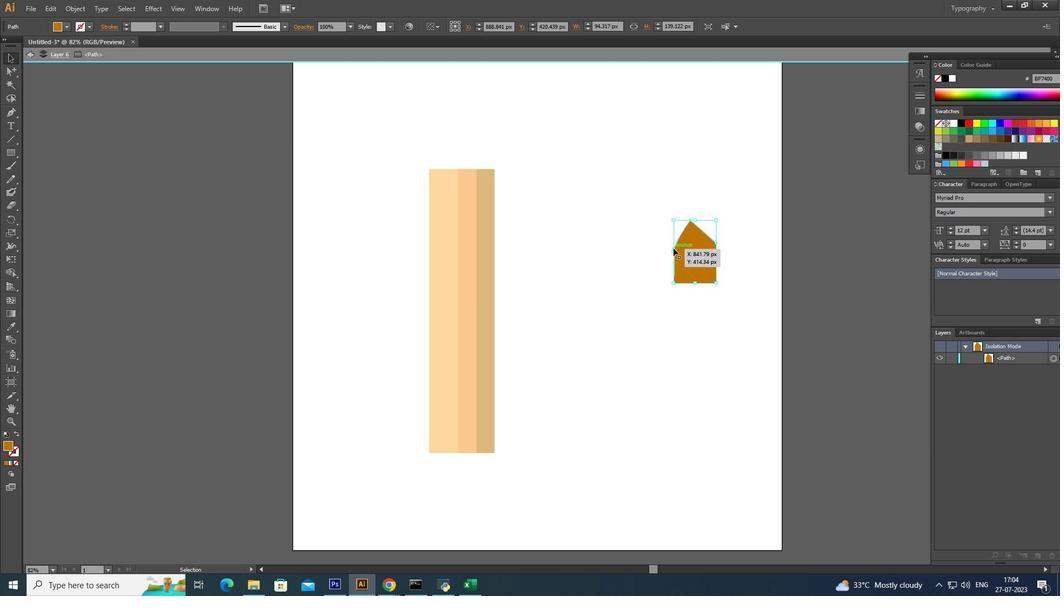 
Action: Mouse moved to (12, 65)
Screenshot: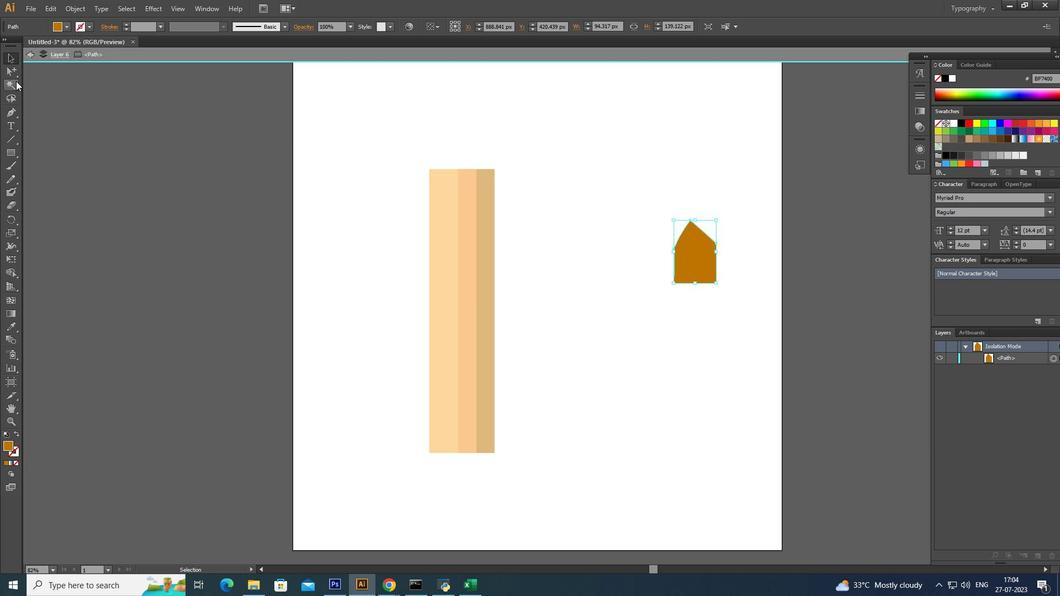
Action: Mouse pressed left at (12, 65)
Screenshot: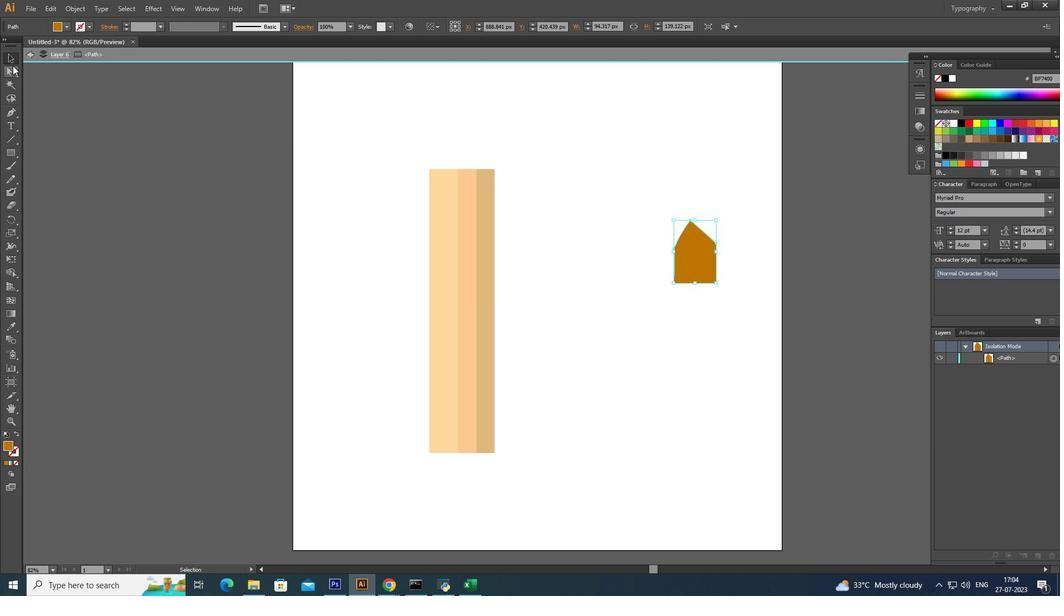 
Action: Mouse moved to (673, 248)
Screenshot: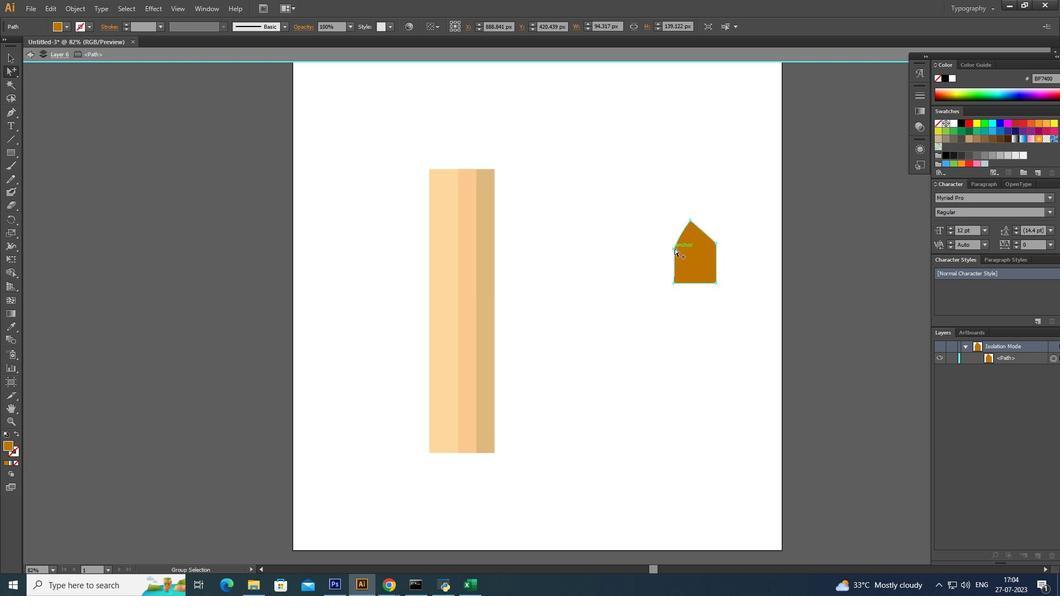 
Action: Mouse pressed left at (673, 248)
Screenshot: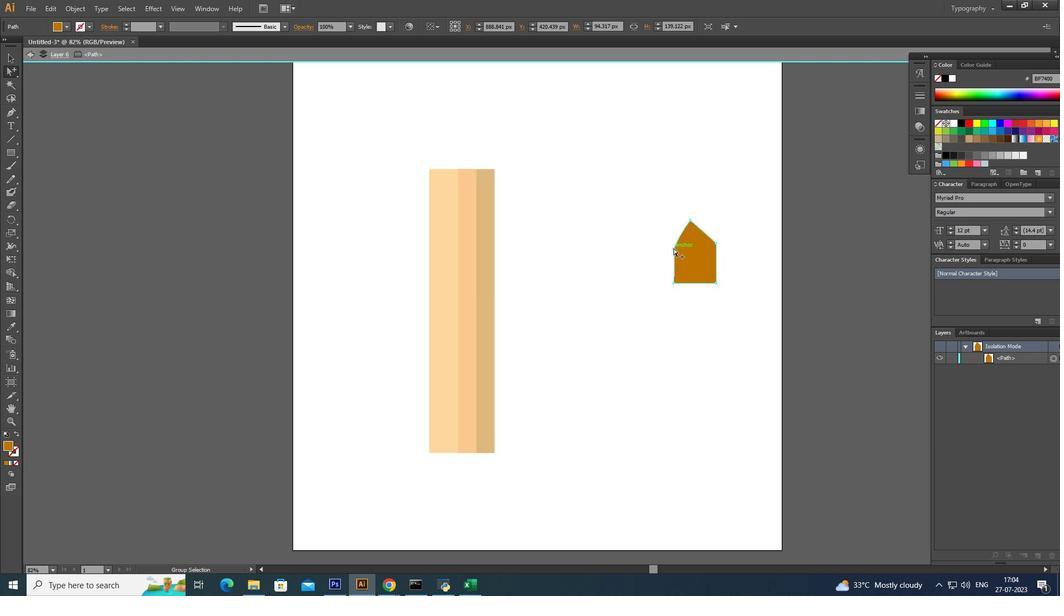 
Action: Mouse moved to (30, 53)
Screenshot: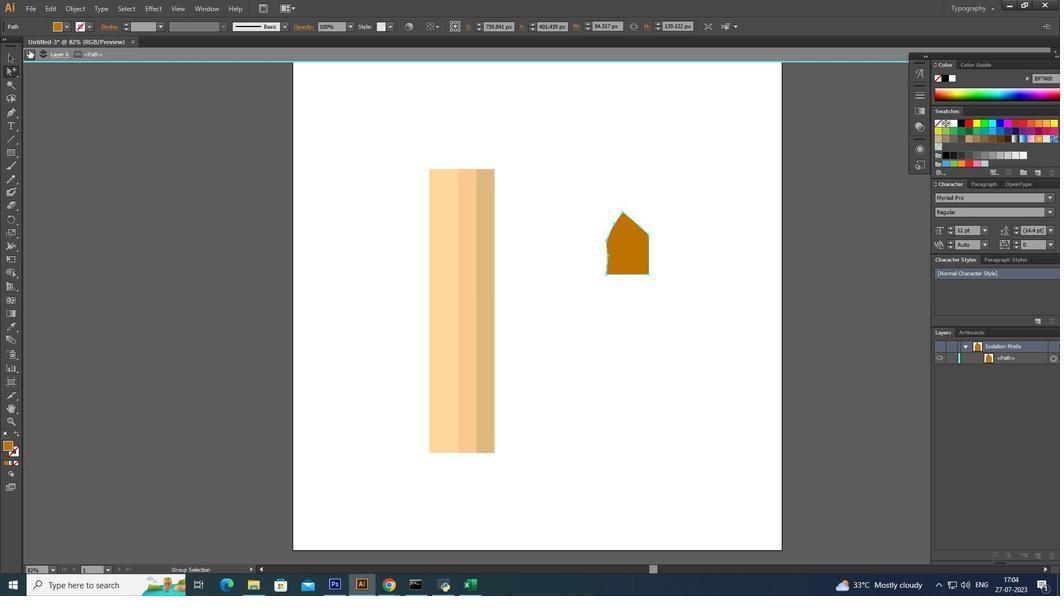 
Action: Mouse pressed left at (30, 53)
Screenshot: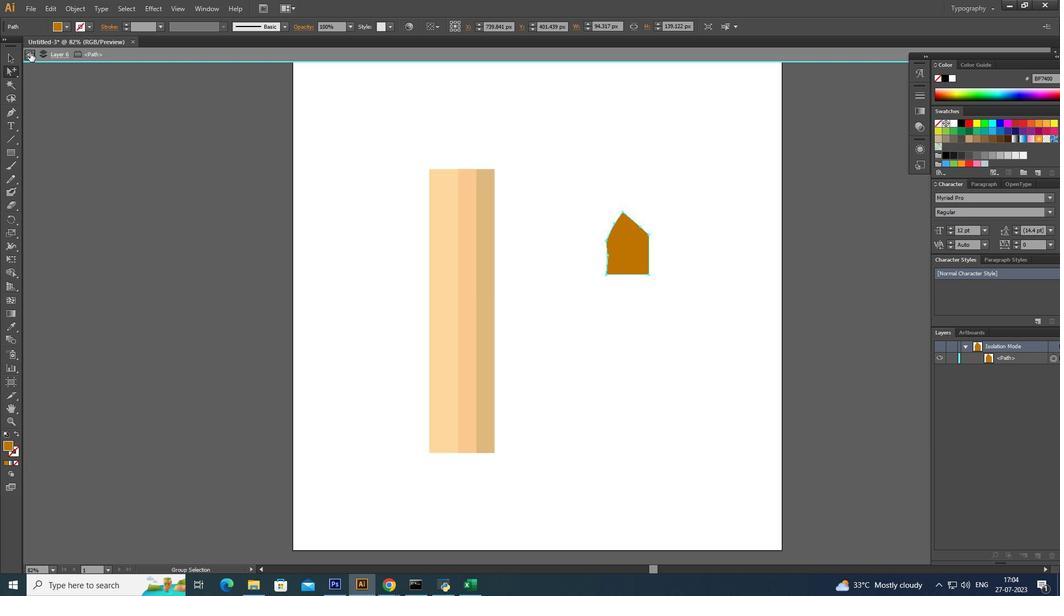 
Action: Mouse pressed left at (30, 53)
Screenshot: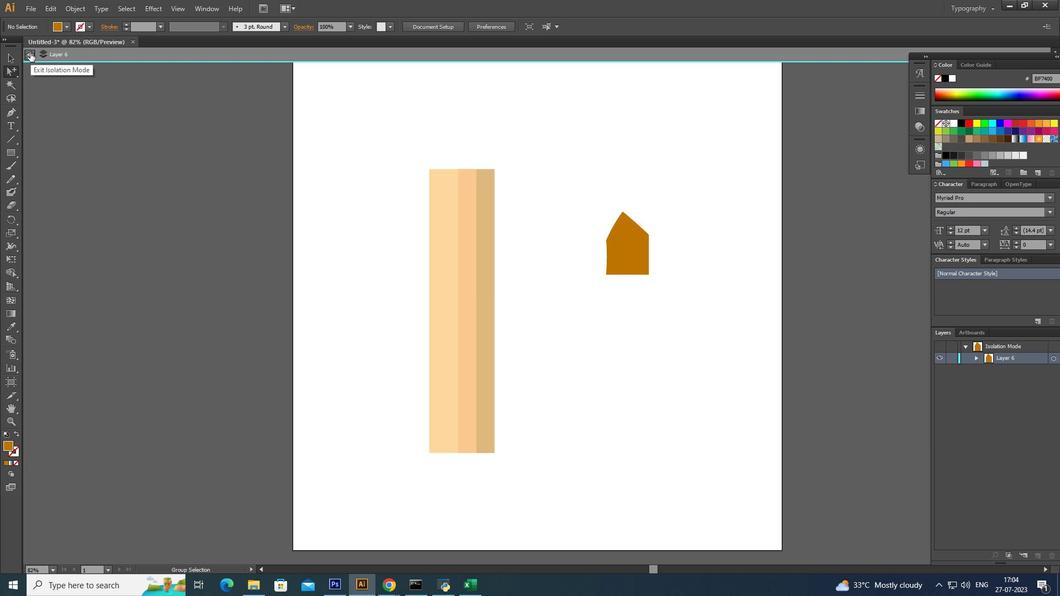 
Action: Mouse moved to (626, 248)
Screenshot: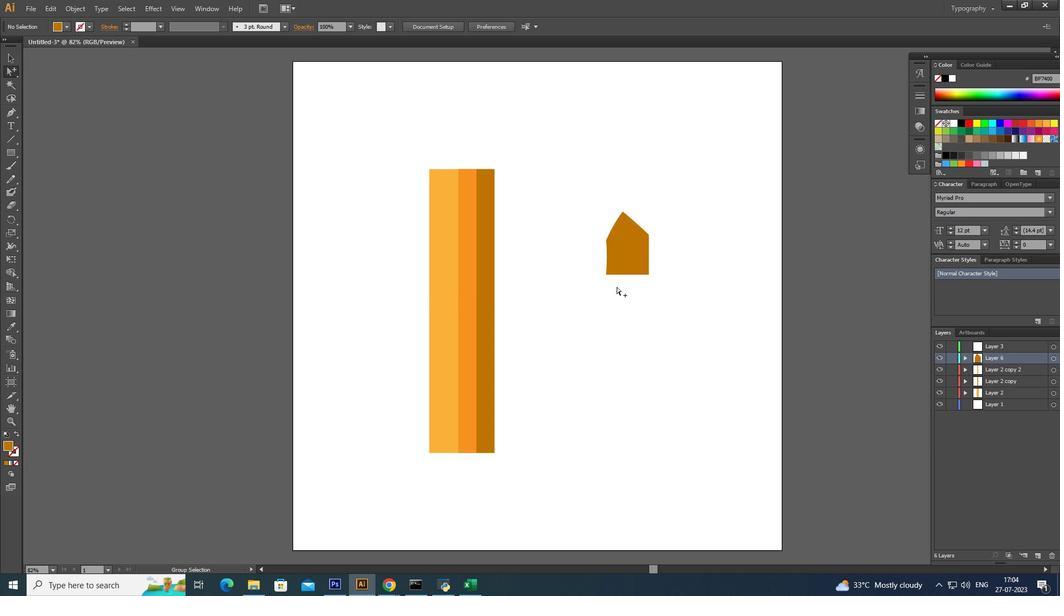 
Action: Mouse pressed left at (626, 248)
Screenshot: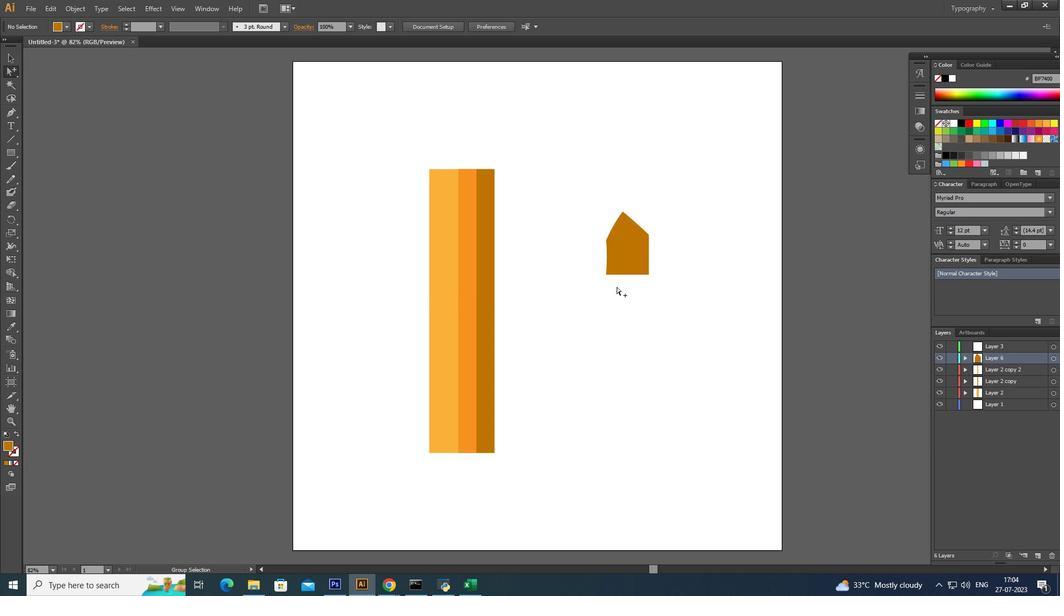 
Action: Key pressed <Key.delete>
Screenshot: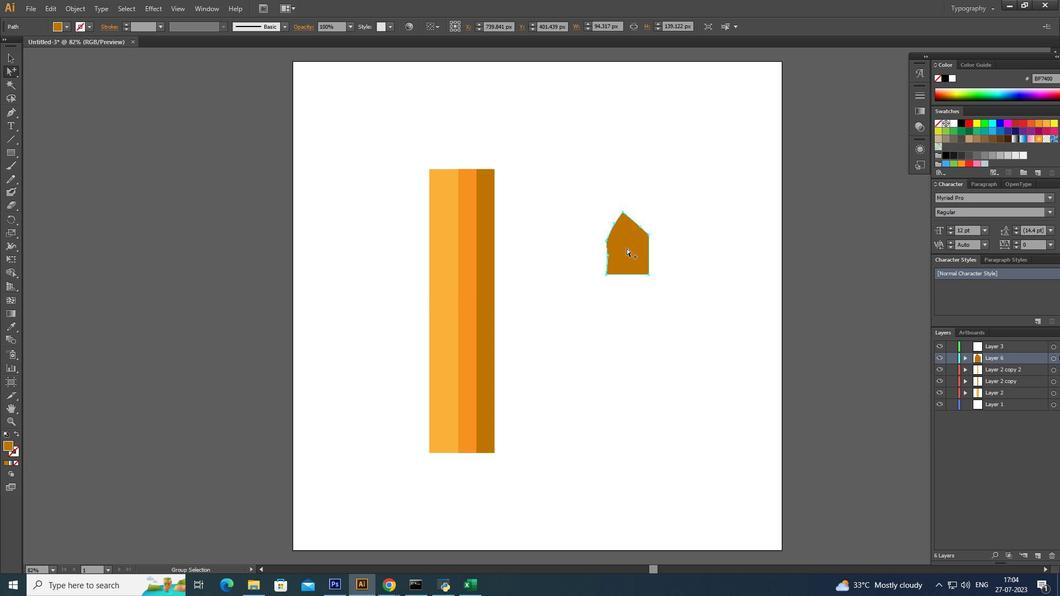 
Action: Mouse moved to (10, 112)
Screenshot: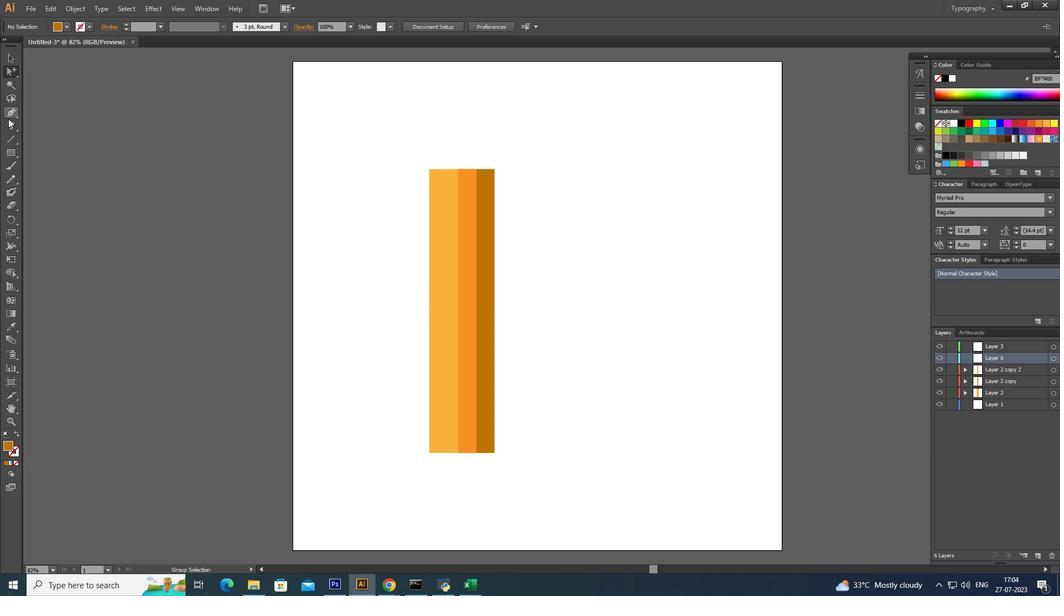 
Action: Mouse pressed left at (10, 112)
Screenshot: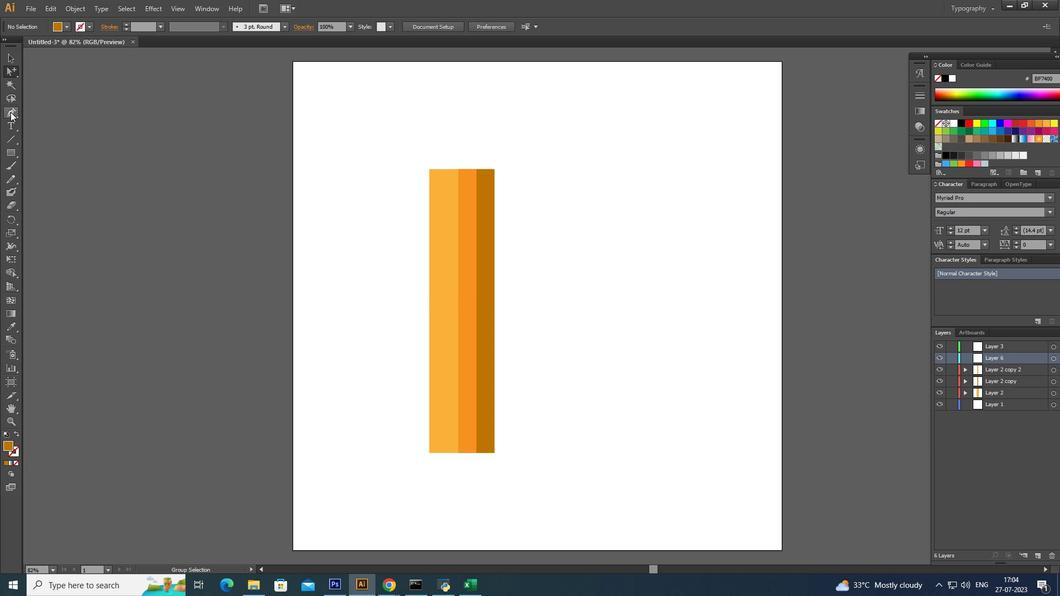 
Action: Mouse moved to (592, 282)
Screenshot: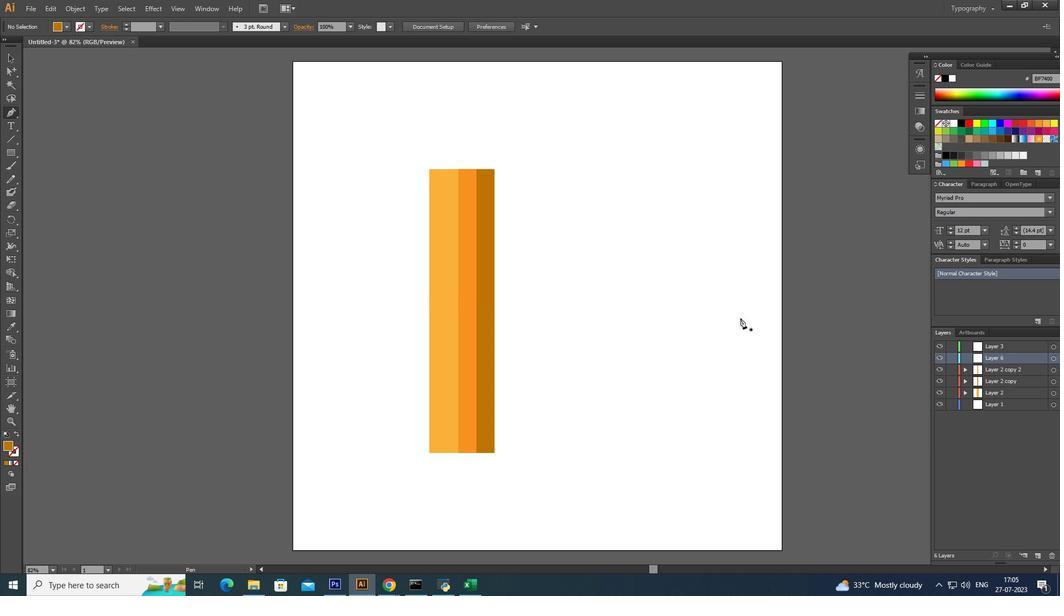 
Action: Mouse pressed left at (592, 282)
Screenshot: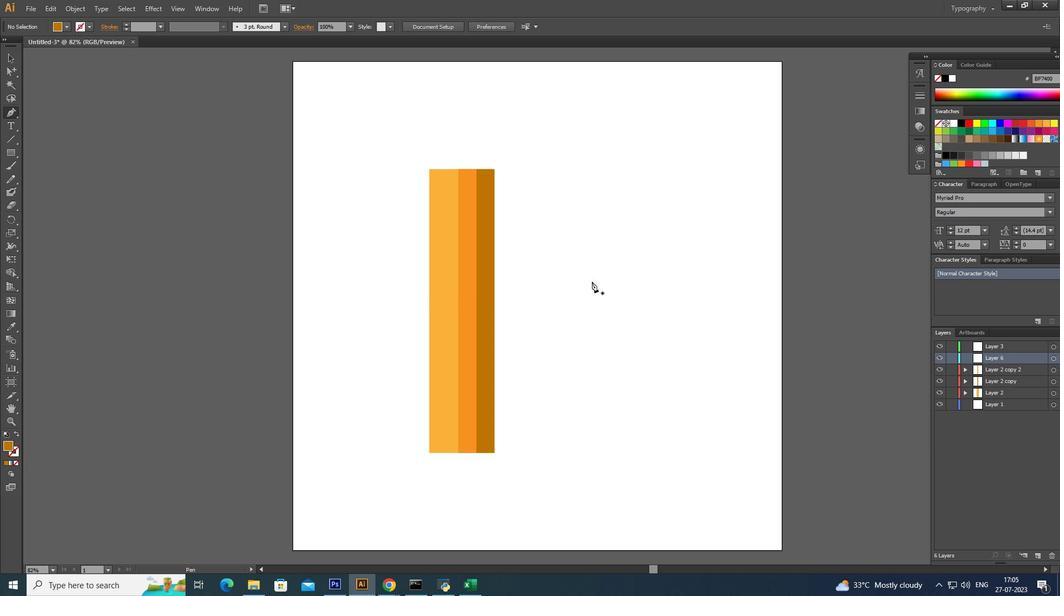 
Action: Mouse moved to (688, 281)
Screenshot: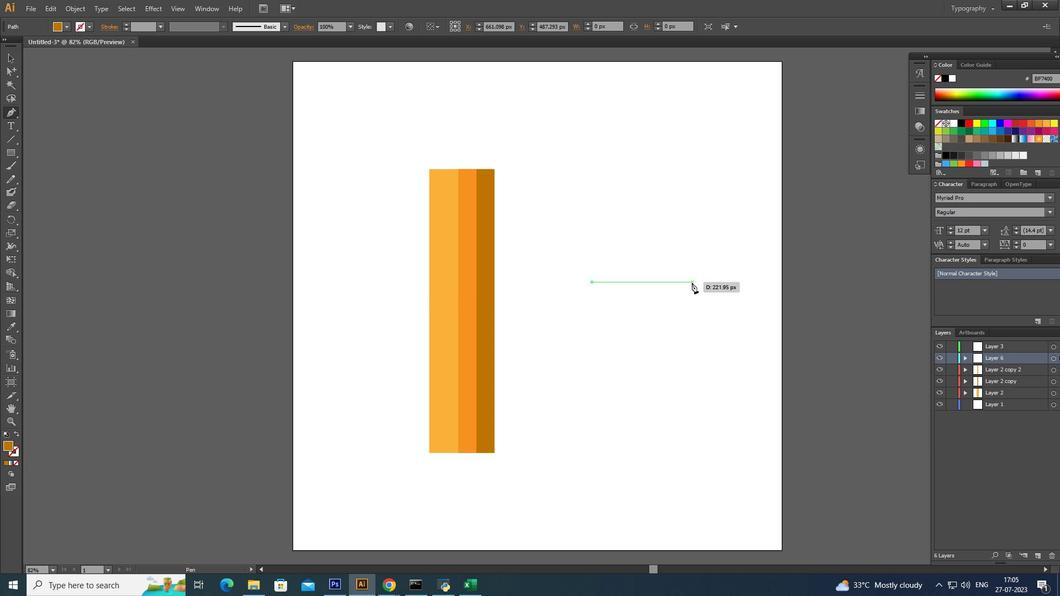 
Action: Mouse pressed left at (688, 281)
Screenshot: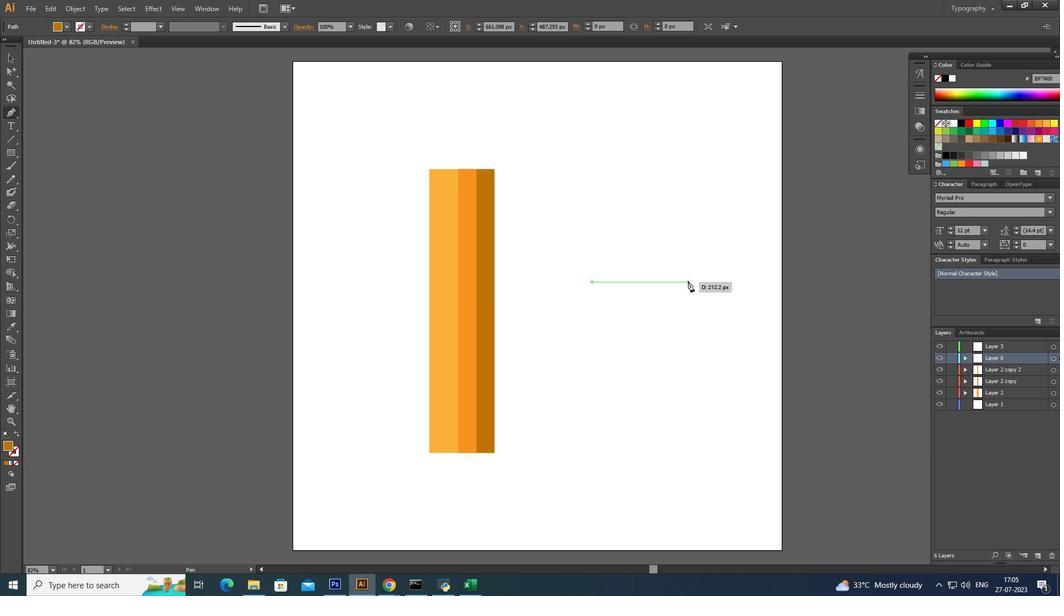 
Action: Mouse moved to (646, 169)
Screenshot: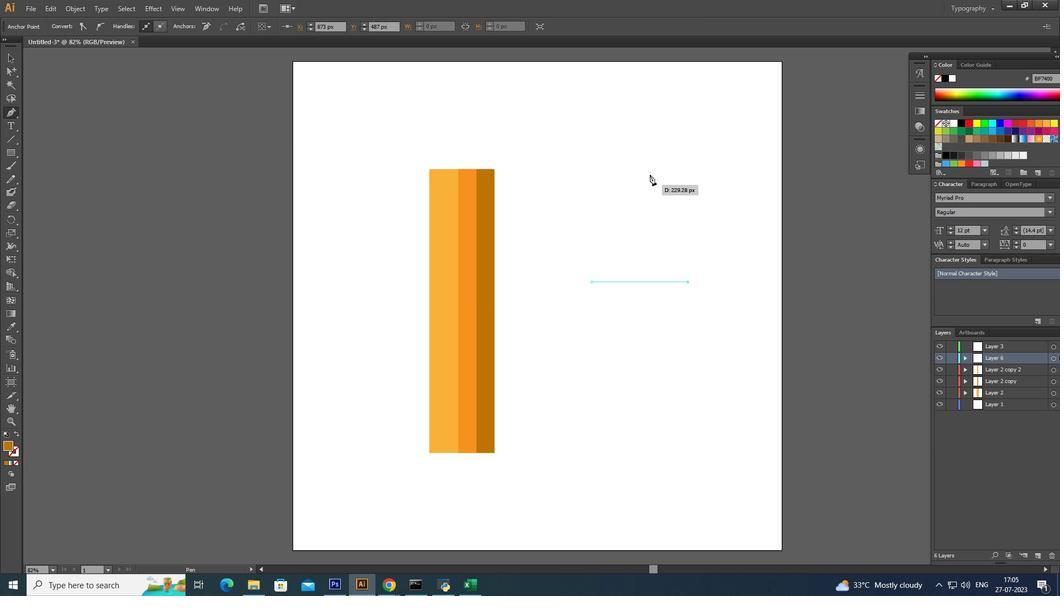 
Action: Mouse pressed left at (646, 169)
Screenshot: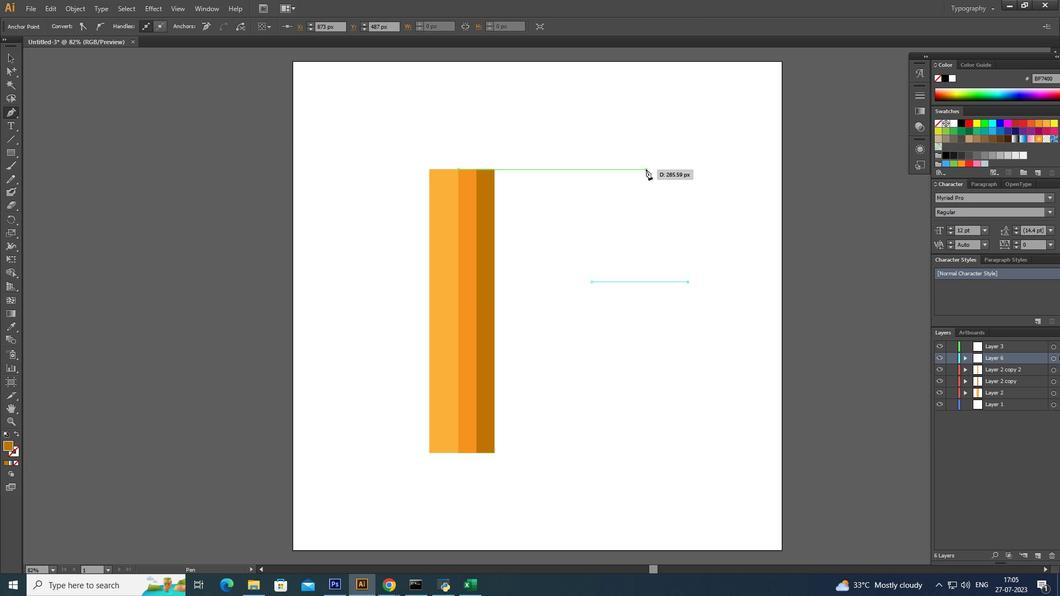 
Action: Mouse moved to (644, 170)
Screenshot: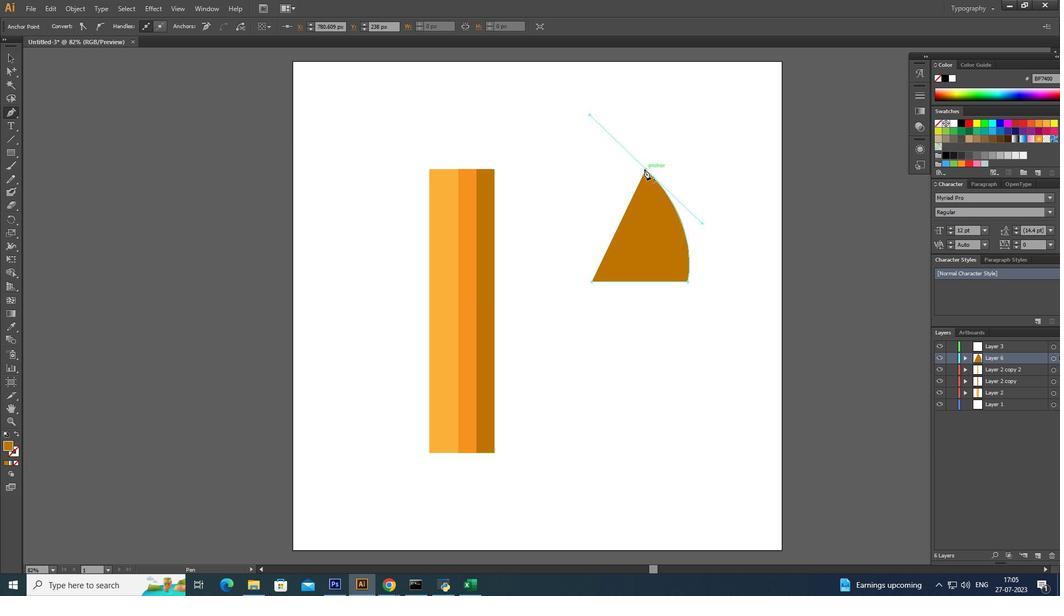 
Action: Mouse pressed left at (644, 170)
Screenshot: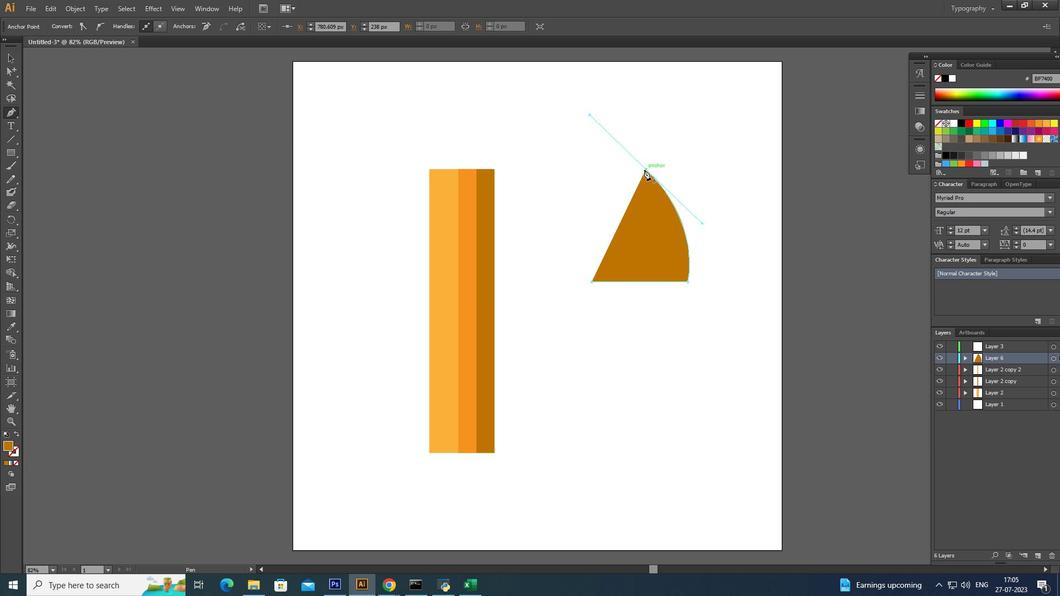 
Action: Key pressed <Key.alt_l>
Screenshot: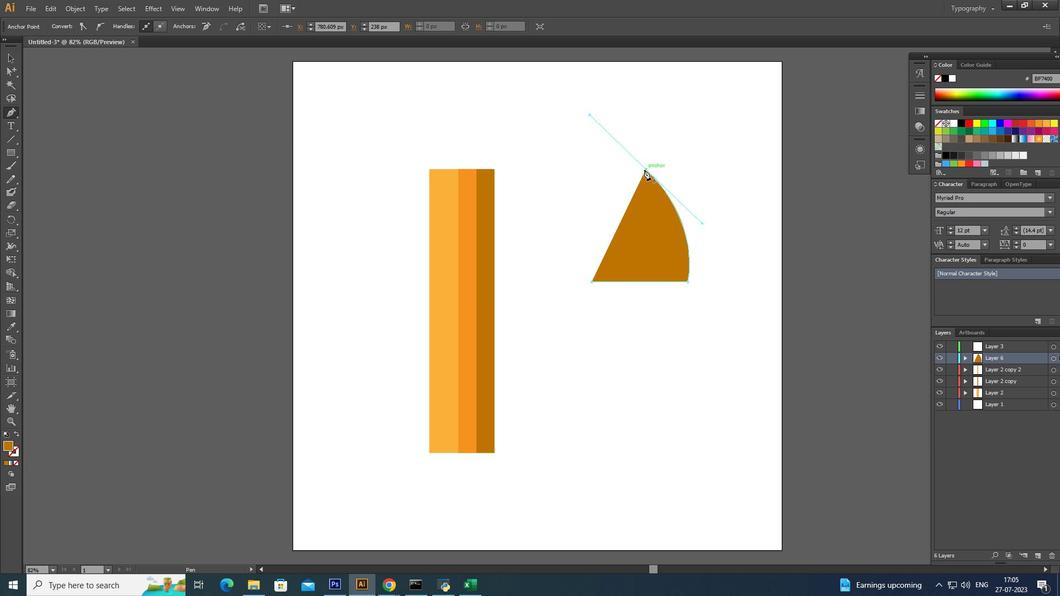 
Action: Mouse moved to (591, 281)
Screenshot: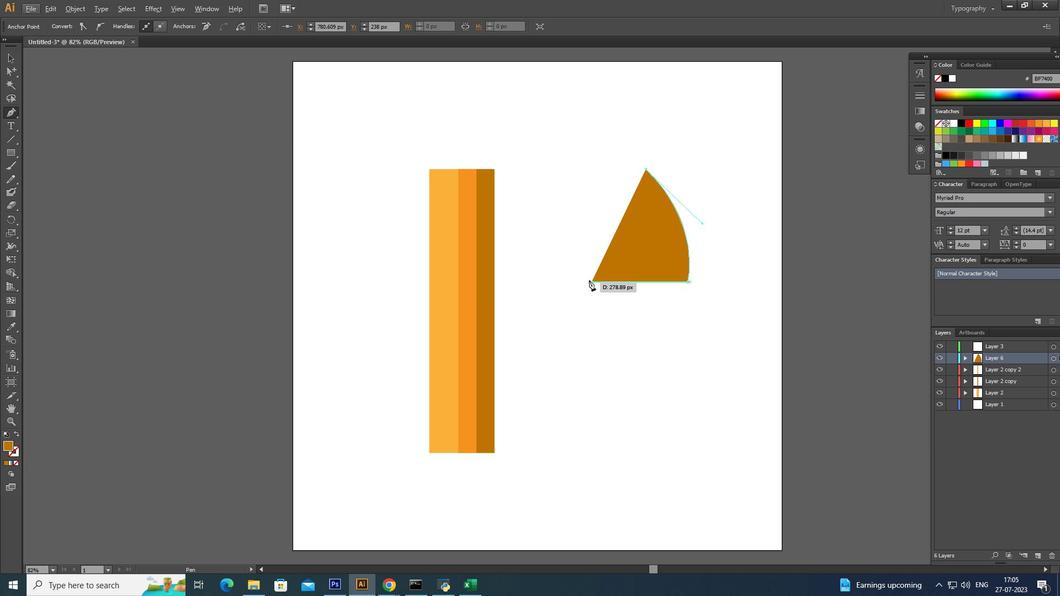 
Action: Mouse pressed left at (591, 281)
Screenshot: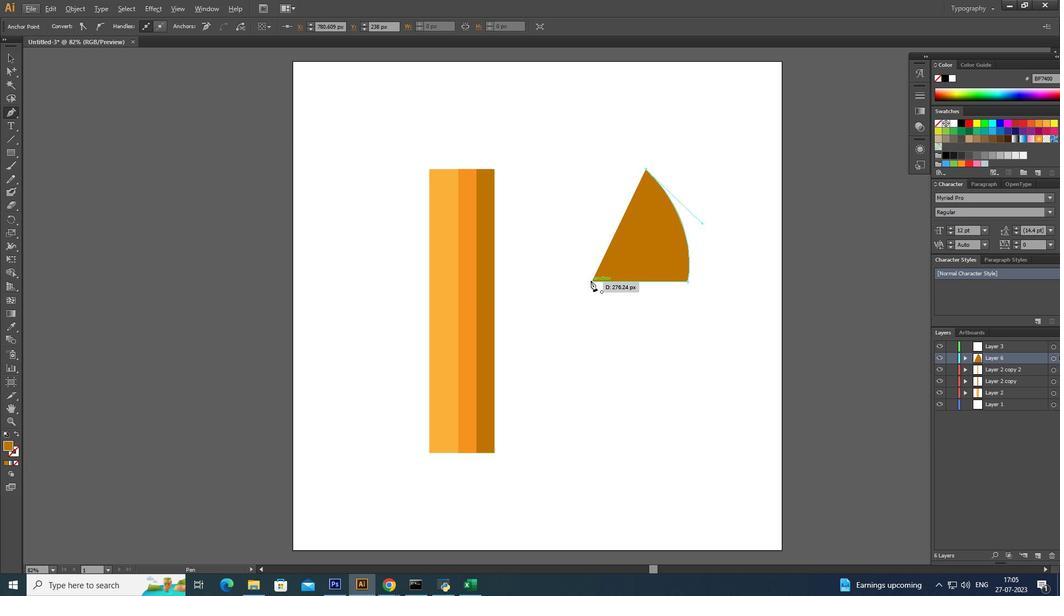 
Action: Mouse moved to (14, 56)
Screenshot: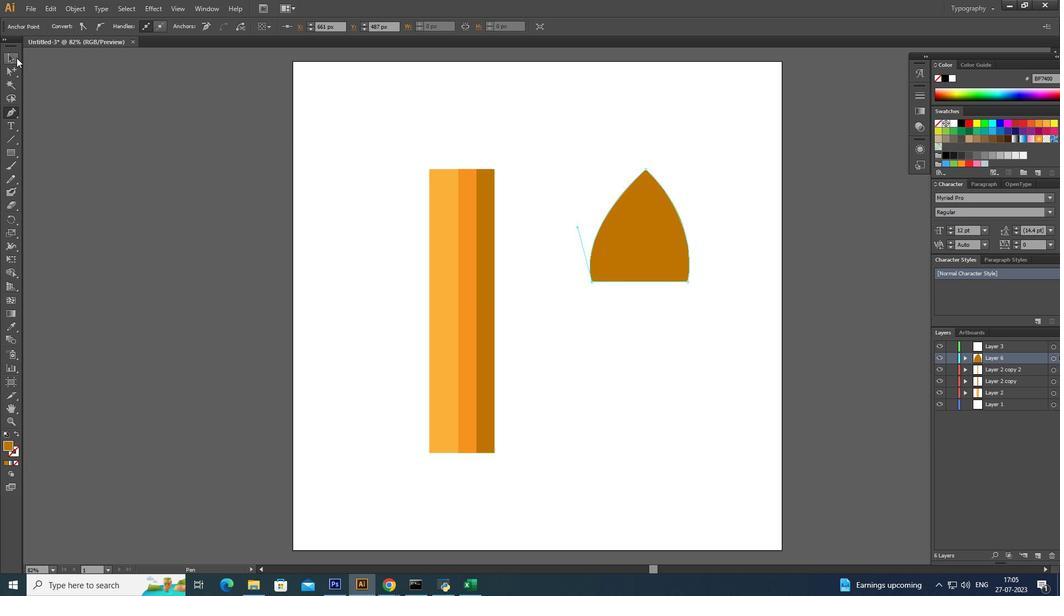 
Action: Mouse pressed left at (14, 56)
Screenshot: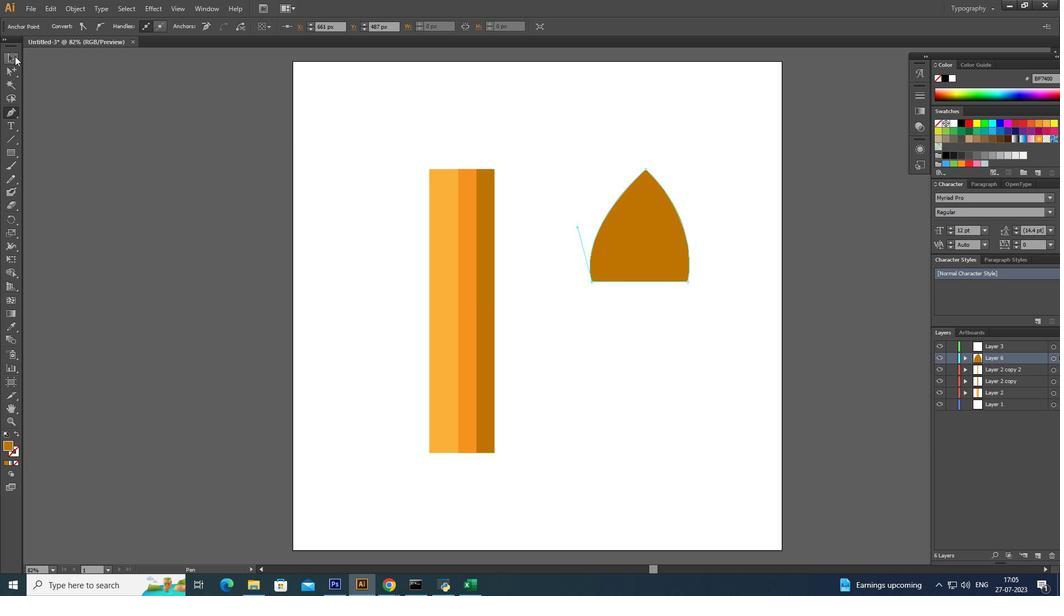 
Action: Mouse moved to (578, 226)
Screenshot: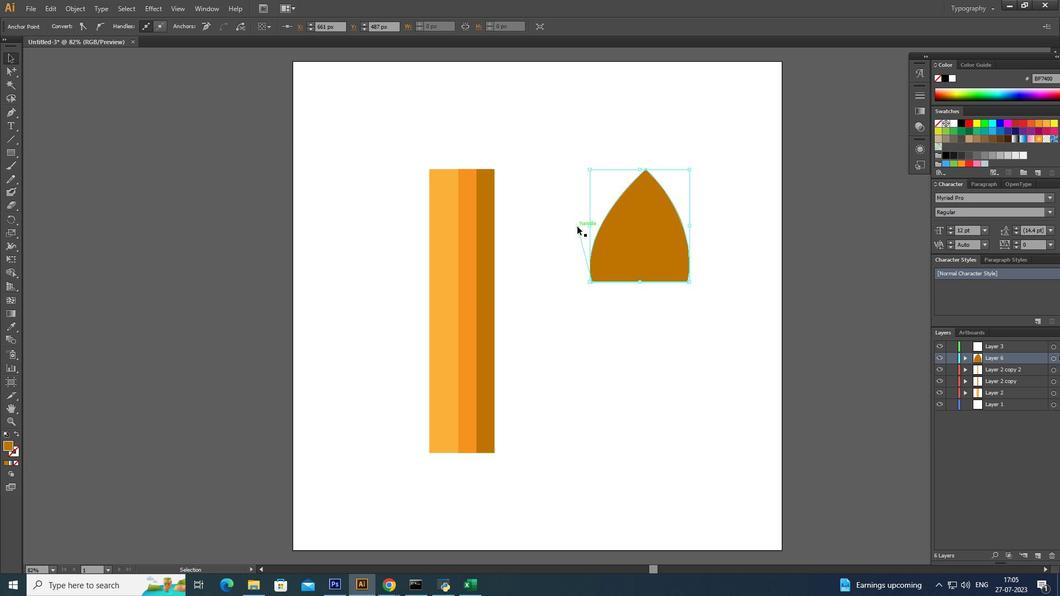 
Action: Mouse pressed left at (578, 226)
Screenshot: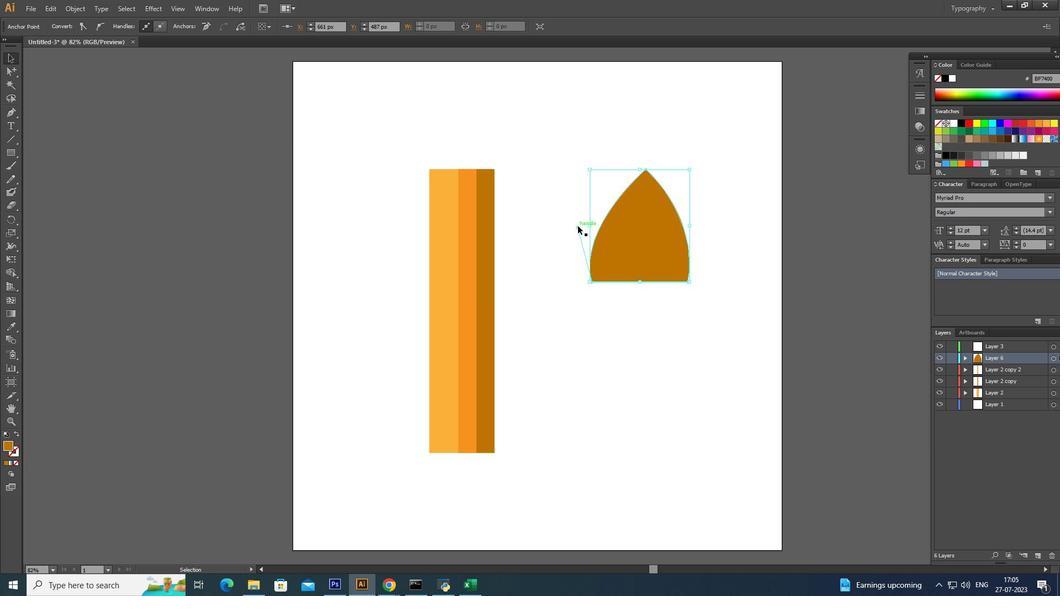 
Action: Mouse moved to (565, 225)
Screenshot: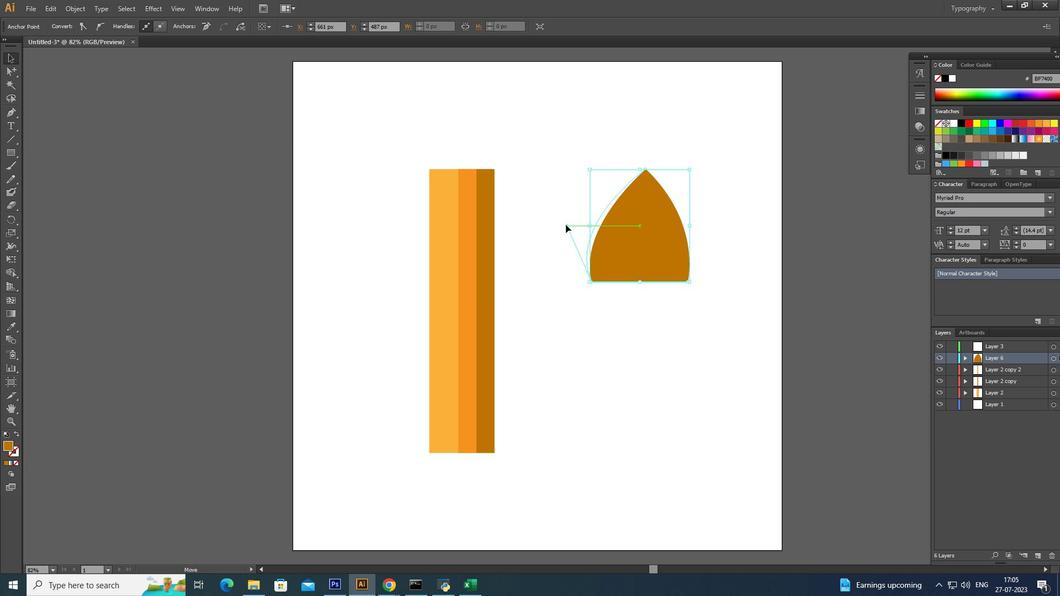 
Action: Mouse pressed left at (565, 225)
Screenshot: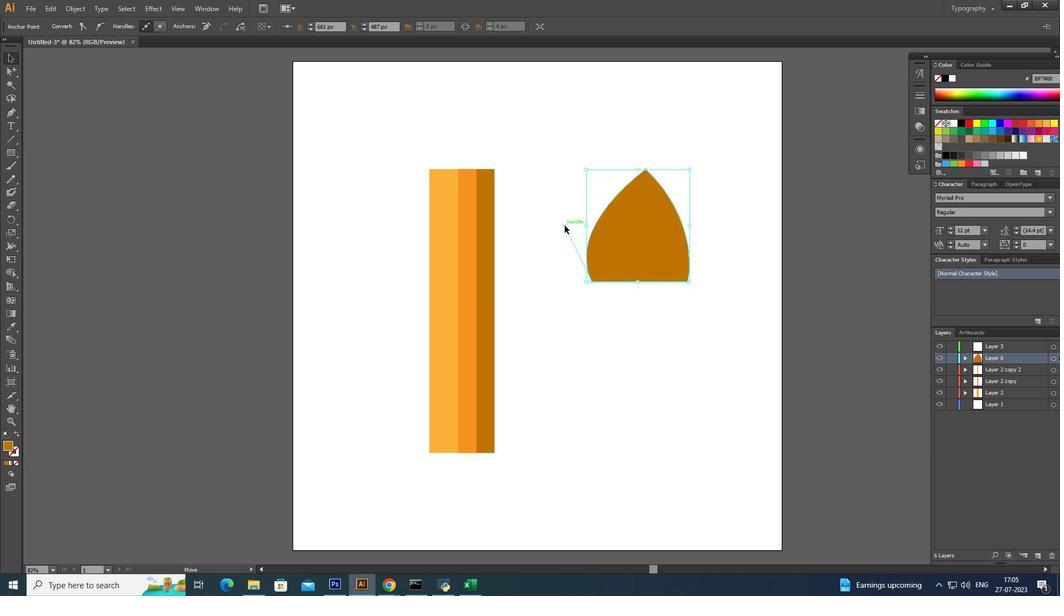 
Action: Mouse moved to (440, 144)
Screenshot: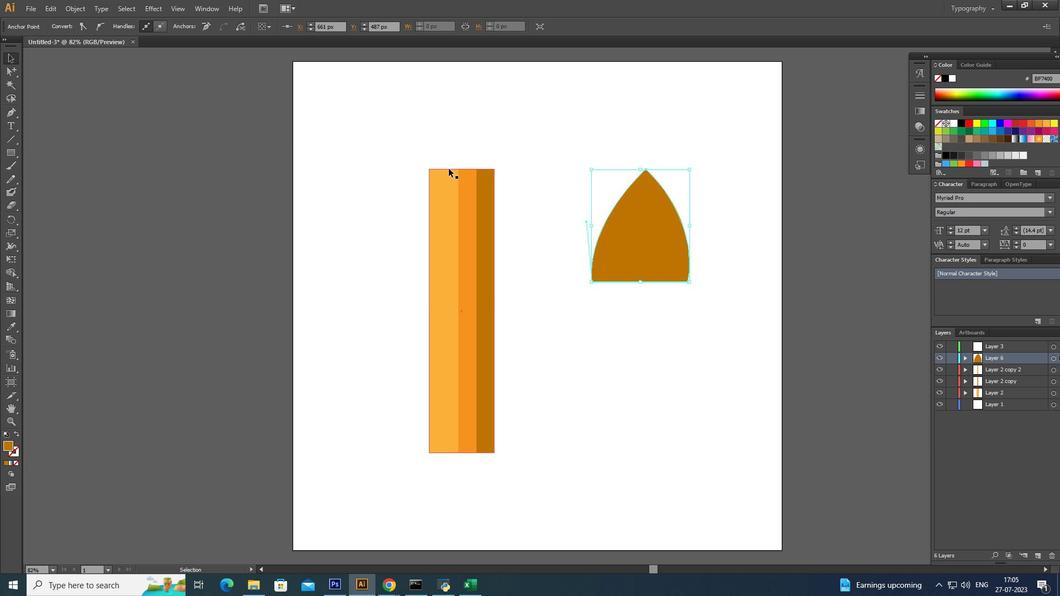 
Action: Mouse pressed left at (440, 144)
Screenshot: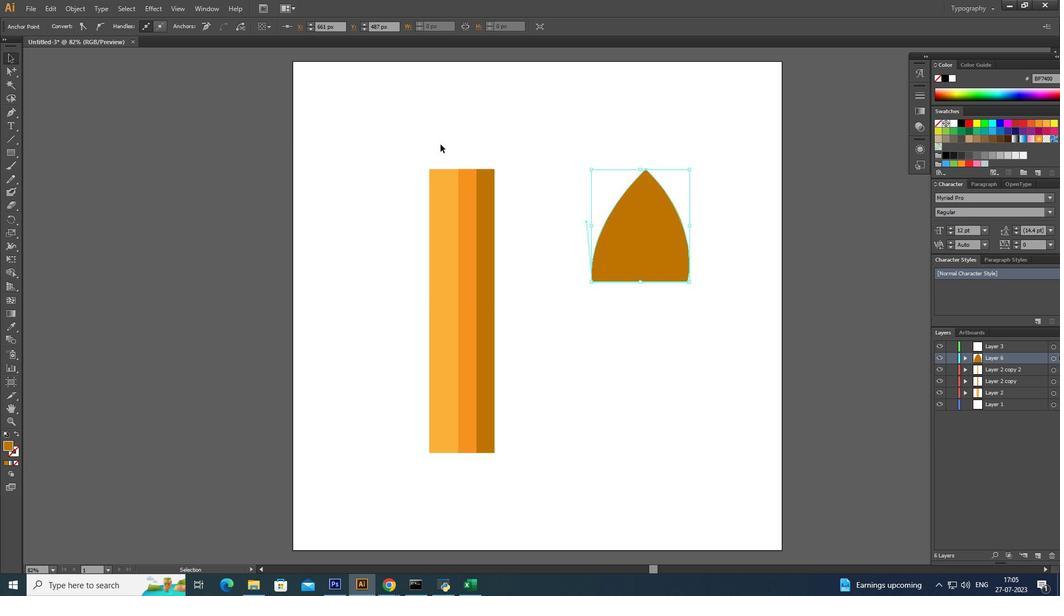 
Action: Mouse moved to (646, 256)
